 Task: Play online wordle game with 11 letters.
Action: Mouse moved to (651, 546)
Screenshot: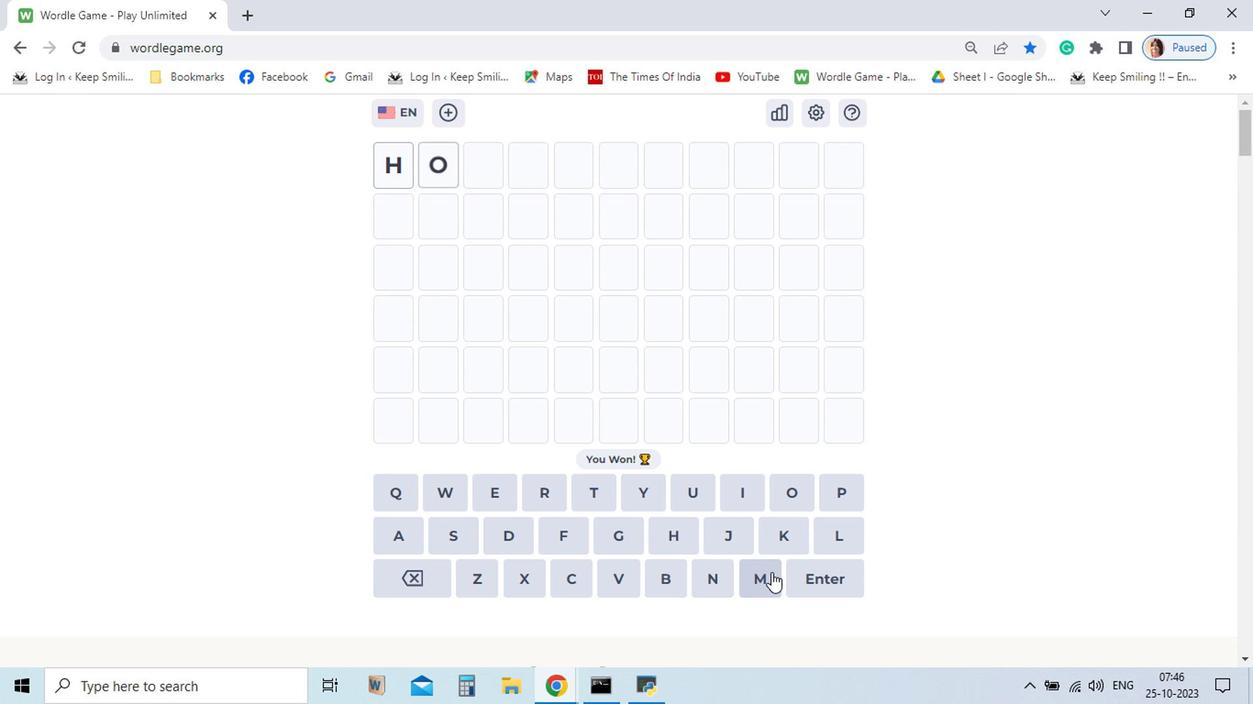
Action: Mouse pressed left at (651, 546)
Screenshot: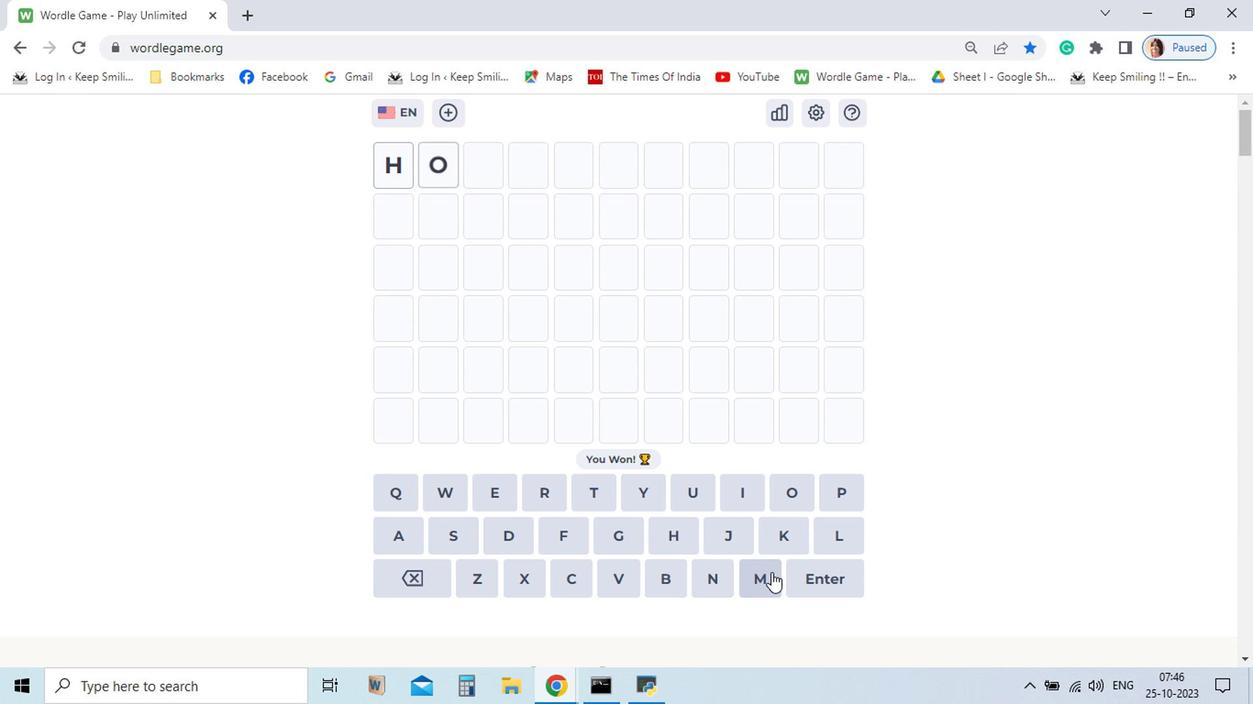 
Action: Mouse moved to (731, 526)
Screenshot: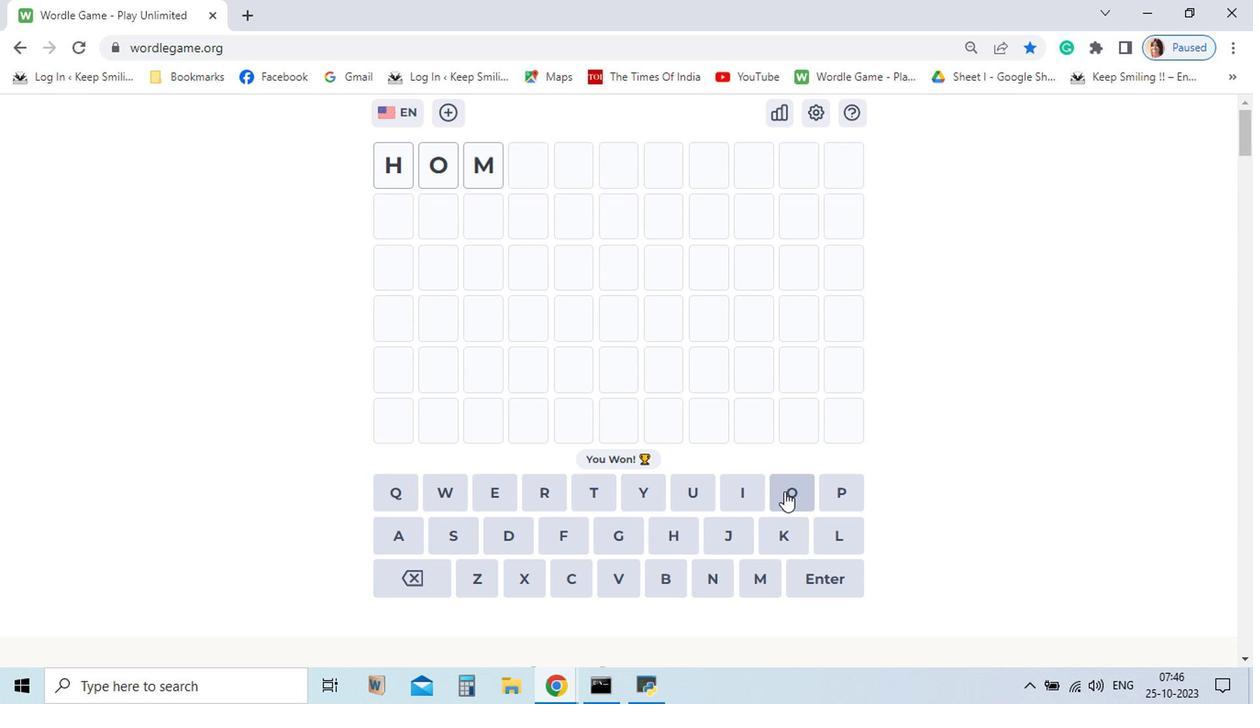 
Action: Mouse pressed left at (731, 526)
Screenshot: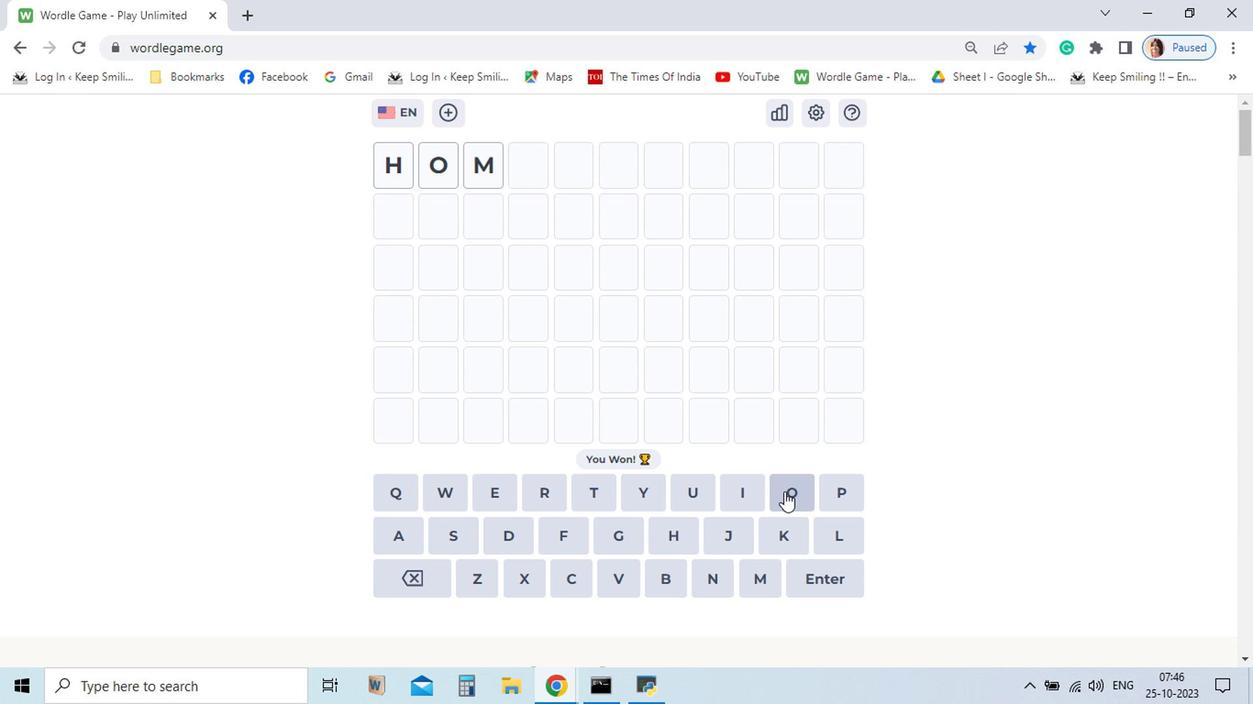 
Action: Mouse moved to (712, 574)
Screenshot: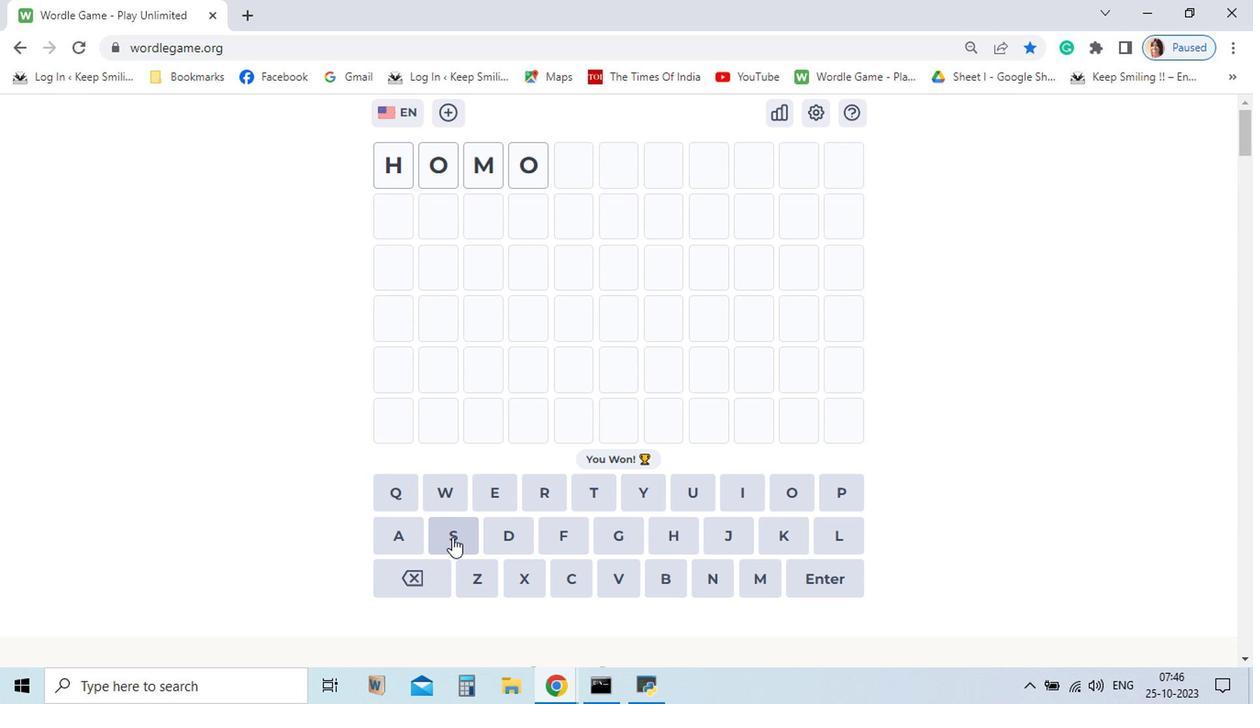 
Action: Mouse pressed left at (712, 574)
Screenshot: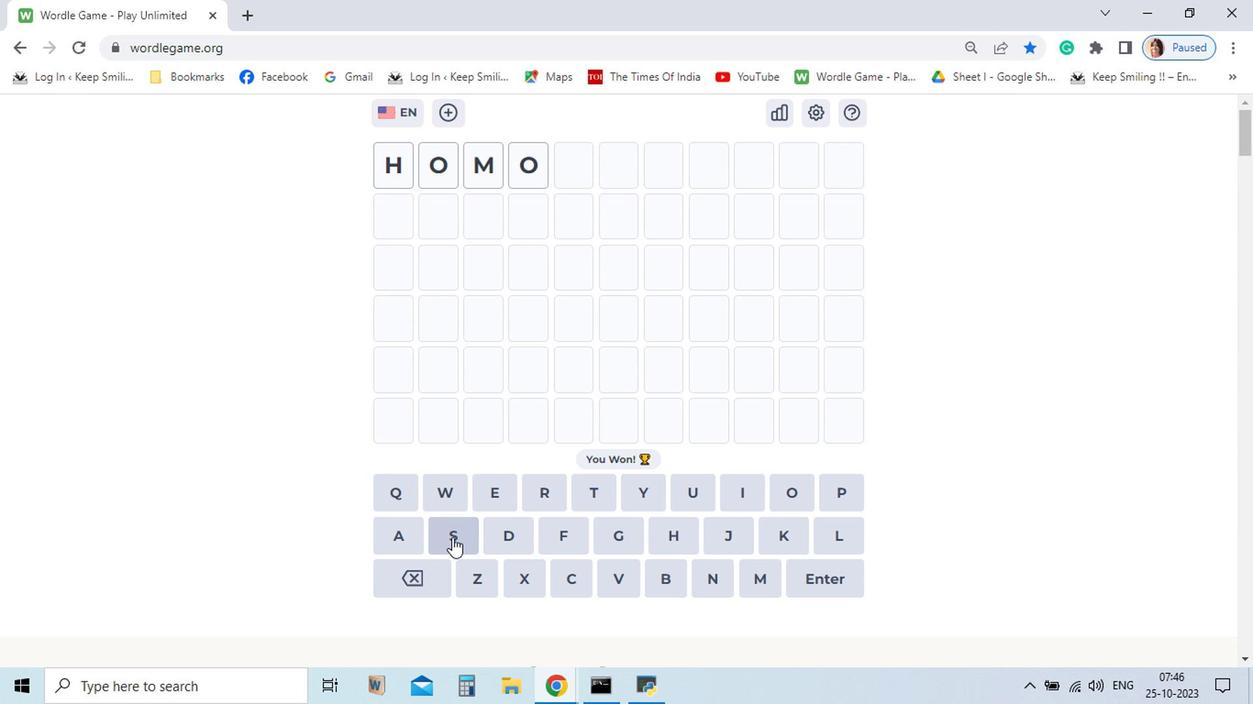 
Action: Mouse moved to (726, 518)
Screenshot: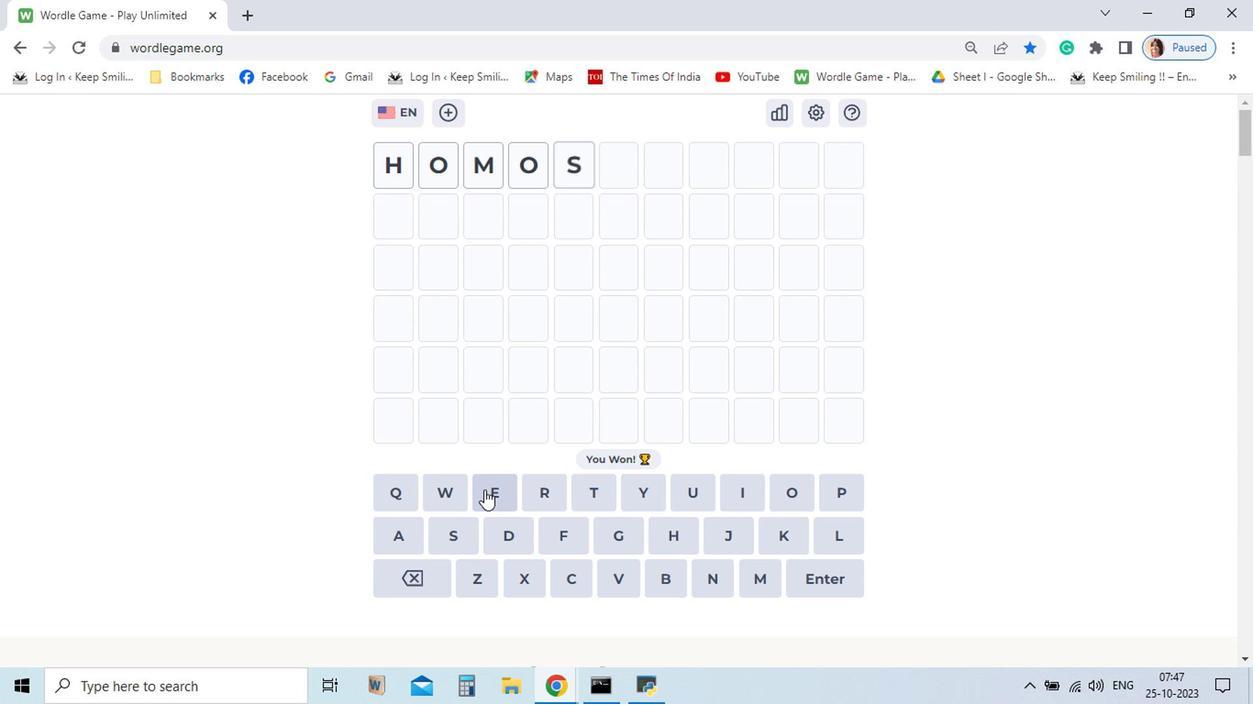 
Action: Mouse pressed left at (726, 518)
Screenshot: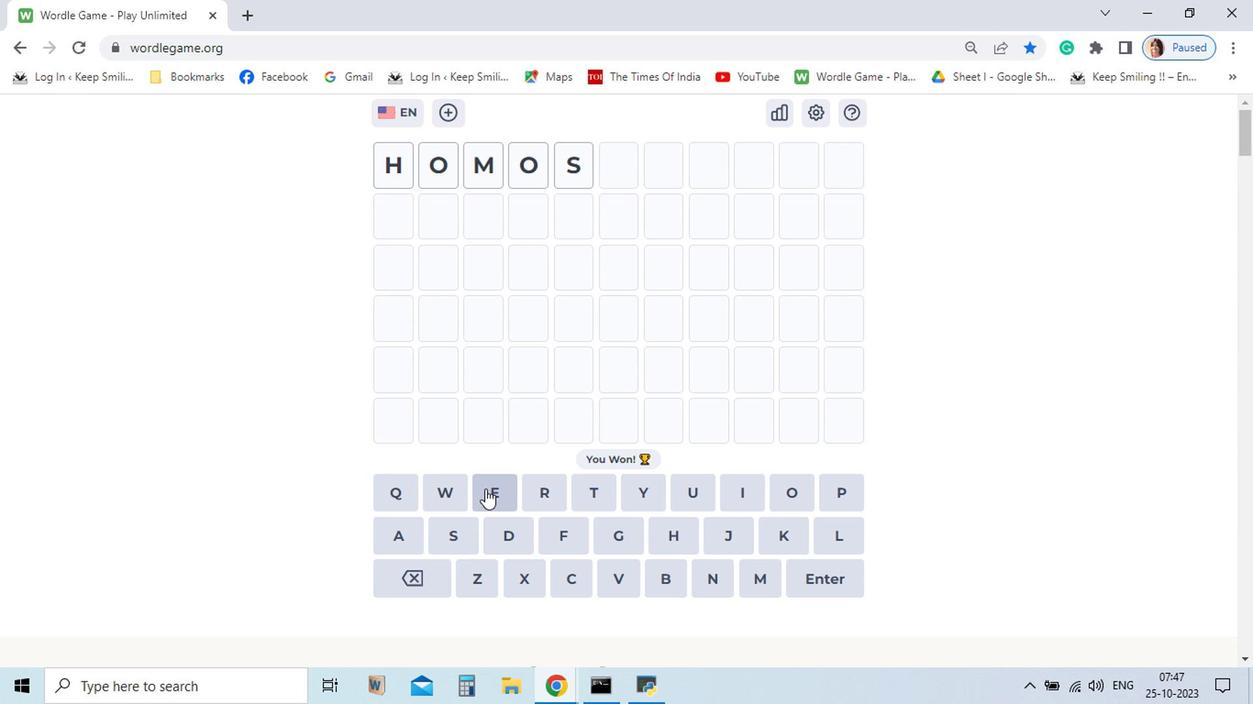 
Action: Mouse moved to (490, 550)
Screenshot: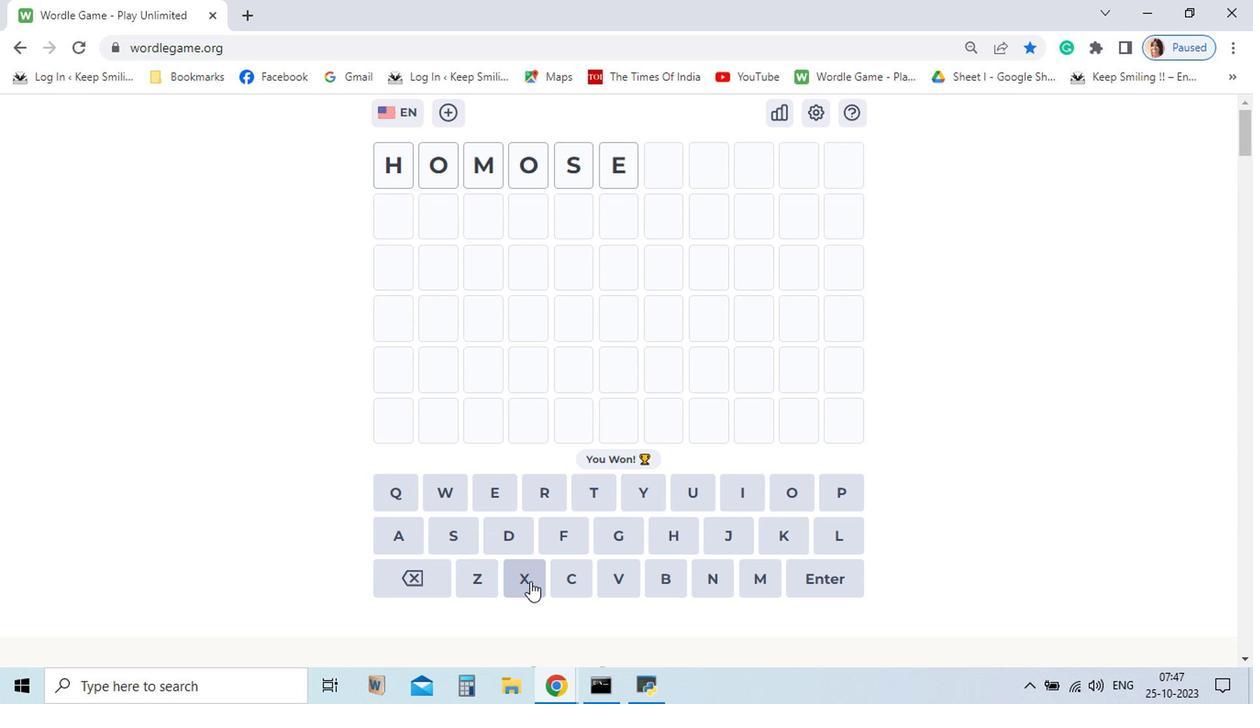 
Action: Mouse pressed left at (490, 550)
Screenshot: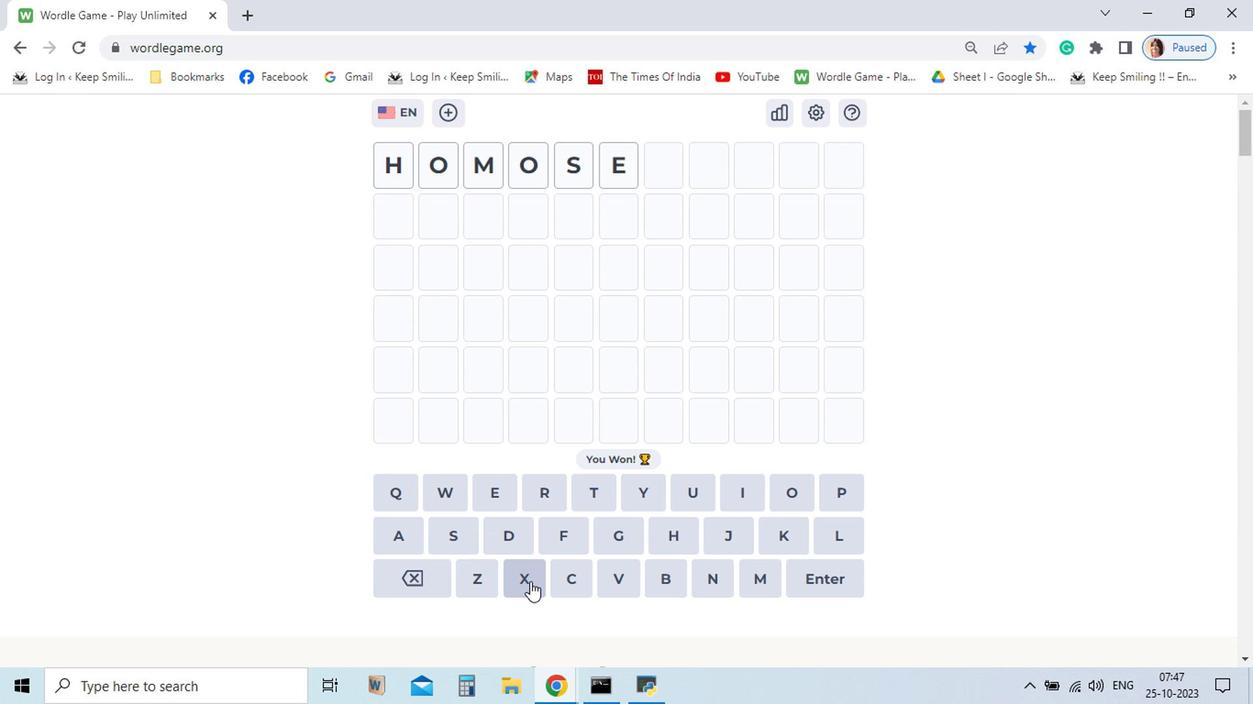 
Action: Mouse moved to (513, 516)
Screenshot: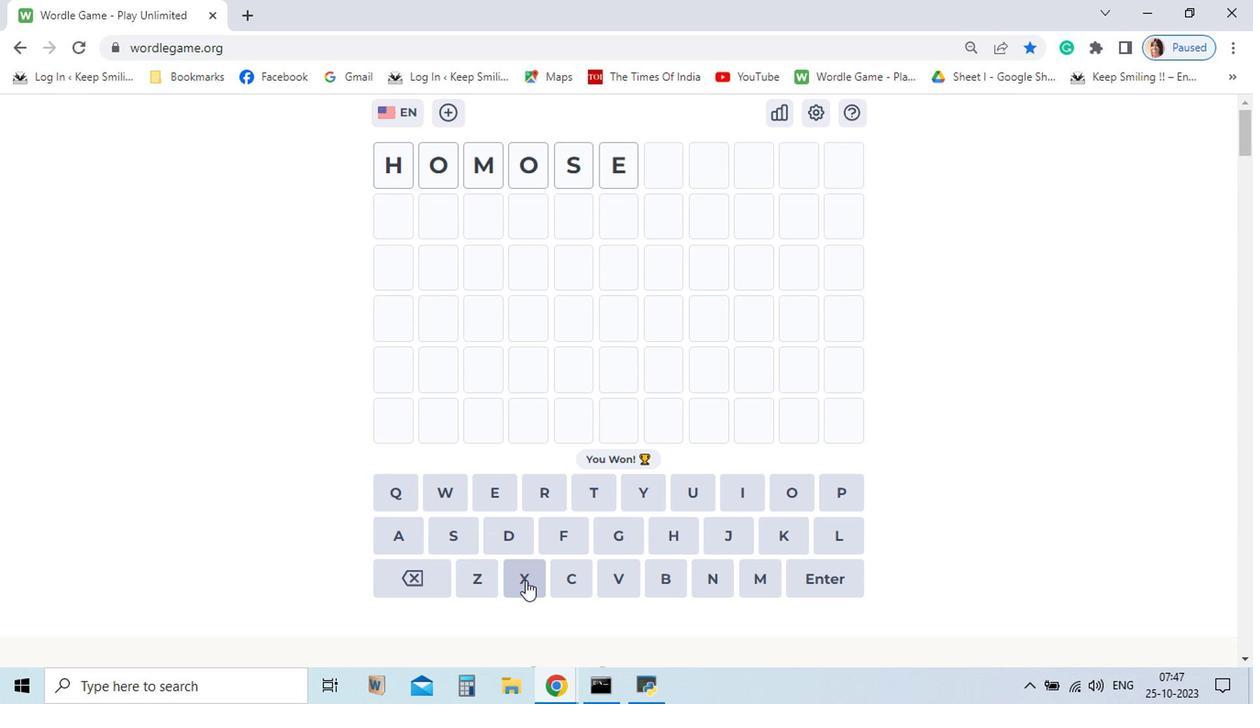 
Action: Mouse pressed left at (513, 516)
Screenshot: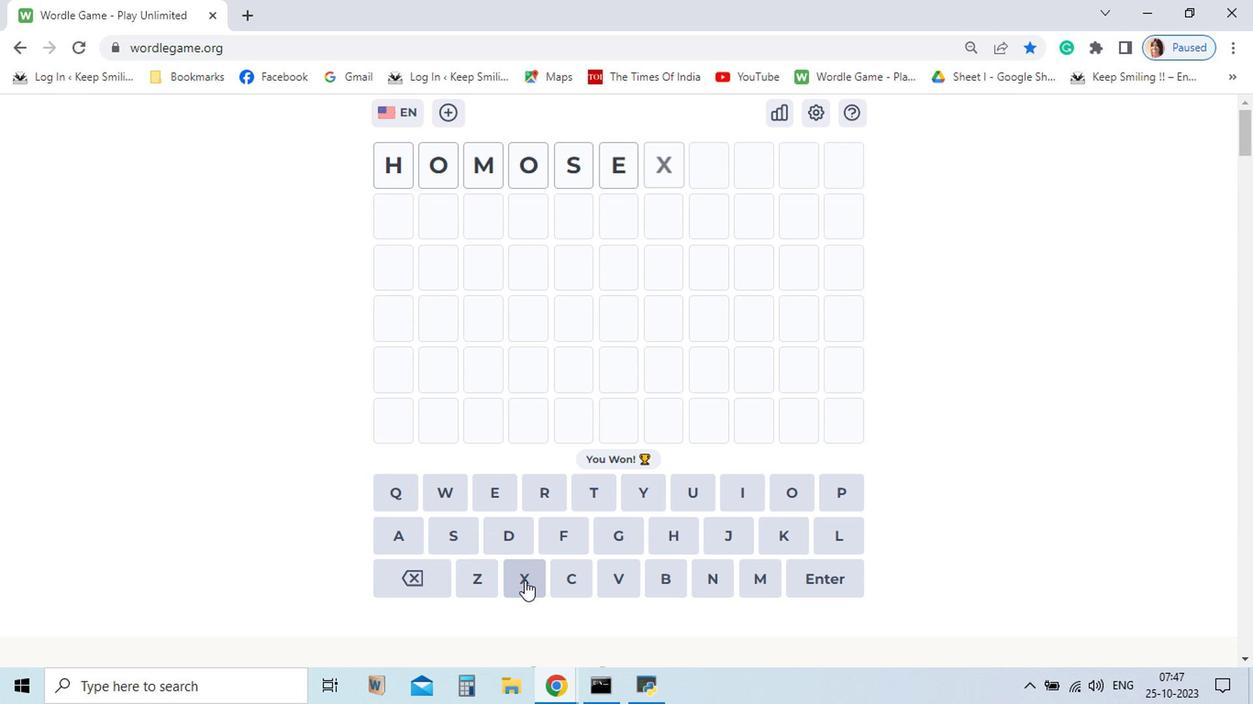 
Action: Mouse moved to (542, 581)
Screenshot: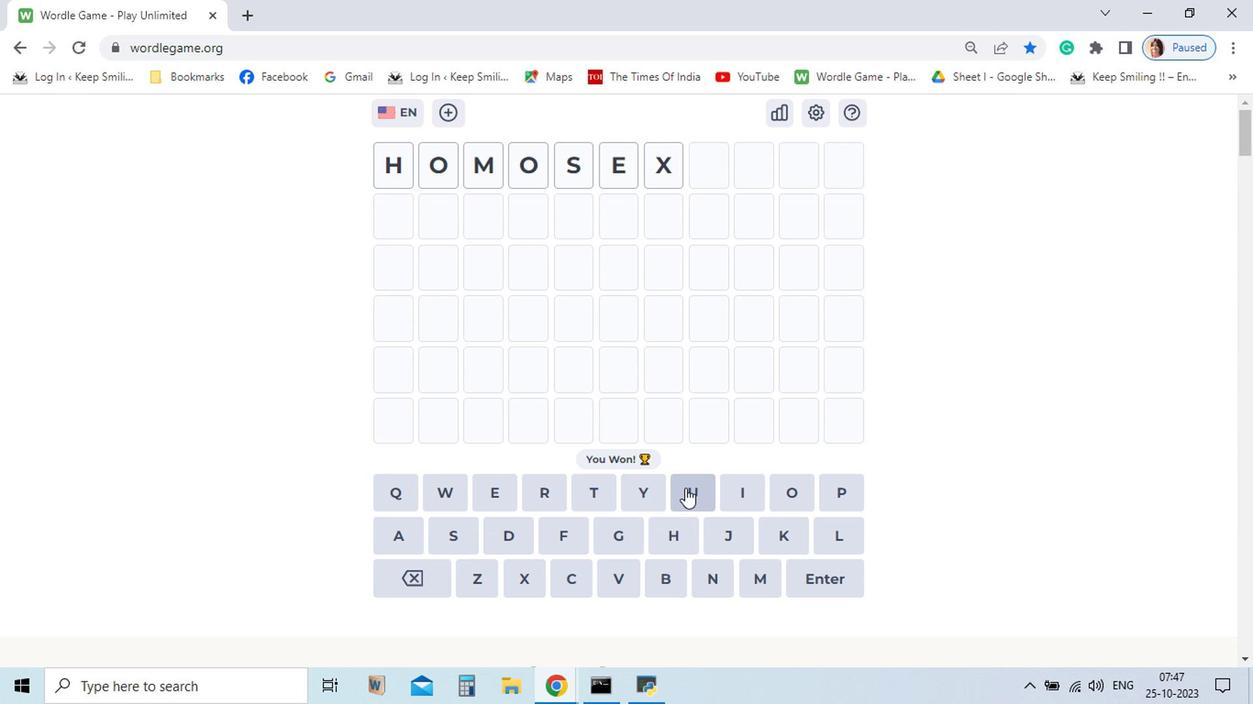 
Action: Mouse pressed left at (542, 581)
Screenshot: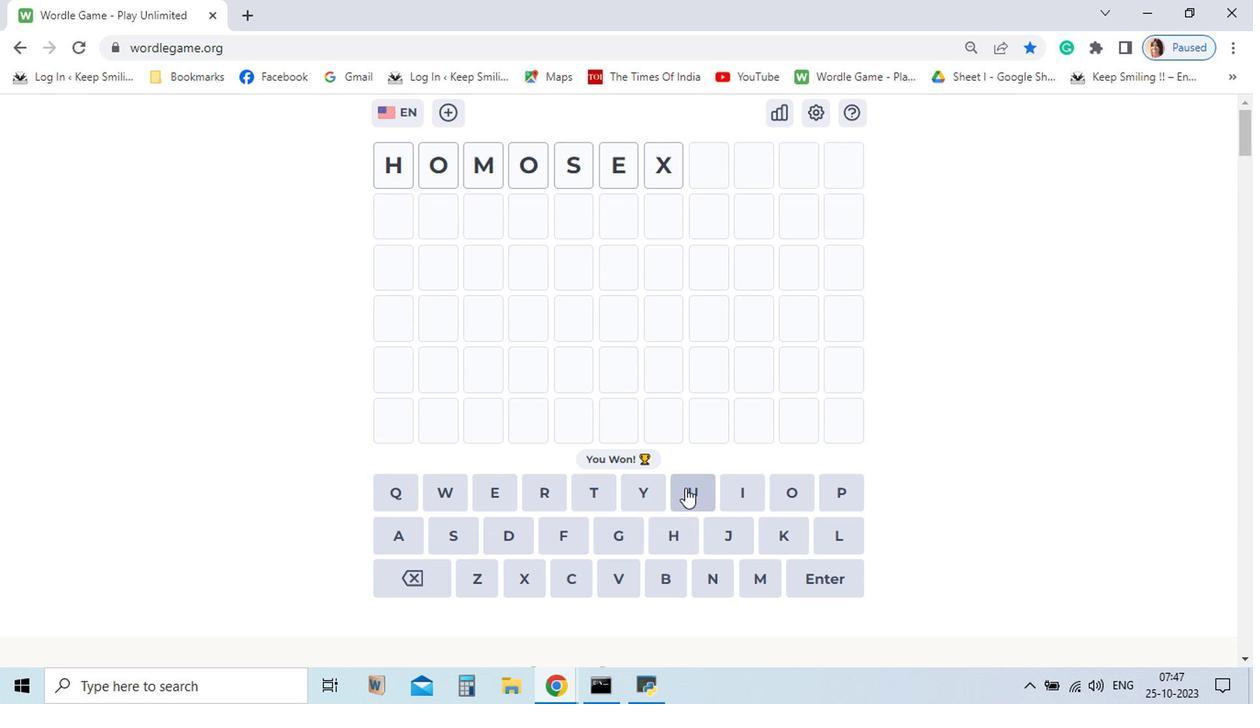 
Action: Mouse moved to (655, 515)
Screenshot: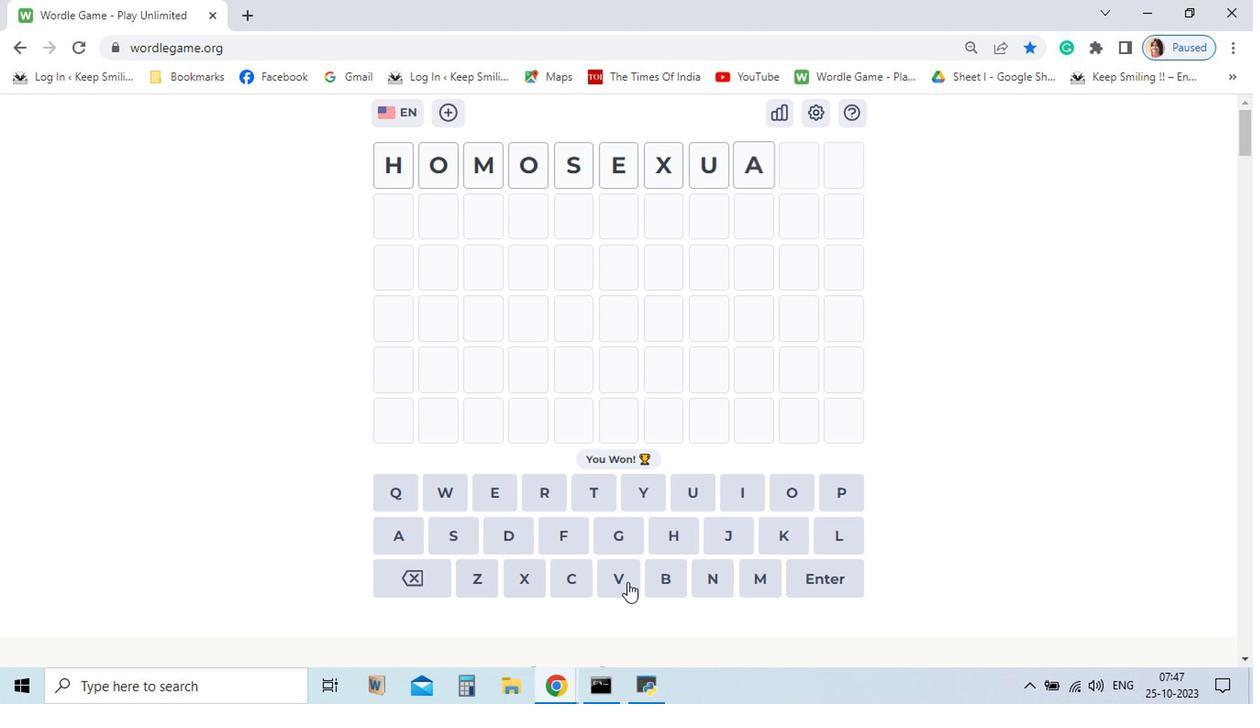 
Action: Mouse pressed left at (655, 515)
Screenshot: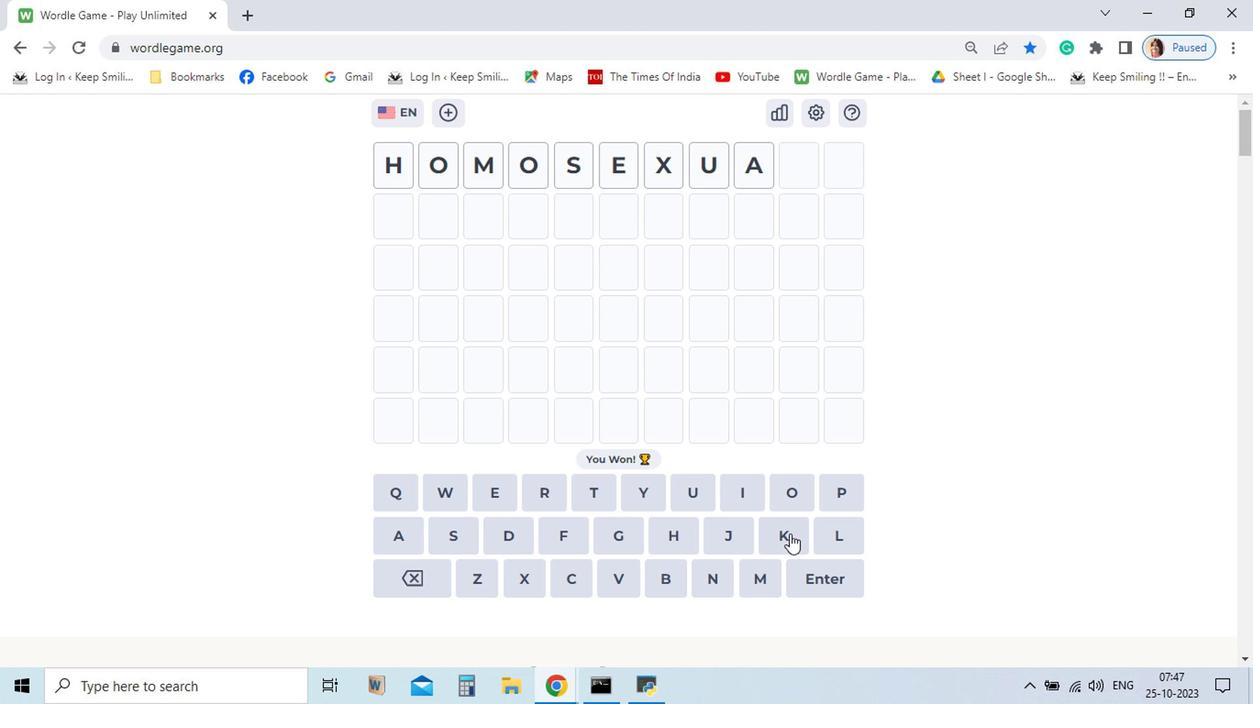 
Action: Mouse moved to (454, 550)
Screenshot: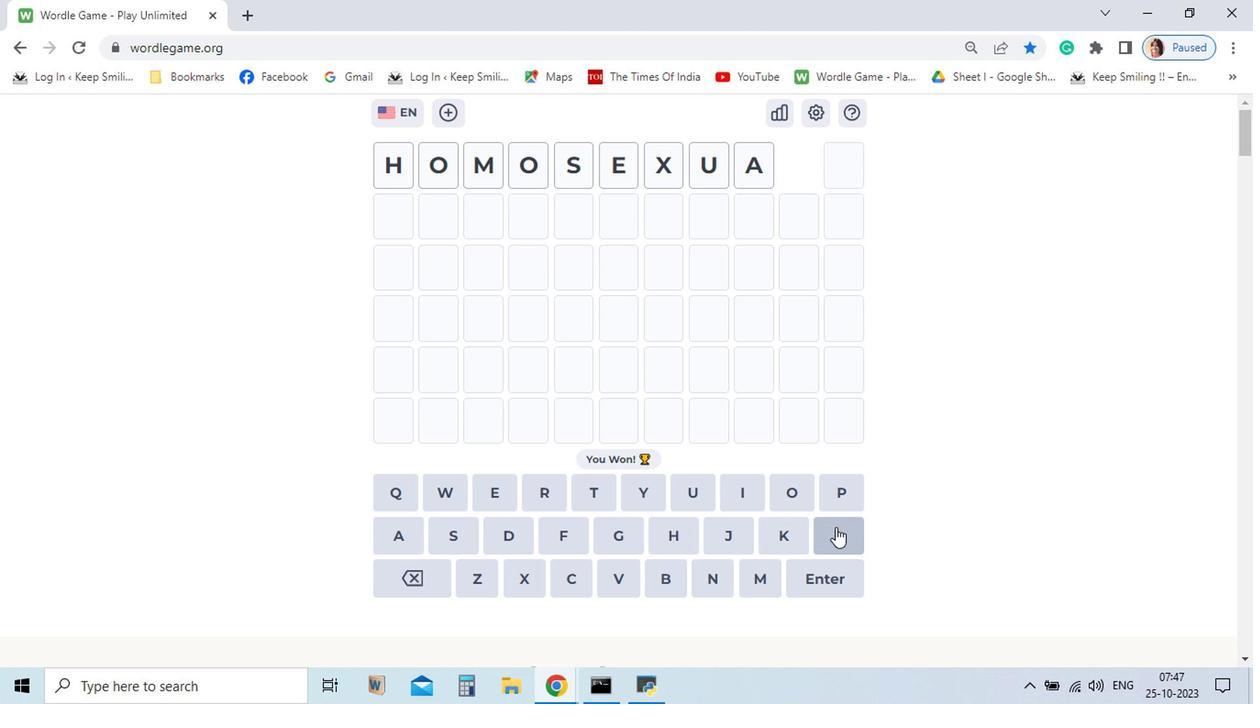 
Action: Mouse pressed left at (454, 550)
Screenshot: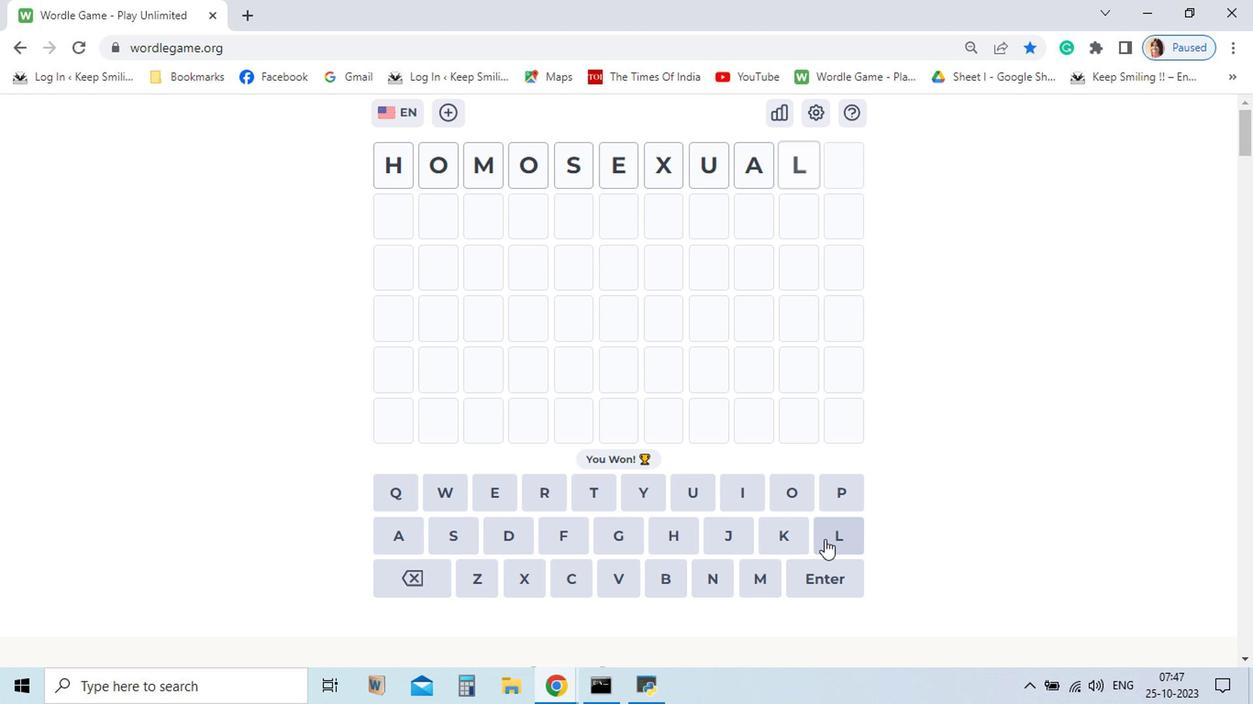 
Action: Mouse moved to (761, 539)
Screenshot: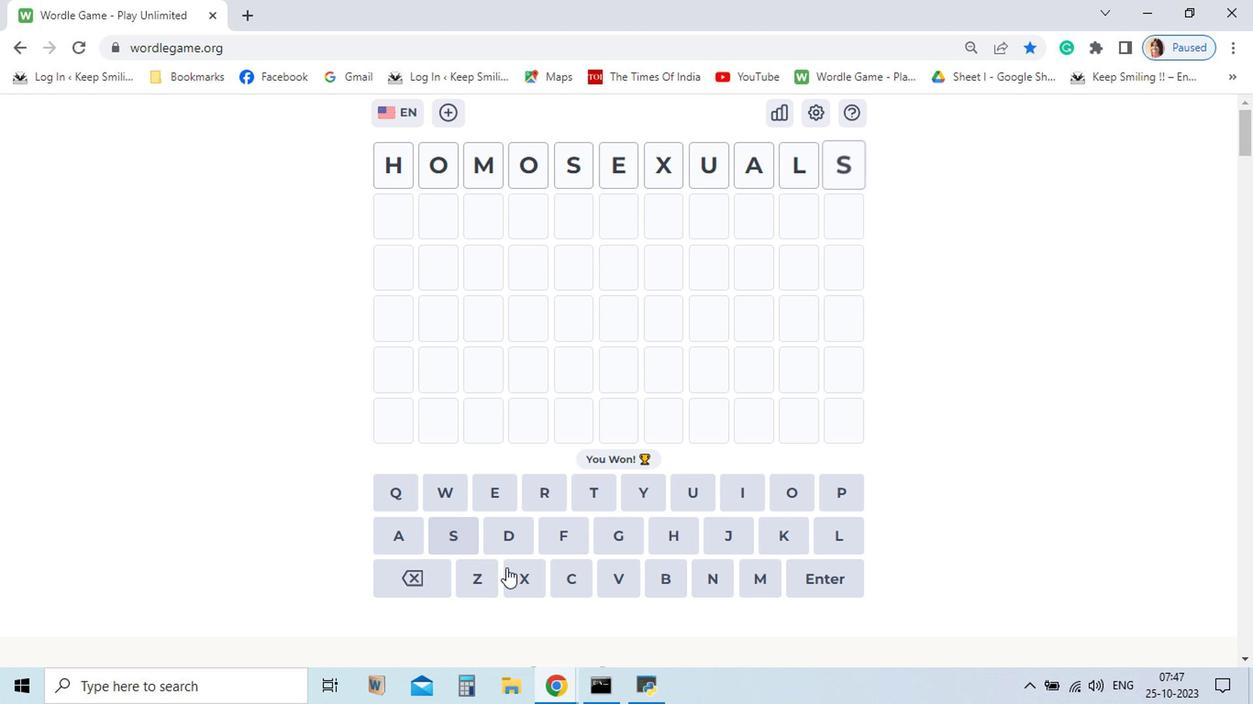 
Action: Mouse pressed left at (761, 539)
Screenshot: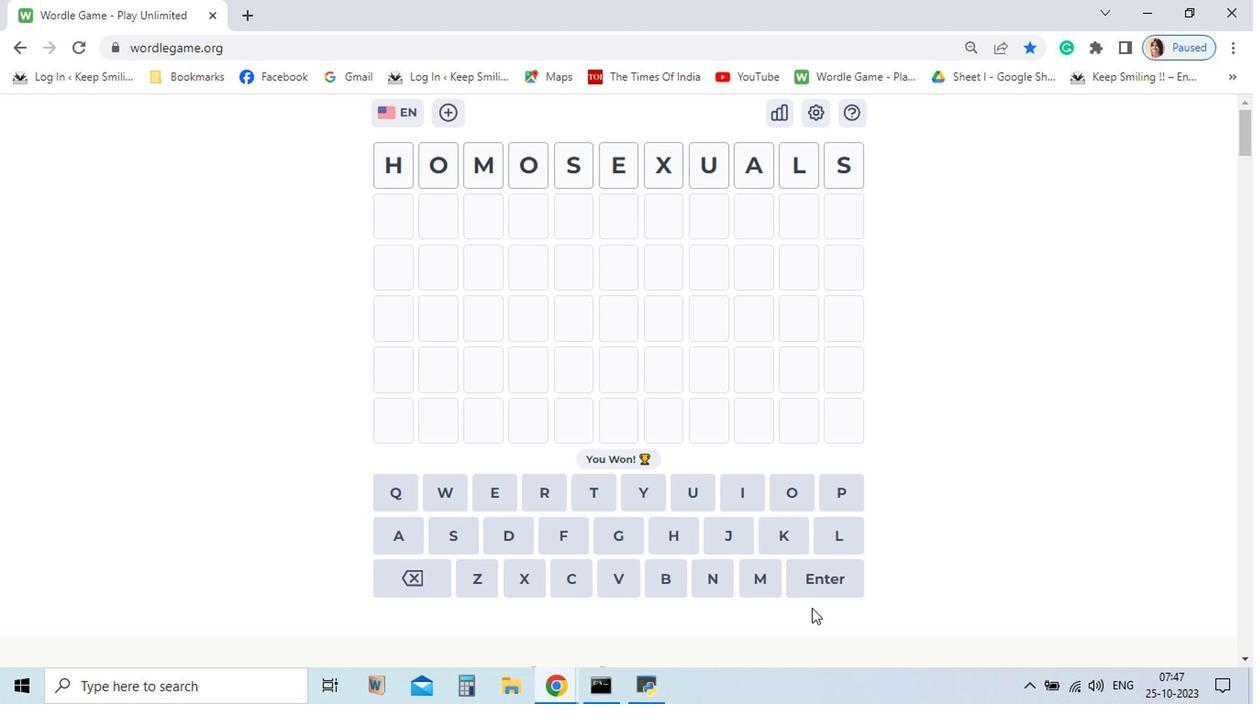 
Action: Mouse moved to (495, 549)
Screenshot: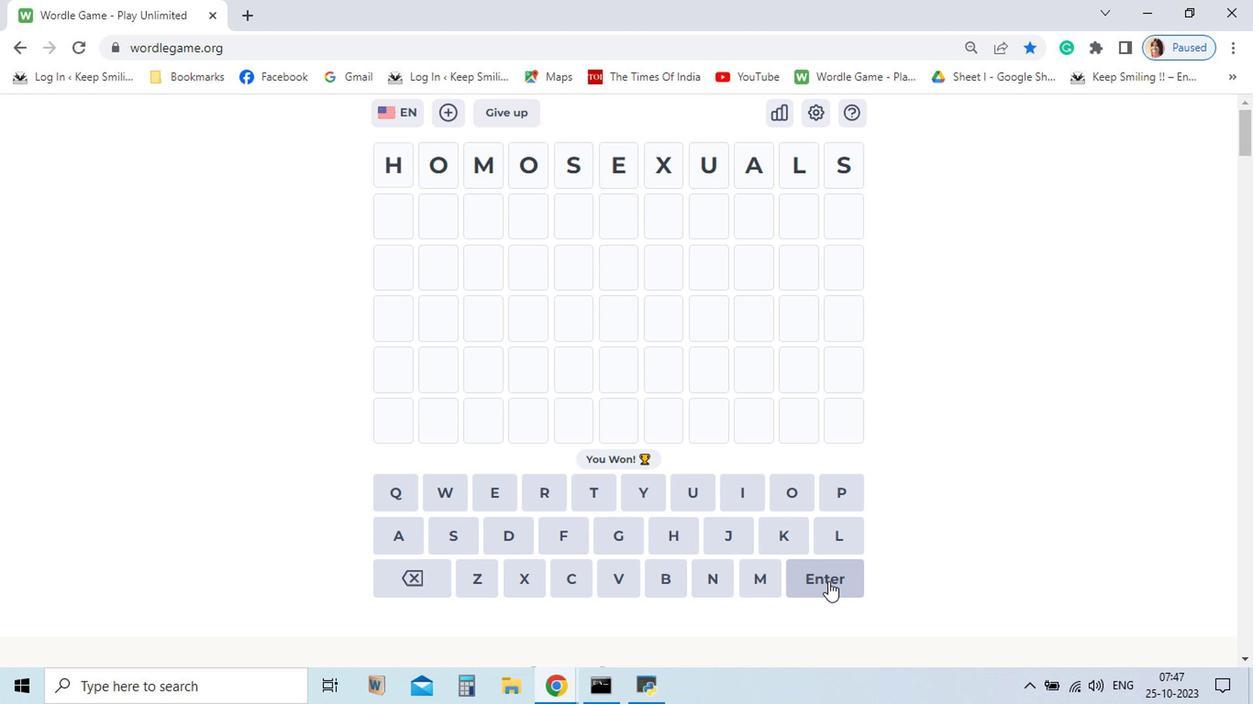 
Action: Mouse pressed left at (495, 549)
Screenshot: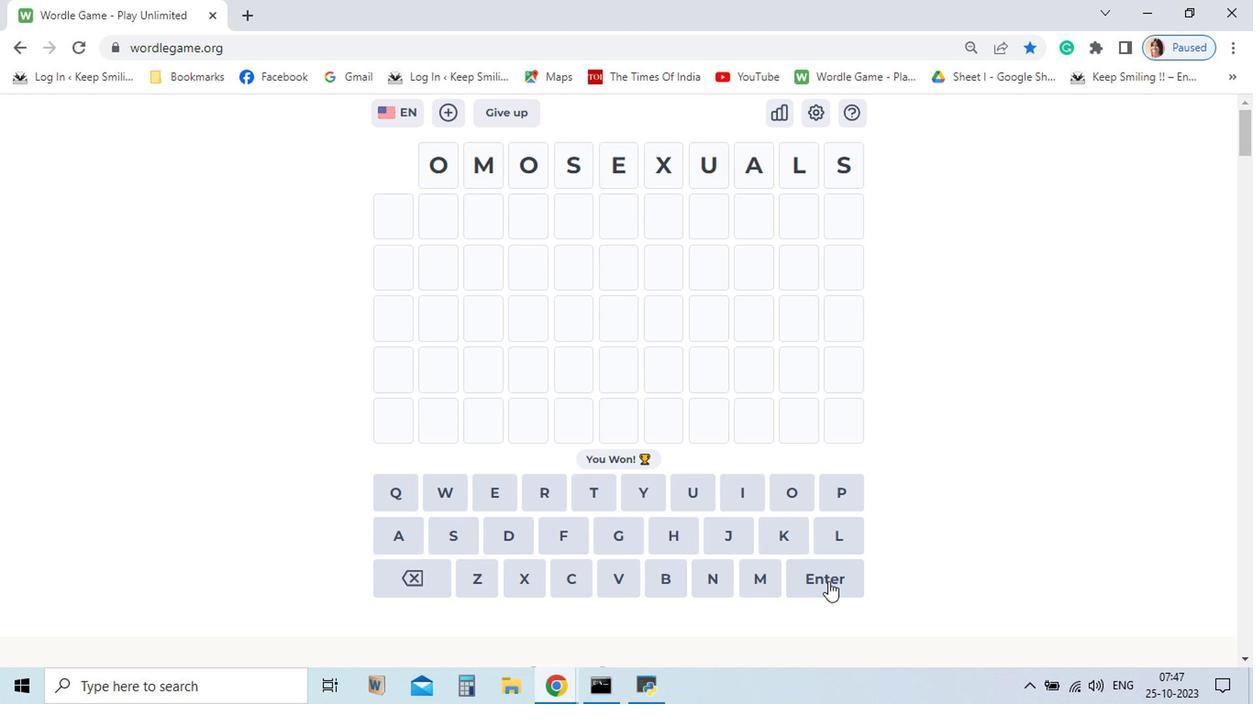
Action: Mouse moved to (757, 582)
Screenshot: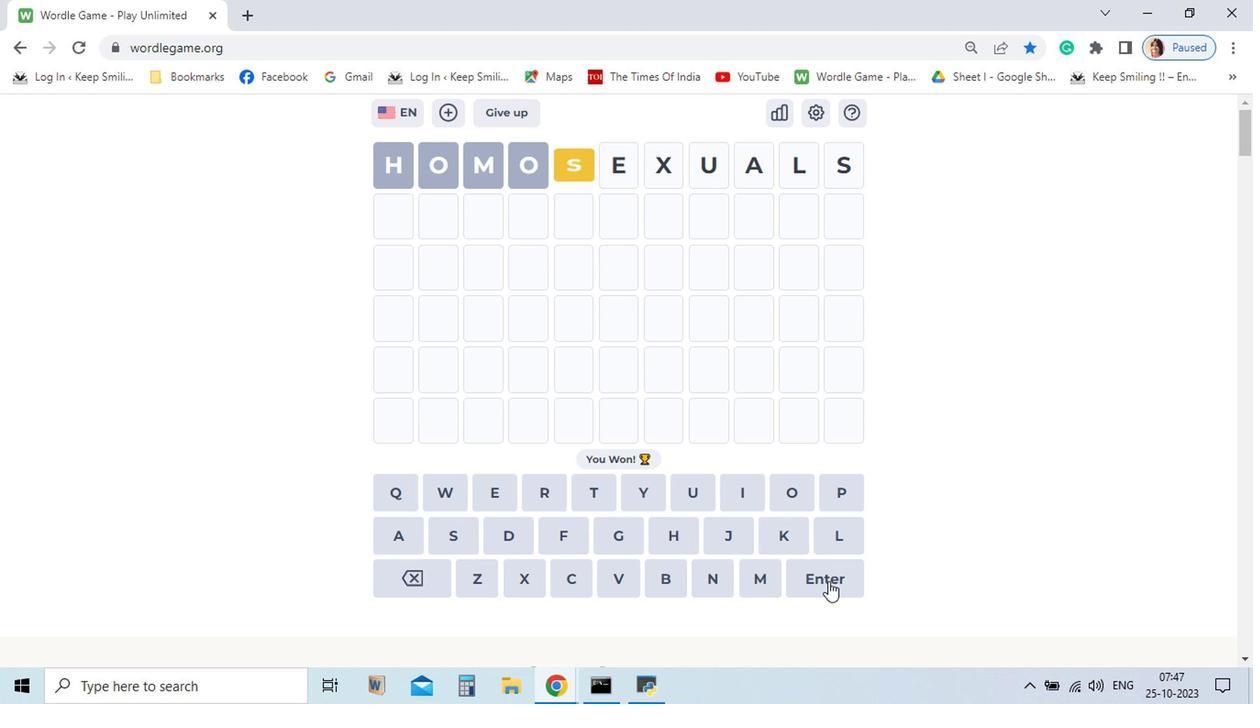 
Action: Mouse pressed left at (757, 582)
Screenshot: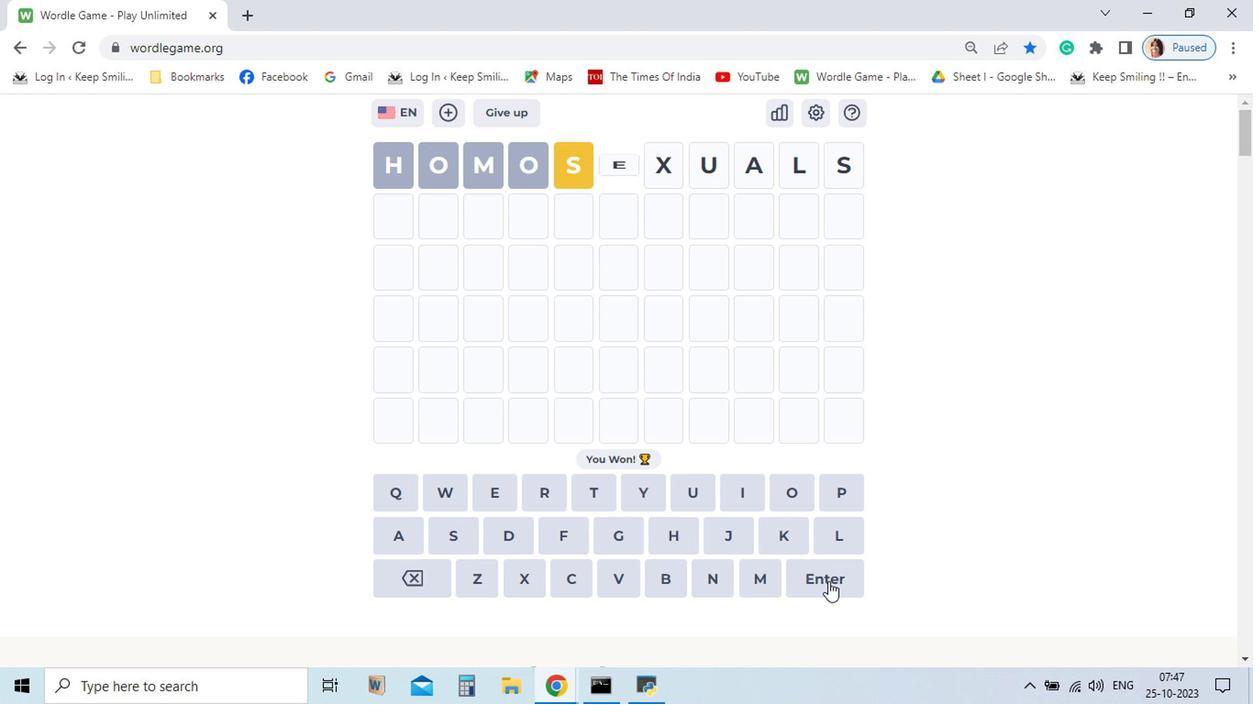 
Action: Mouse moved to (760, 549)
Screenshot: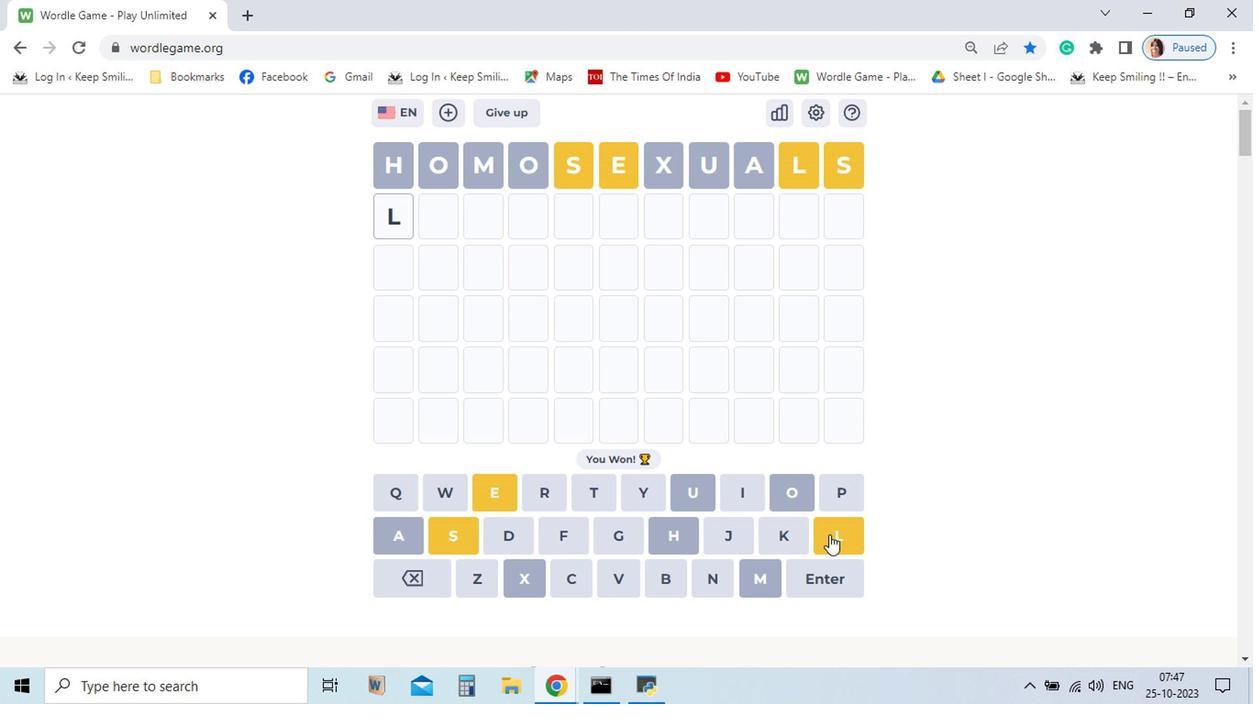 
Action: Mouse pressed left at (760, 549)
Screenshot: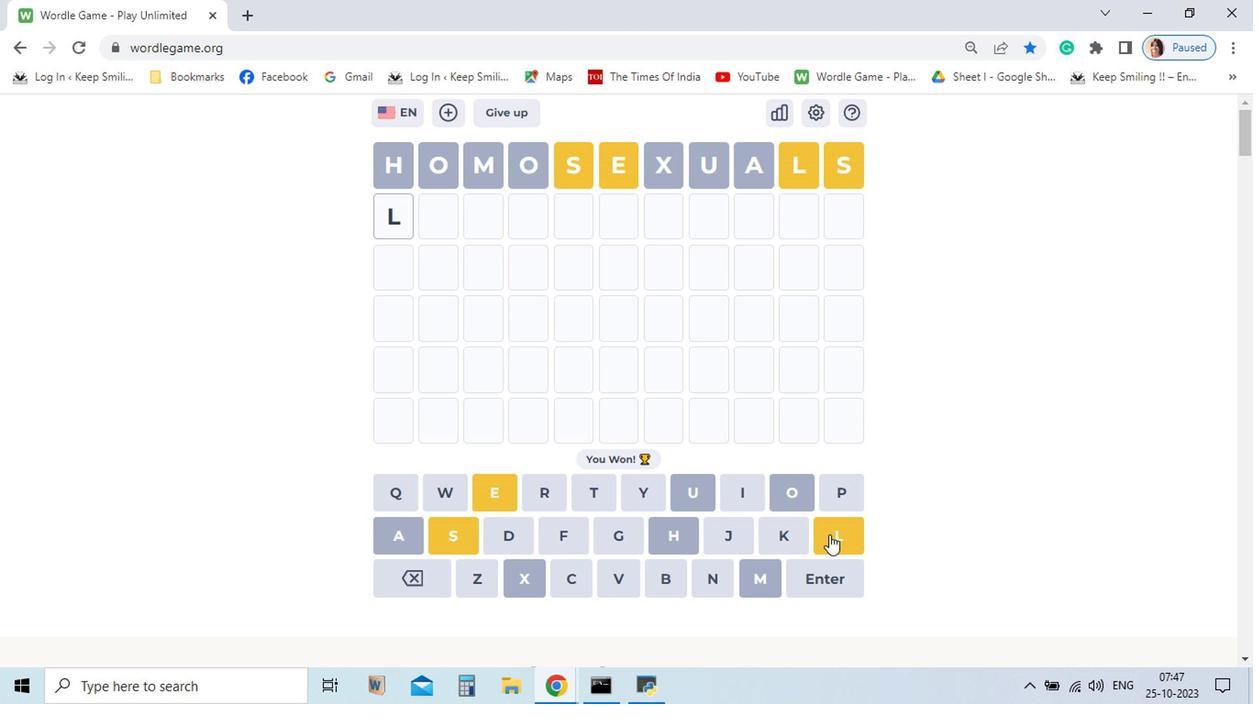 
Action: Mouse moved to (518, 515)
Screenshot: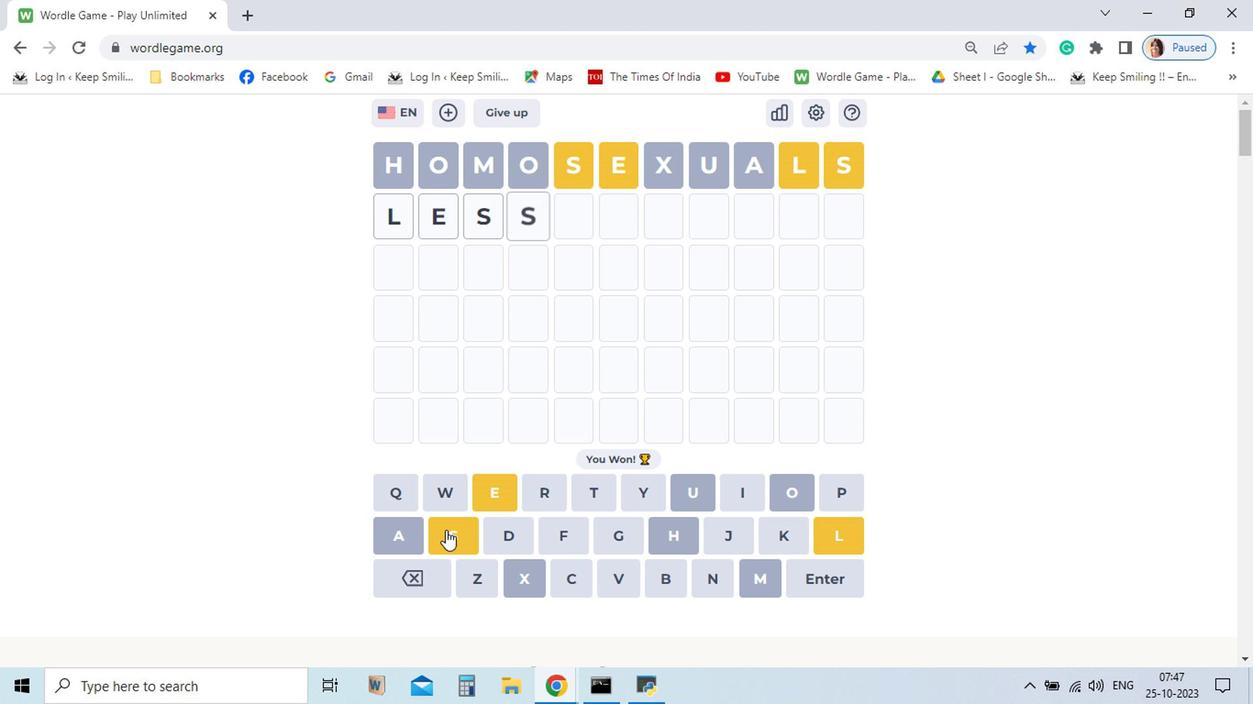 
Action: Mouse pressed left at (518, 515)
Screenshot: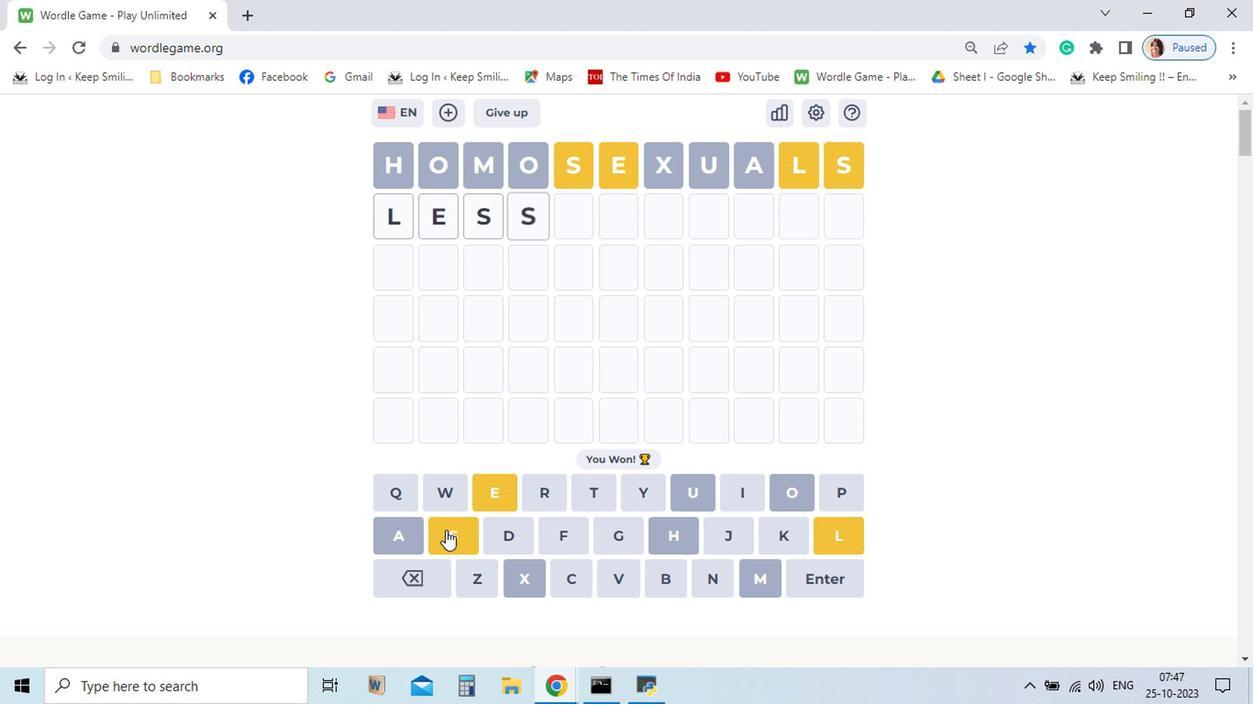 
Action: Mouse moved to (485, 545)
Screenshot: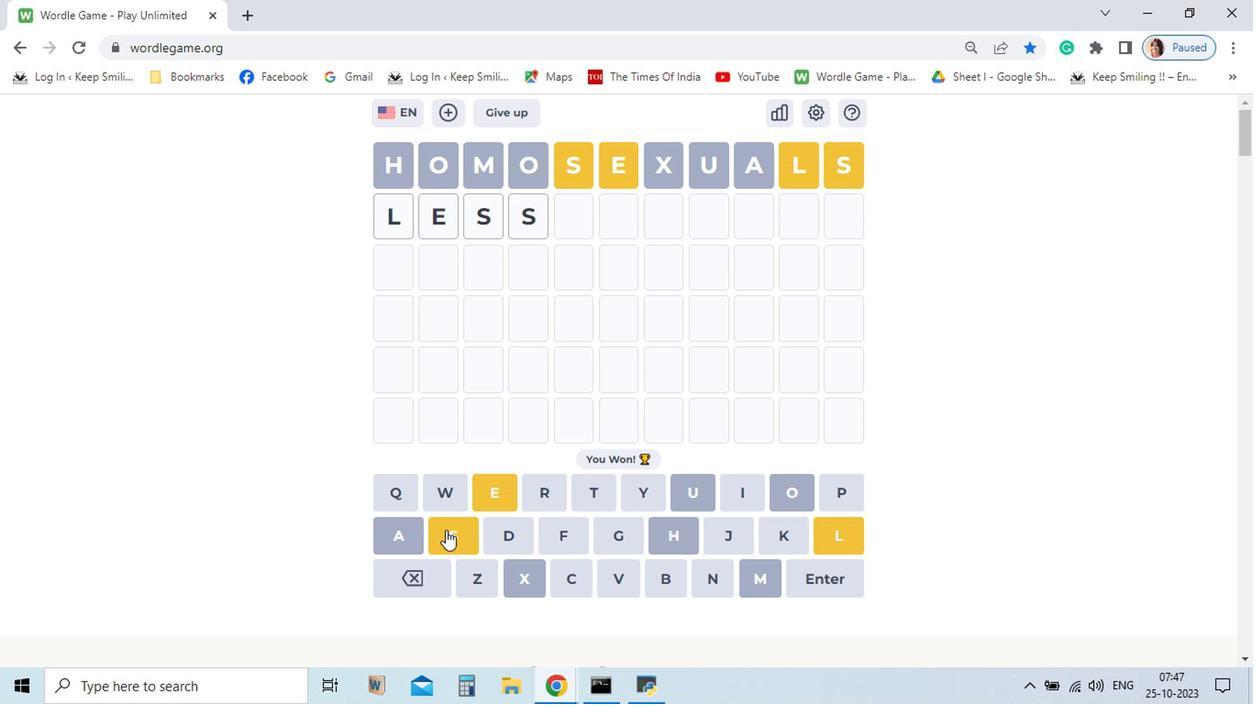 
Action: Mouse pressed left at (485, 545)
Screenshot: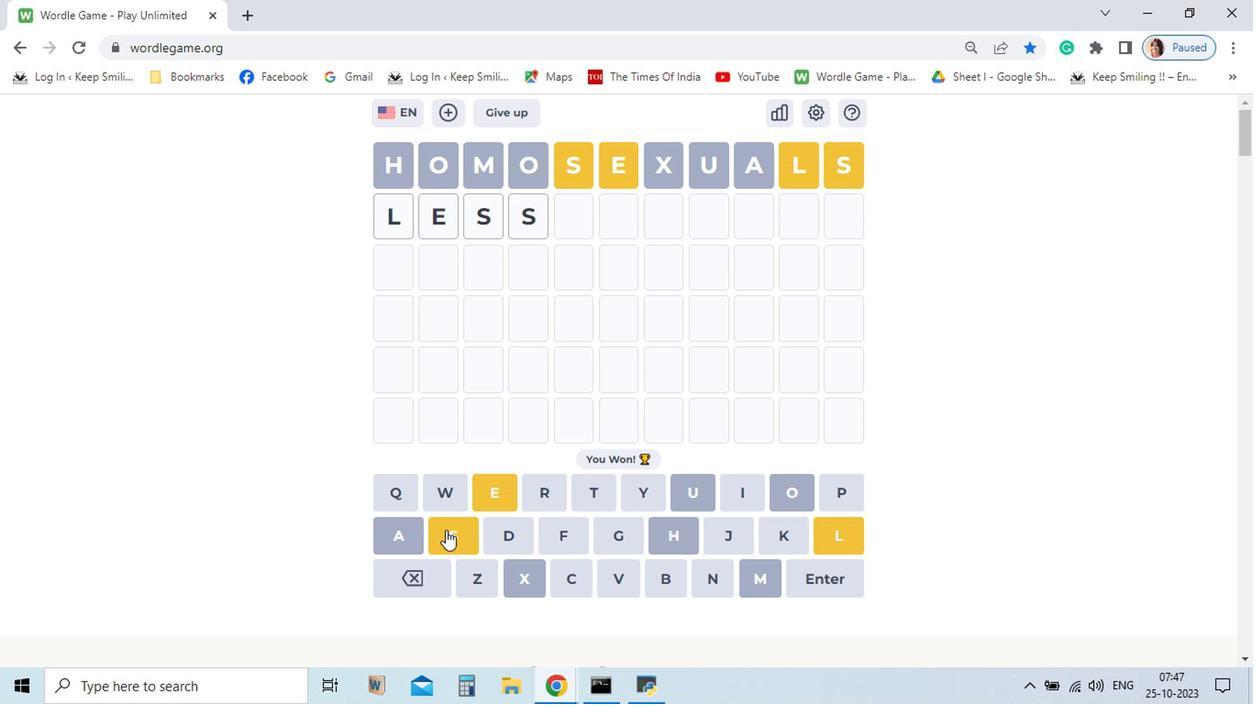 
Action: Mouse pressed left at (485, 545)
Screenshot: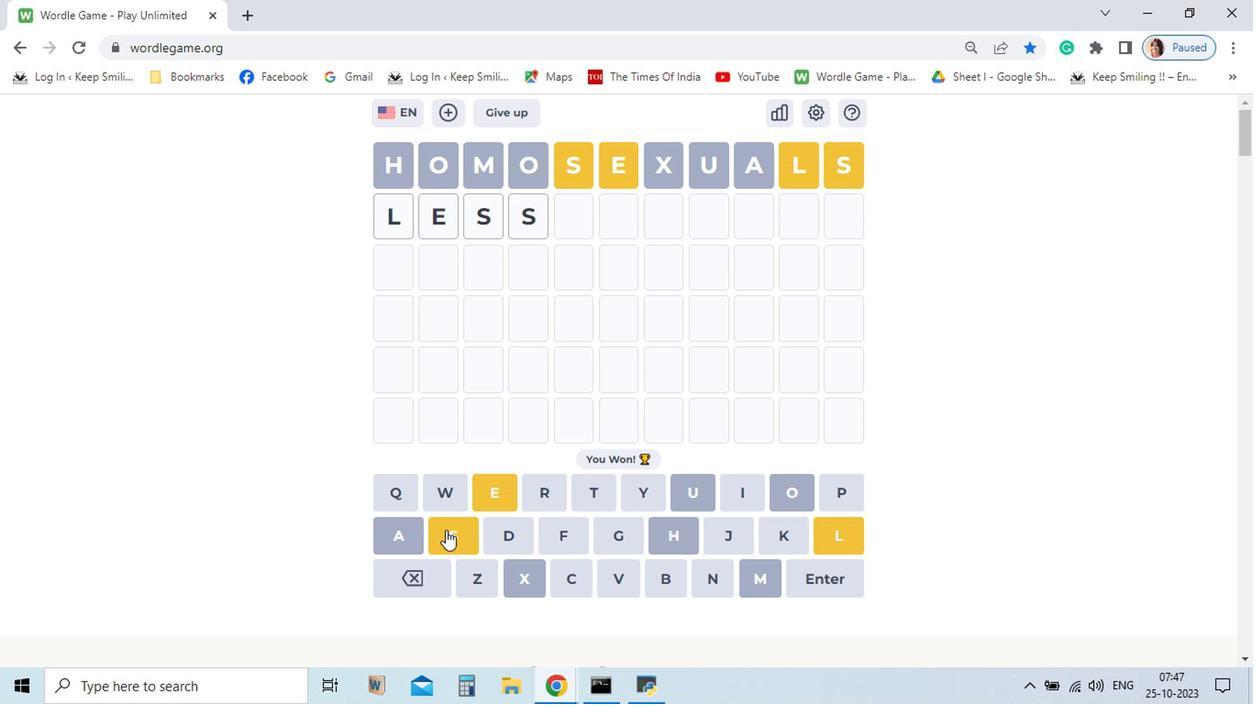 
Action: Mouse moved to (516, 516)
Screenshot: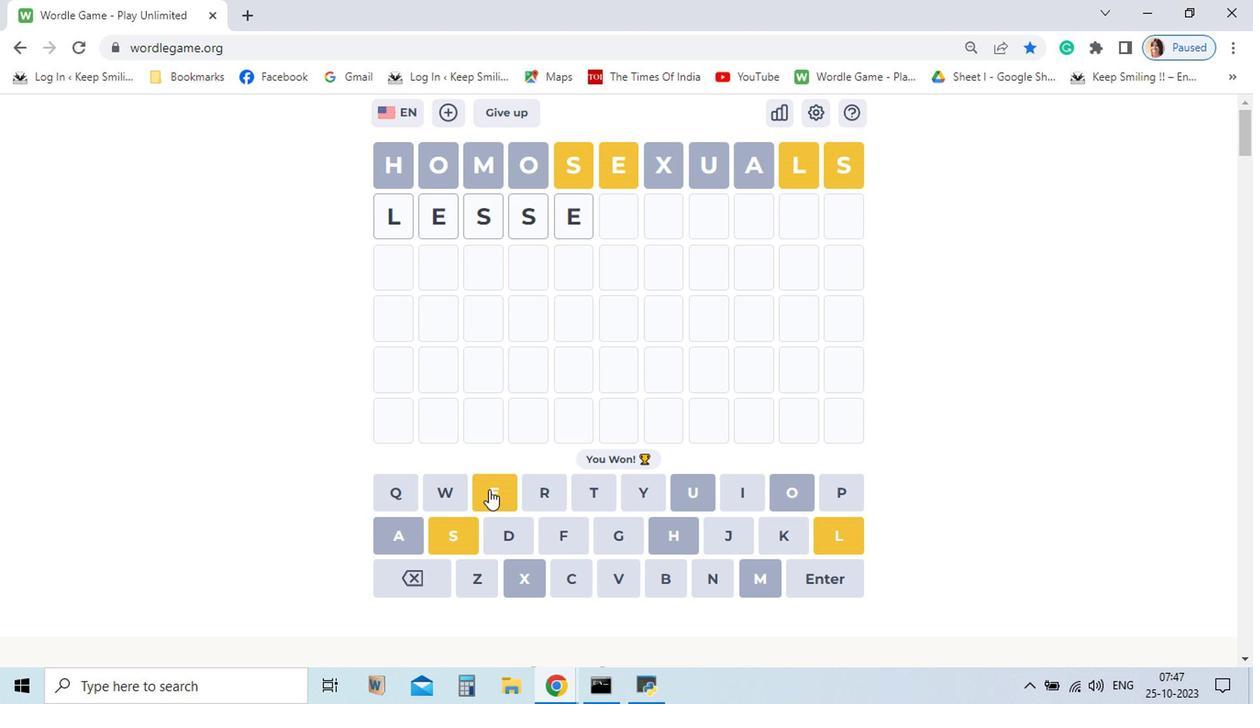 
Action: Mouse pressed left at (516, 516)
Screenshot: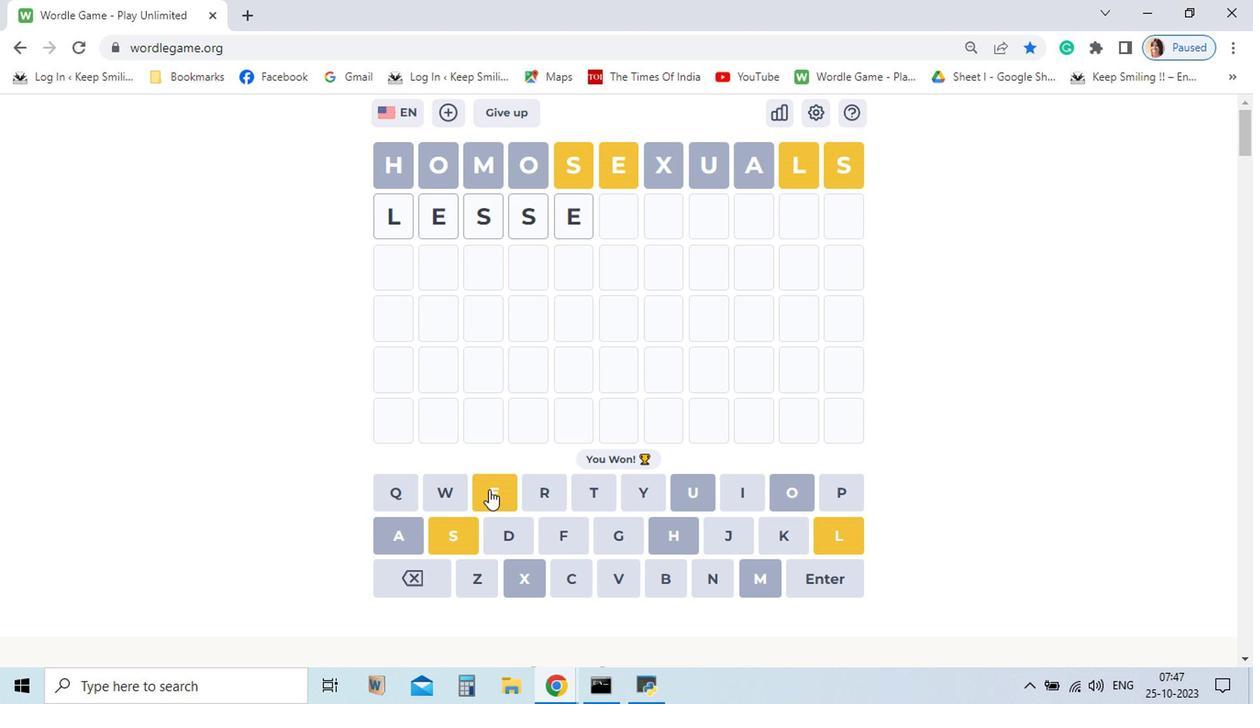 
Action: Mouse moved to (672, 581)
Screenshot: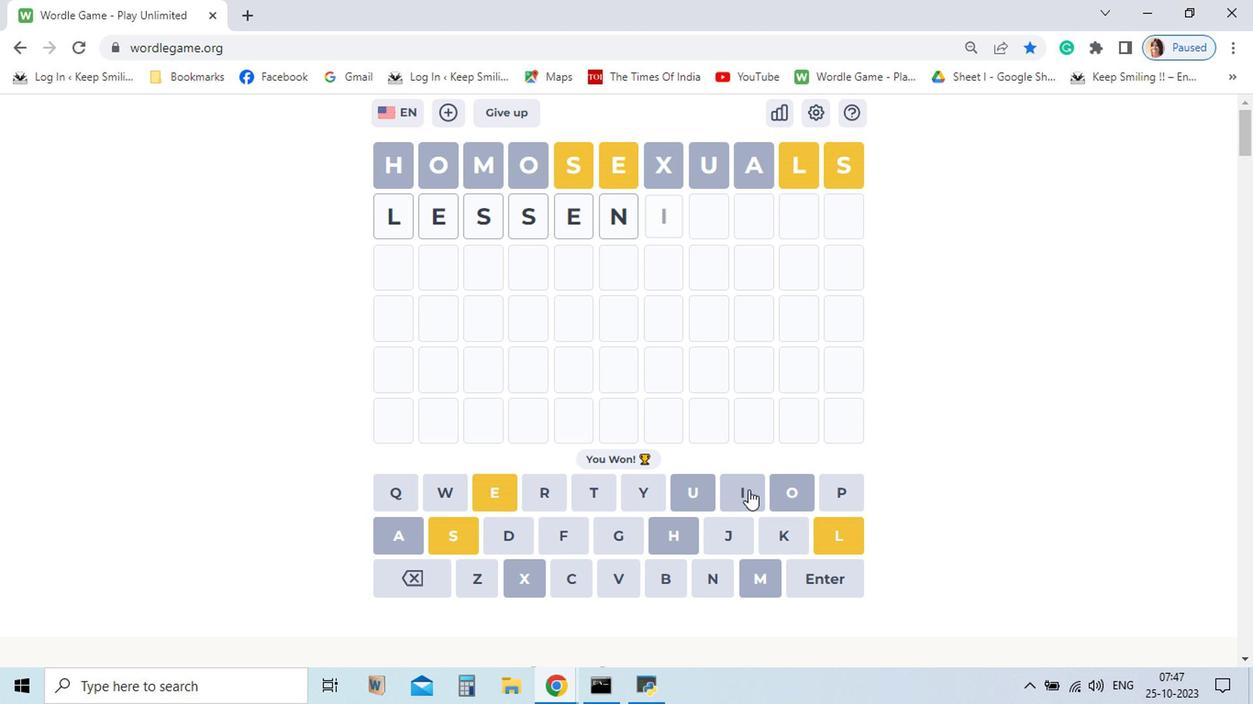 
Action: Mouse pressed left at (672, 581)
Screenshot: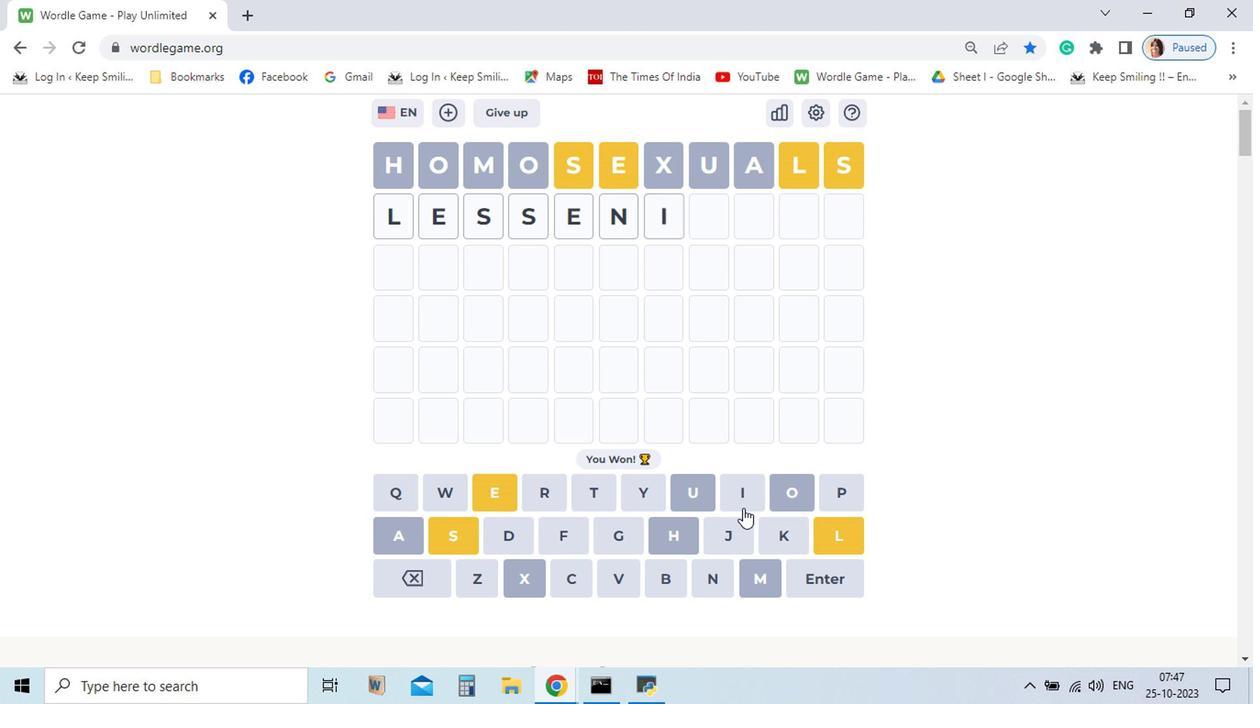 
Action: Mouse moved to (700, 516)
Screenshot: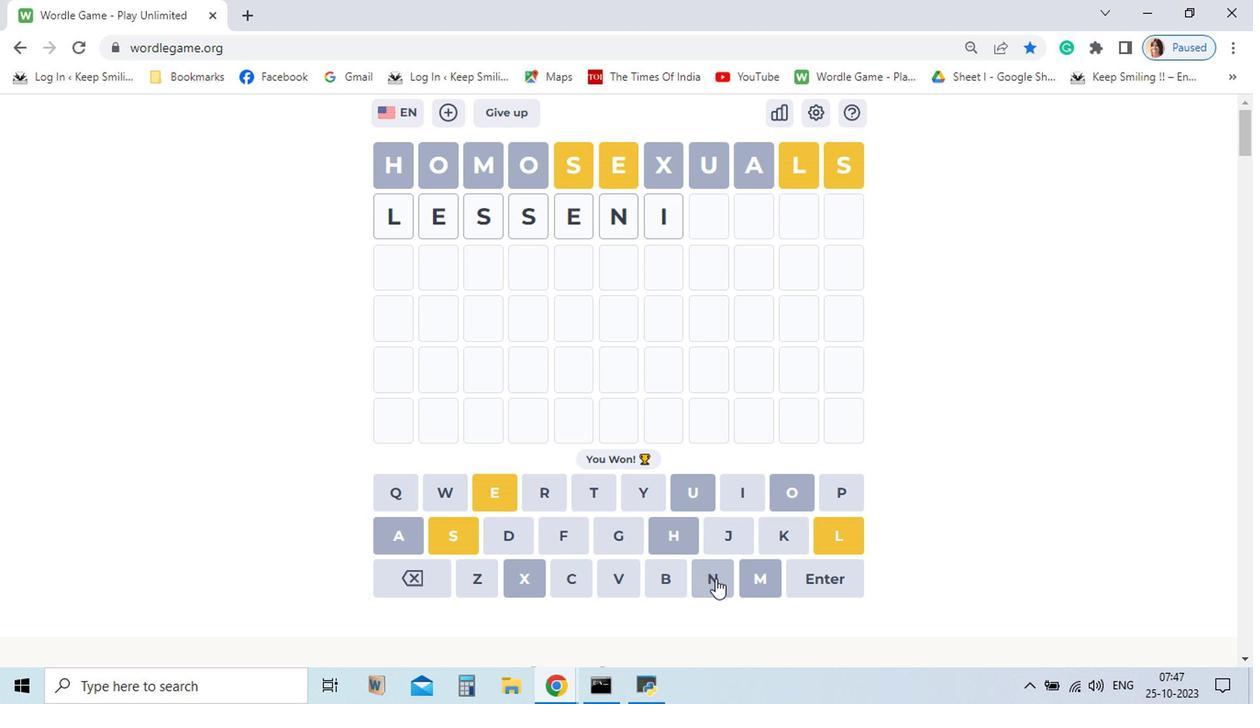 
Action: Mouse pressed left at (700, 516)
Screenshot: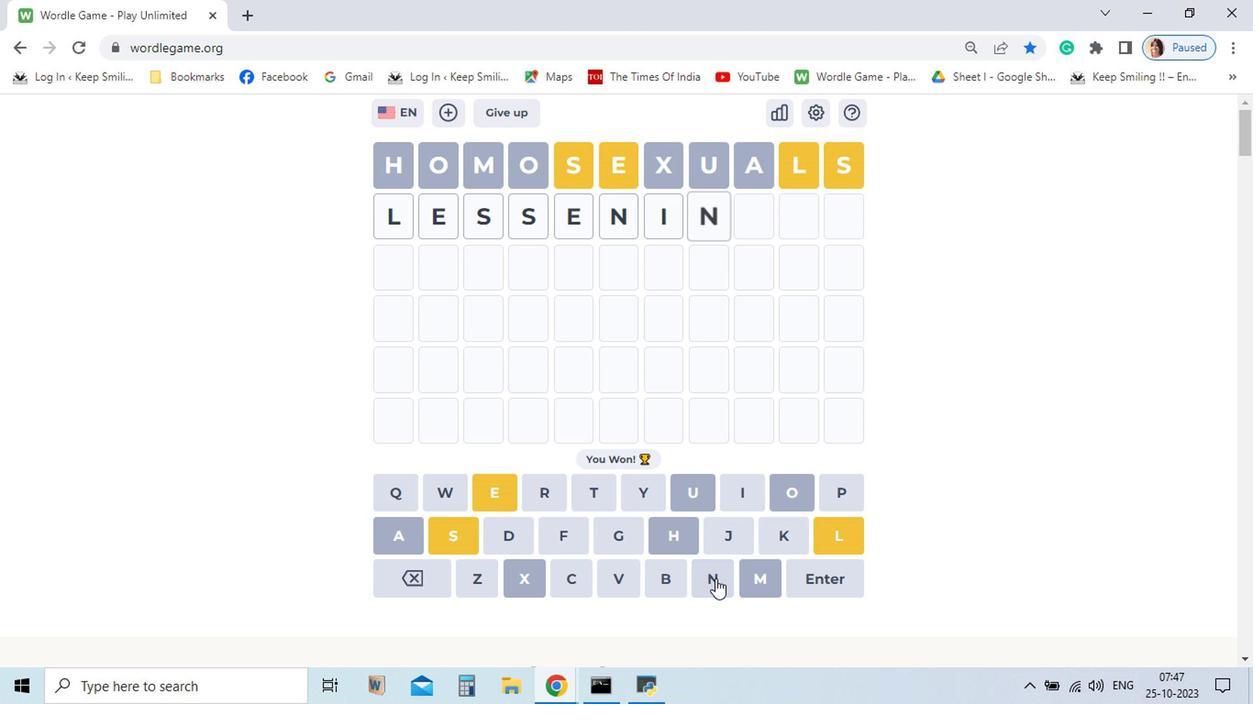 
Action: Mouse moved to (677, 580)
Screenshot: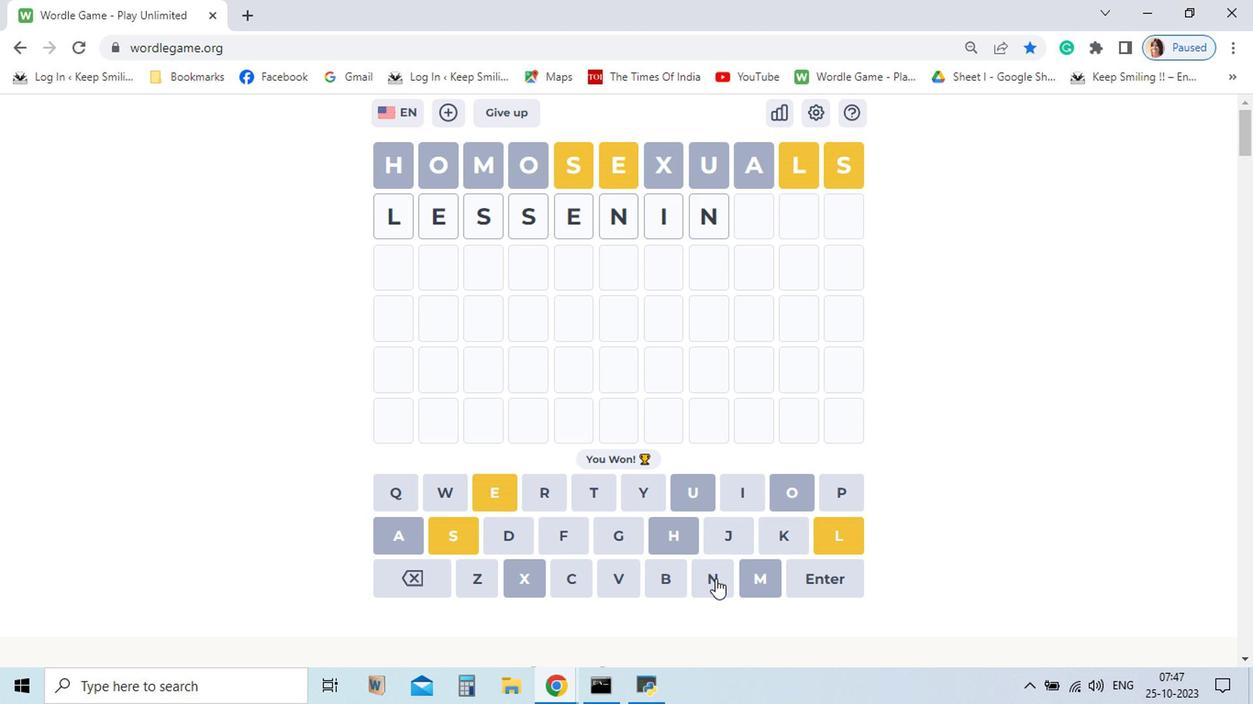 
Action: Mouse pressed left at (677, 580)
Screenshot: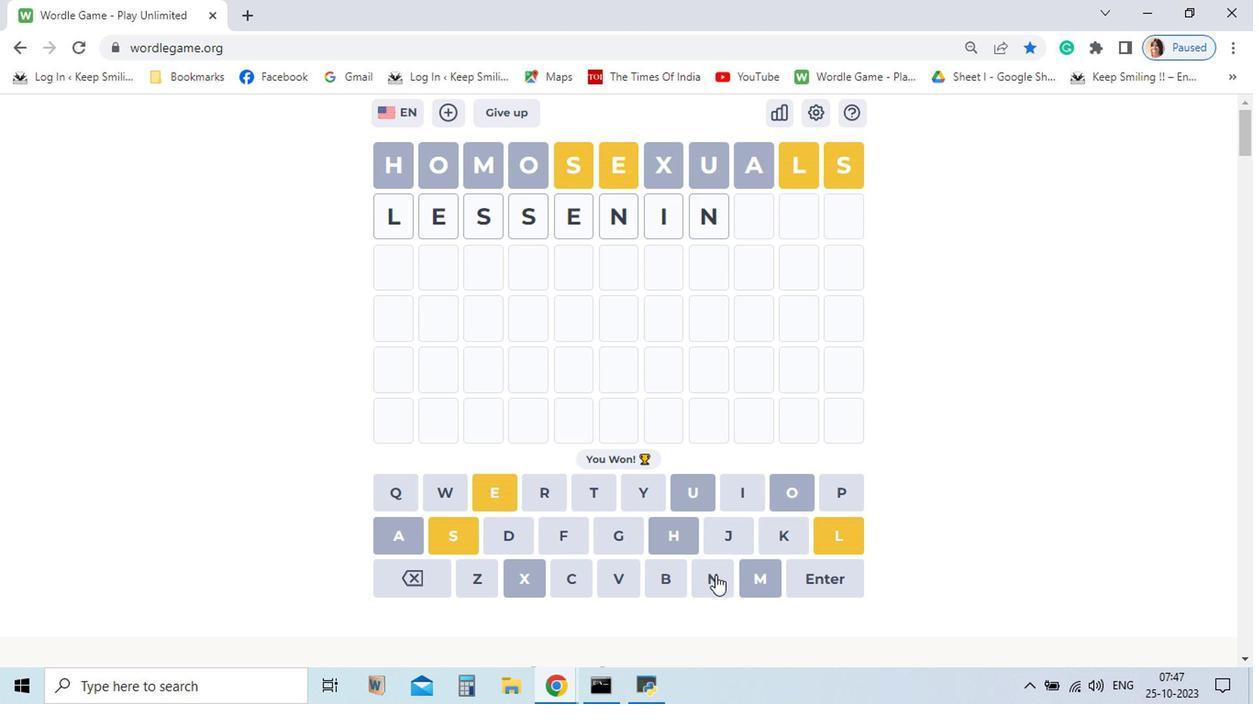 
Action: Mouse moved to (588, 548)
Screenshot: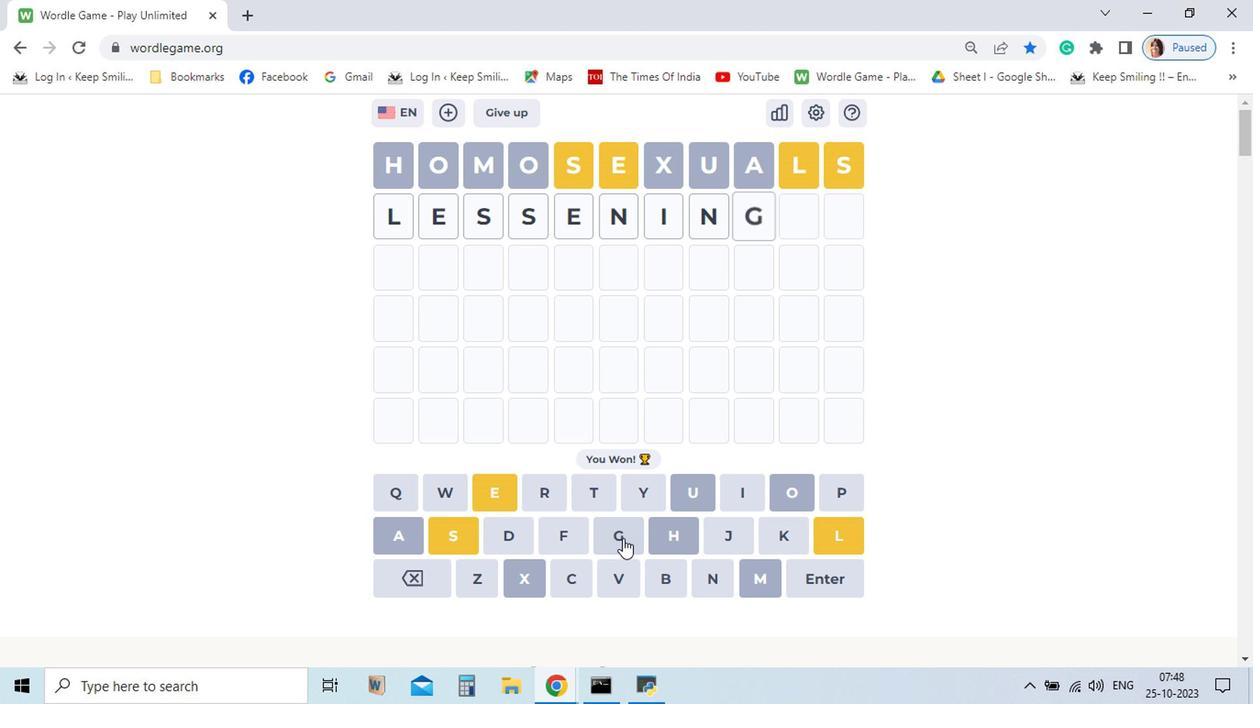
Action: Mouse pressed left at (588, 548)
Screenshot: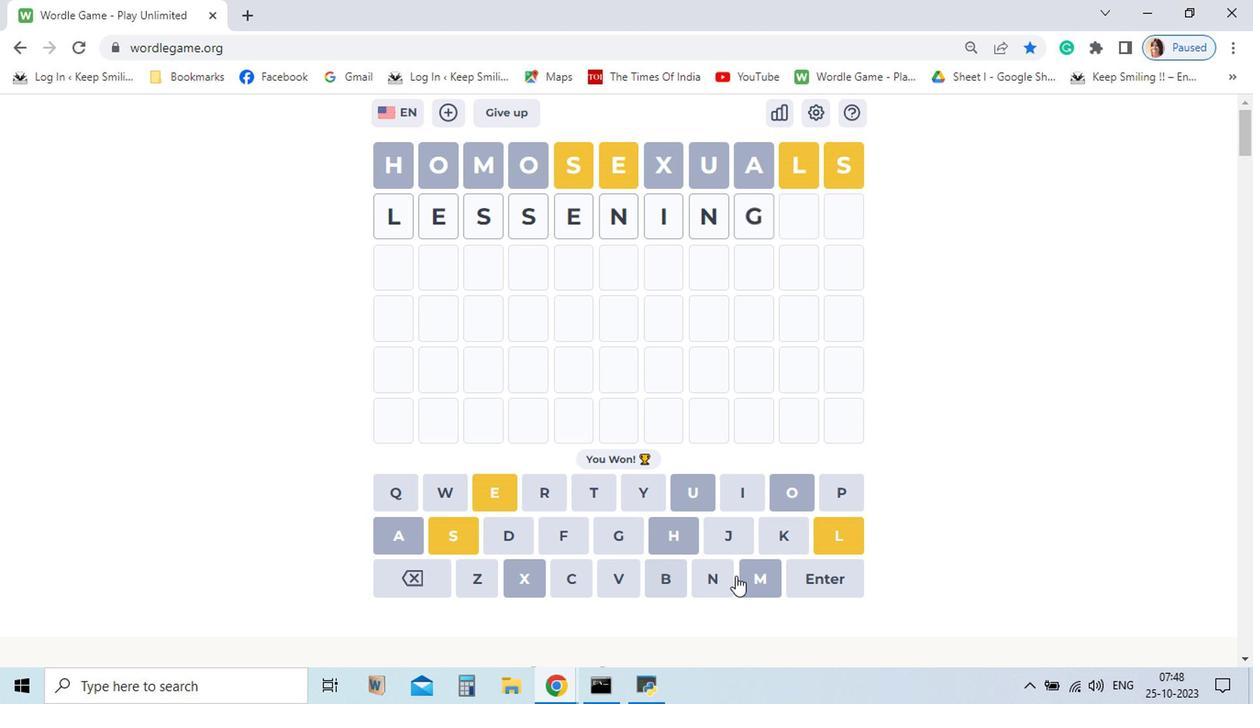 
Action: Mouse moved to (611, 551)
Screenshot: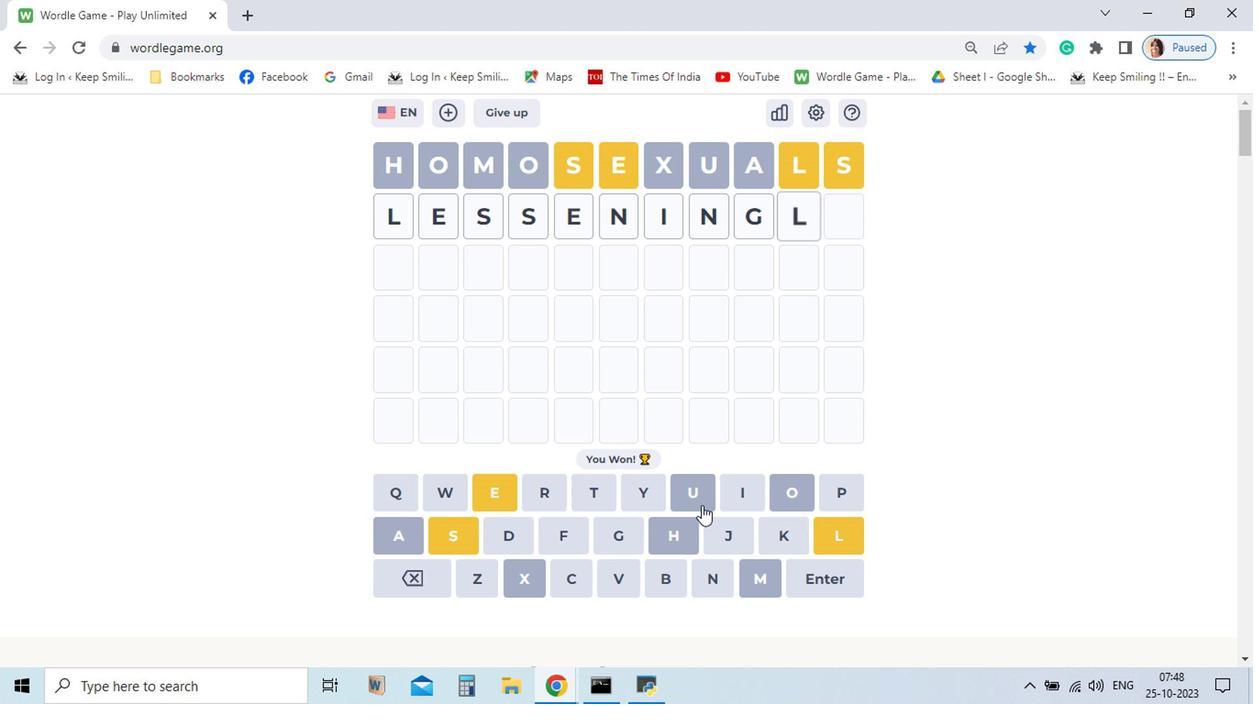 
Action: Mouse pressed left at (611, 551)
Screenshot: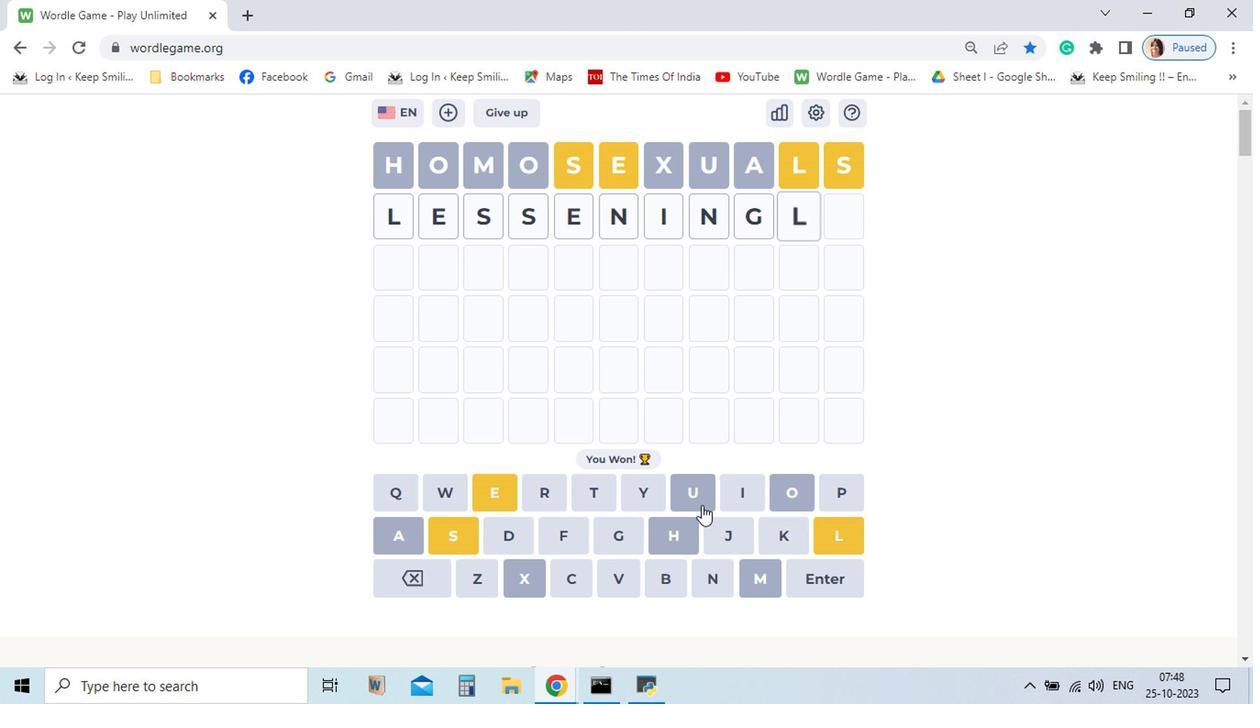 
Action: Mouse moved to (767, 550)
Screenshot: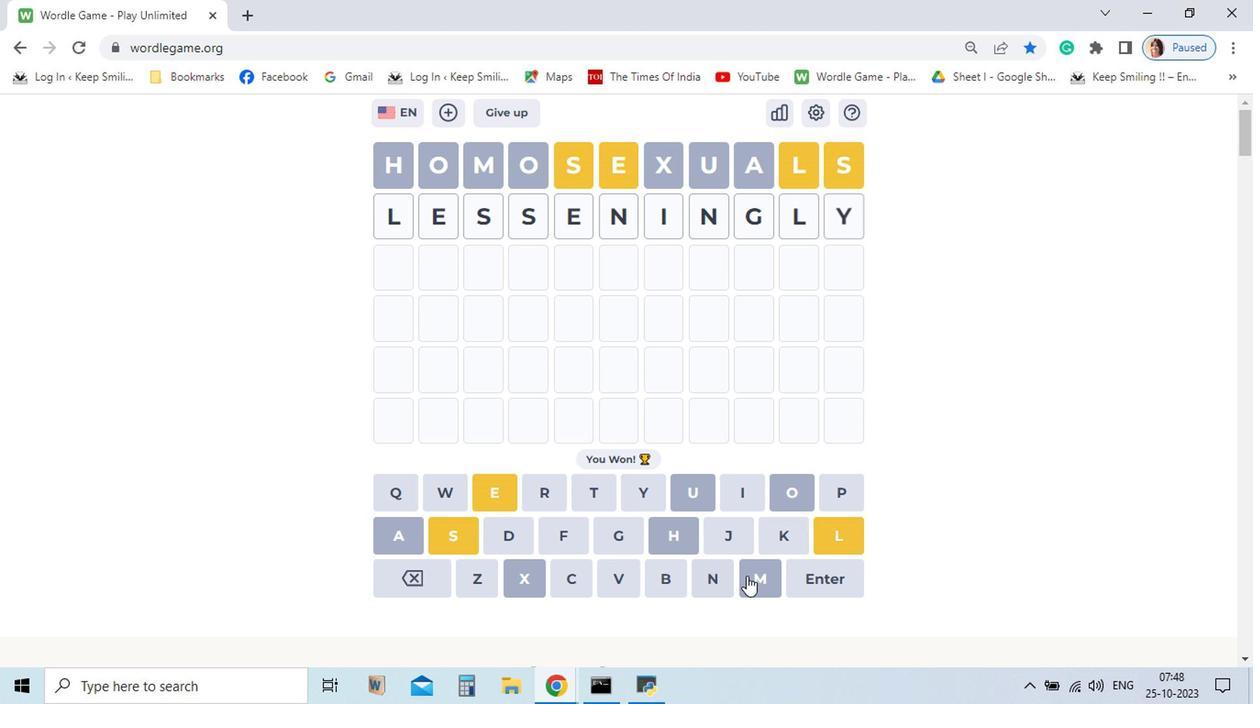 
Action: Mouse pressed left at (767, 550)
Screenshot: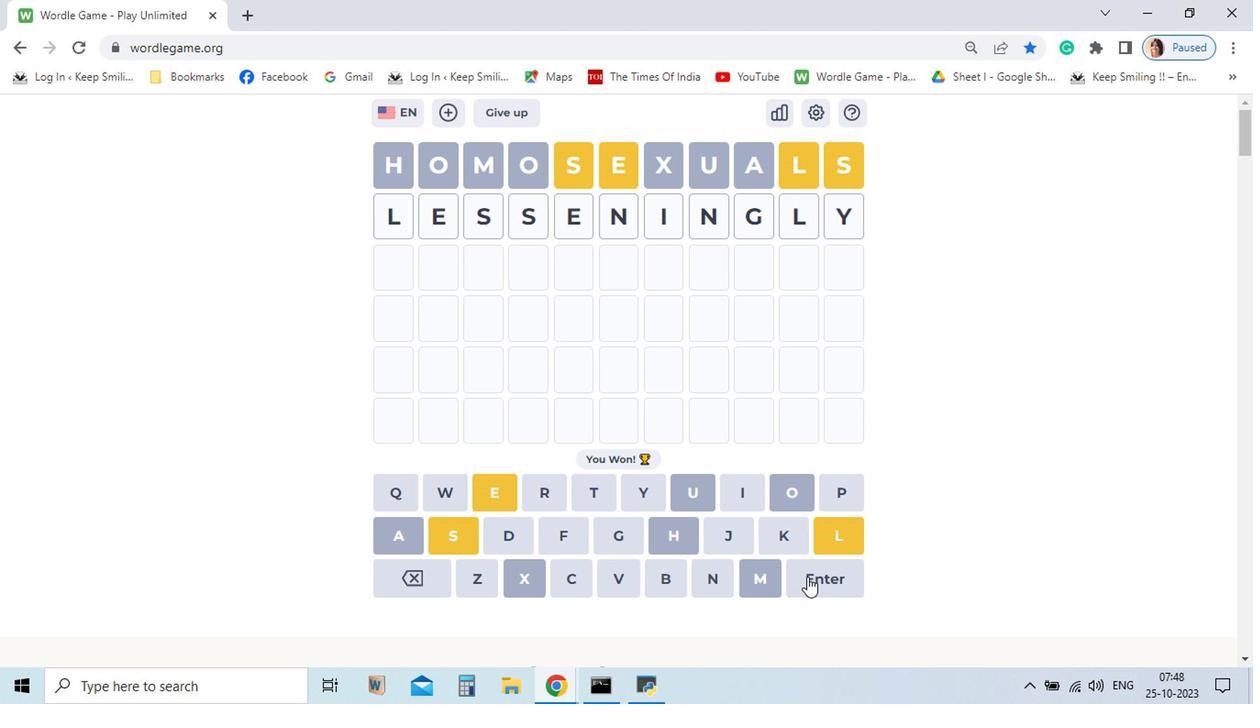 
Action: Mouse moved to (629, 514)
Screenshot: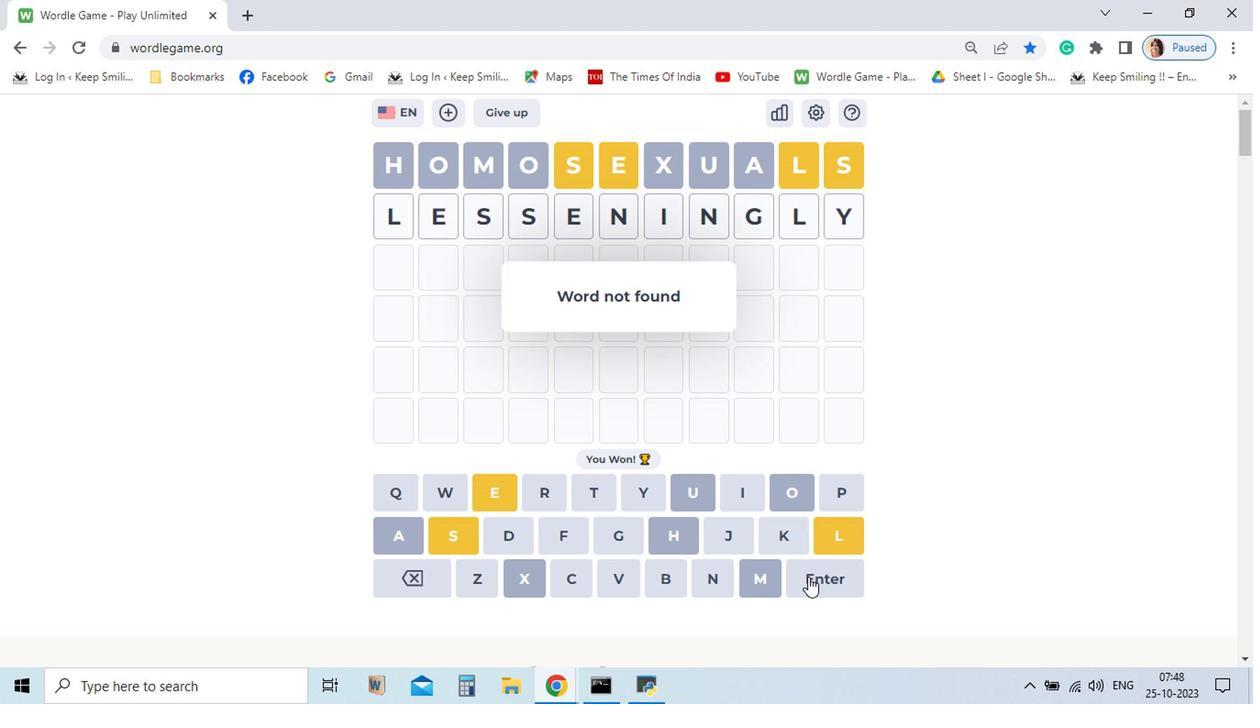 
Action: Mouse pressed left at (629, 514)
Screenshot: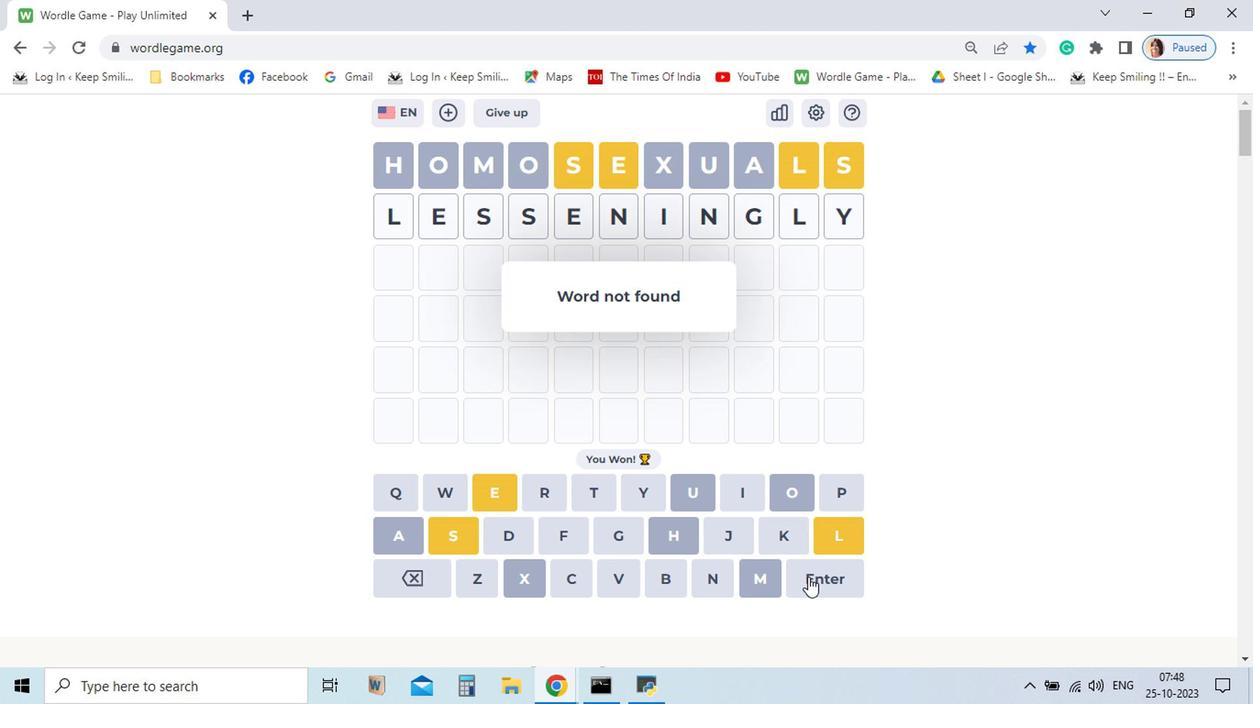 
Action: Mouse moved to (743, 578)
Screenshot: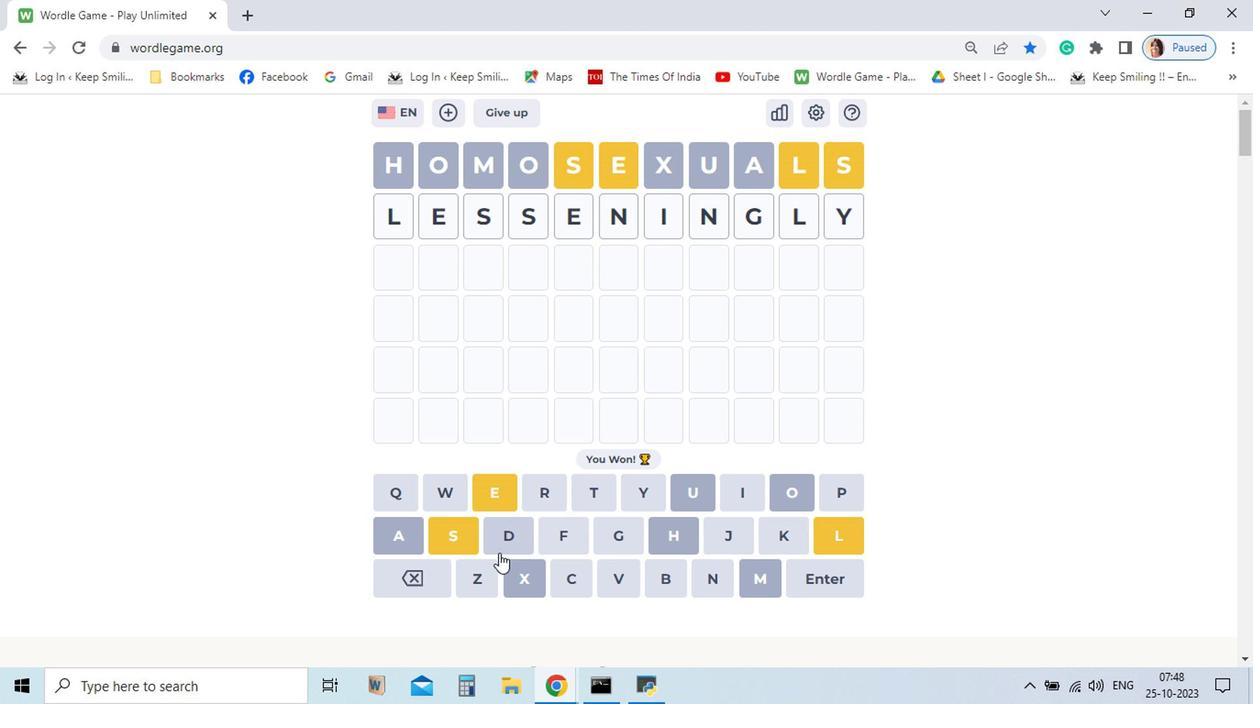 
Action: Mouse pressed left at (743, 578)
Screenshot: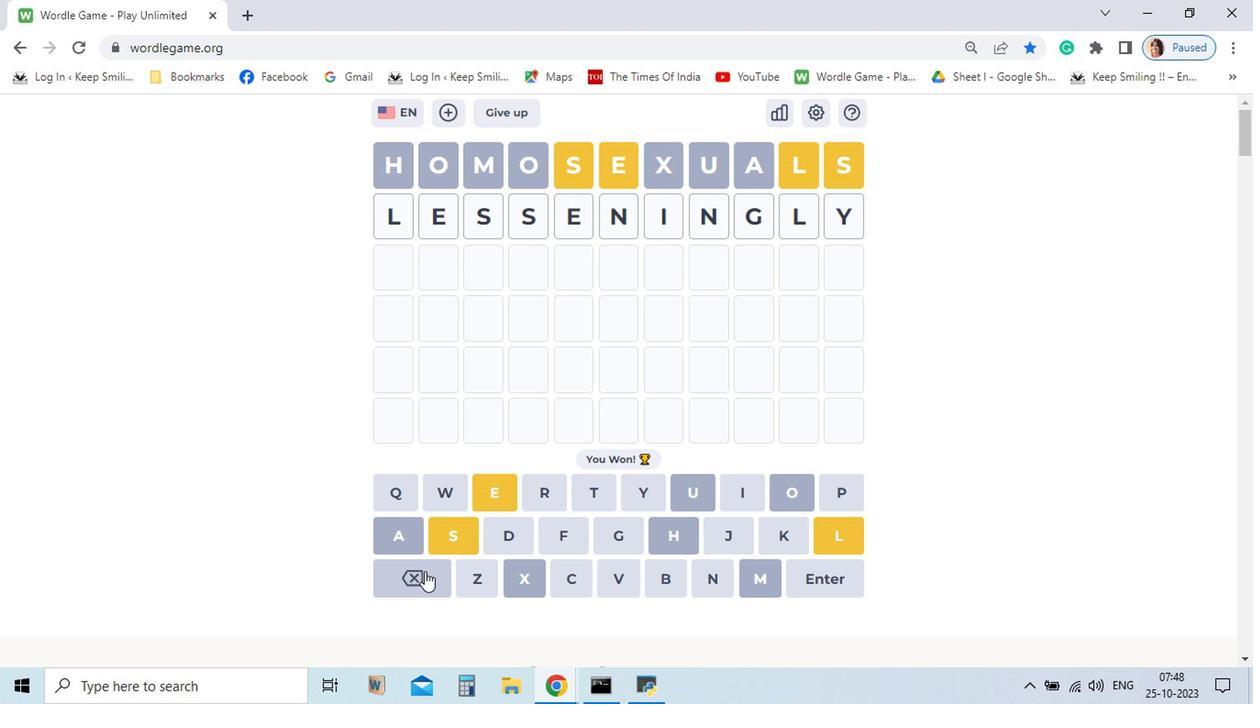 
Action: Mouse moved to (468, 578)
Screenshot: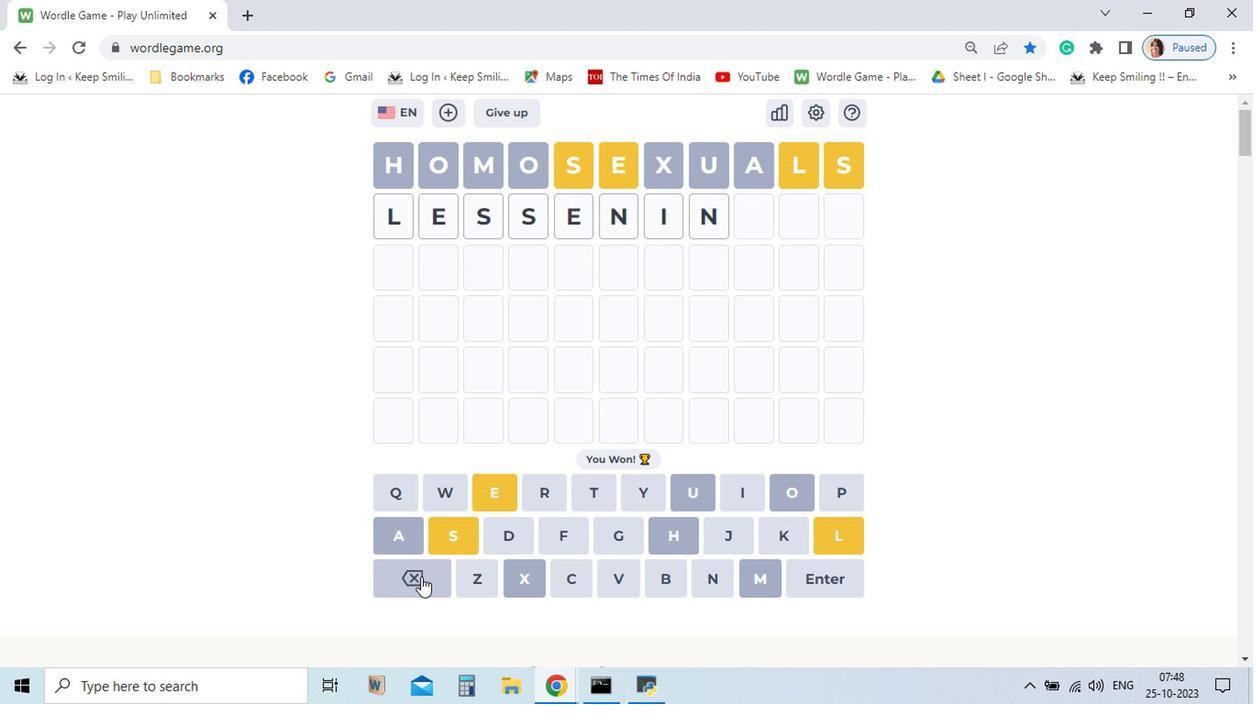 
Action: Mouse pressed left at (468, 578)
Screenshot: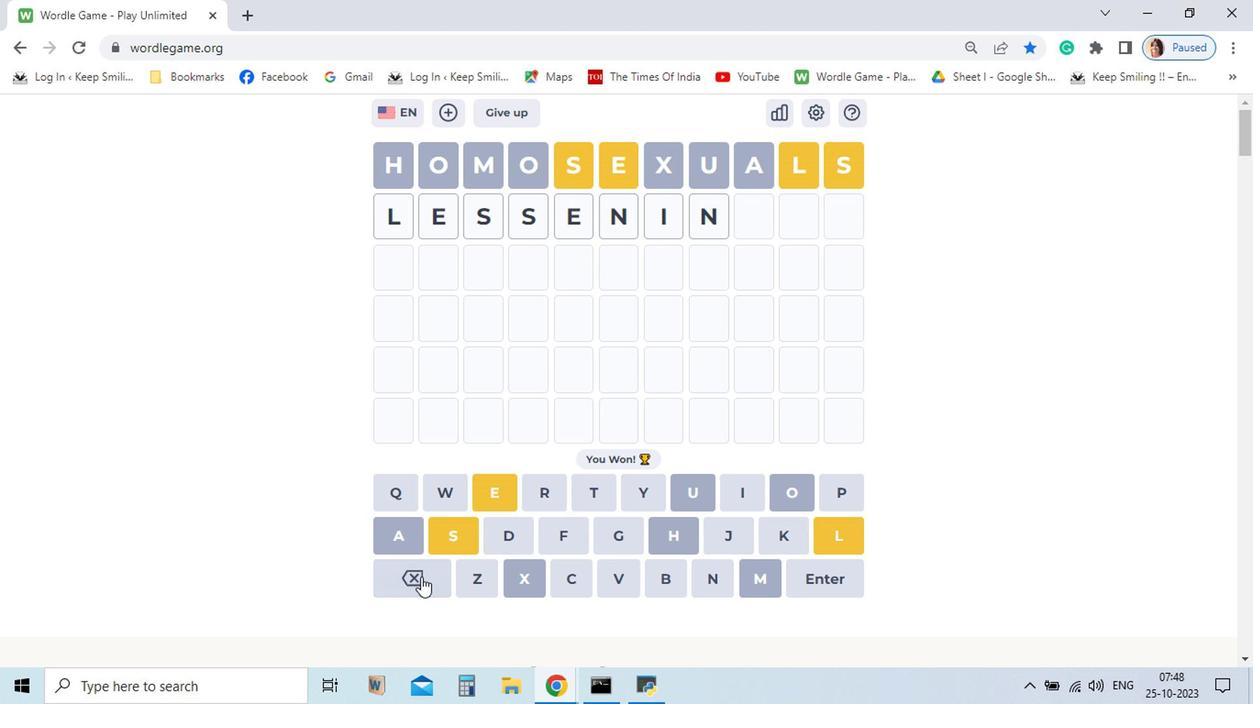 
Action: Mouse moved to (467, 578)
Screenshot: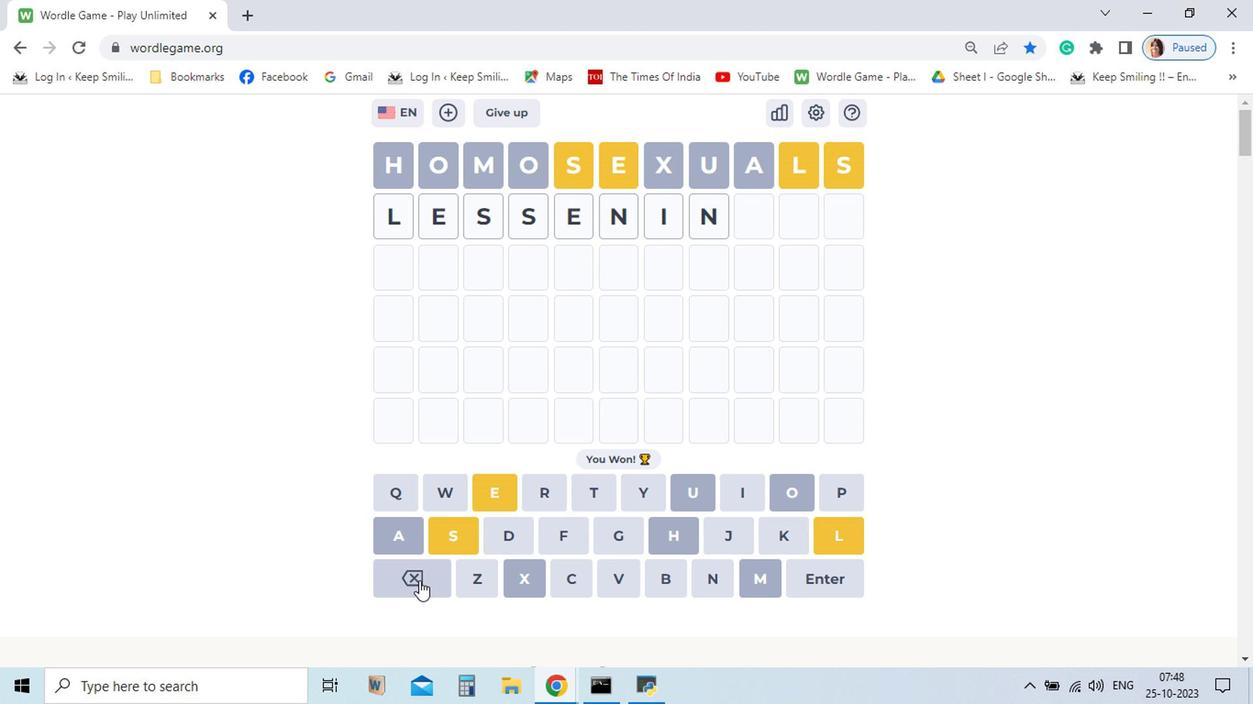 
Action: Mouse pressed left at (467, 578)
Screenshot: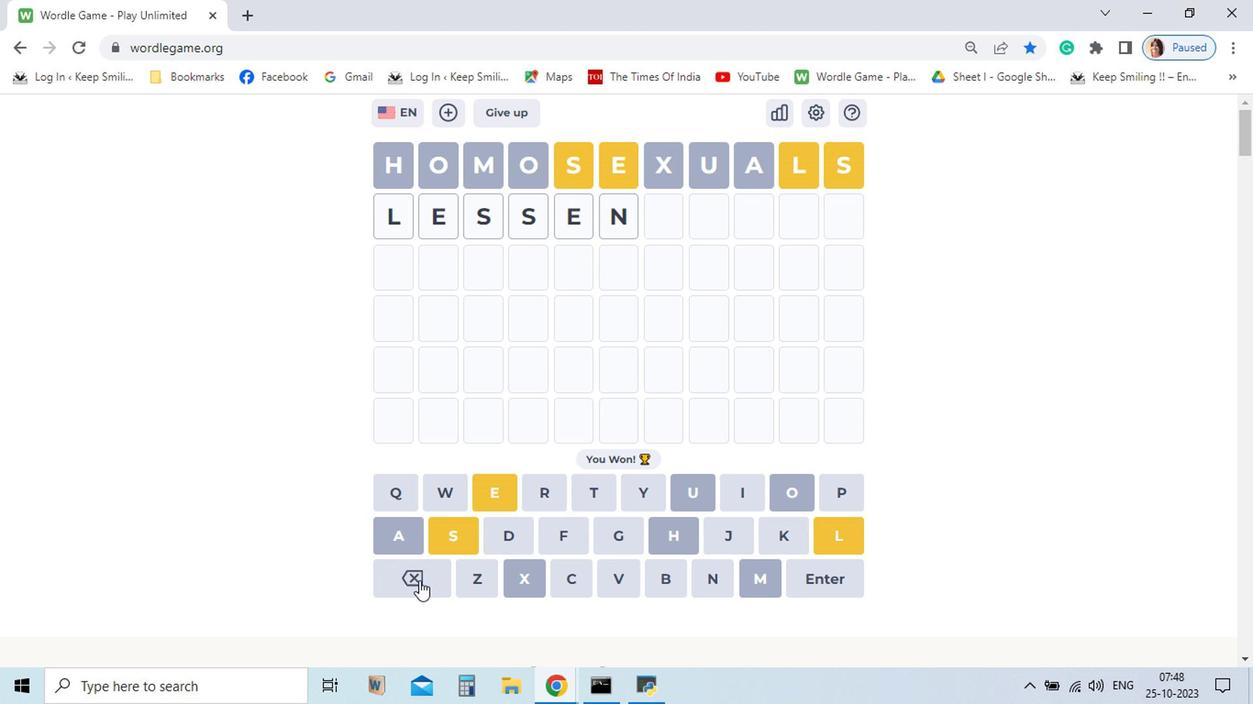 
Action: Mouse pressed left at (467, 578)
Screenshot: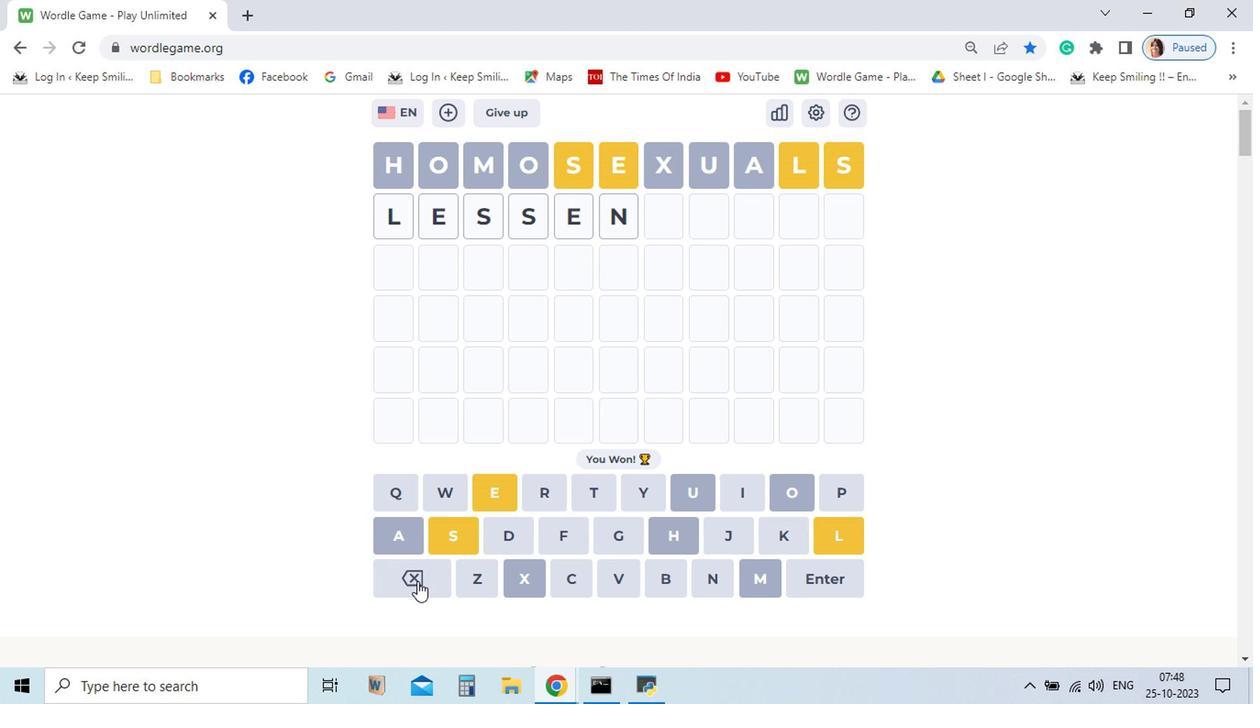 
Action: Mouse moved to (466, 581)
Screenshot: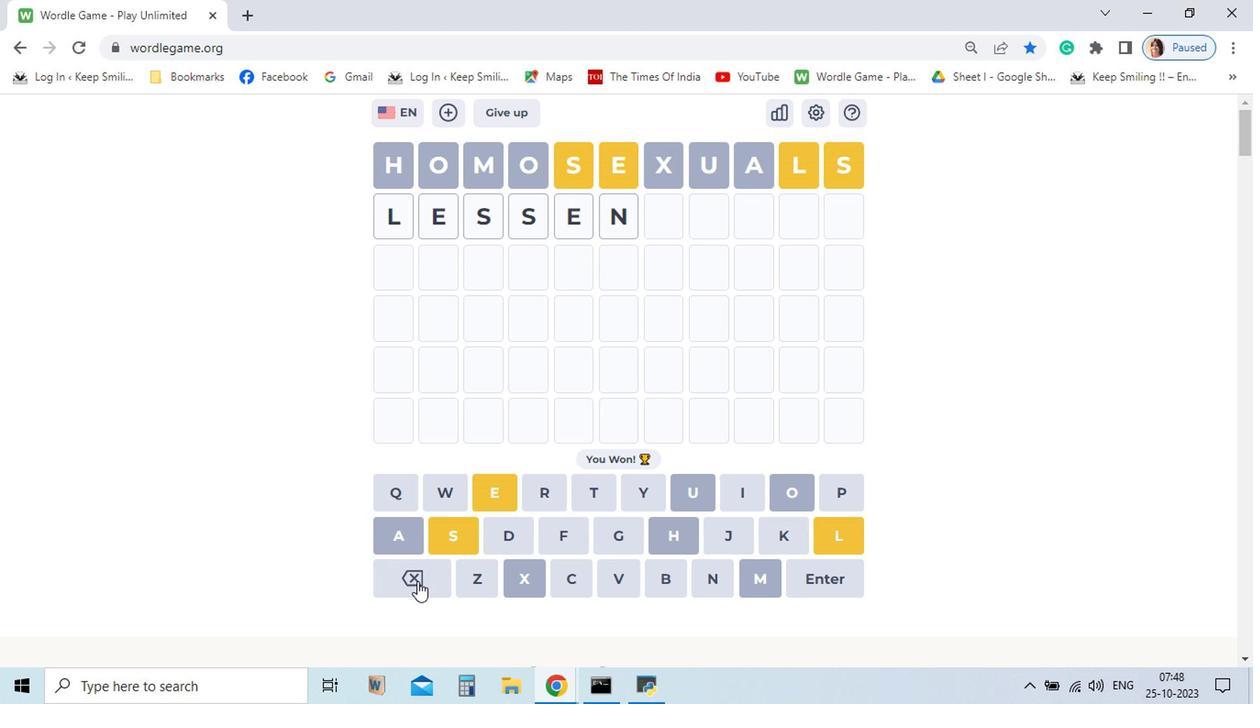 
Action: Mouse pressed left at (466, 581)
Screenshot: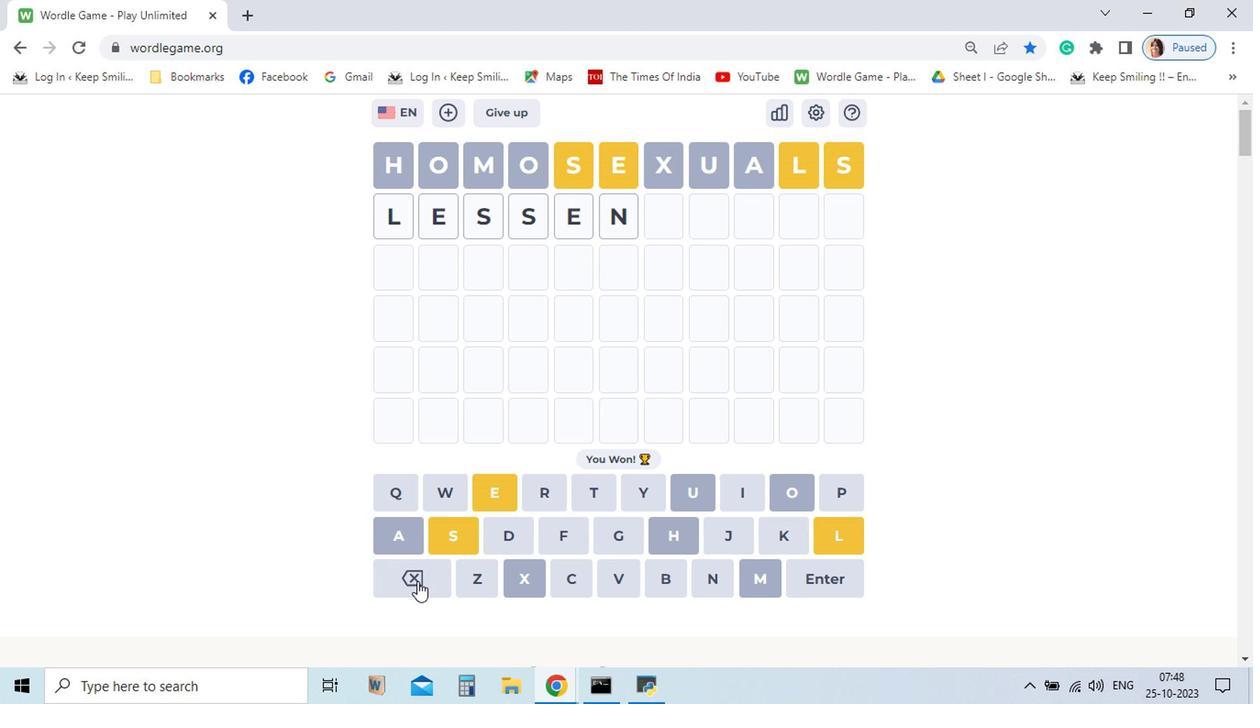 
Action: Mouse pressed left at (466, 581)
Screenshot: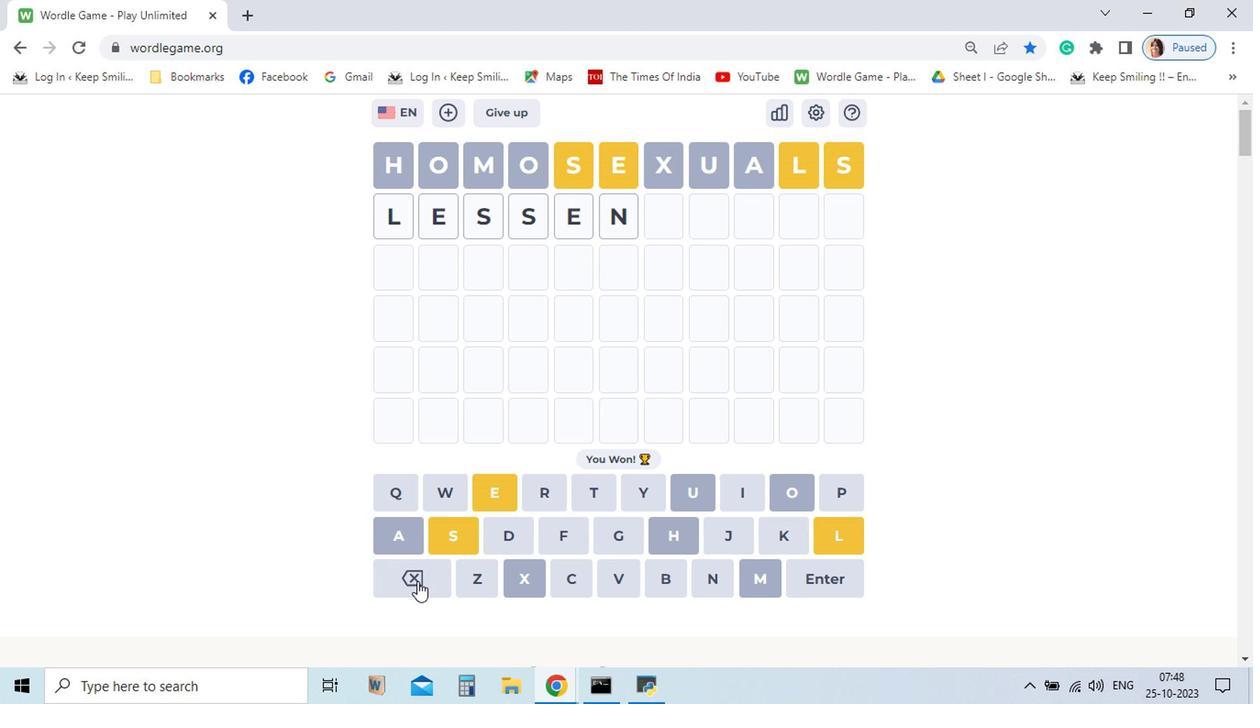 
Action: Mouse moved to (462, 578)
Screenshot: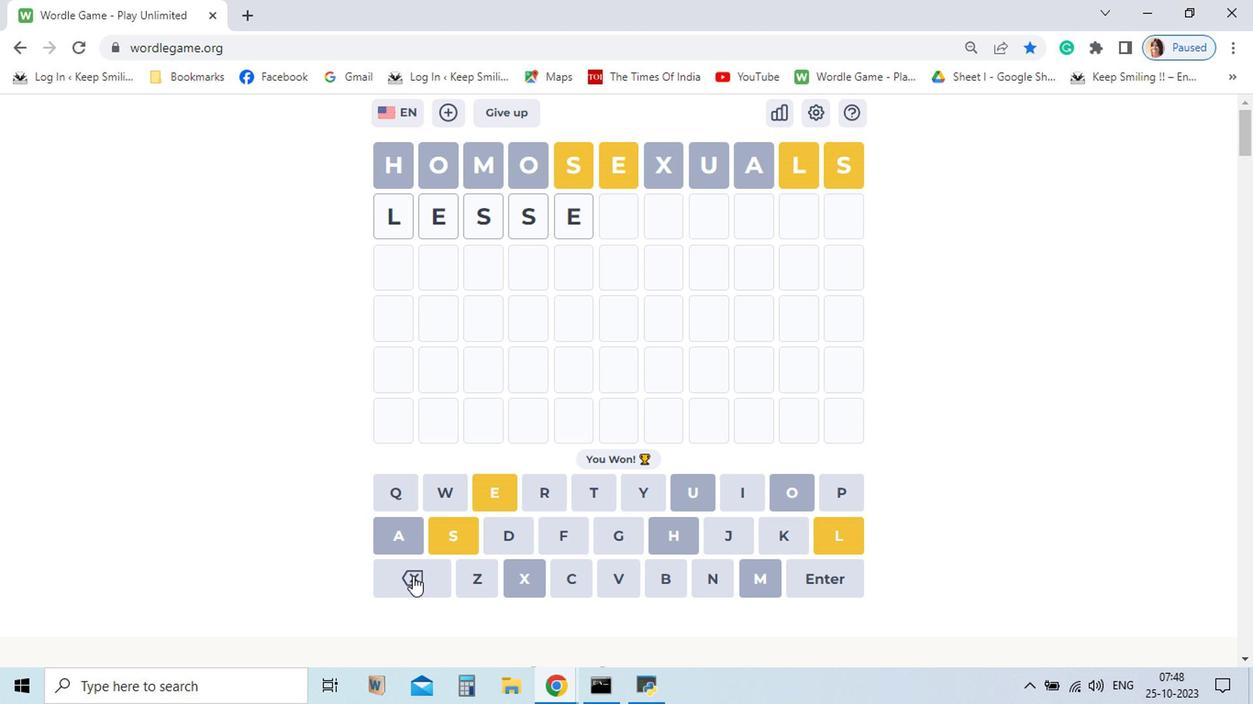 
Action: Mouse pressed left at (462, 578)
Screenshot: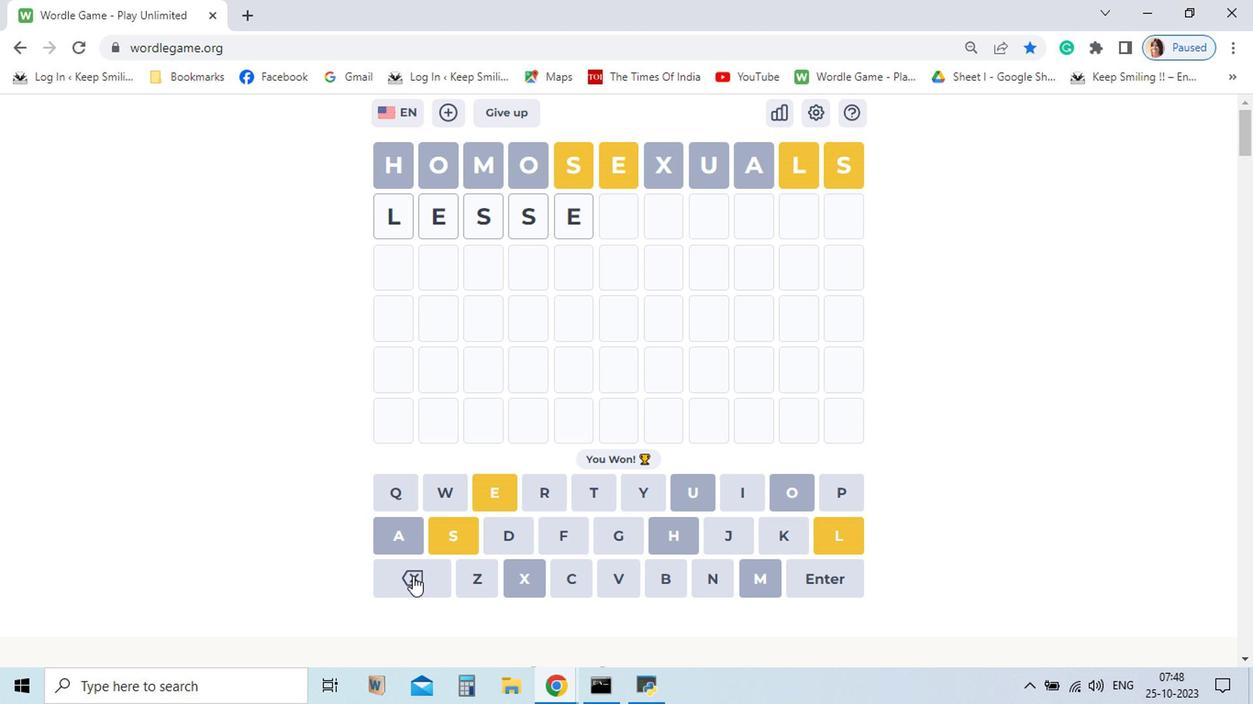 
Action: Mouse moved to (462, 578)
Screenshot: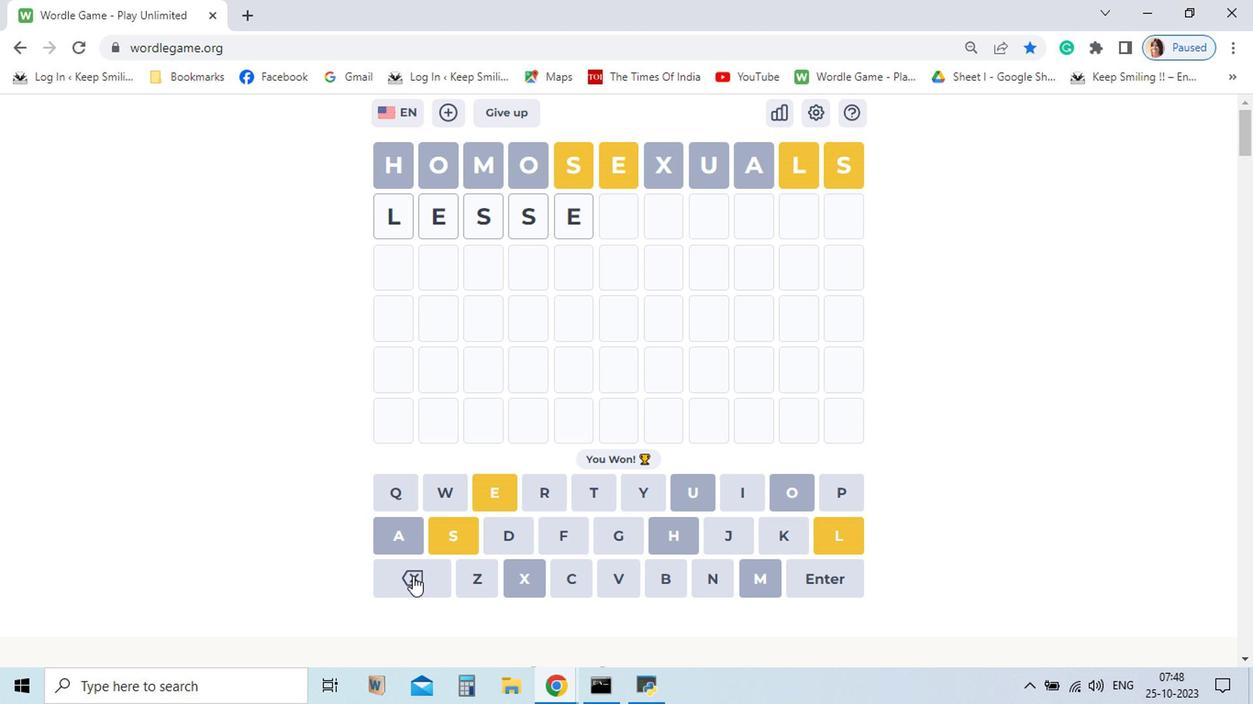 
Action: Mouse pressed left at (462, 578)
Screenshot: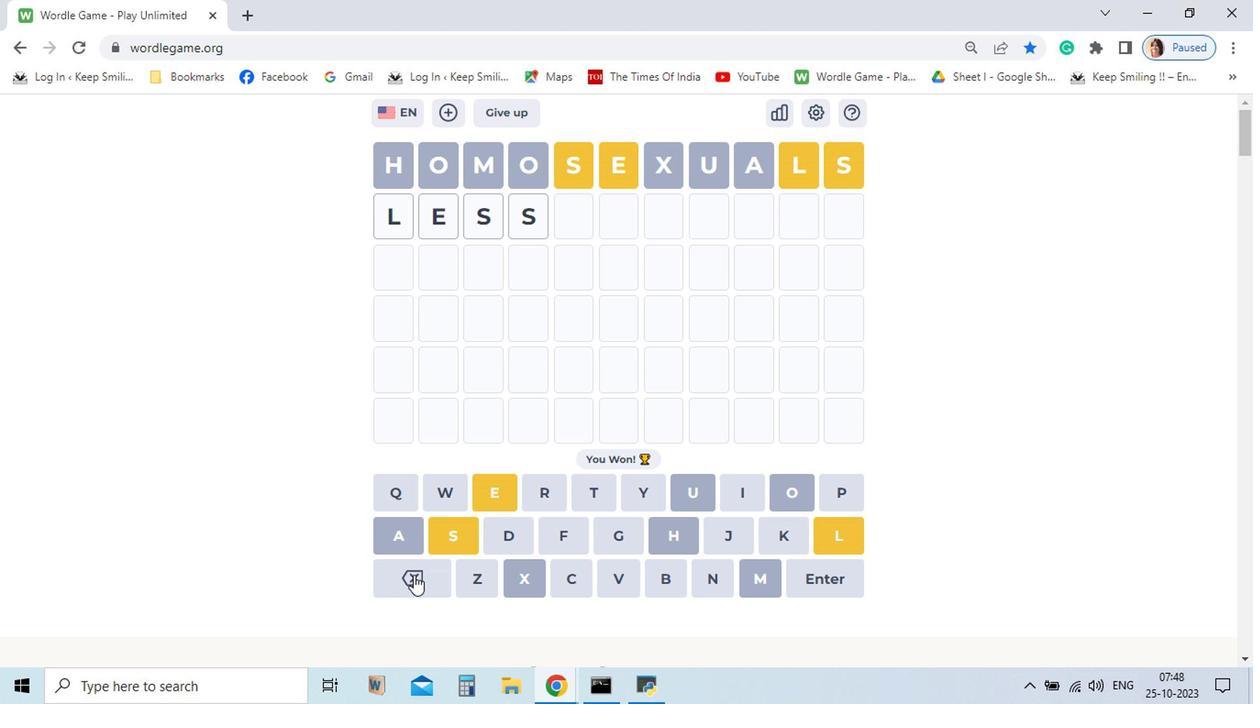 
Action: Mouse moved to (524, 520)
Screenshot: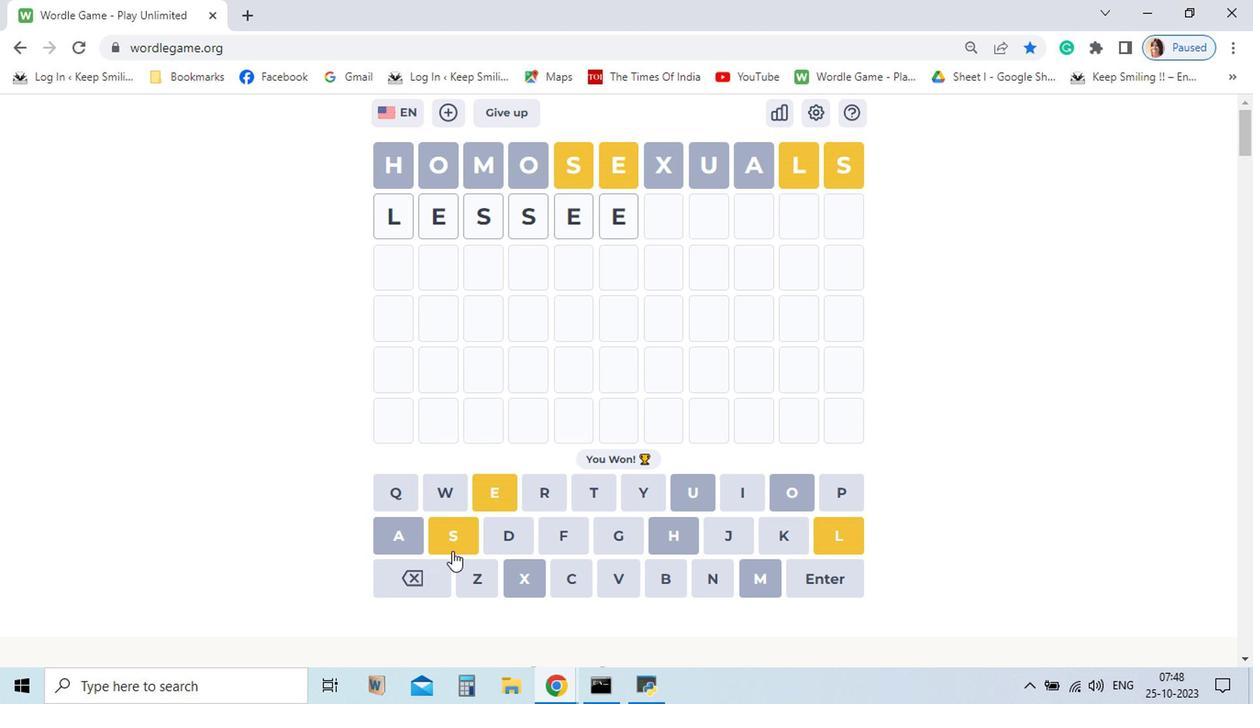 
Action: Mouse pressed left at (524, 520)
Screenshot: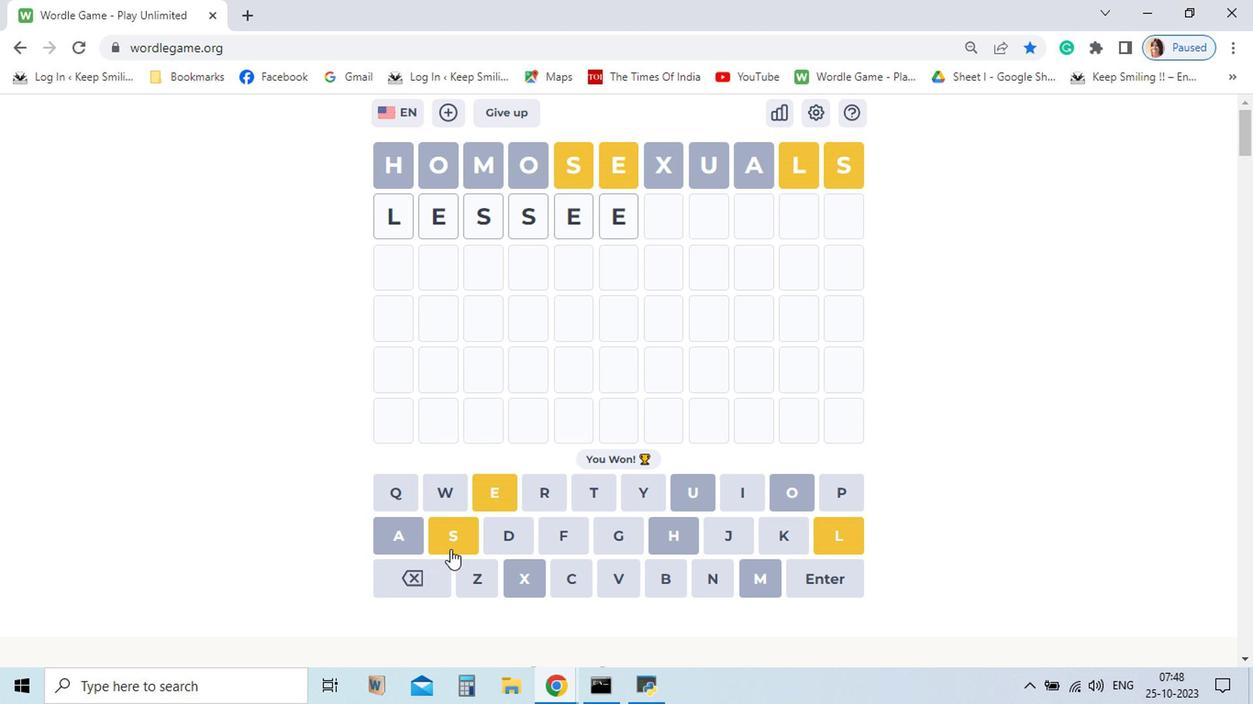 
Action: Mouse moved to (524, 520)
Screenshot: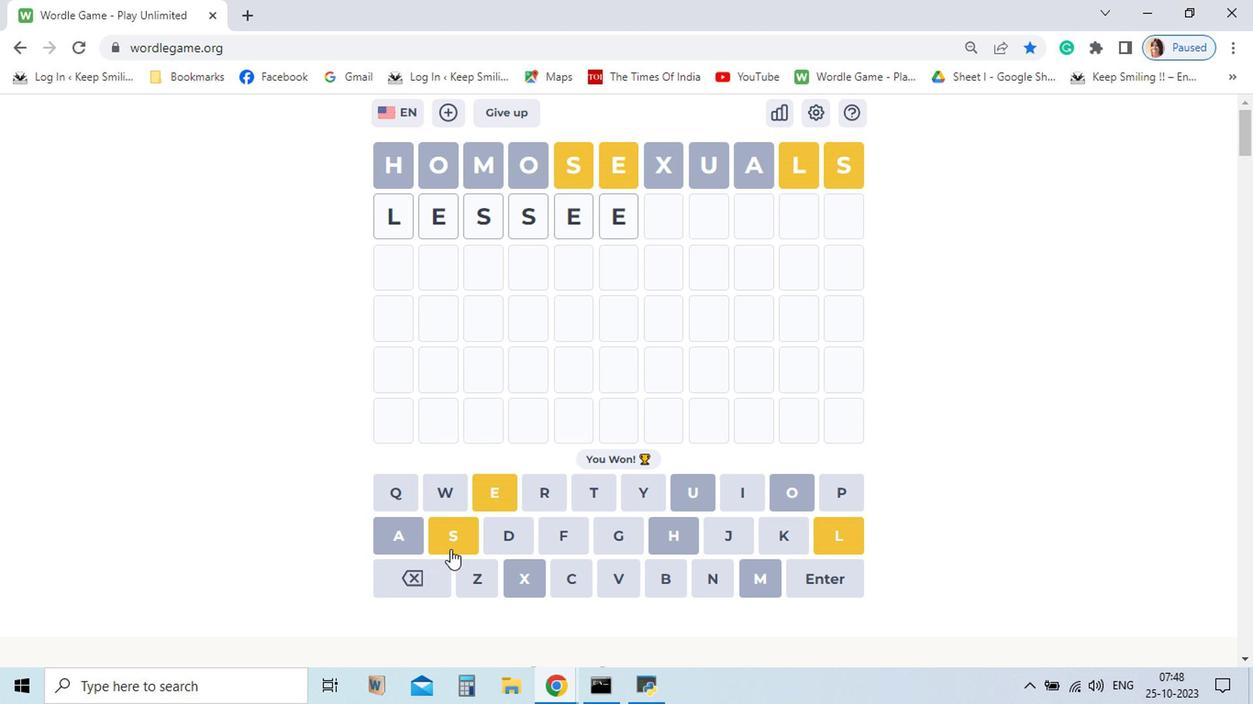 
Action: Mouse pressed left at (524, 520)
Screenshot: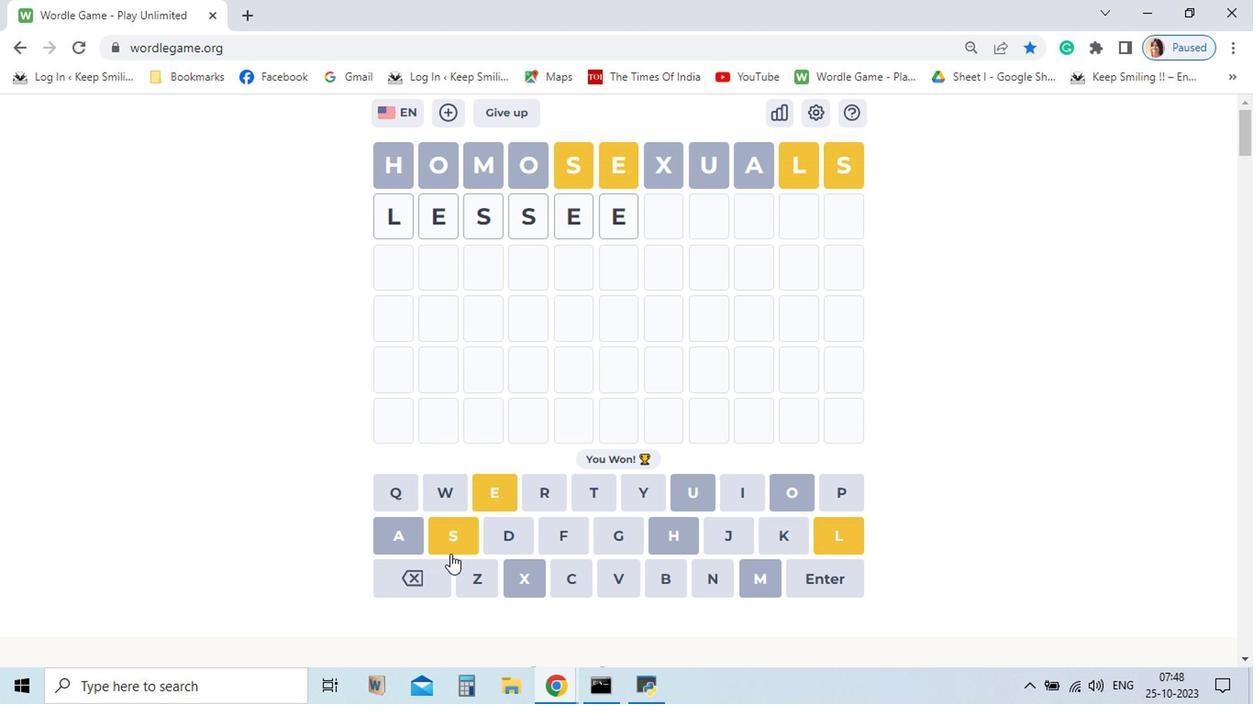 
Action: Mouse moved to (769, 520)
Screenshot: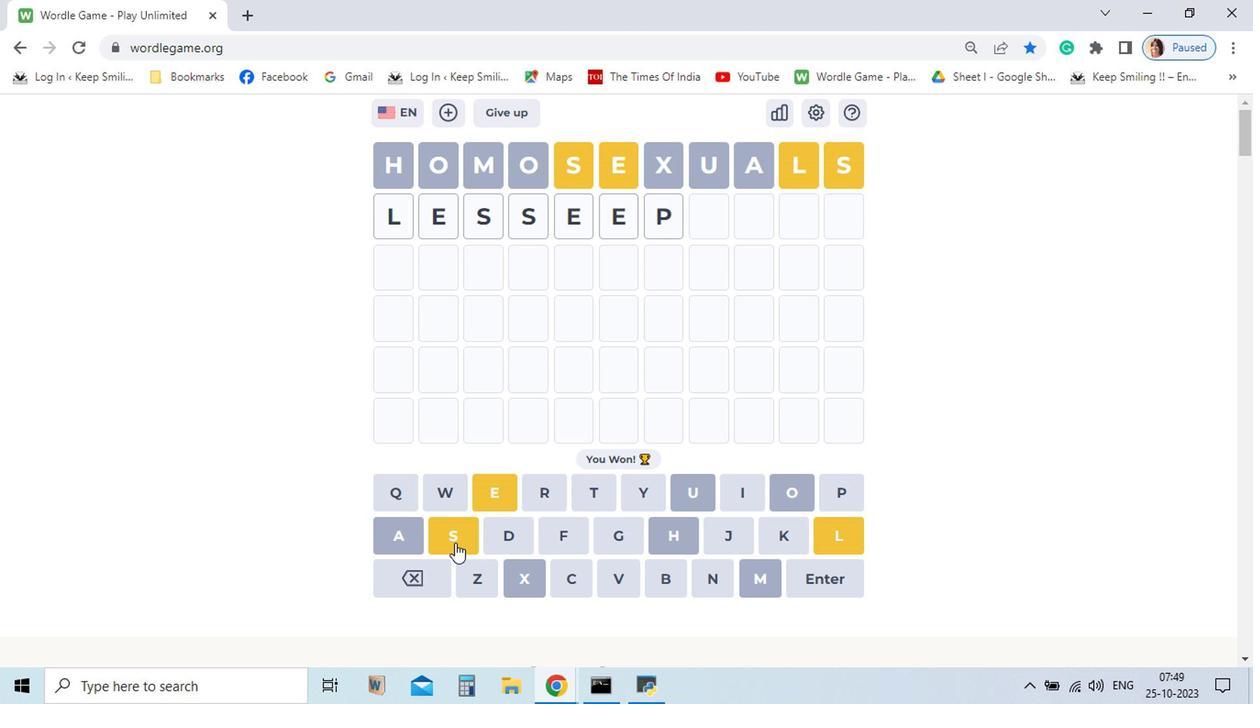 
Action: Mouse pressed left at (769, 520)
Screenshot: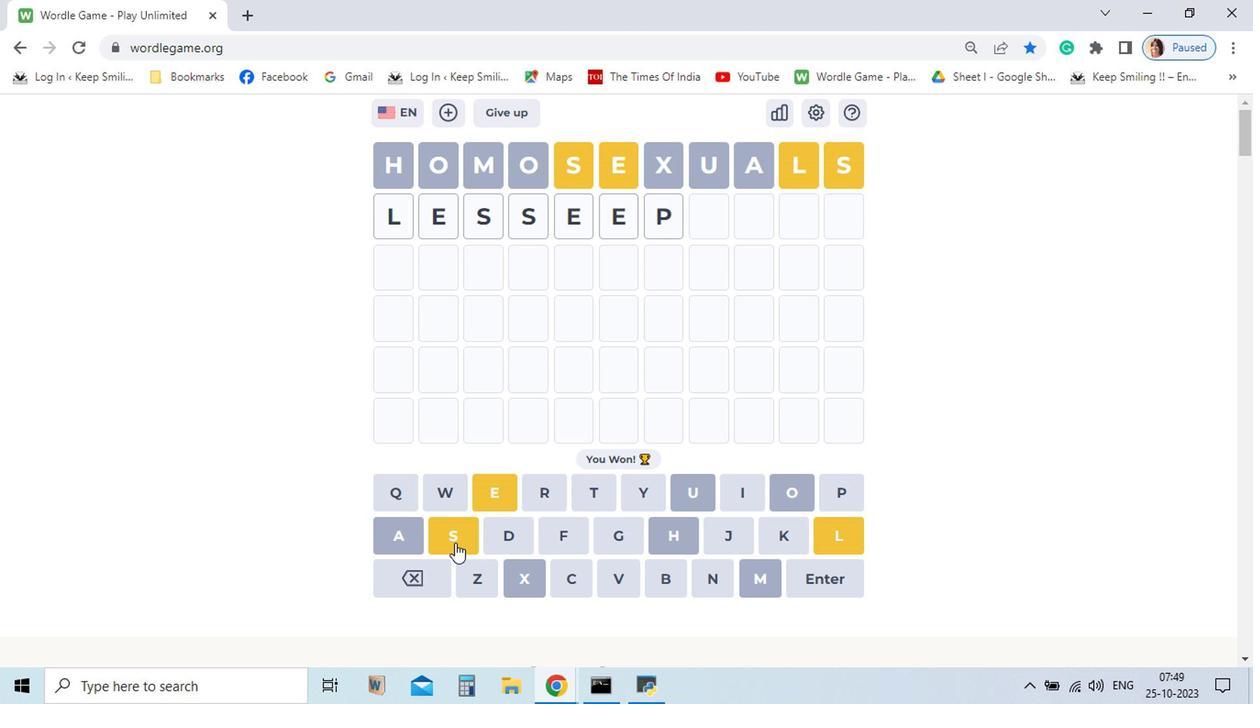 
Action: Mouse moved to (492, 554)
Screenshot: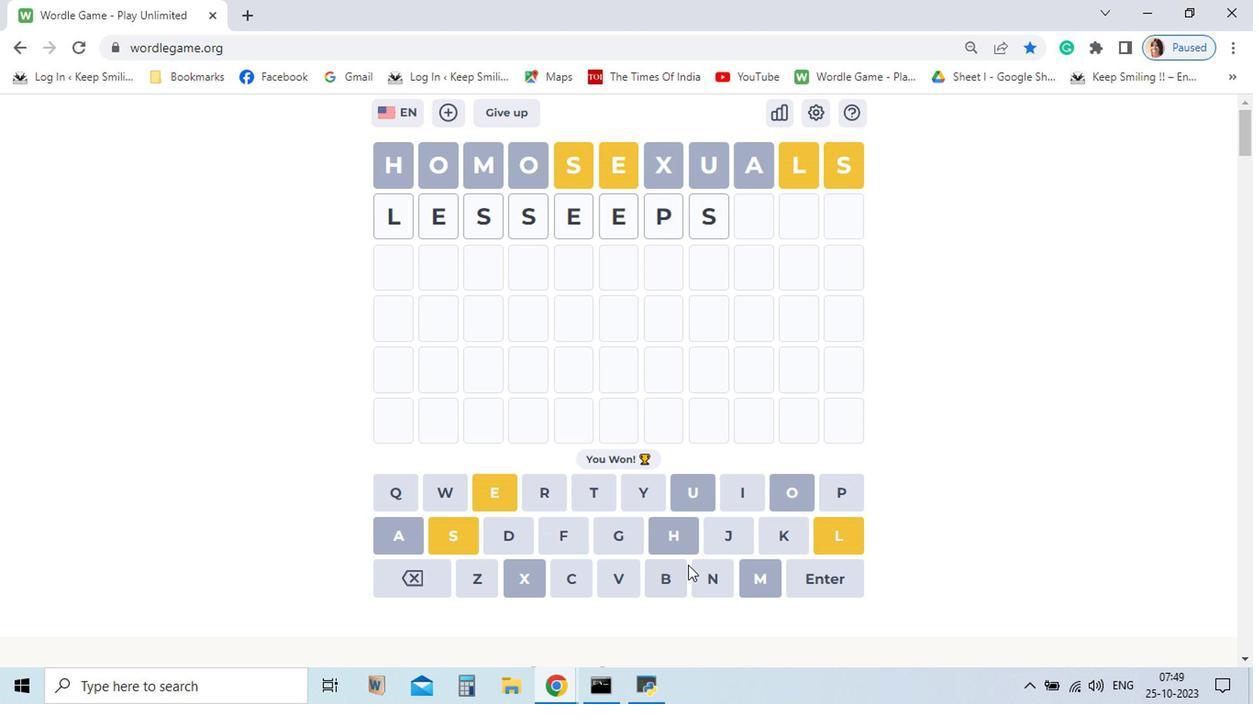 
Action: Mouse pressed left at (492, 554)
Screenshot: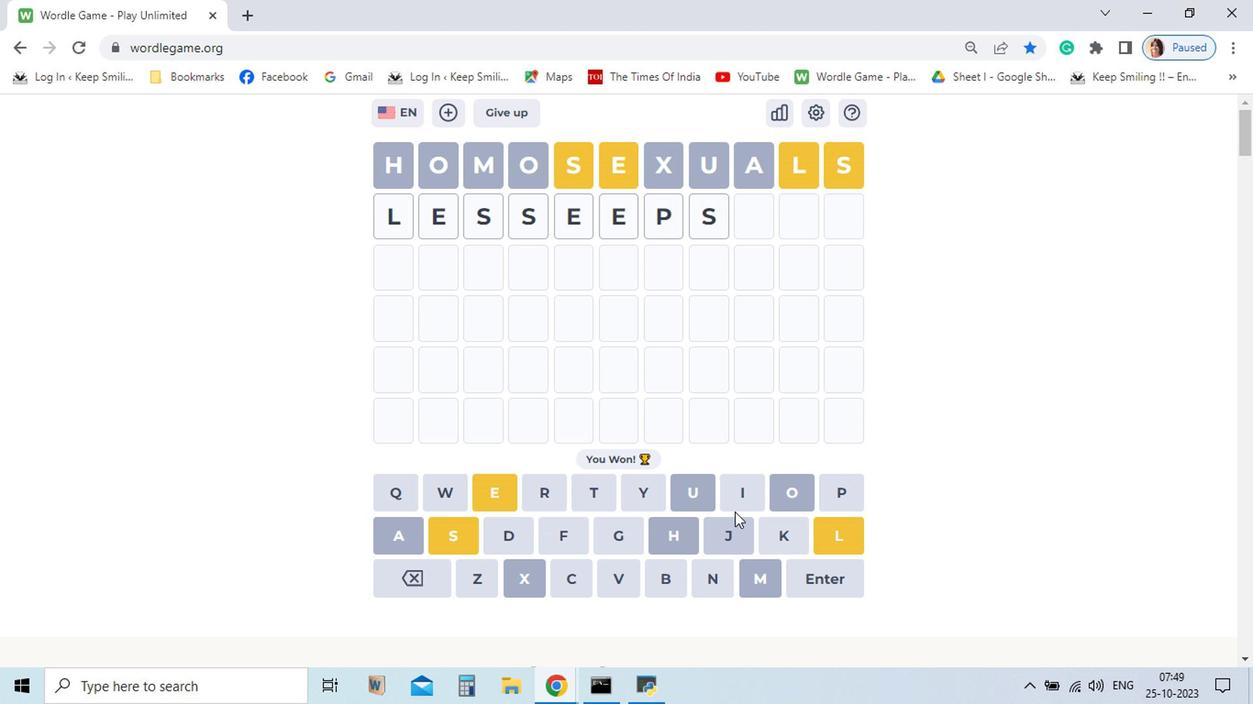 
Action: Mouse moved to (695, 516)
Screenshot: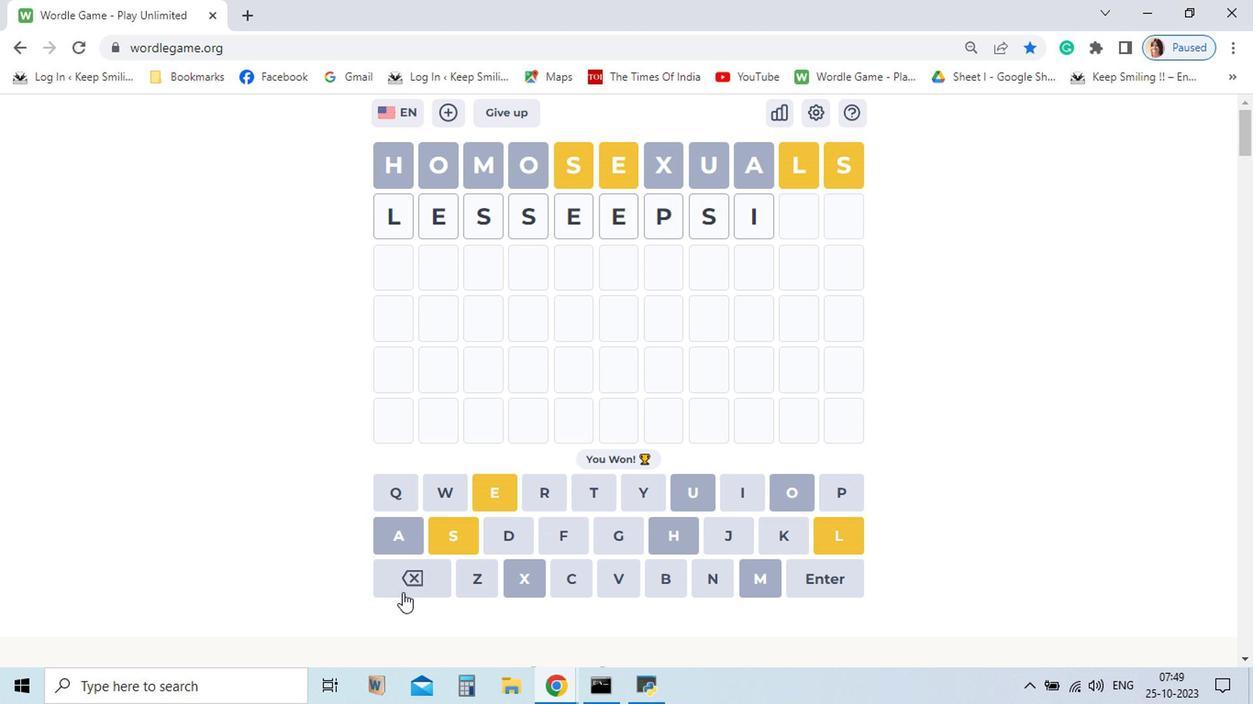 
Action: Mouse pressed left at (695, 516)
Screenshot: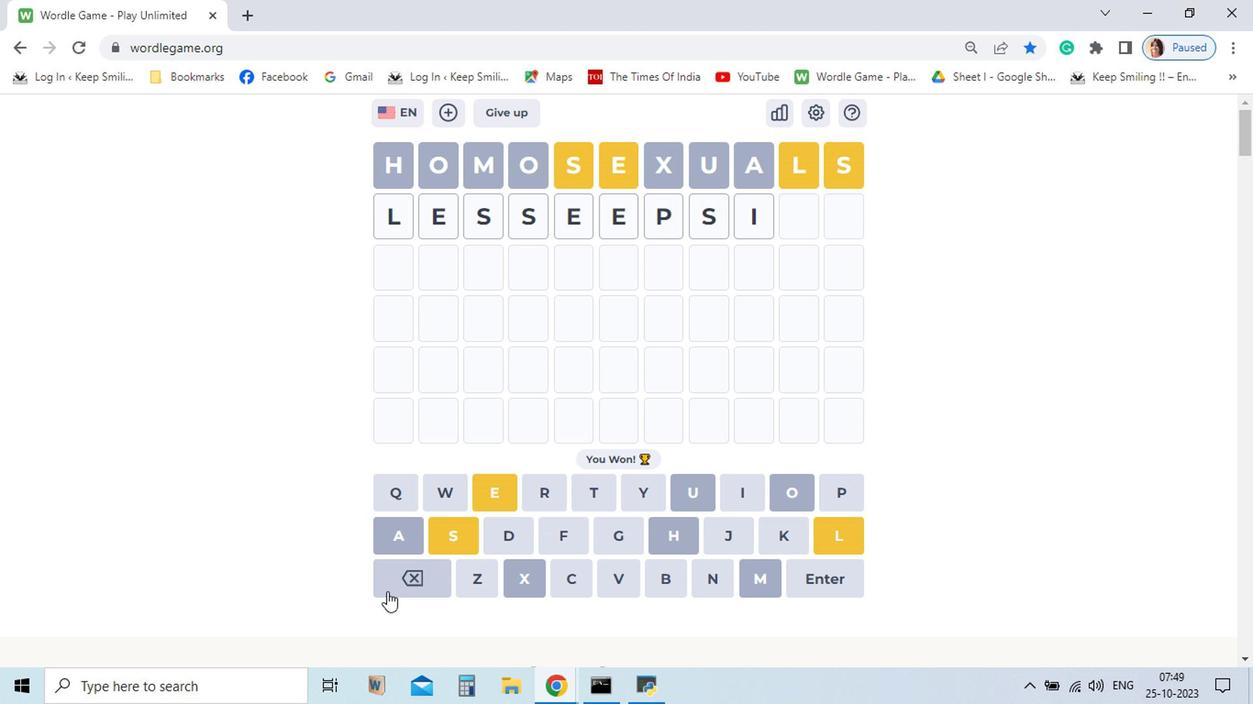 
Action: Mouse moved to (456, 552)
Screenshot: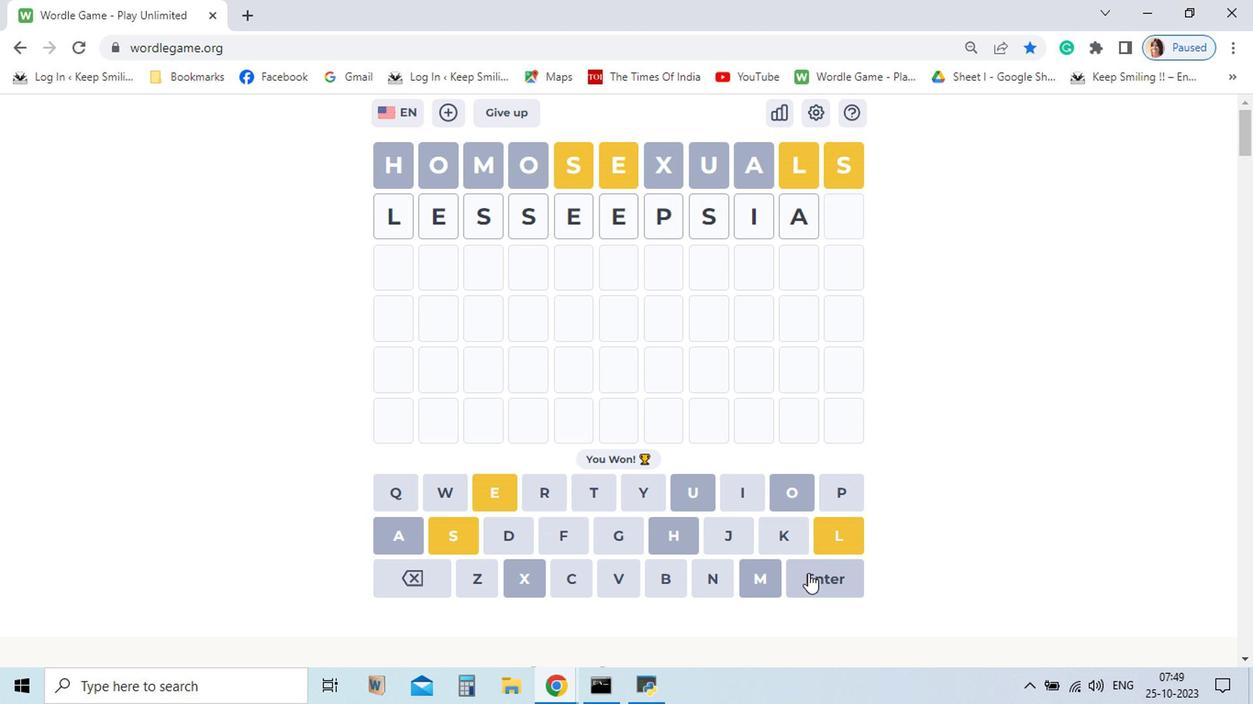 
Action: Mouse pressed left at (456, 552)
Screenshot: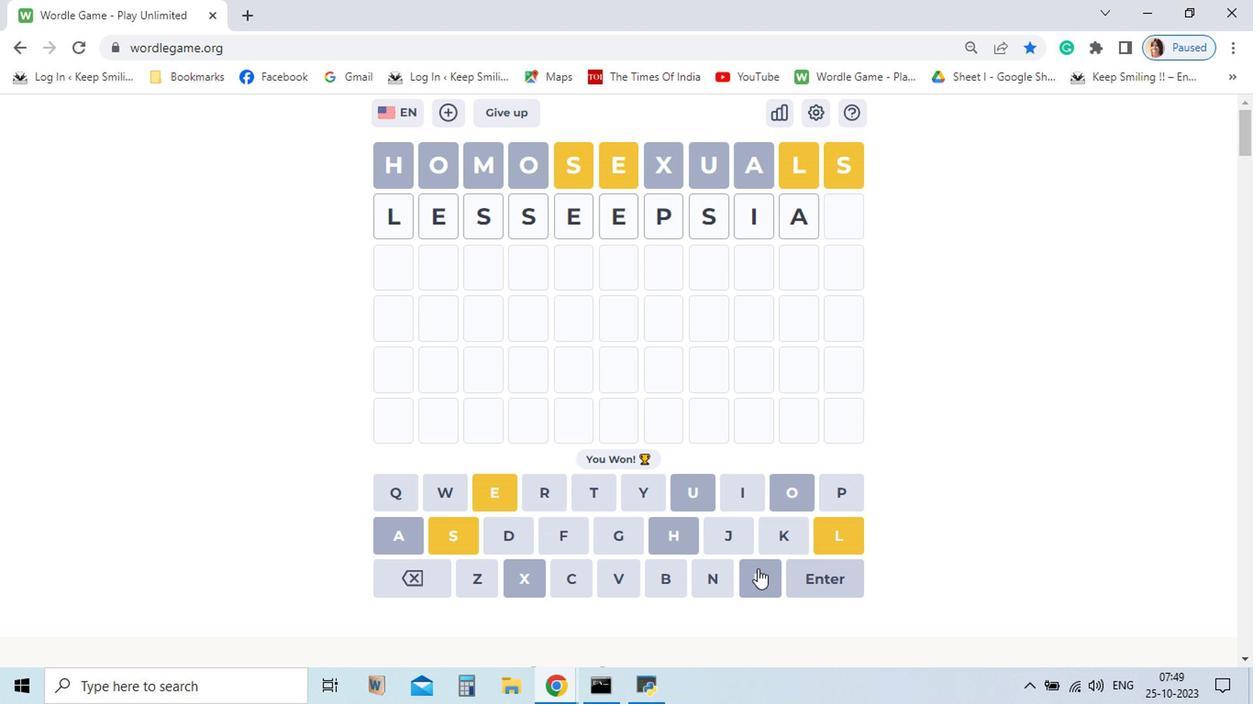 
Action: Mouse moved to (678, 579)
Screenshot: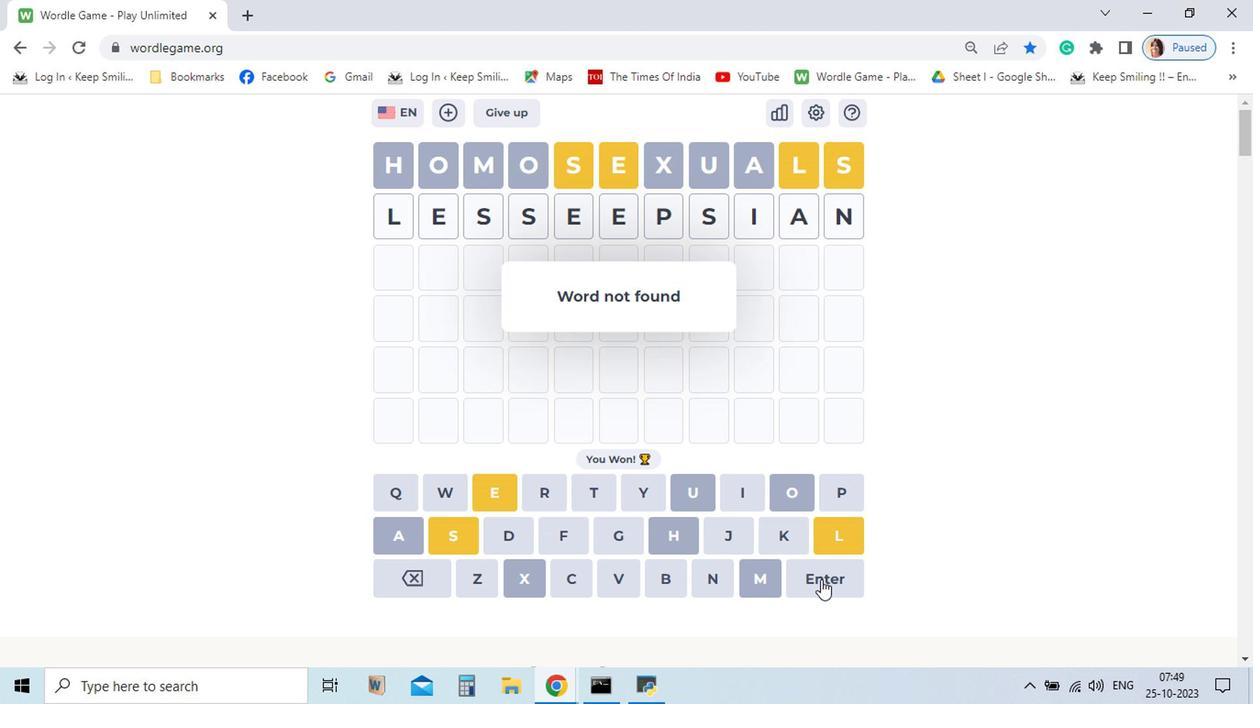 
Action: Mouse pressed left at (678, 579)
Screenshot: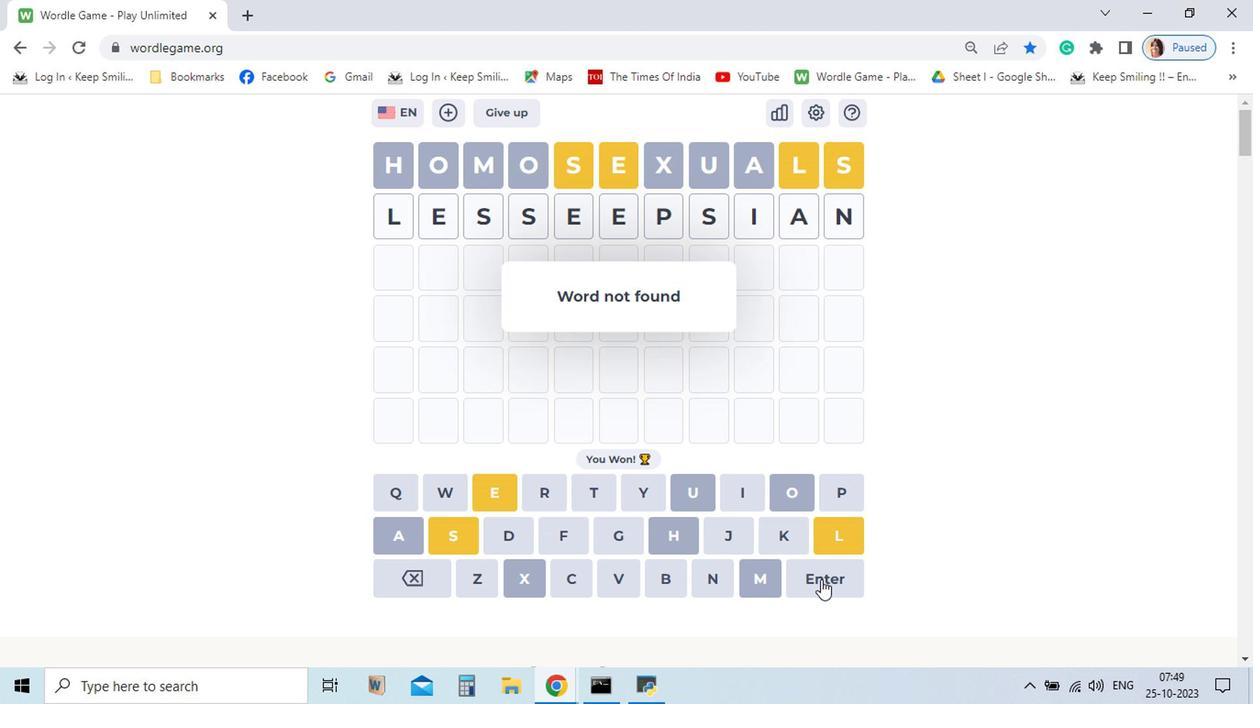 
Action: Mouse moved to (752, 580)
Screenshot: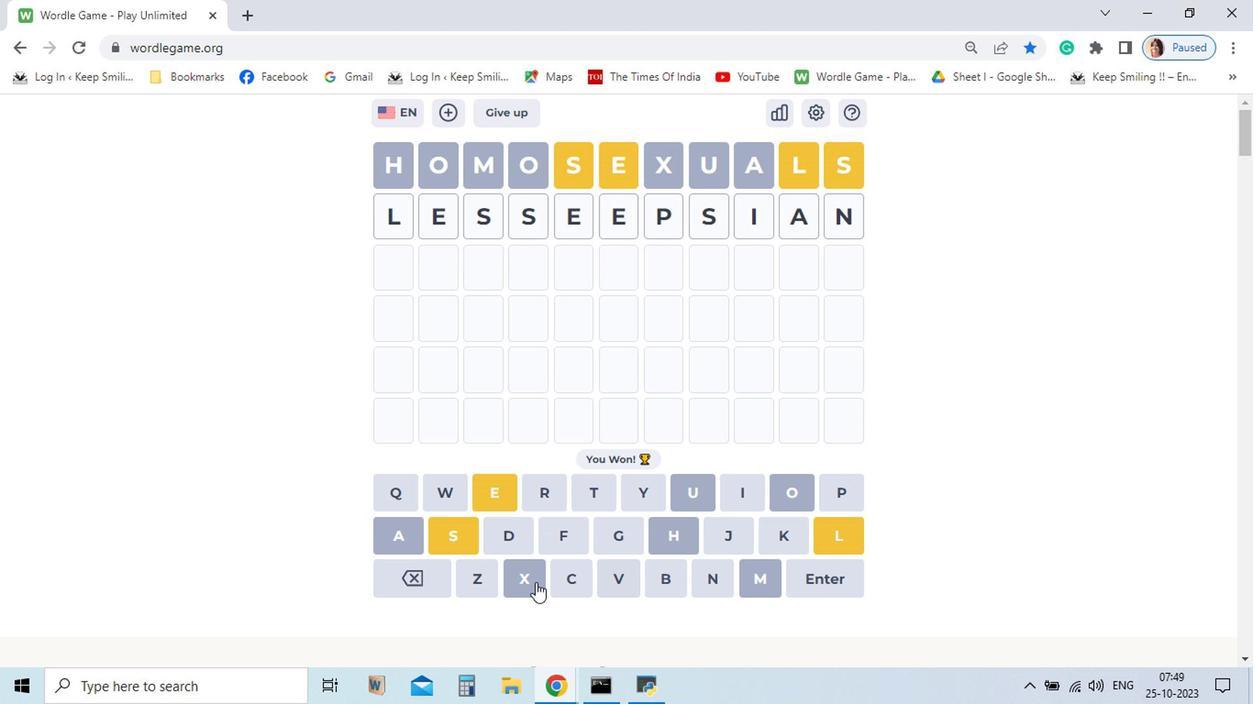 
Action: Mouse pressed left at (752, 580)
Screenshot: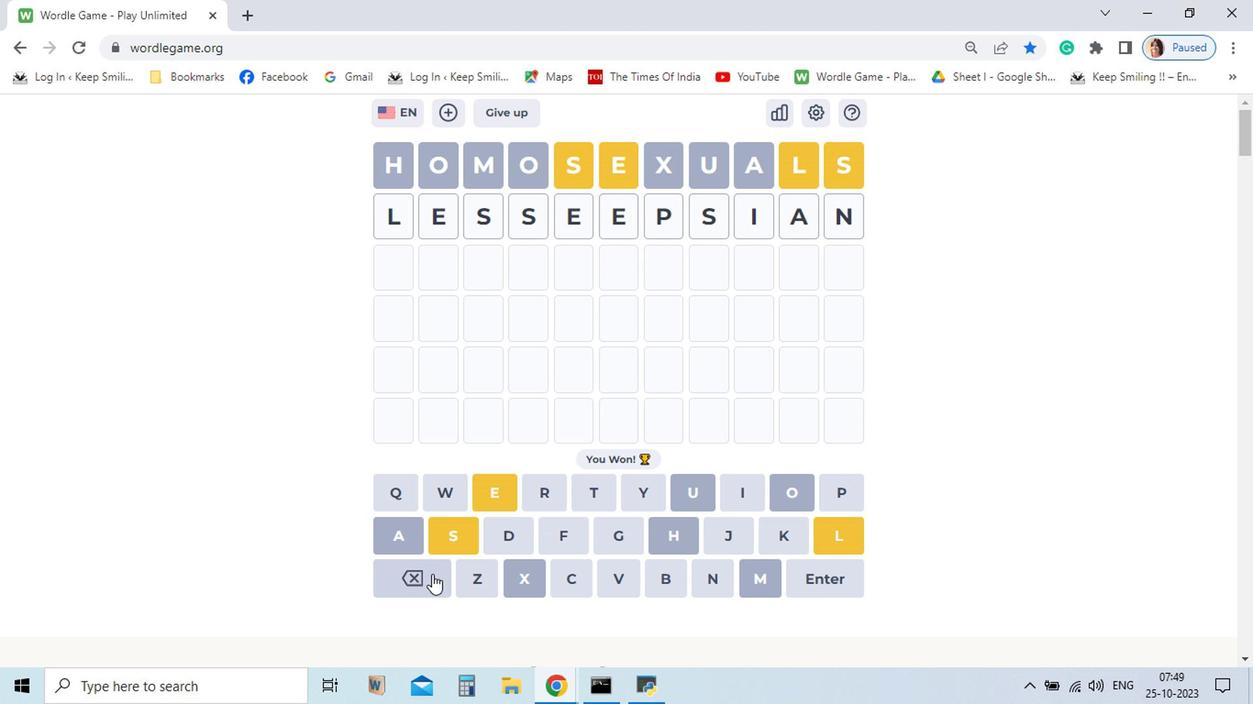 
Action: Mouse moved to (470, 576)
Screenshot: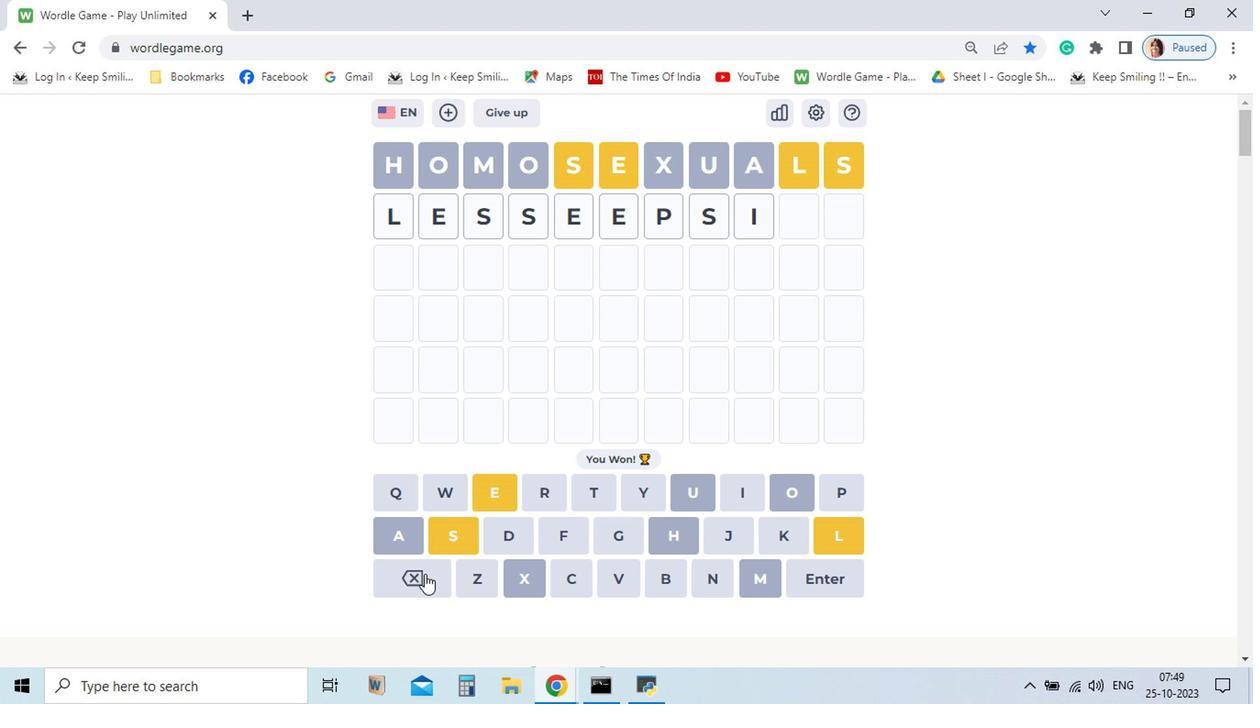 
Action: Mouse pressed left at (470, 576)
Screenshot: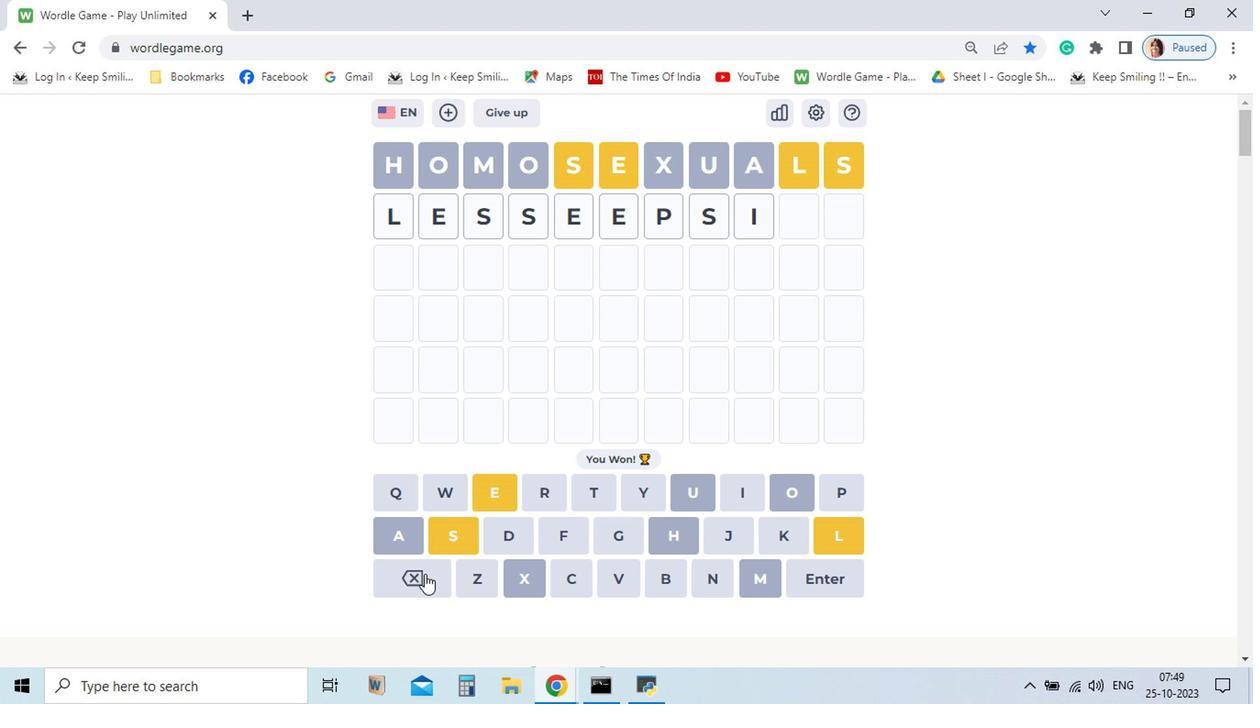 
Action: Mouse pressed left at (470, 576)
Screenshot: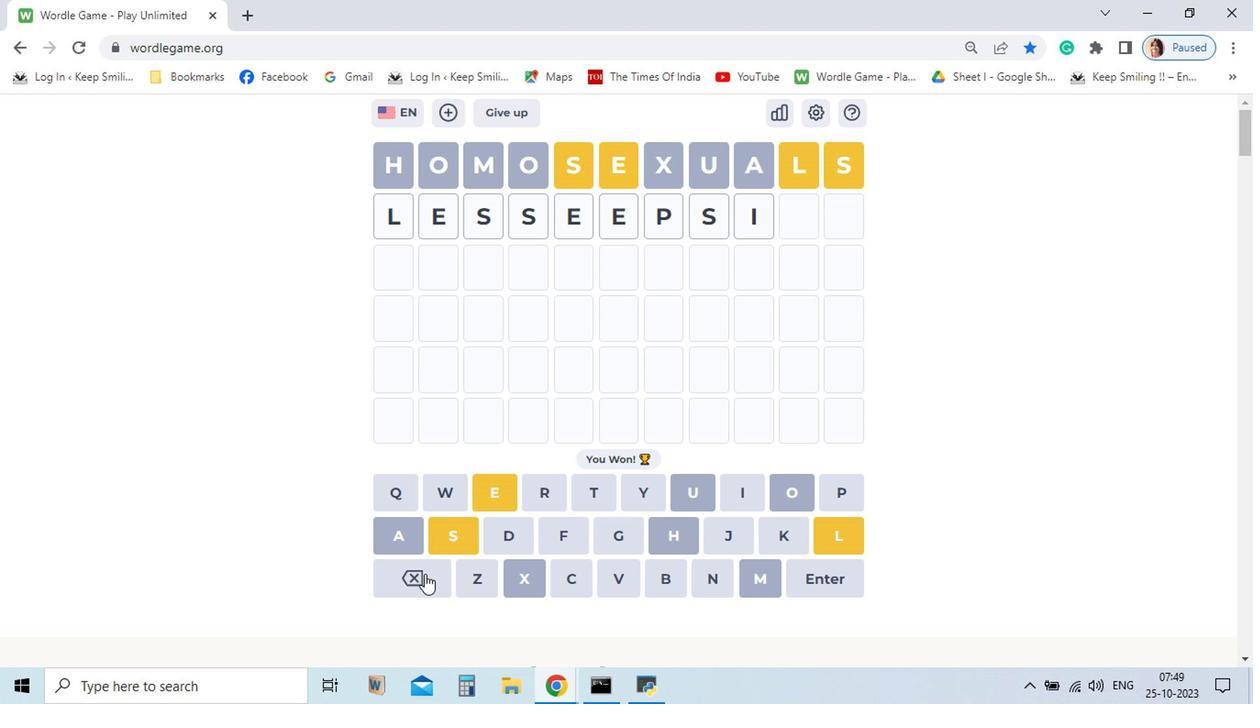 
Action: Mouse pressed left at (470, 576)
Screenshot: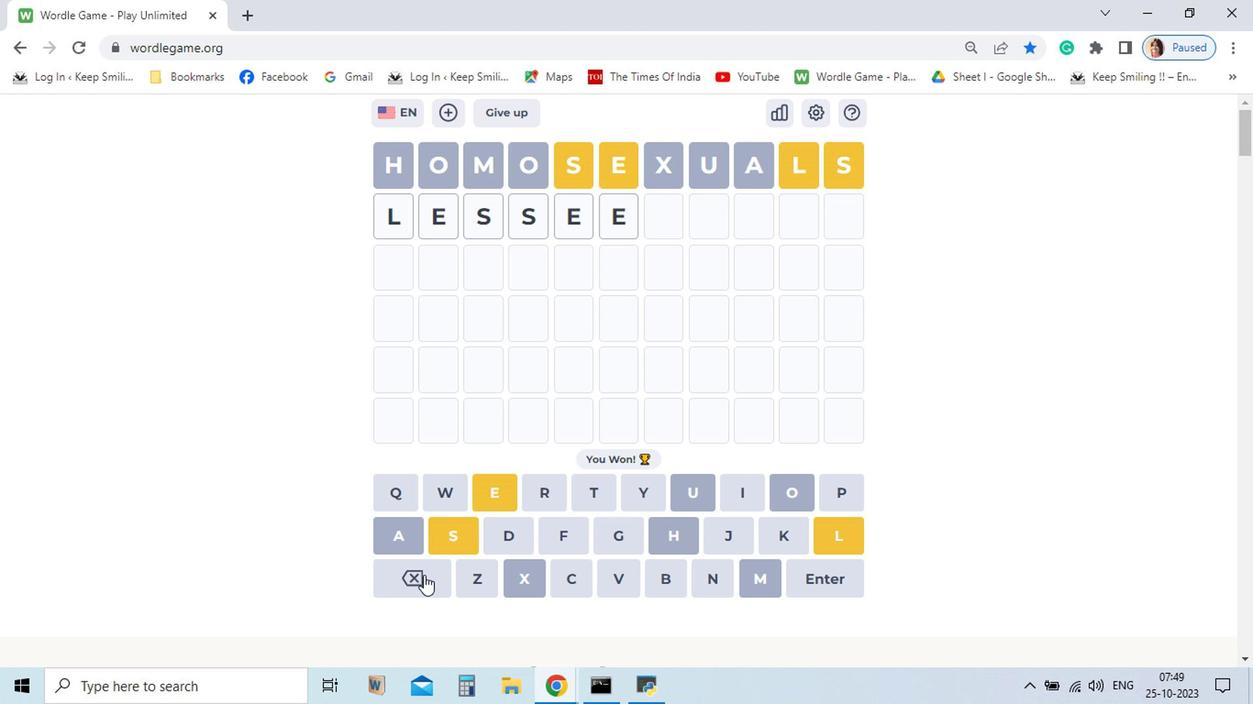 
Action: Mouse moved to (469, 577)
Screenshot: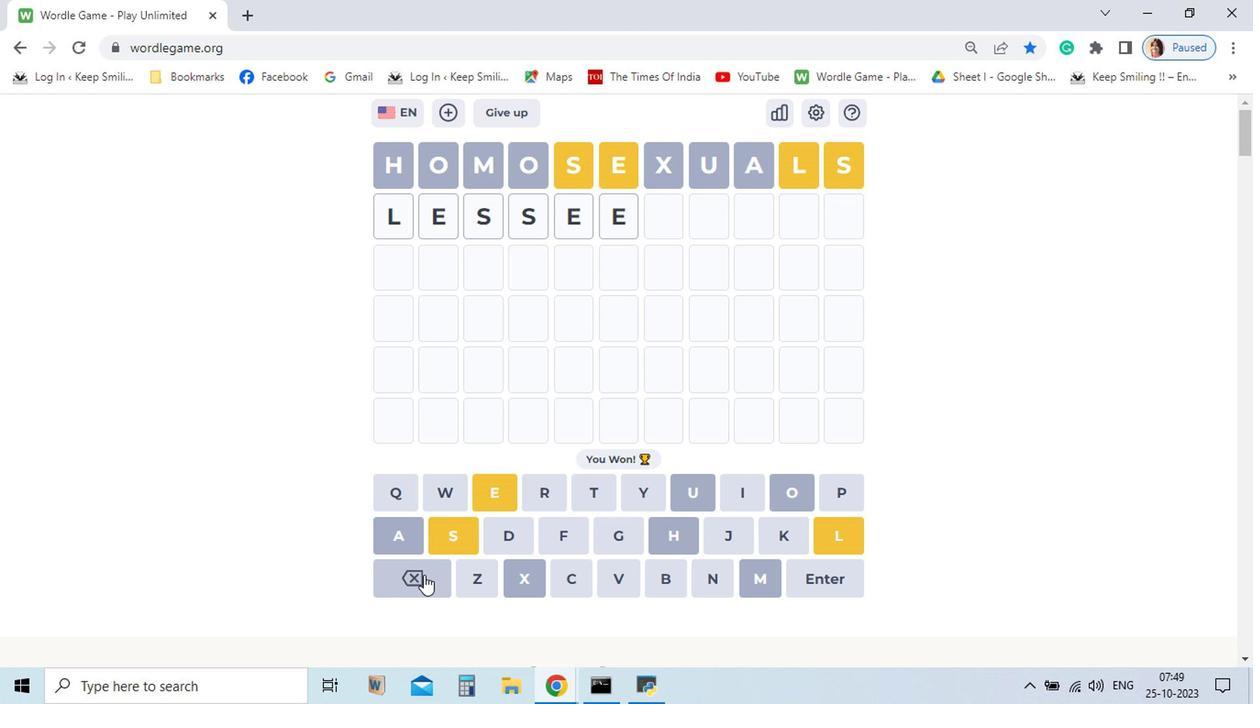 
Action: Mouse pressed left at (469, 577)
Screenshot: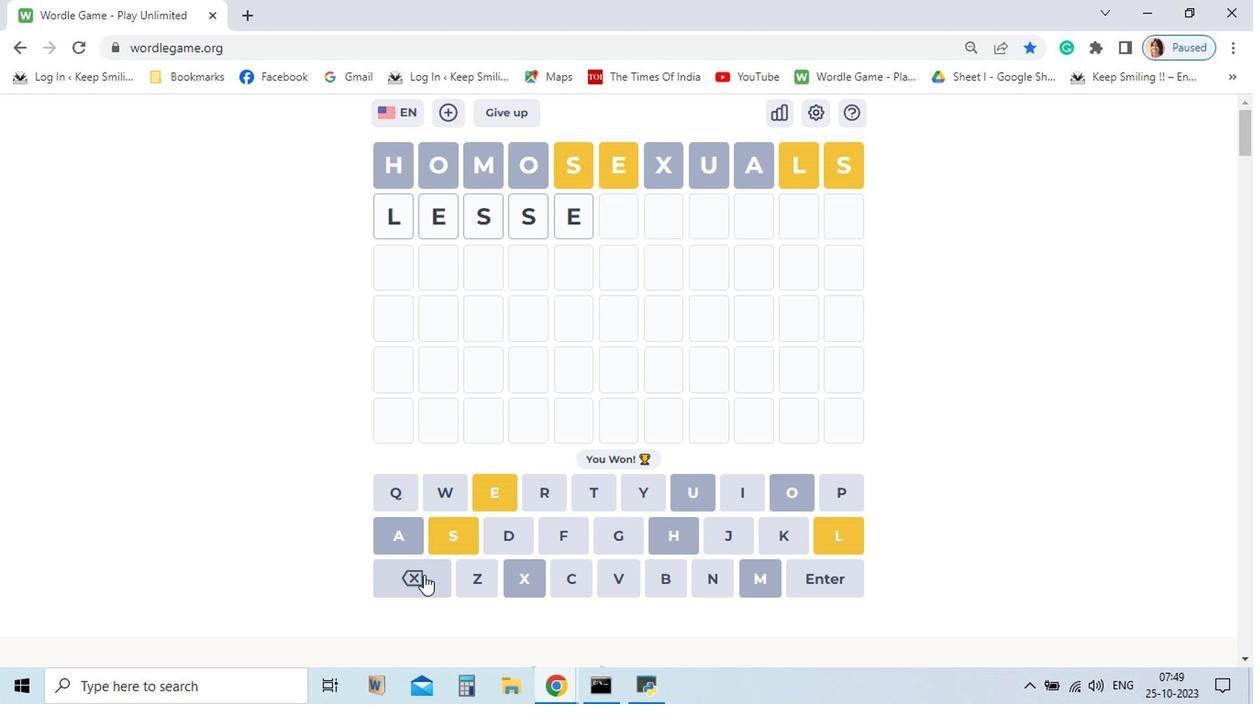 
Action: Mouse pressed left at (469, 577)
Screenshot: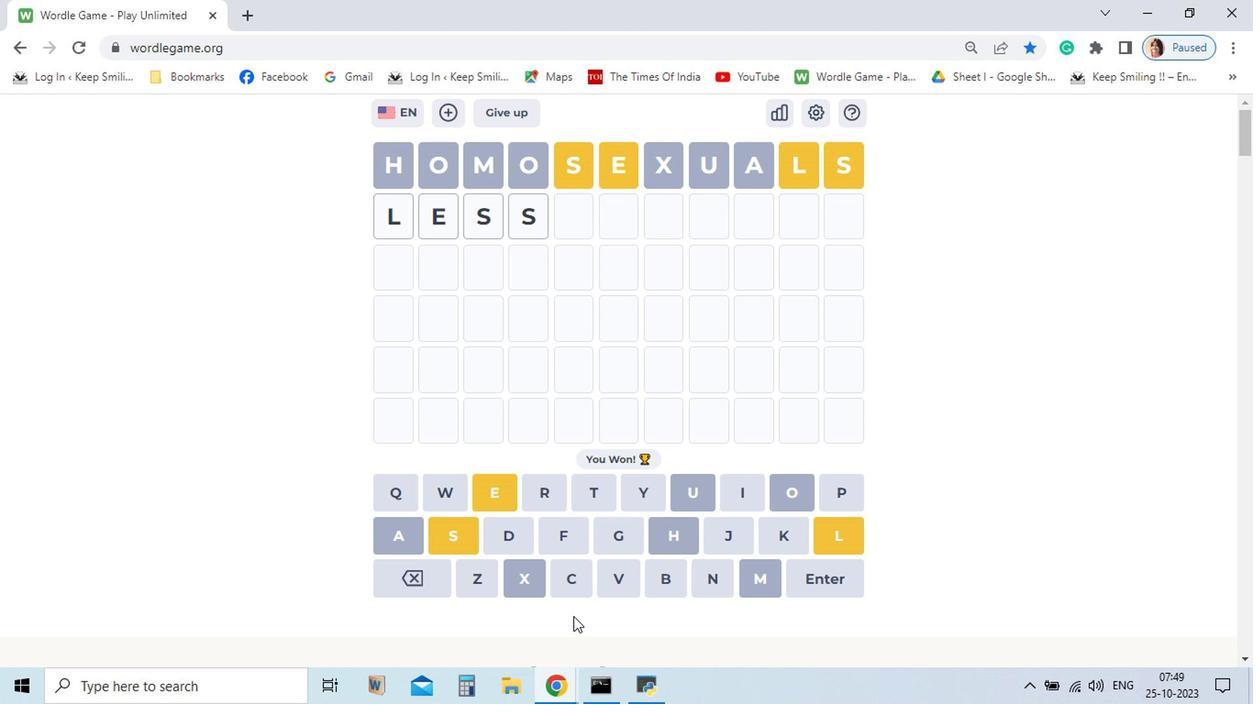 
Action: Mouse pressed left at (469, 577)
Screenshot: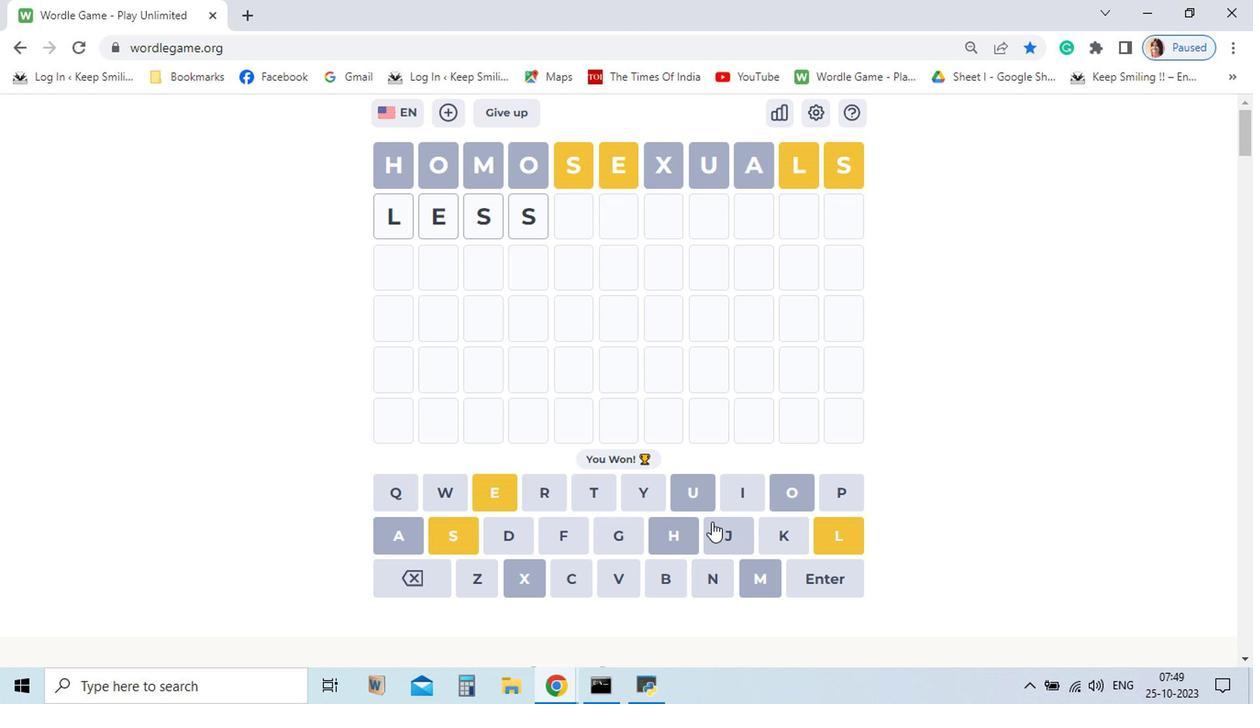 
Action: Mouse pressed left at (469, 577)
Screenshot: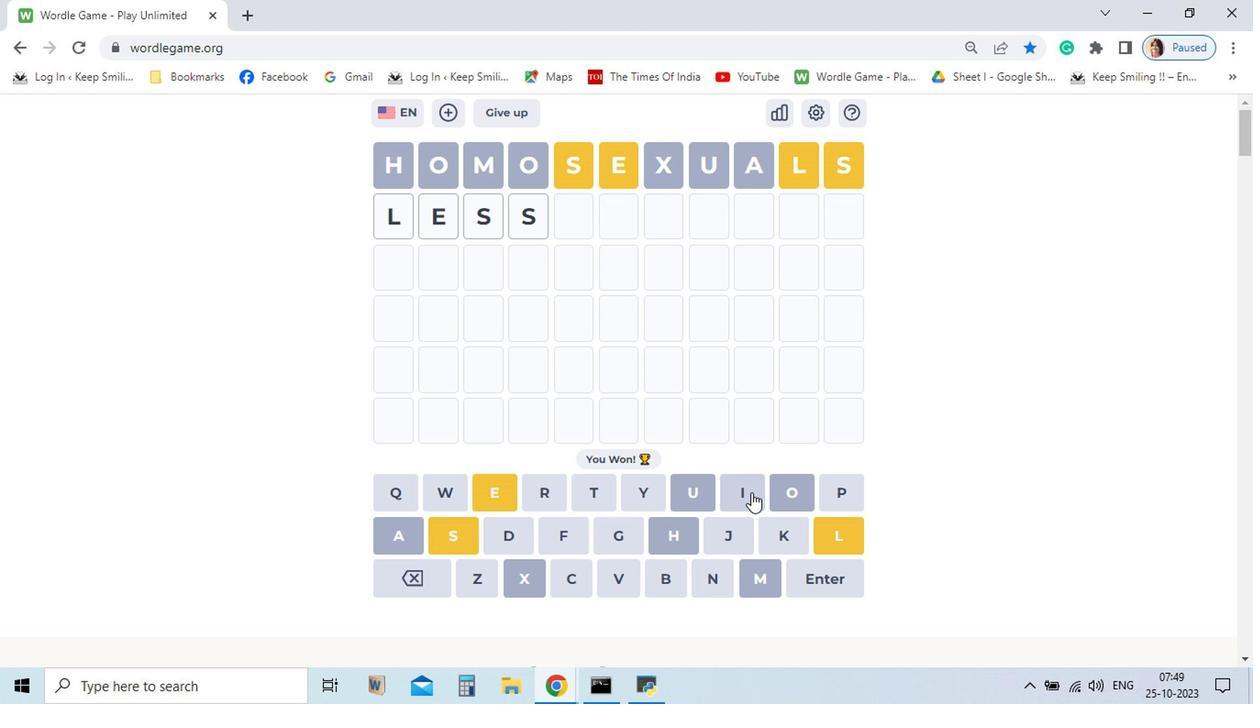 
Action: Mouse moved to (702, 514)
Screenshot: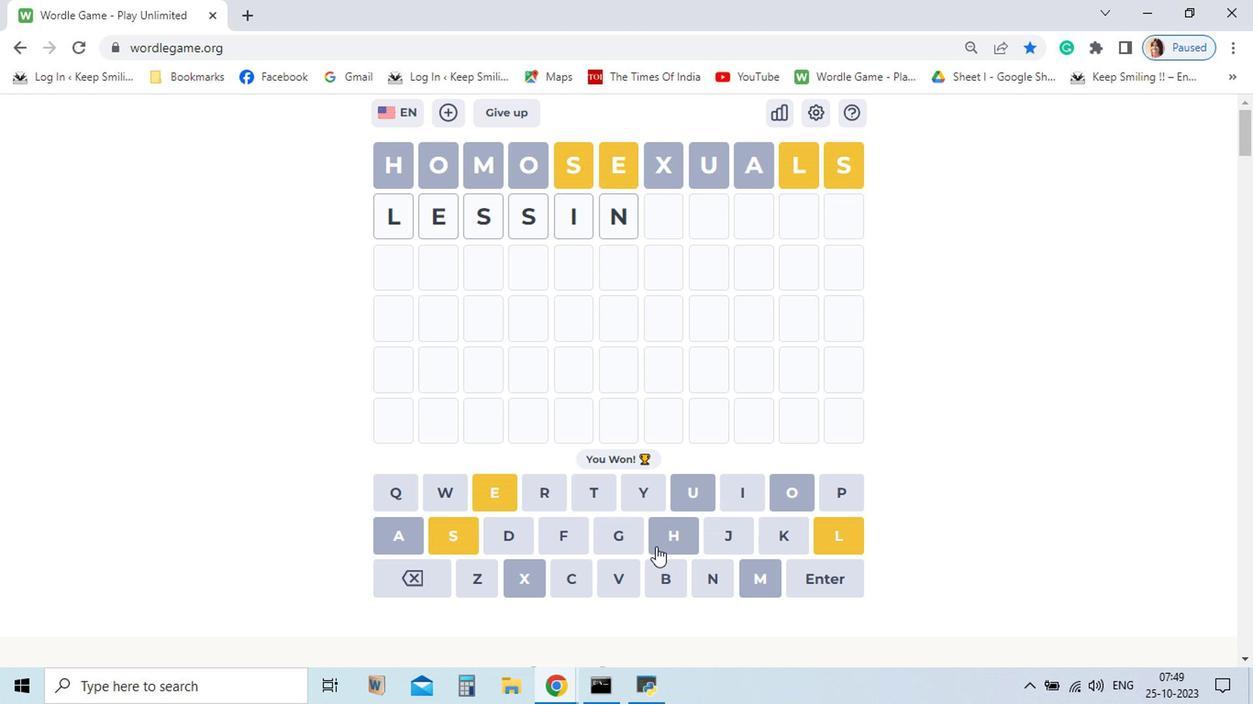
Action: Mouse pressed left at (702, 514)
Screenshot: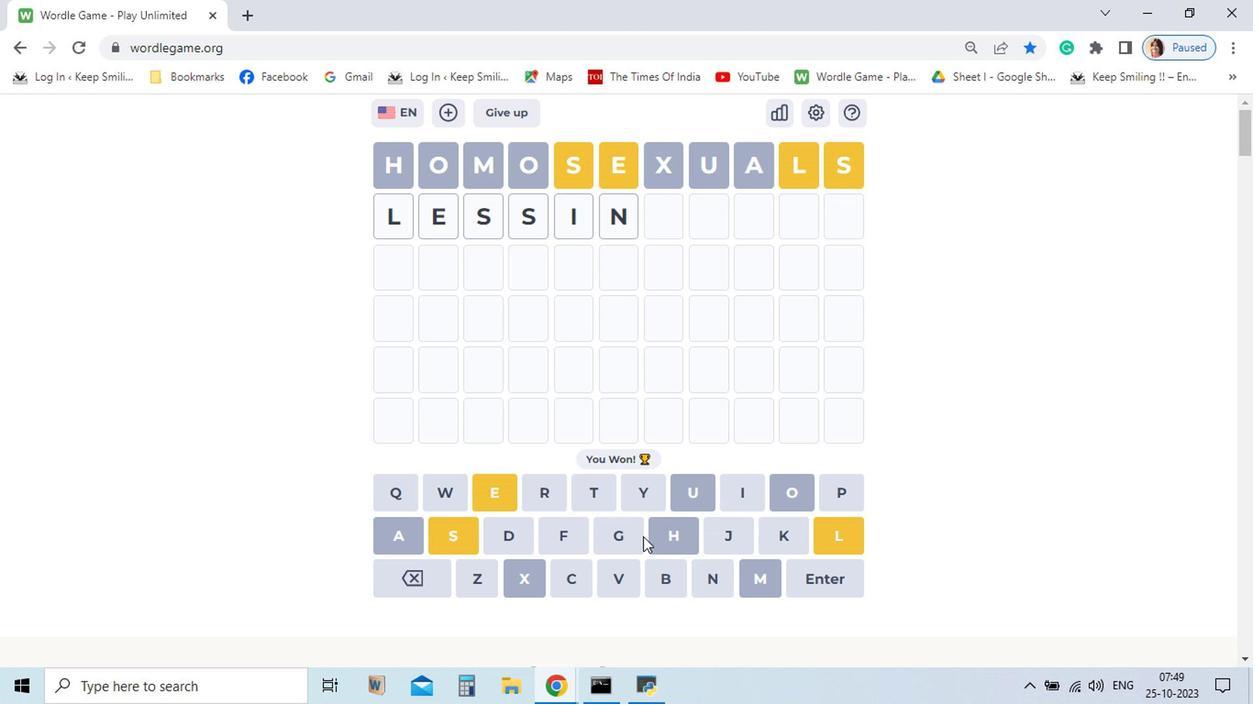 
Action: Mouse moved to (674, 578)
Screenshot: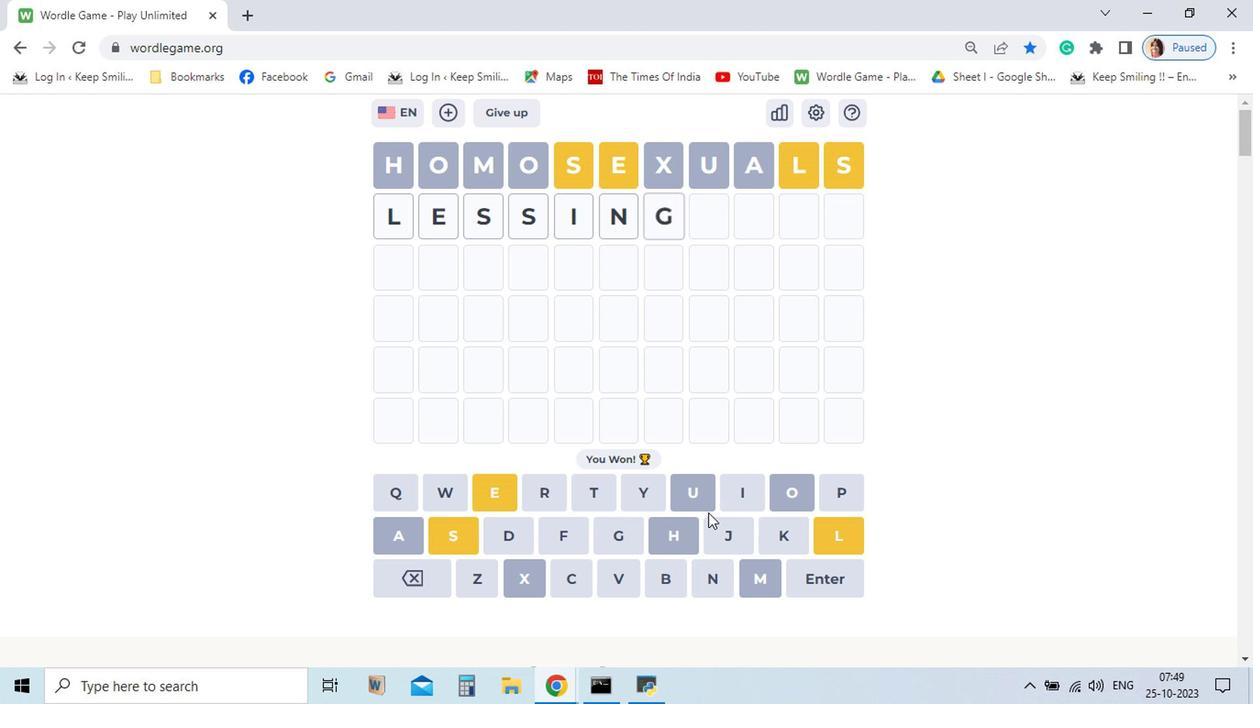 
Action: Mouse pressed left at (674, 578)
Screenshot: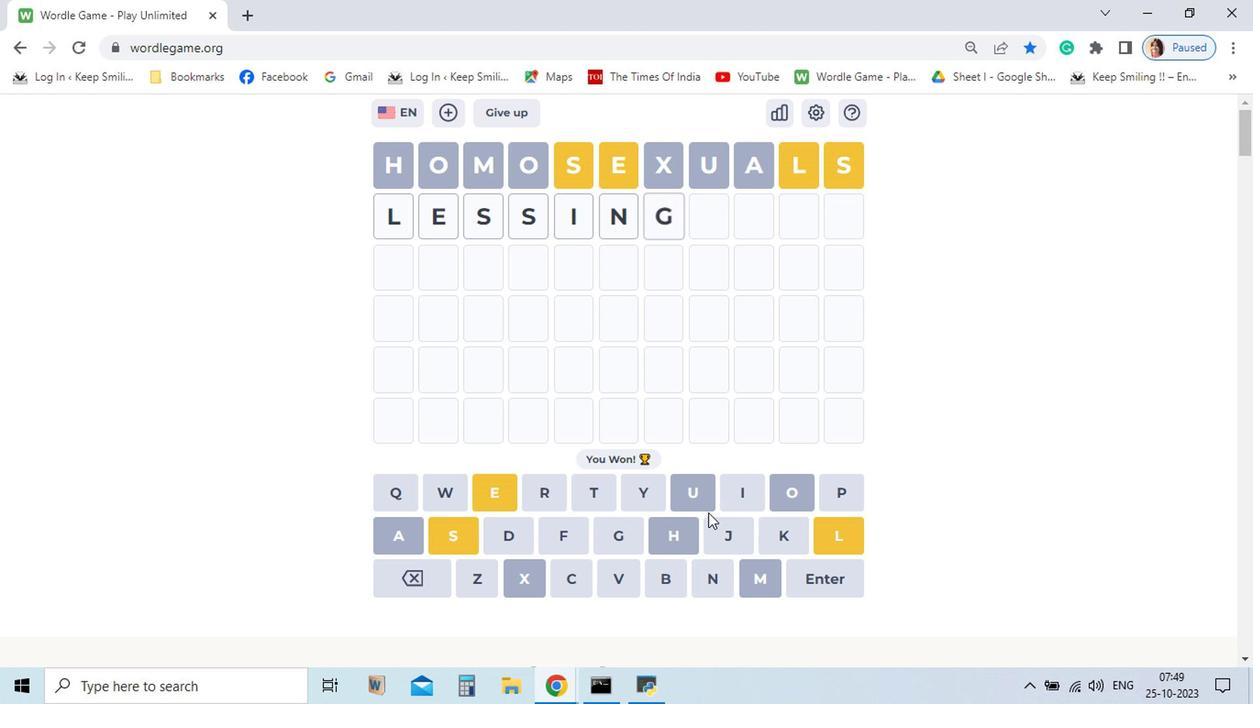 
Action: Mouse moved to (614, 549)
Screenshot: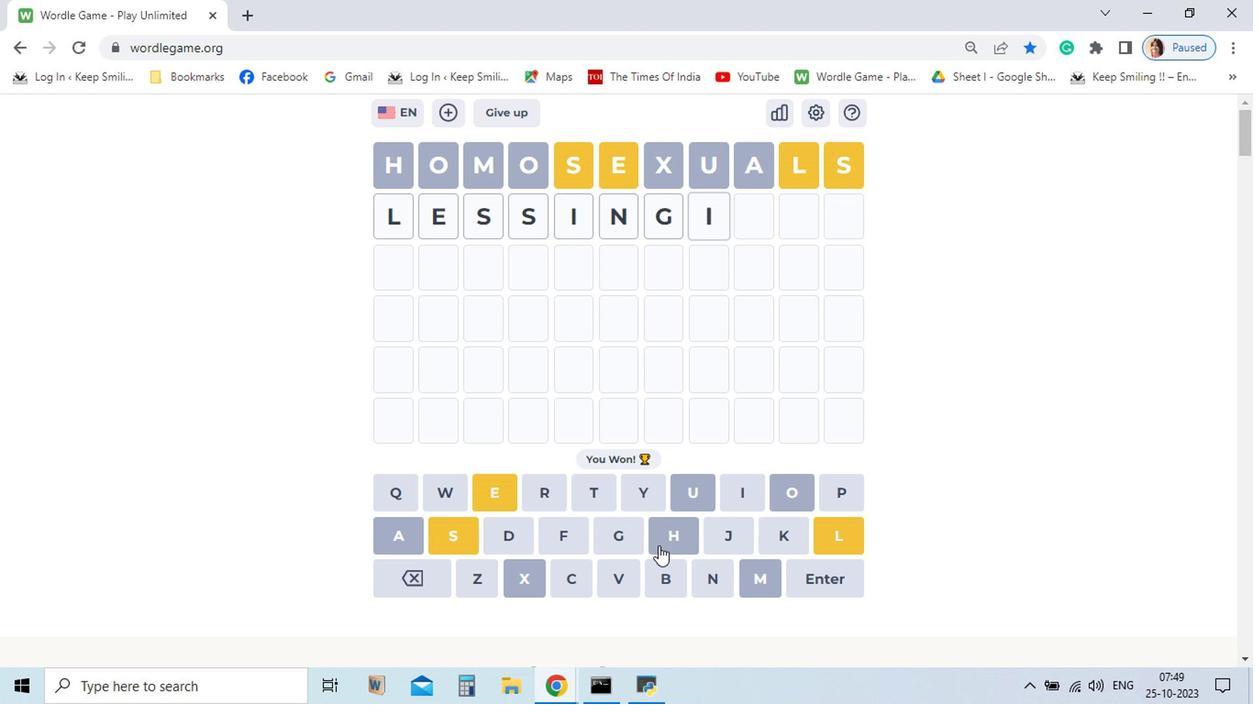 
Action: Mouse pressed left at (614, 549)
Screenshot: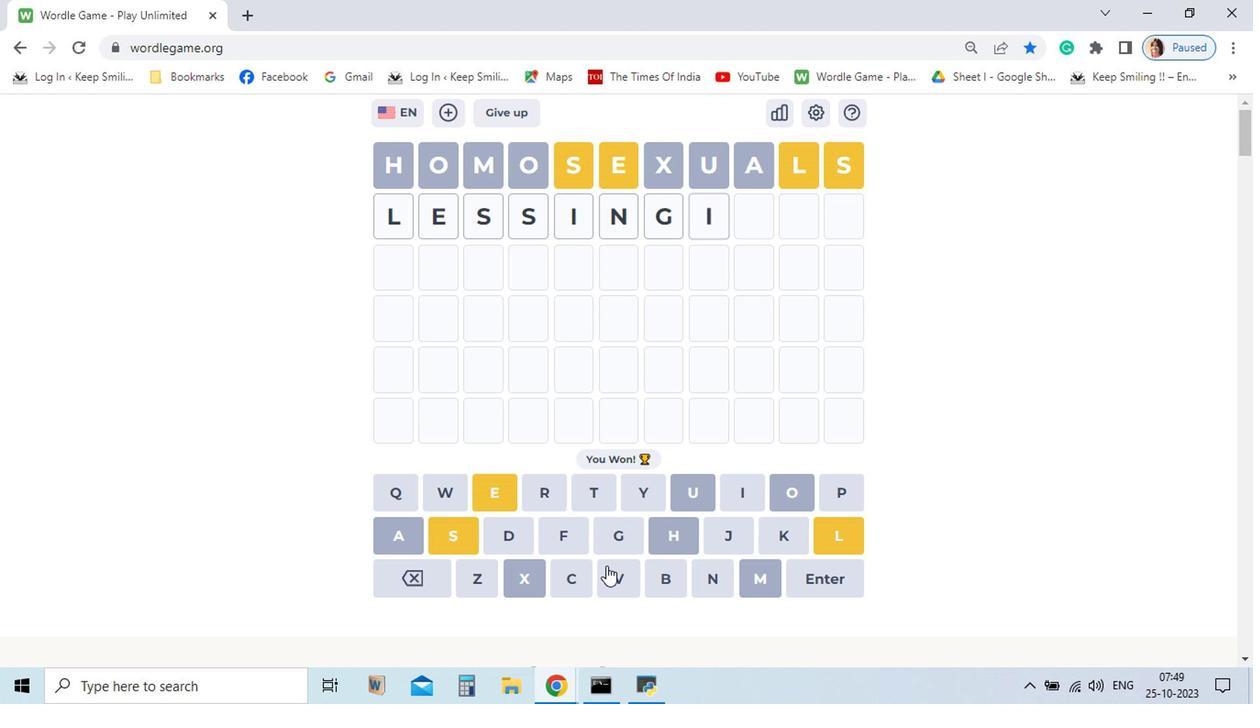 
Action: Mouse moved to (693, 520)
Screenshot: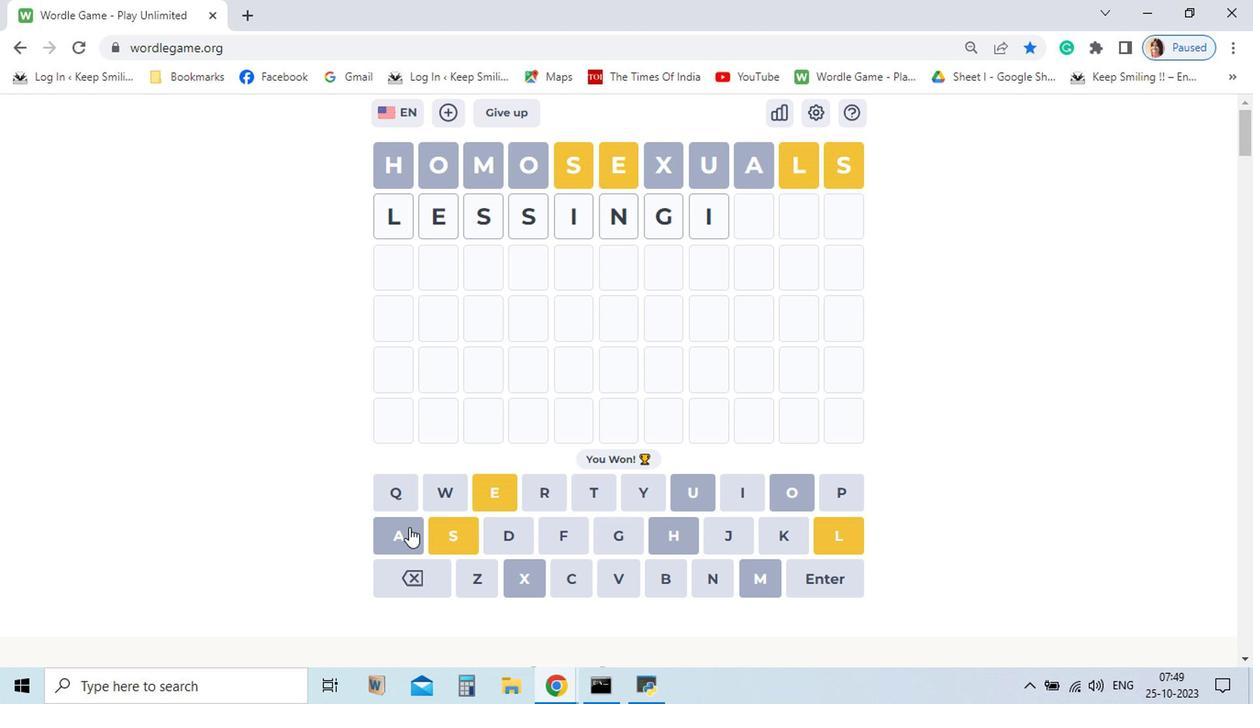 
Action: Mouse pressed left at (693, 520)
Screenshot: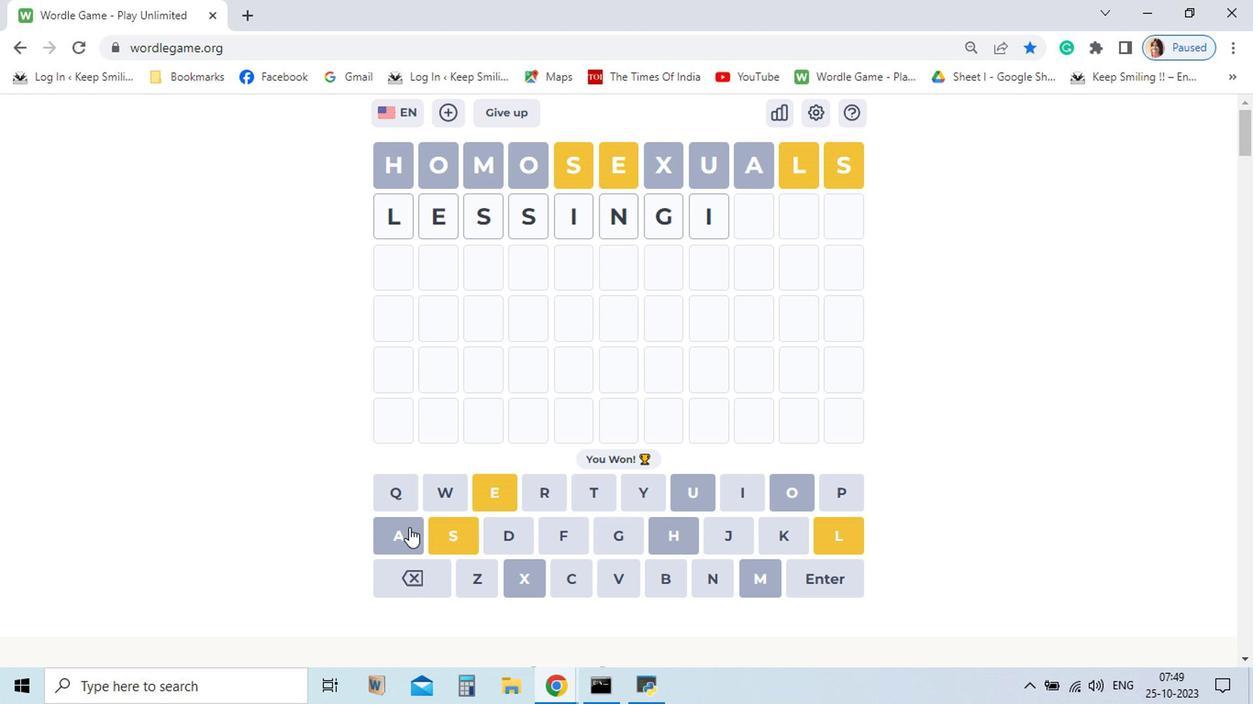 
Action: Mouse moved to (459, 543)
Screenshot: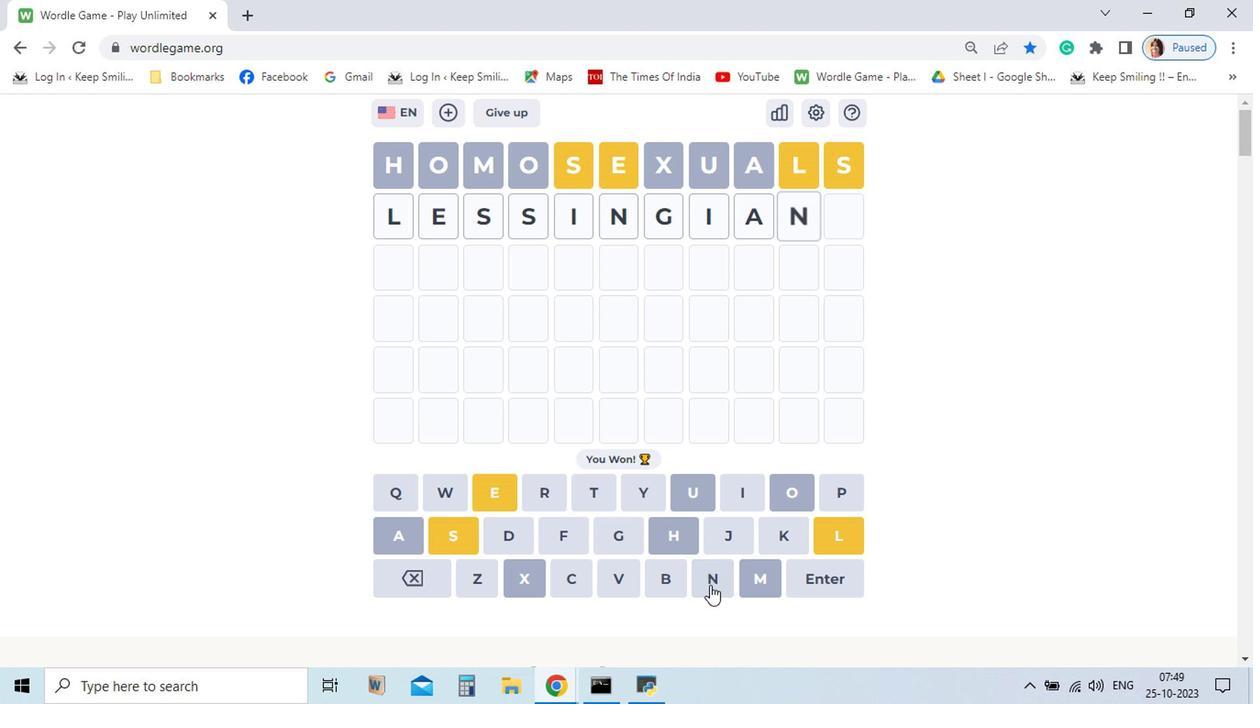
Action: Mouse pressed left at (459, 543)
Screenshot: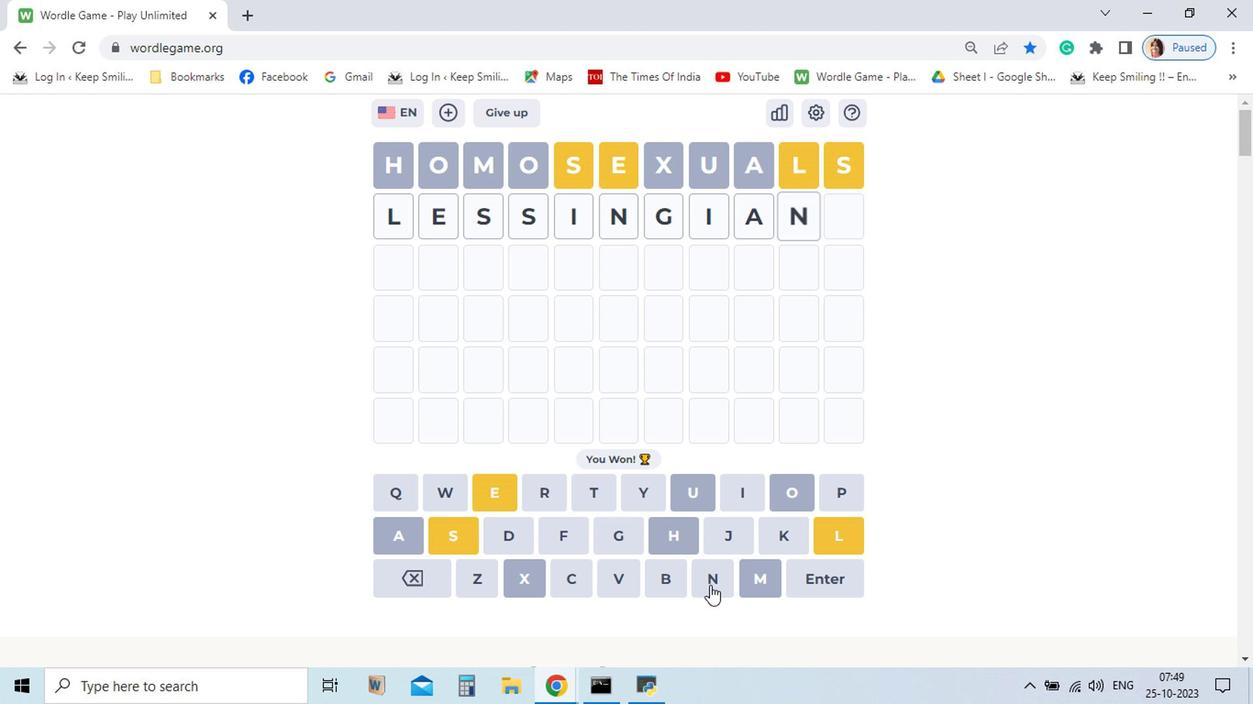
Action: Mouse moved to (673, 584)
Screenshot: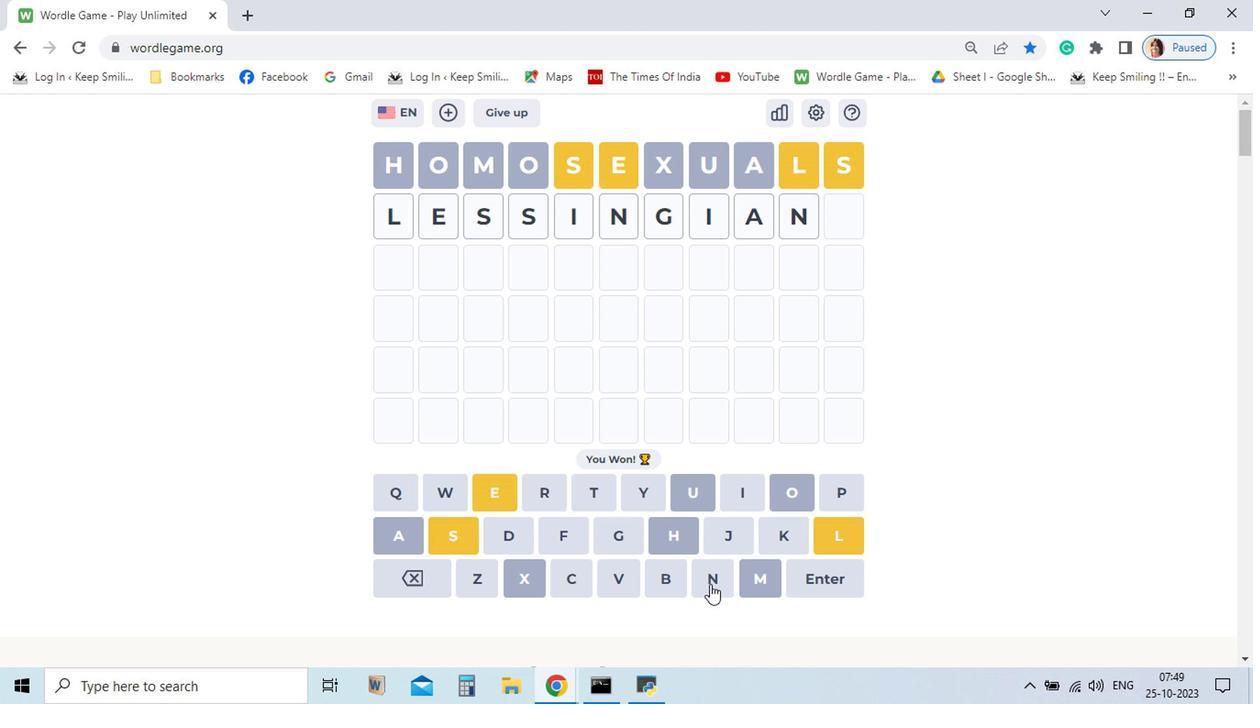 
Action: Mouse pressed left at (673, 584)
Screenshot: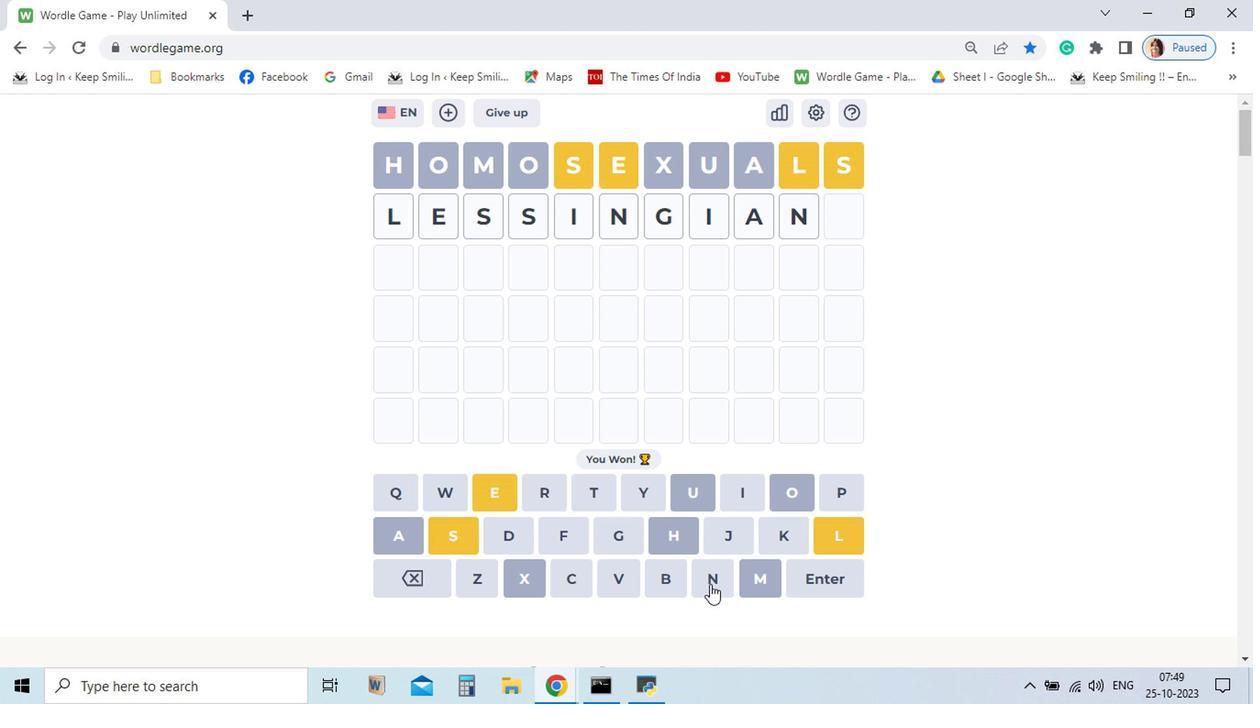 
Action: Mouse moved to (462, 582)
Screenshot: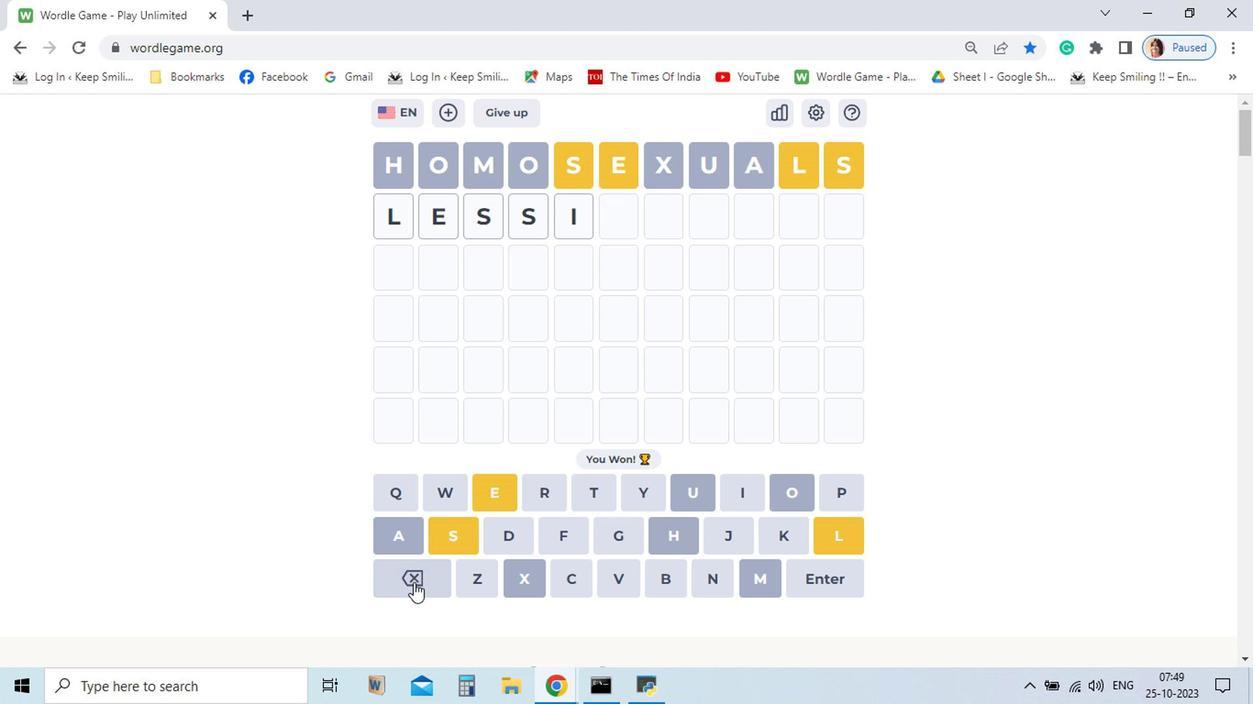 
Action: Mouse pressed left at (462, 582)
Screenshot: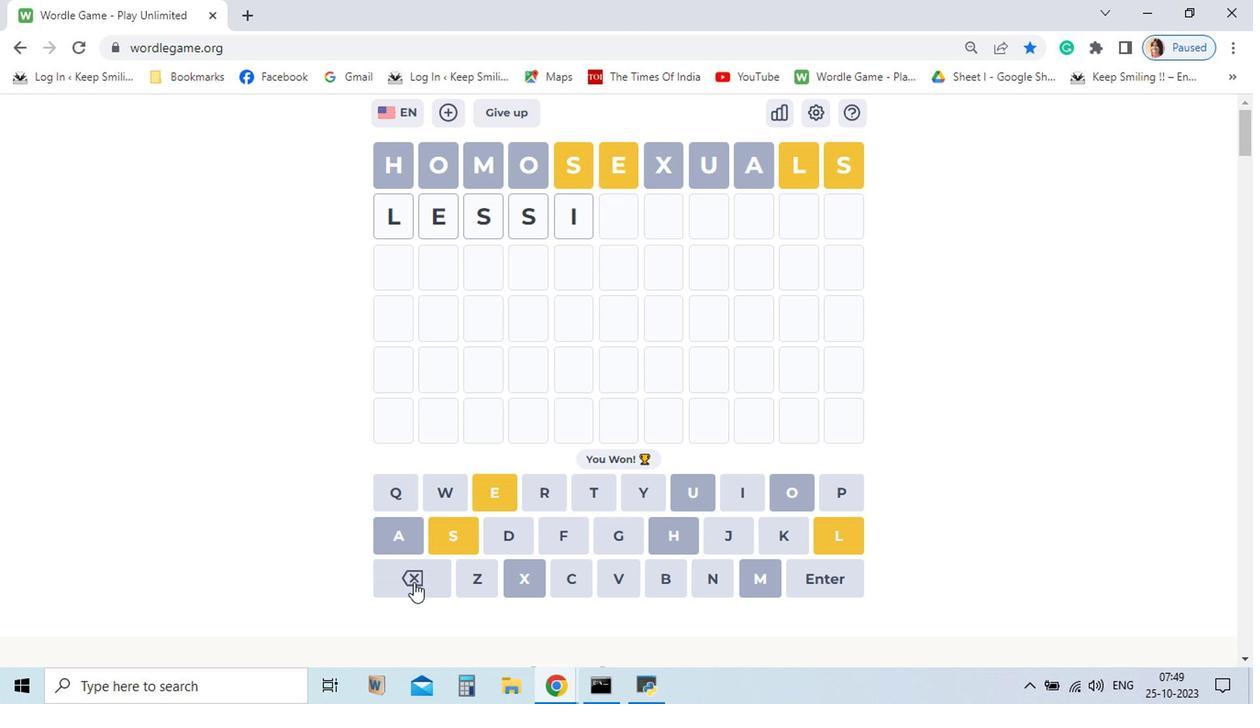 
Action: Mouse pressed left at (462, 582)
Screenshot: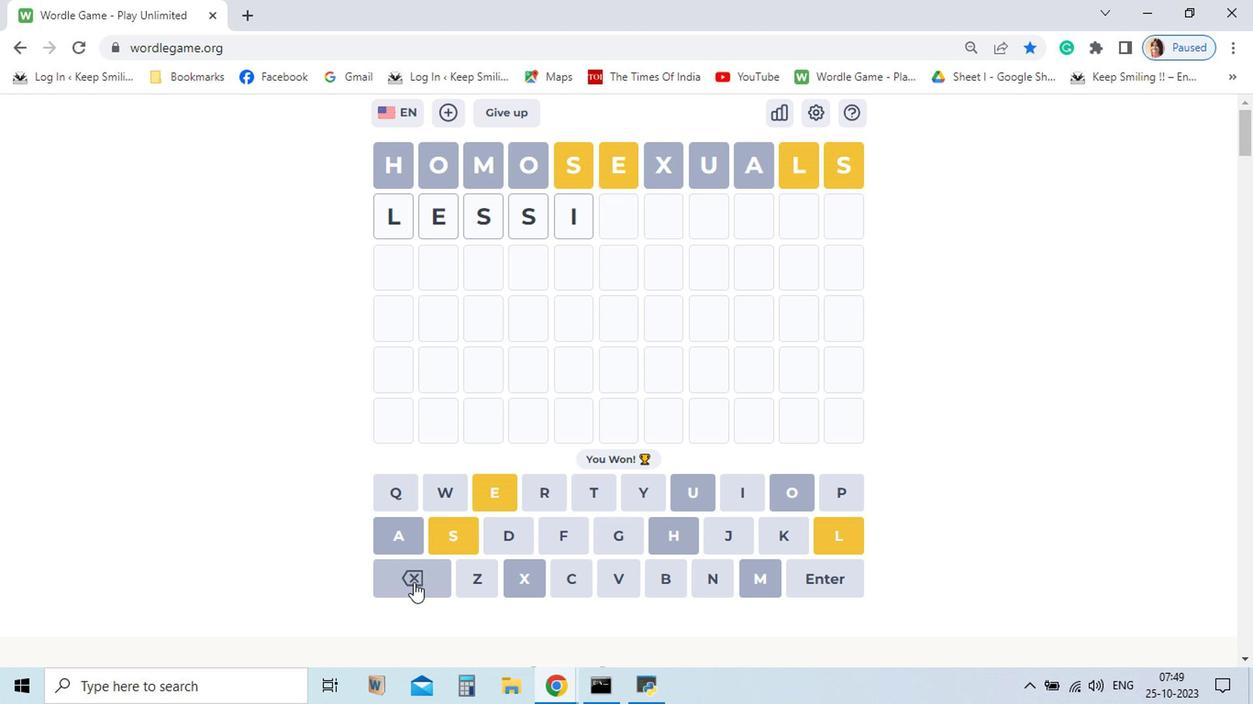 
Action: Mouse pressed left at (462, 582)
Screenshot: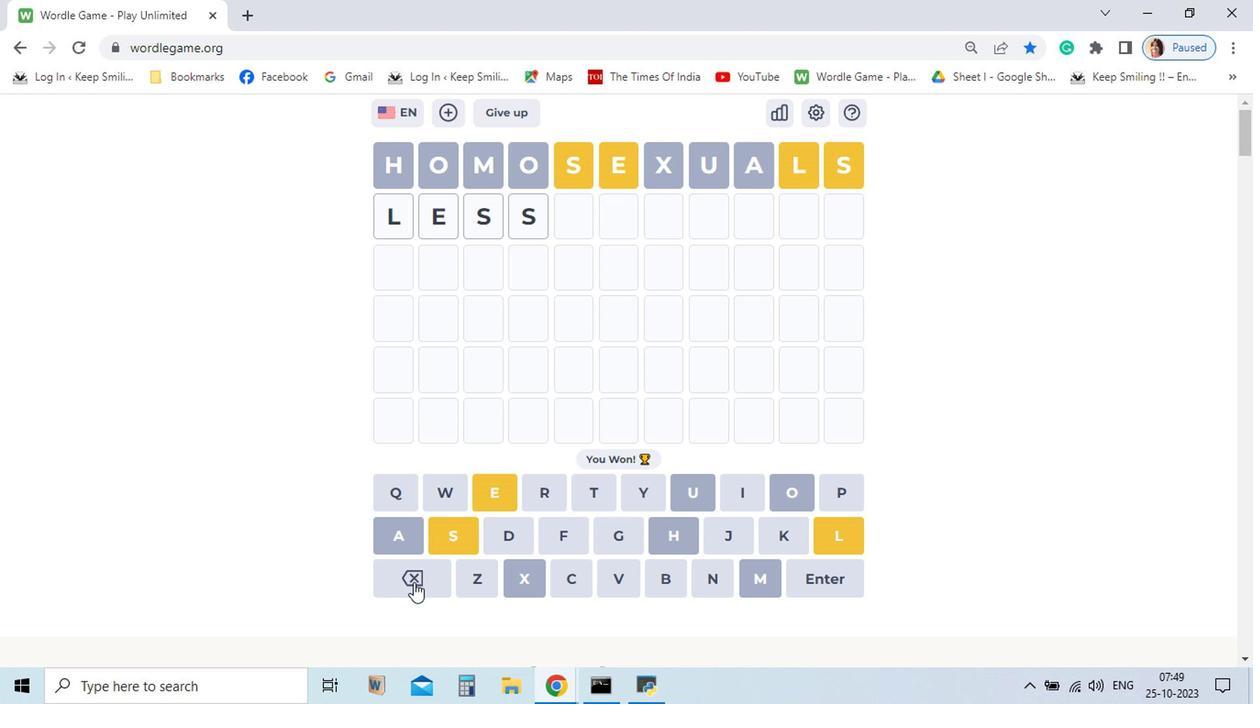 
Action: Mouse pressed left at (462, 582)
Screenshot: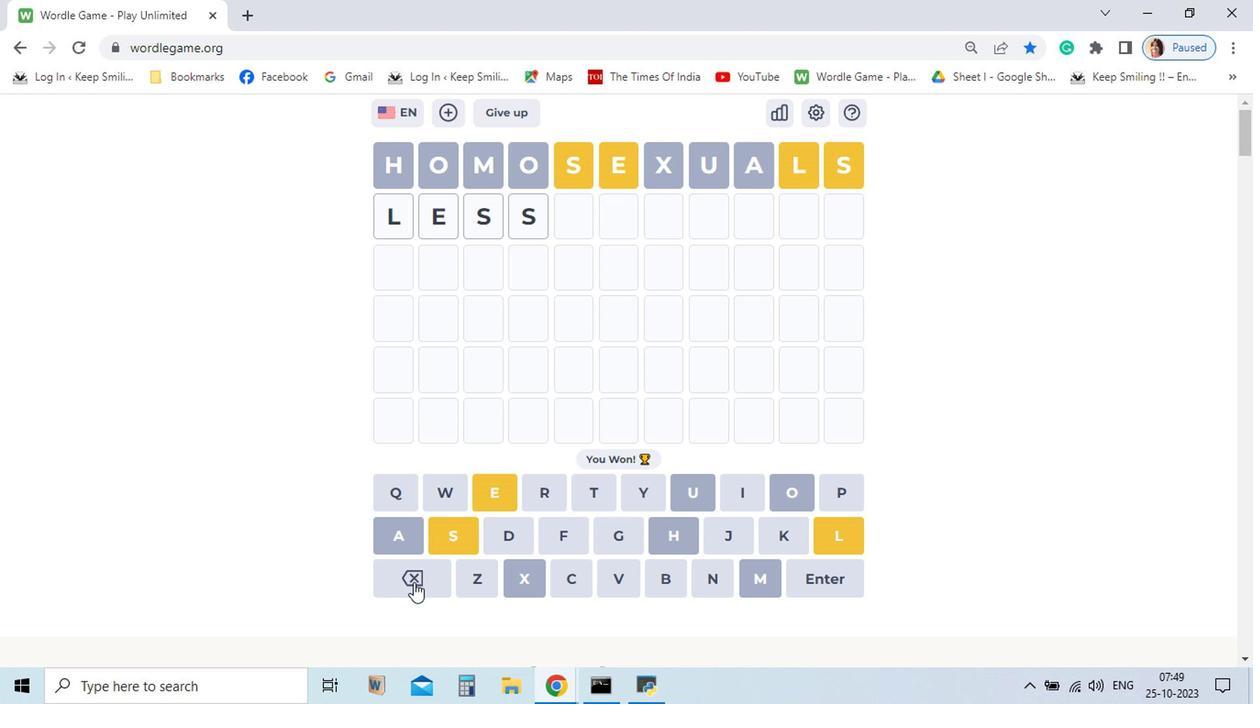 
Action: Mouse pressed left at (462, 582)
Screenshot: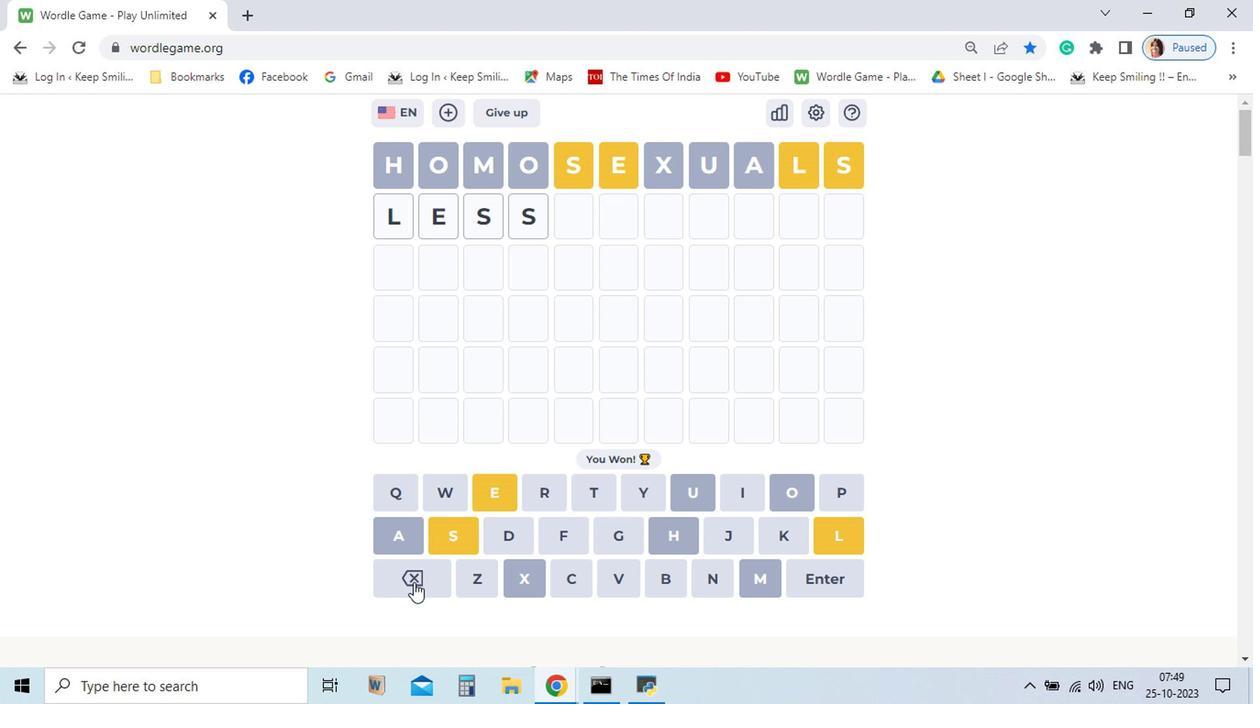 
Action: Mouse pressed left at (462, 582)
Screenshot: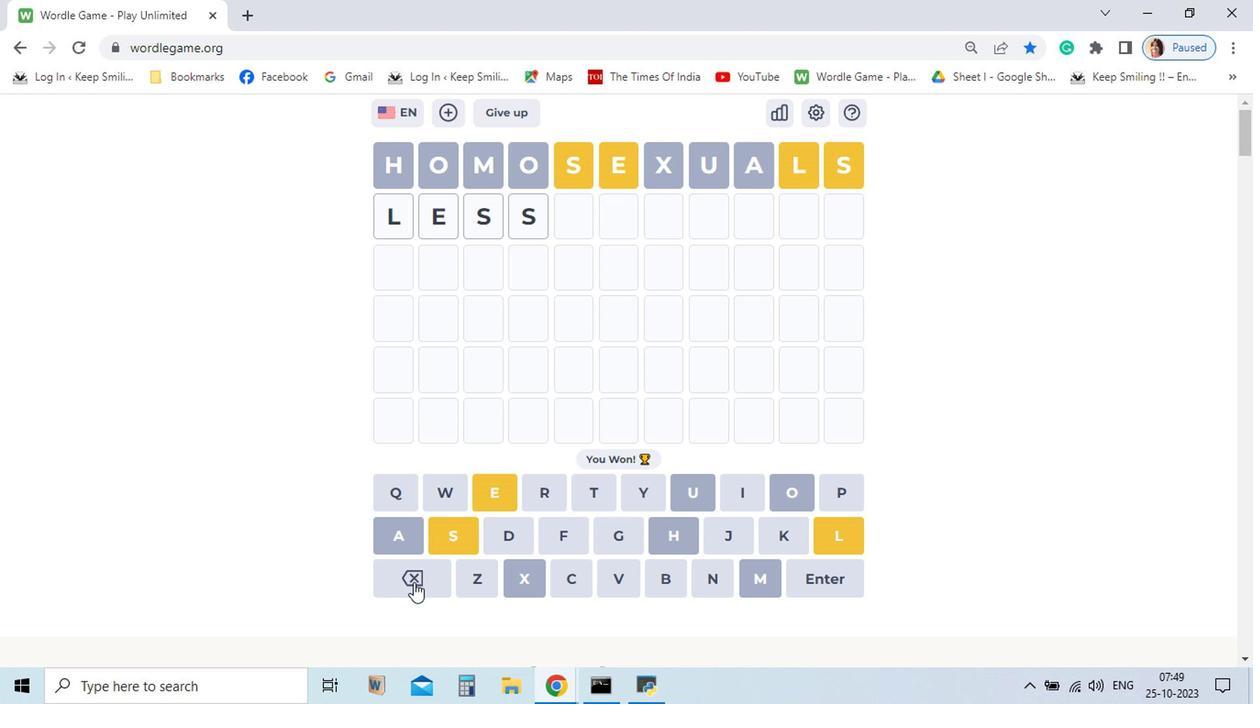 
Action: Mouse moved to (458, 576)
Screenshot: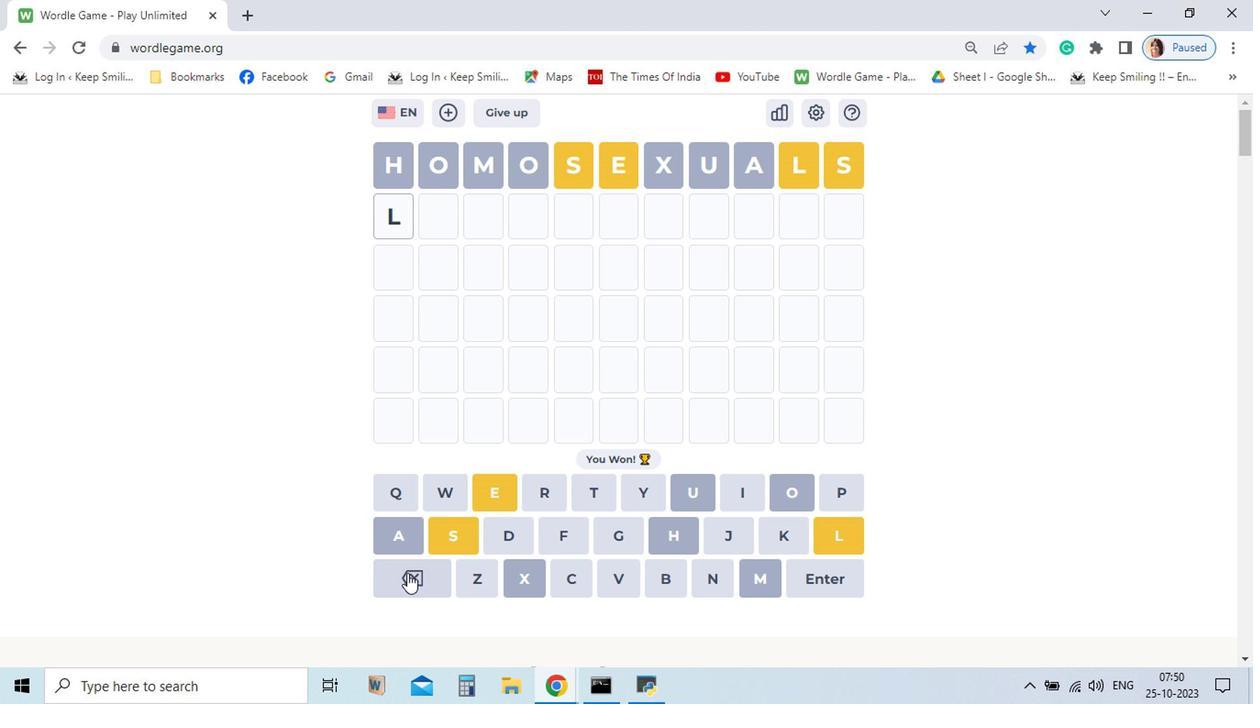 
Action: Mouse pressed left at (458, 576)
Screenshot: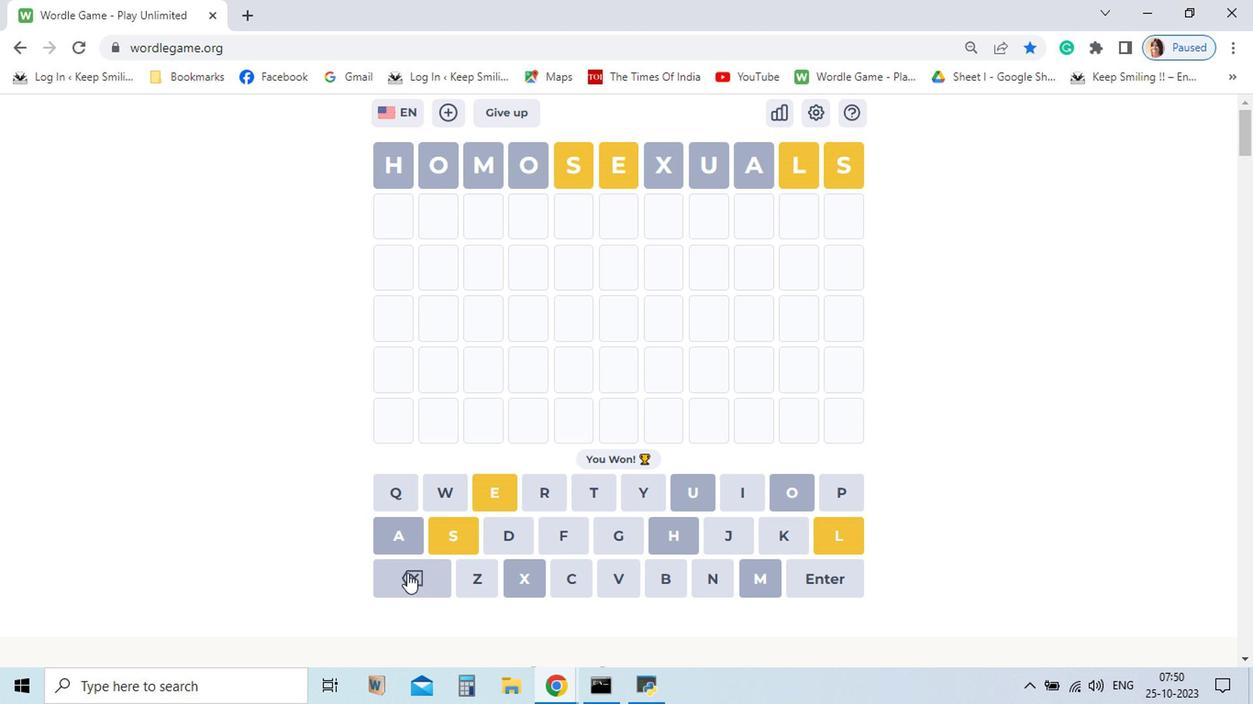 
Action: Mouse pressed left at (458, 576)
Screenshot: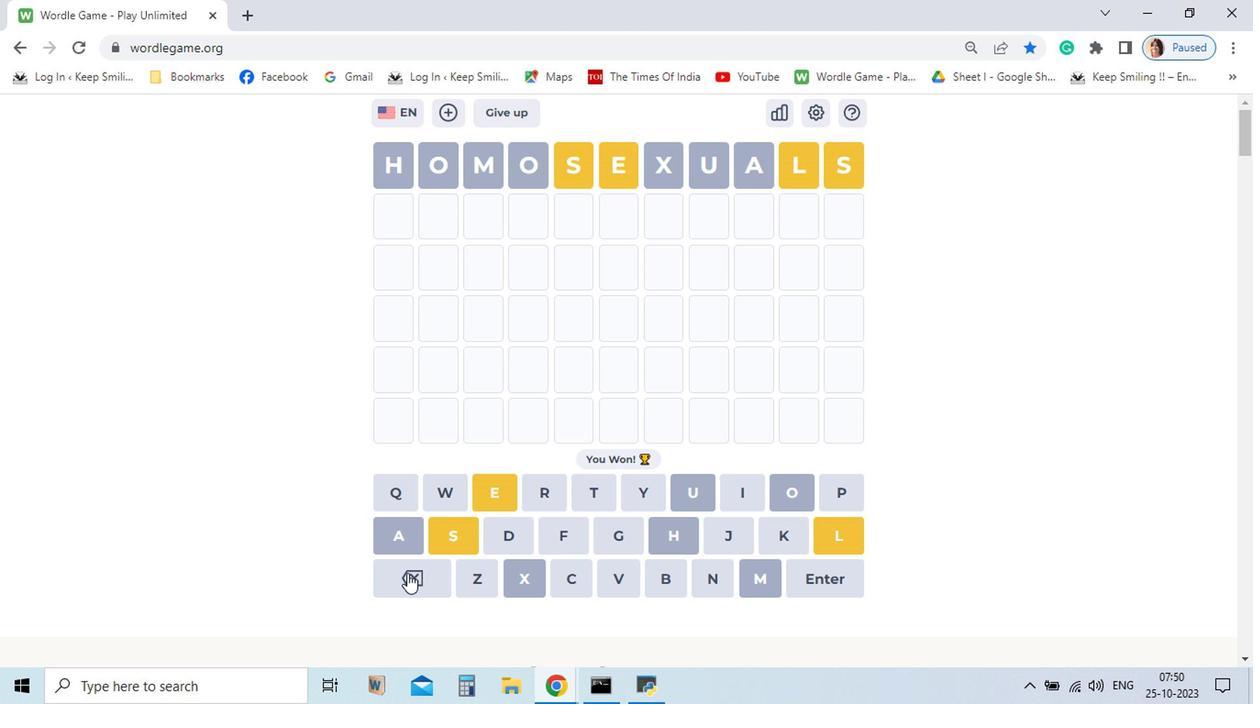 
Action: Mouse pressed left at (458, 576)
Screenshot: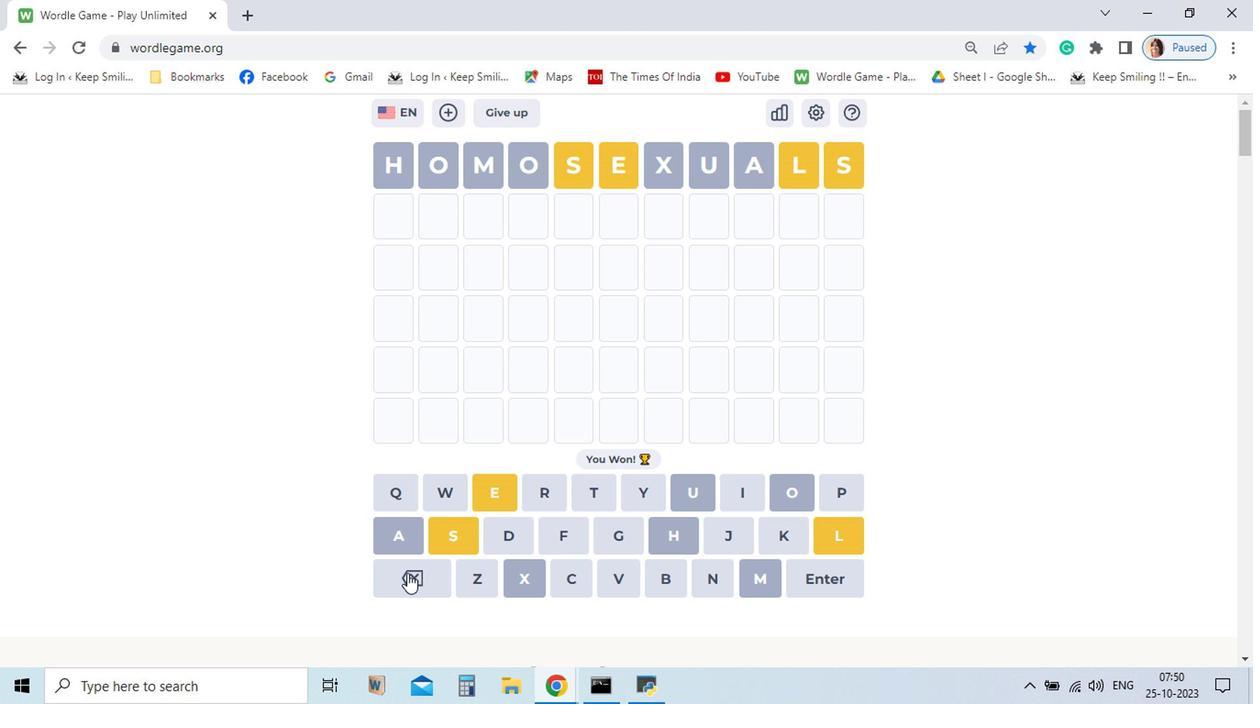 
Action: Mouse pressed left at (458, 576)
Screenshot: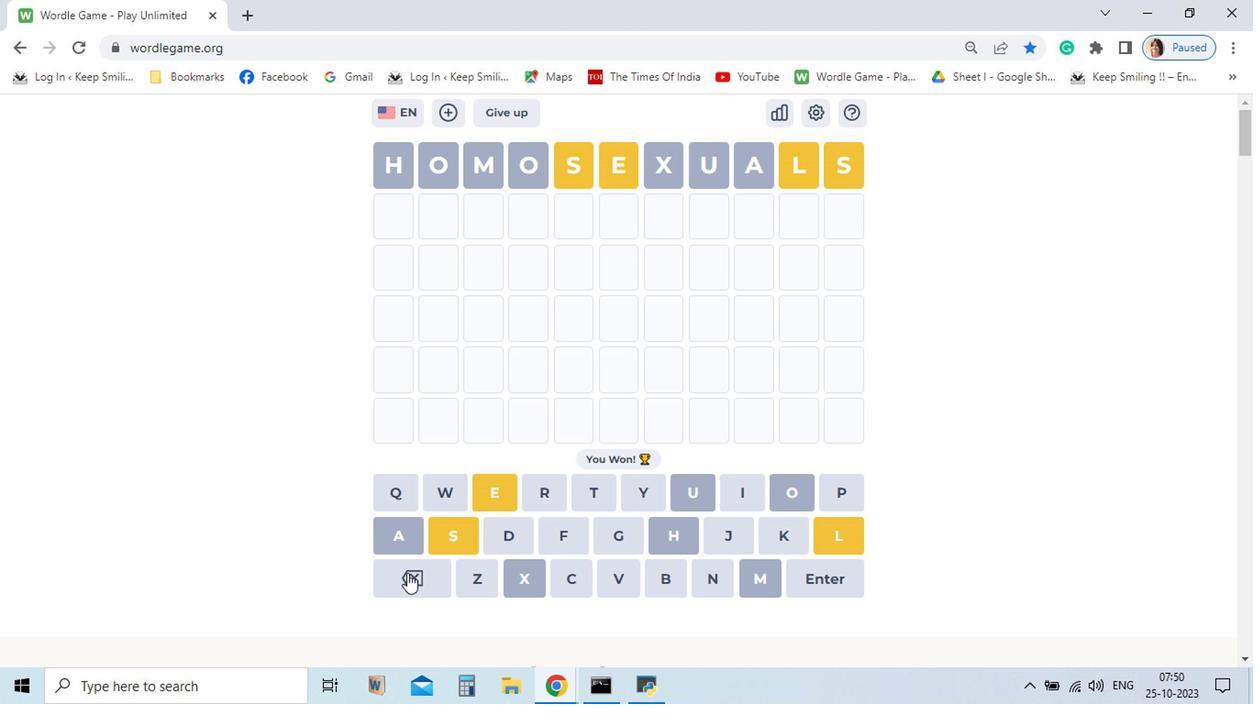 
Action: Mouse moved to (762, 549)
Screenshot: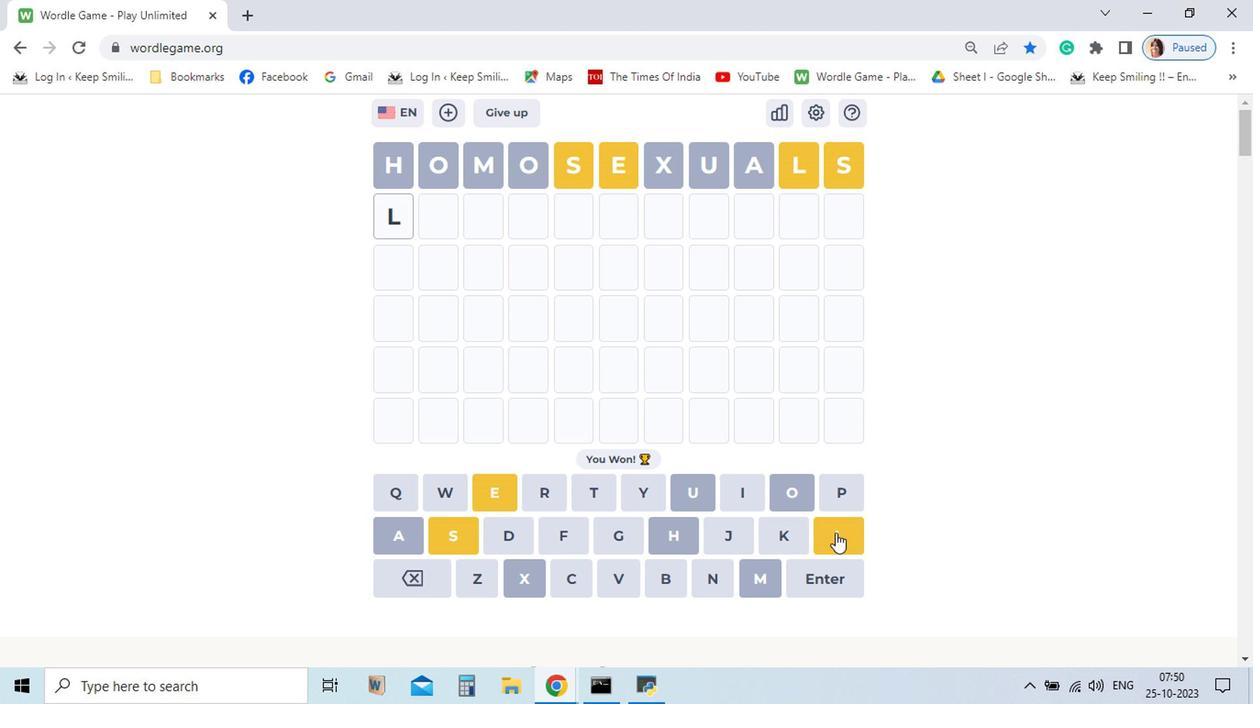 
Action: Mouse pressed left at (762, 549)
Screenshot: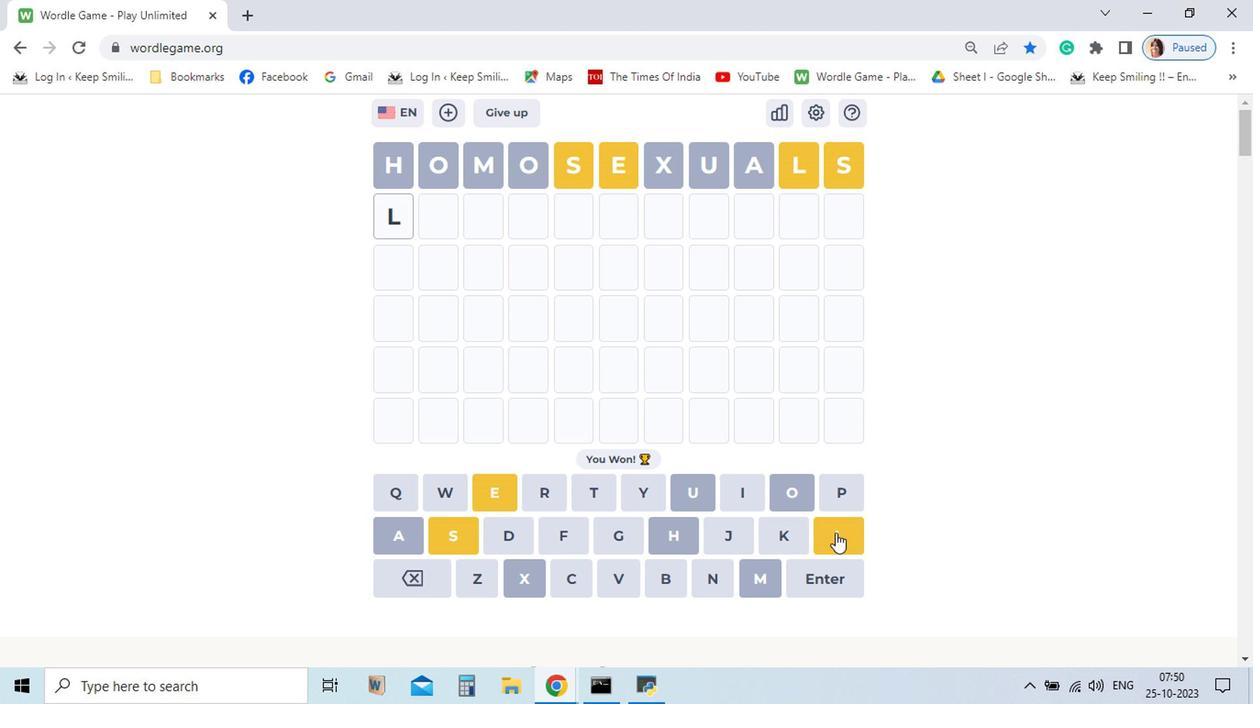 
Action: Mouse moved to (458, 577)
Screenshot: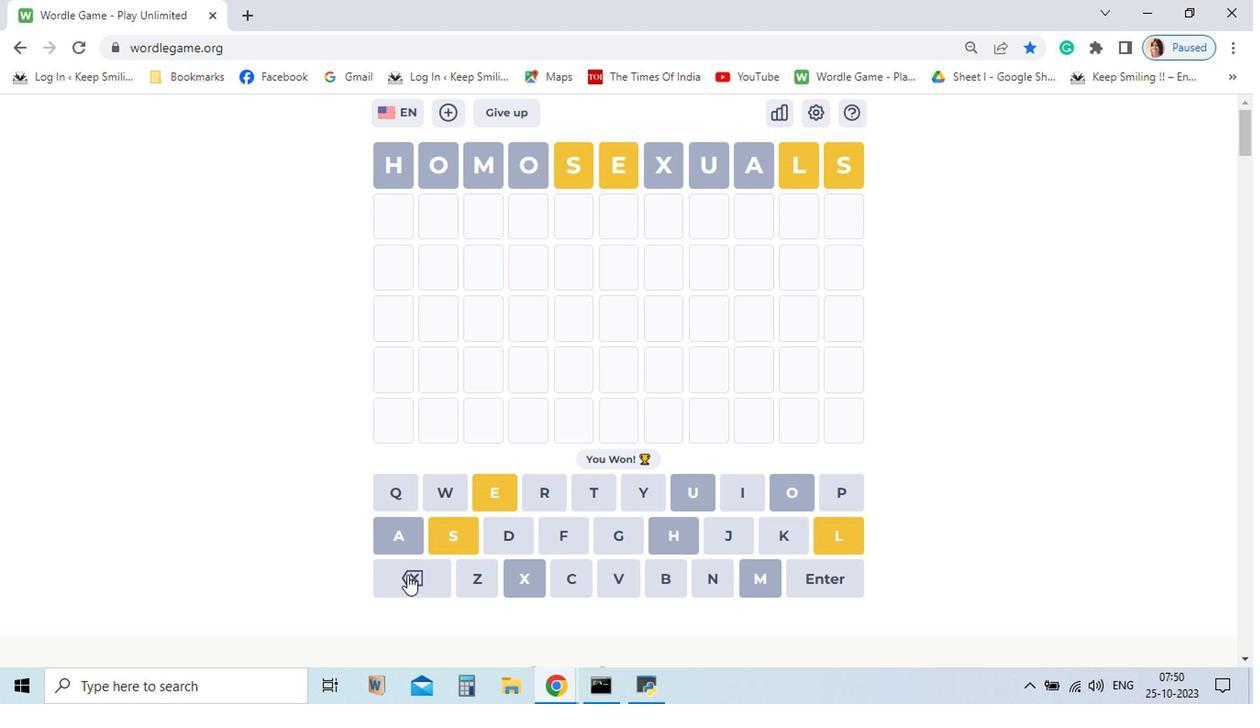 
Action: Mouse pressed left at (458, 577)
Screenshot: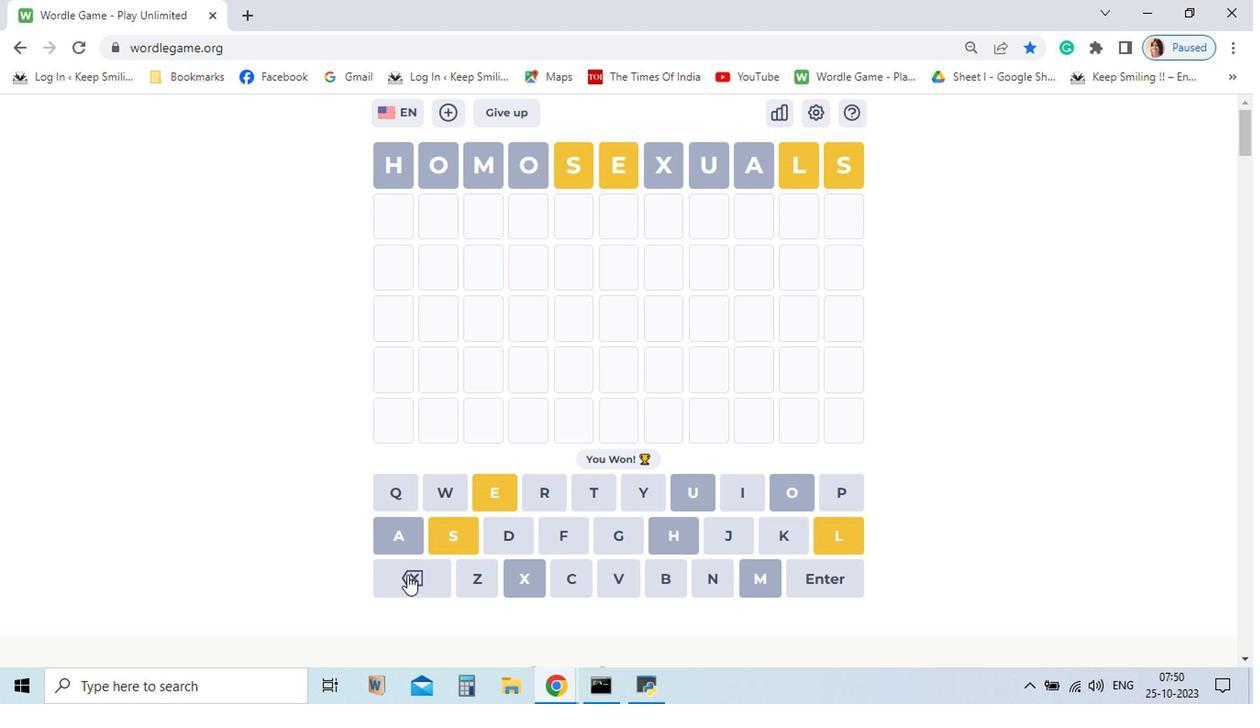 
Action: Mouse moved to (482, 554)
Screenshot: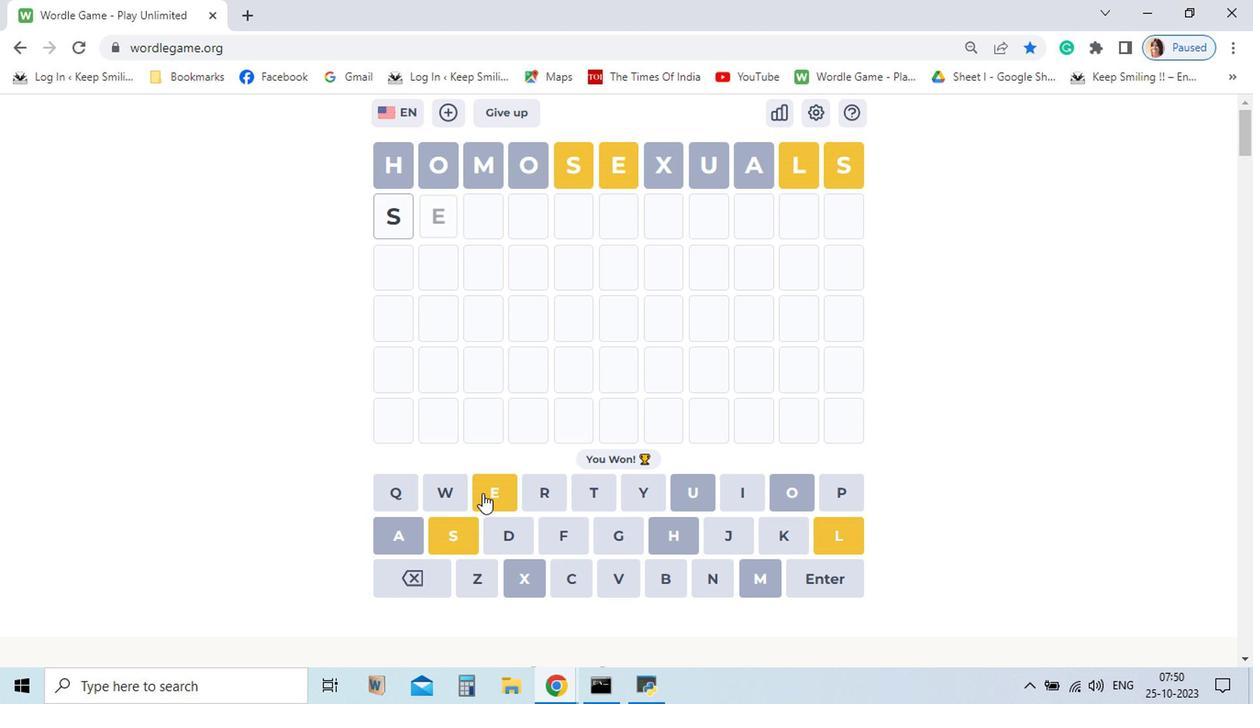 
Action: Mouse pressed left at (482, 554)
Screenshot: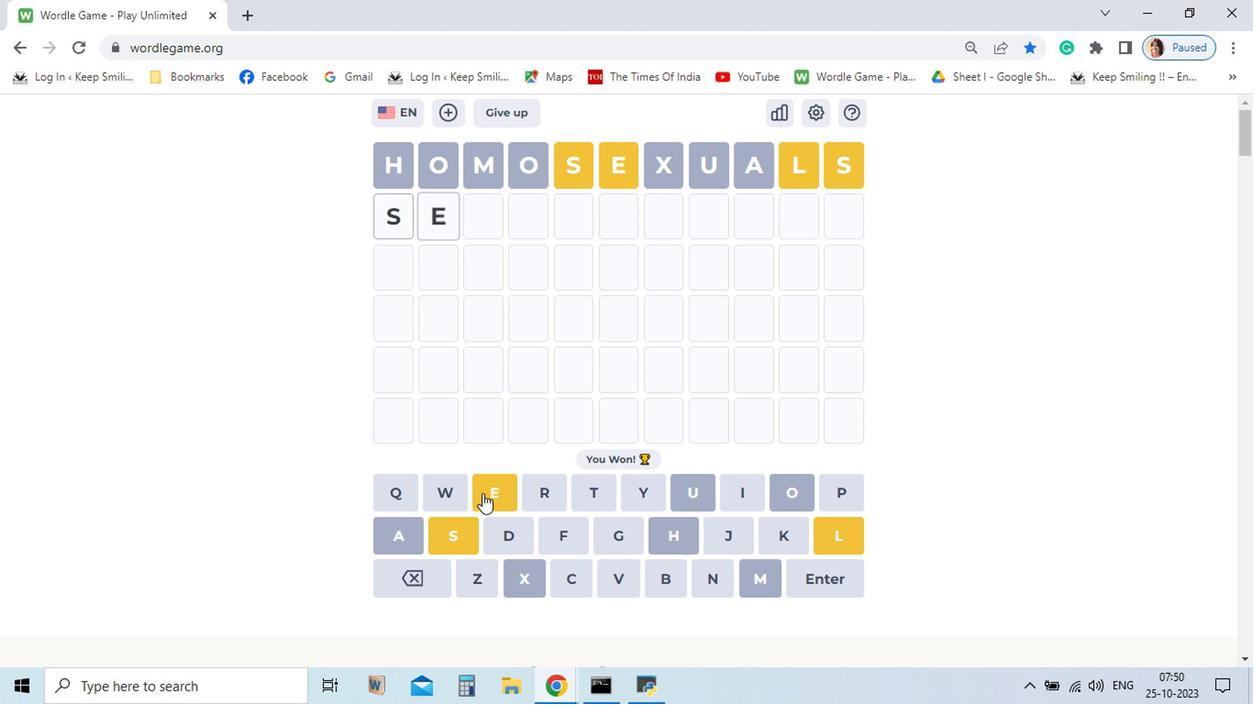 
Action: Mouse moved to (511, 519)
Screenshot: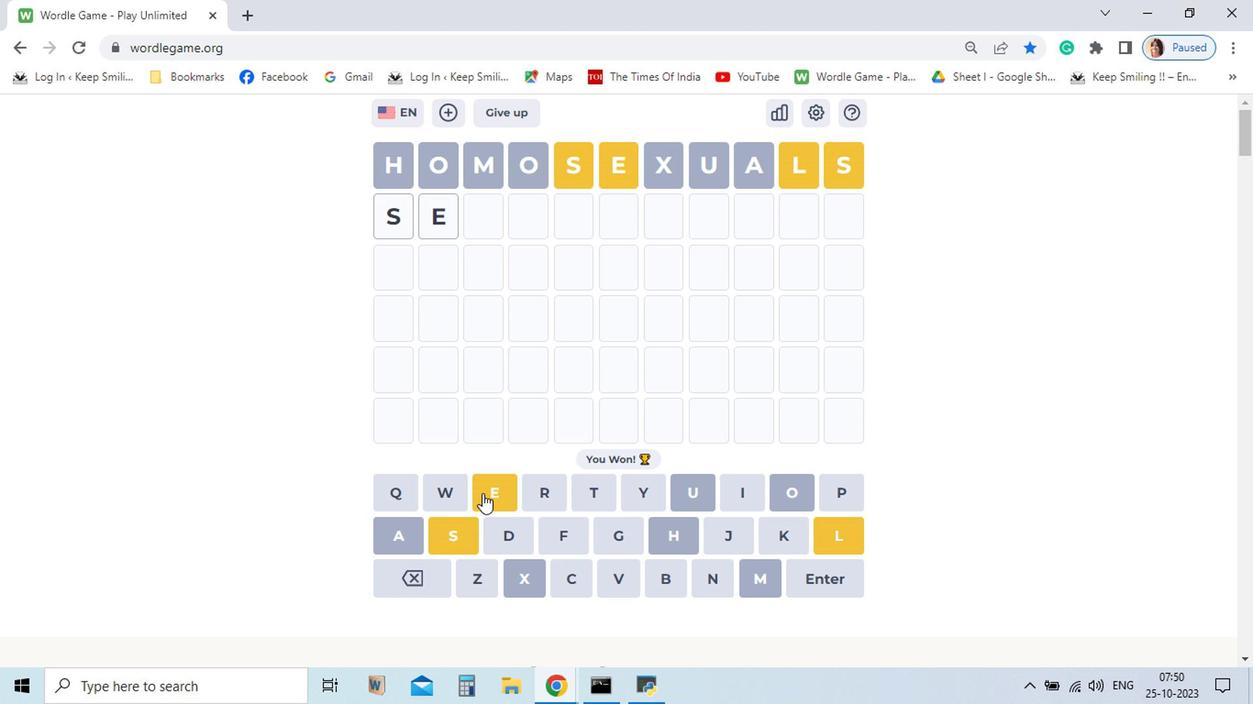 
Action: Mouse pressed left at (511, 519)
Screenshot: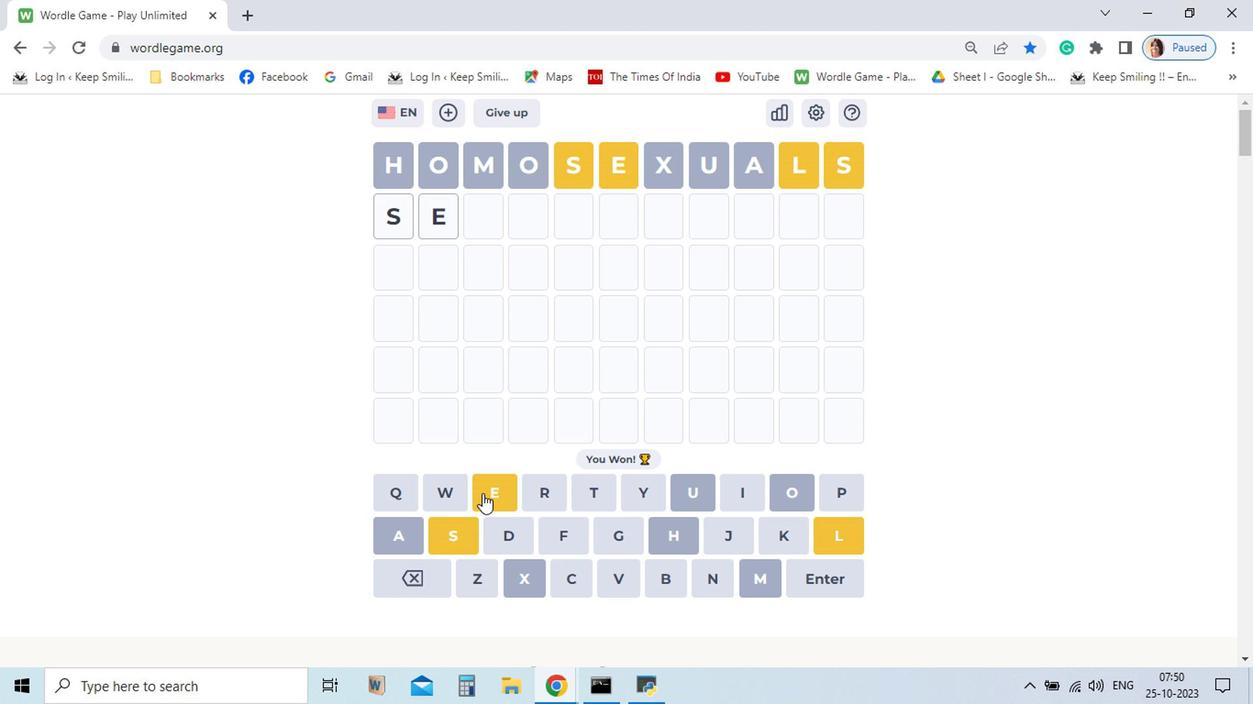 
Action: Mouse moved to (677, 580)
Screenshot: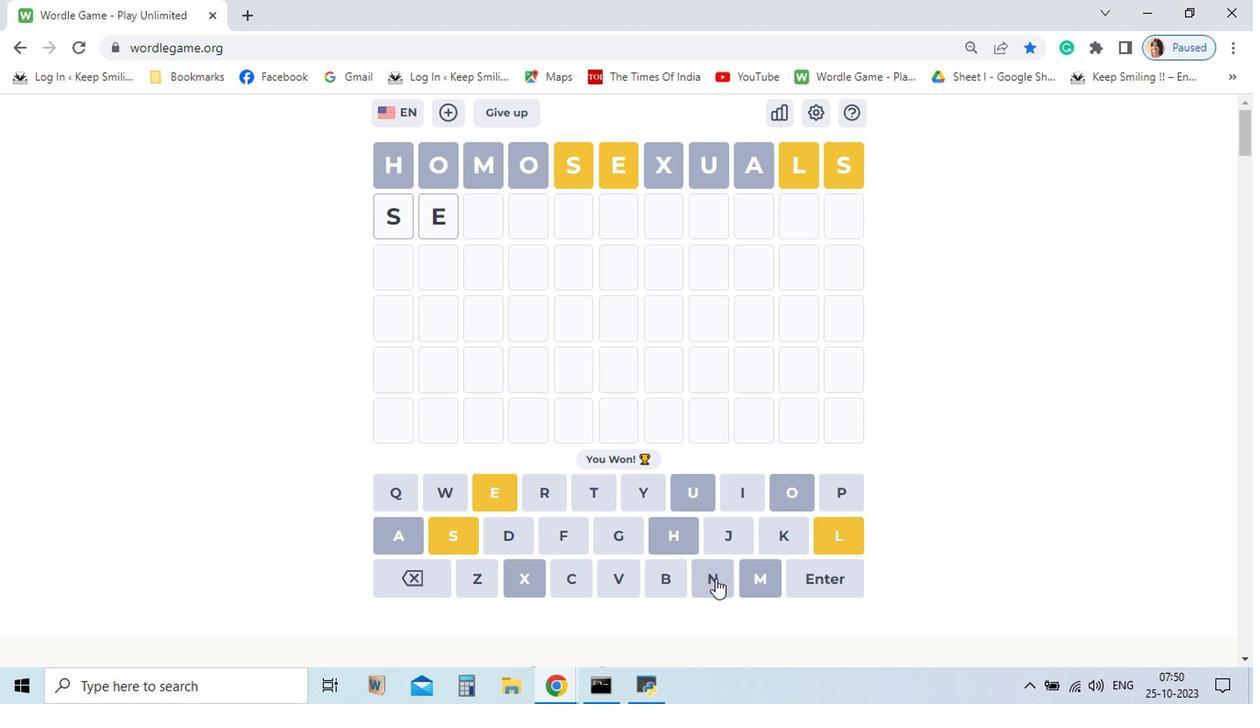 
Action: Mouse pressed left at (677, 580)
Screenshot: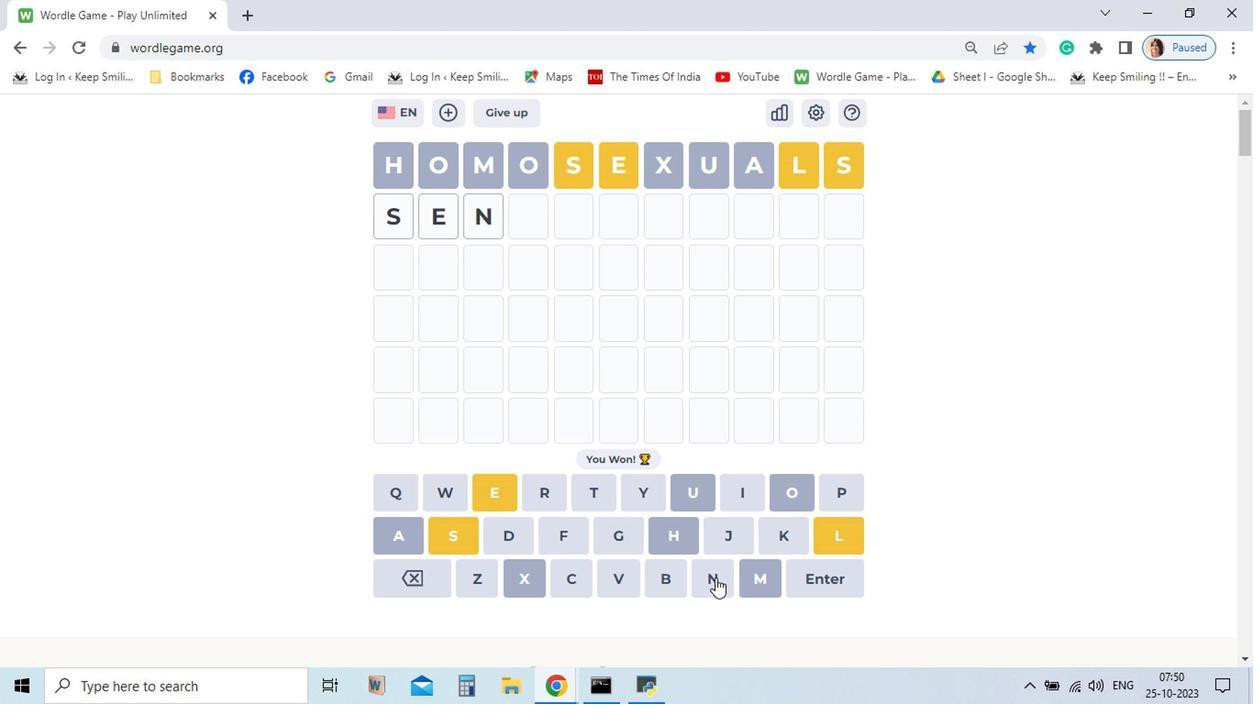 
Action: Mouse moved to (482, 554)
Screenshot: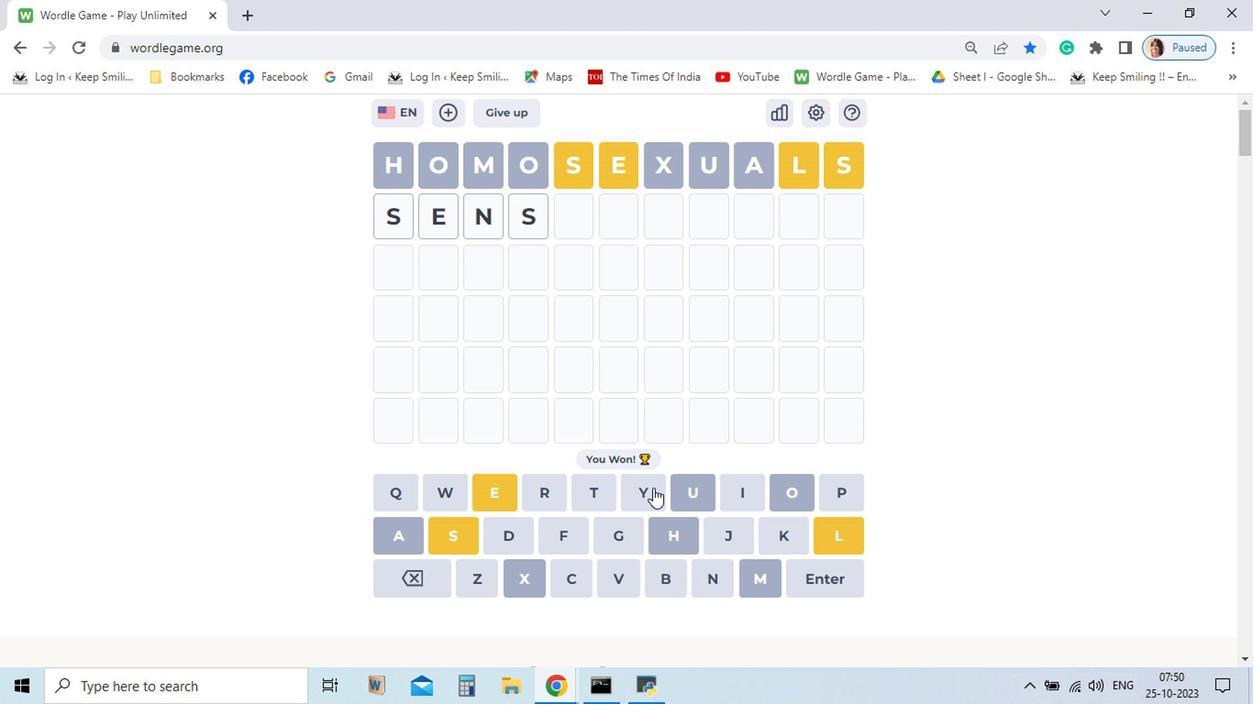 
Action: Mouse pressed left at (482, 554)
Screenshot: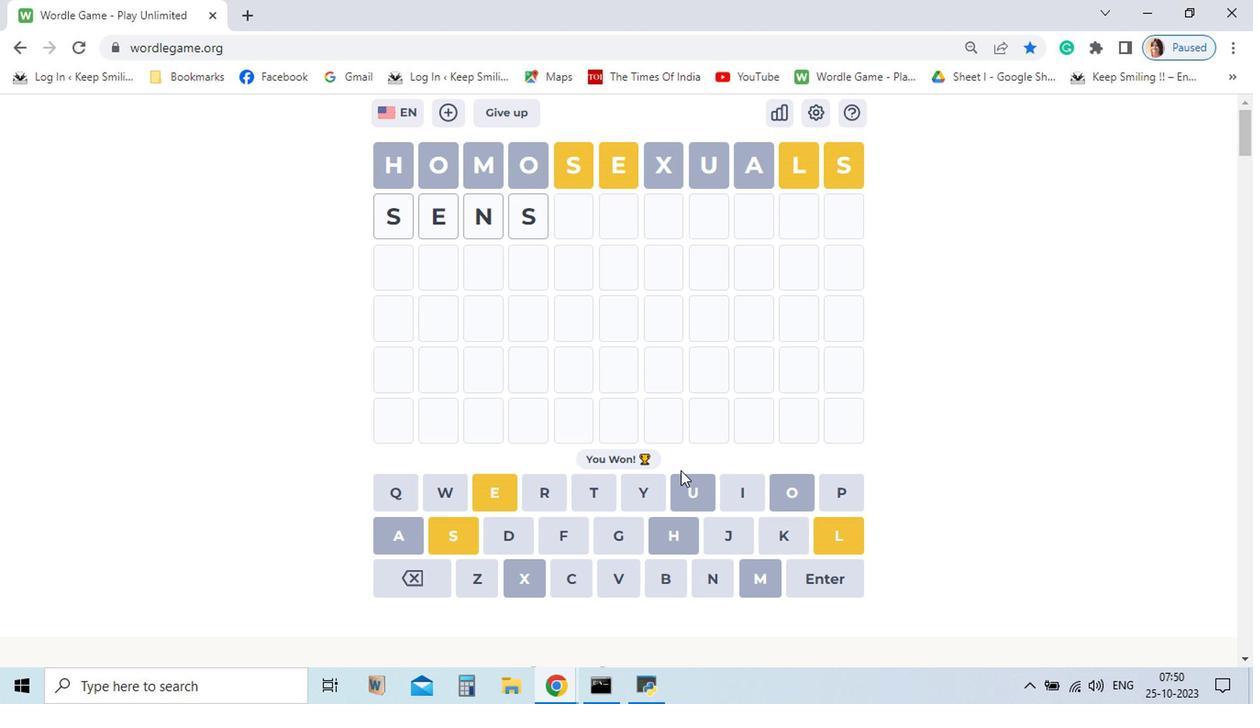 
Action: Mouse moved to (663, 517)
Screenshot: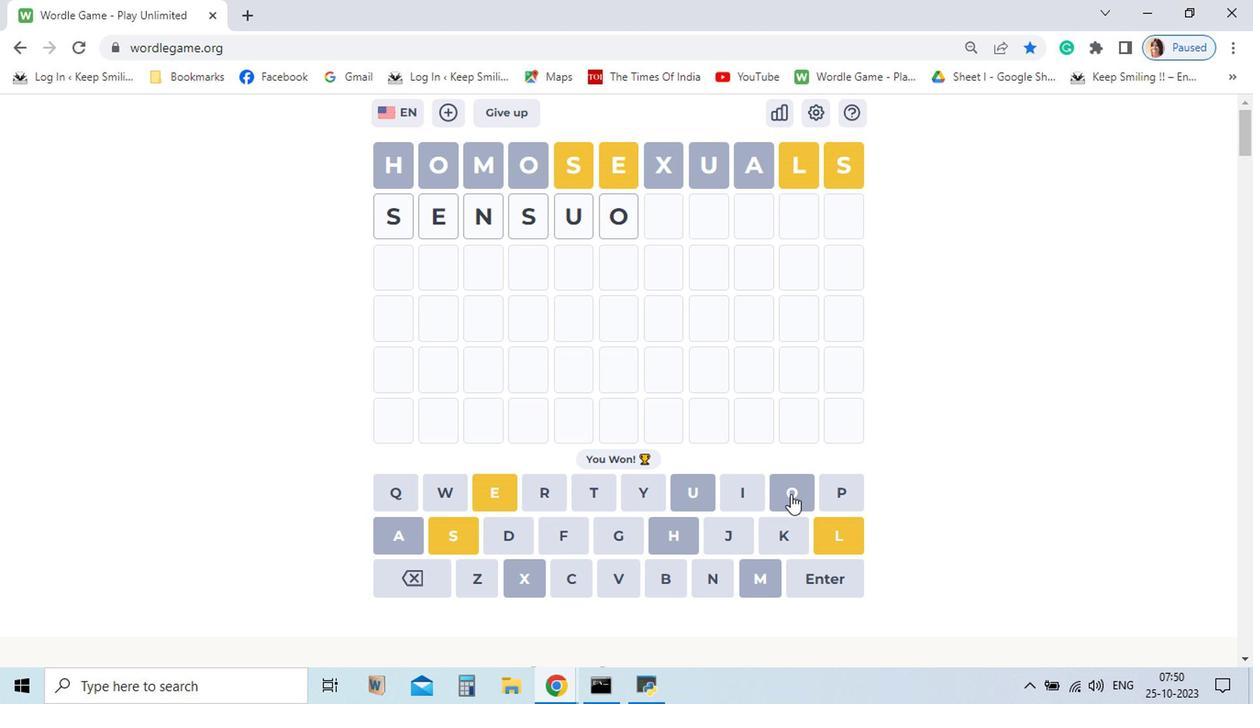 
Action: Mouse pressed left at (663, 517)
Screenshot: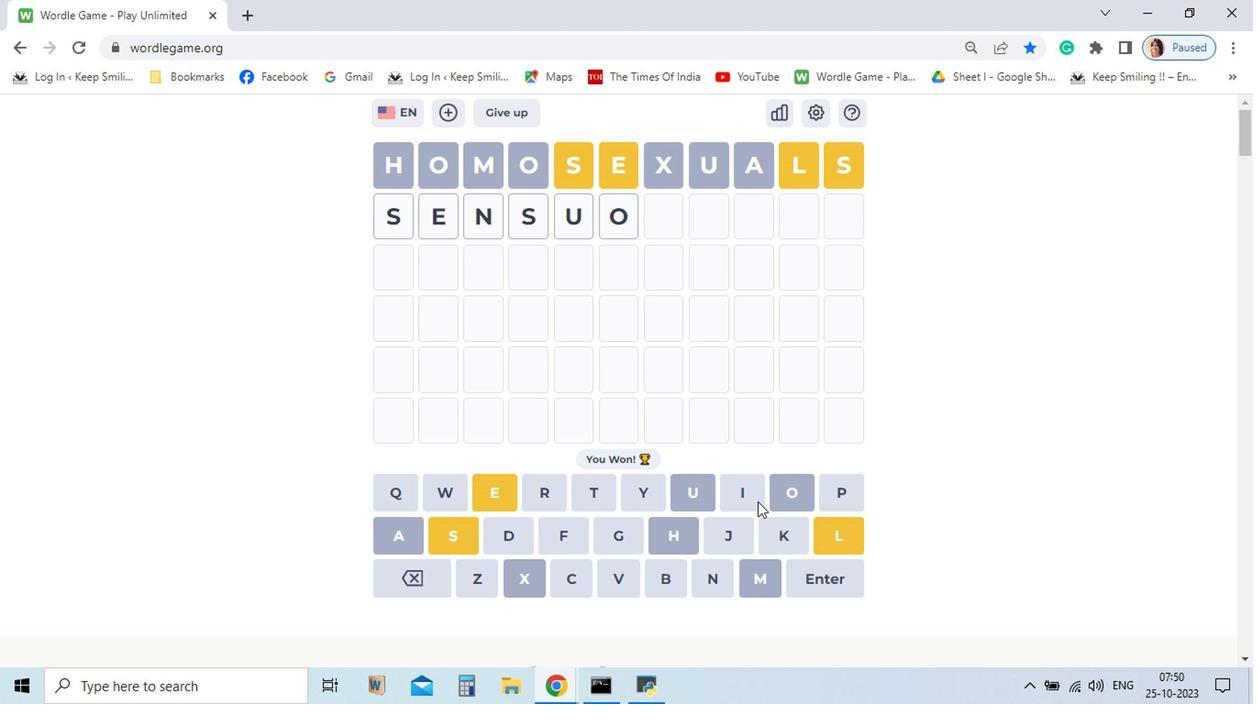 
Action: Mouse moved to (730, 519)
Screenshot: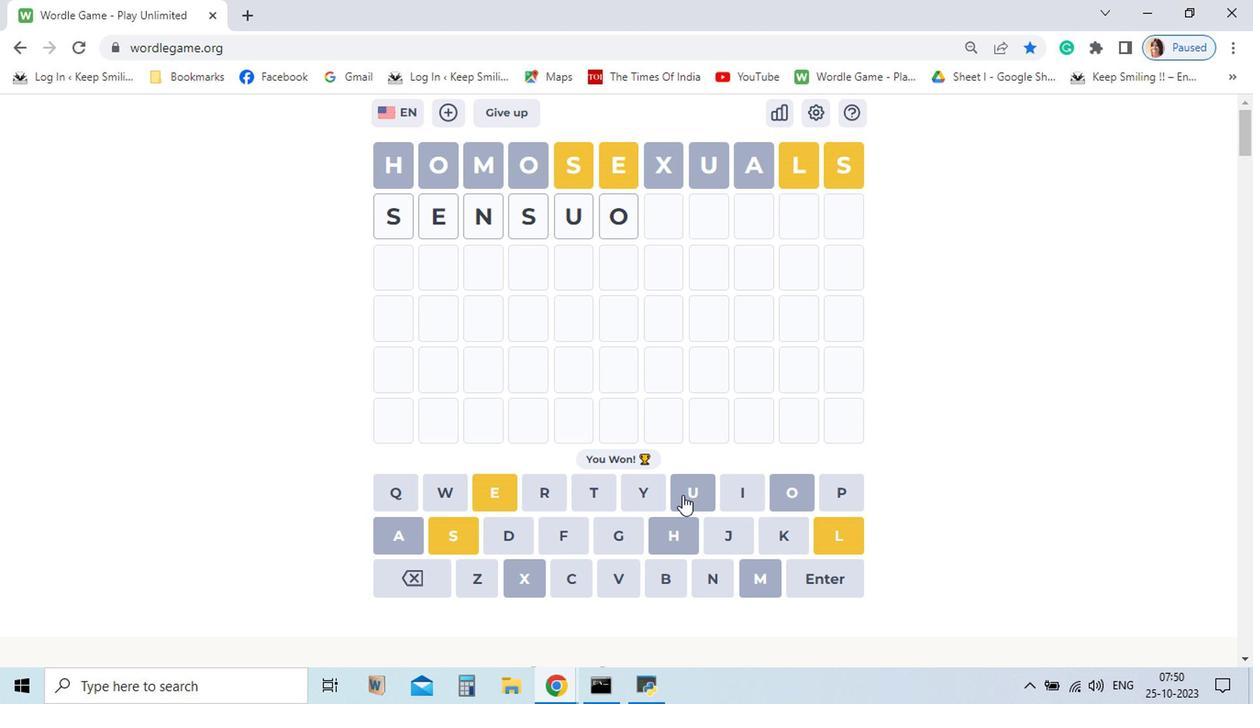 
Action: Mouse pressed left at (730, 519)
Screenshot: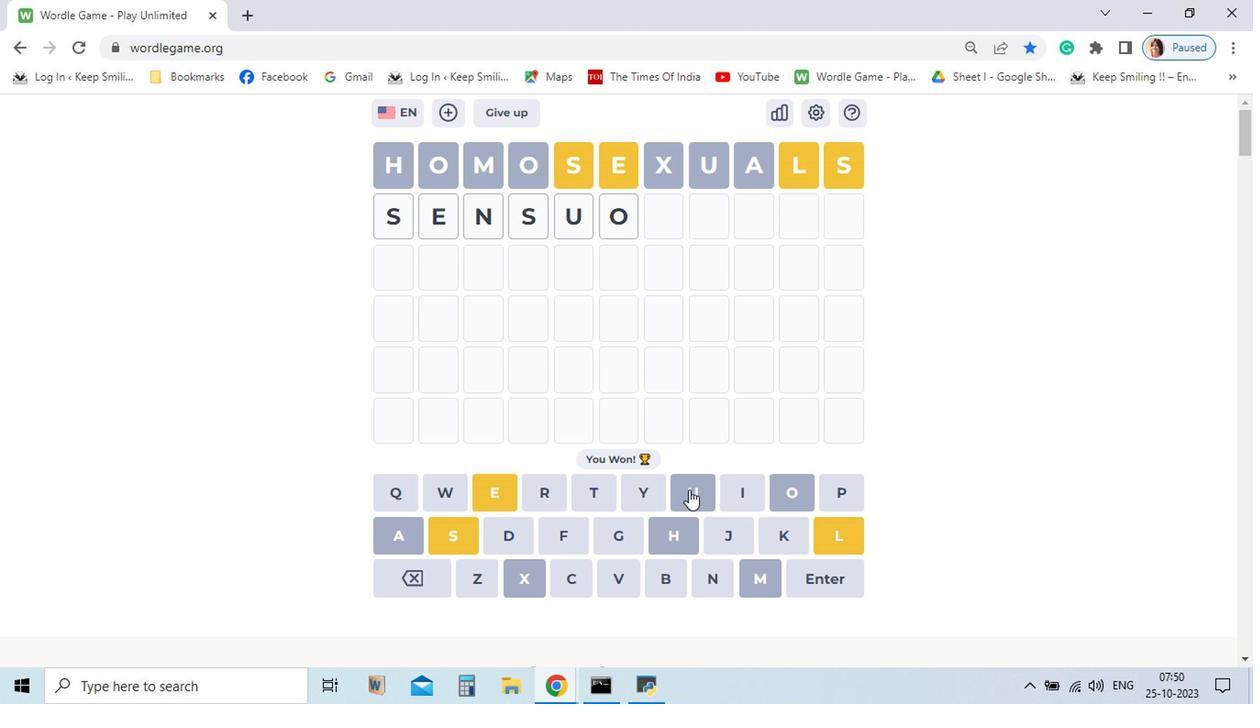 
Action: Mouse moved to (658, 516)
Screenshot: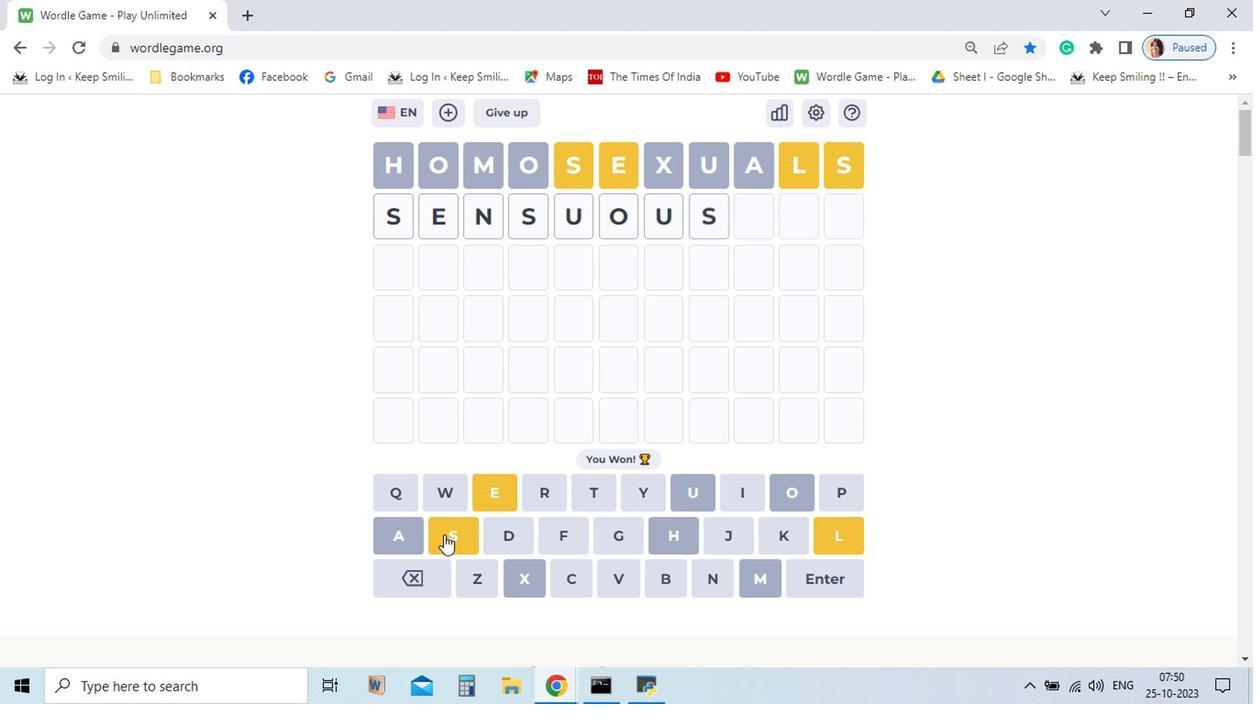 
Action: Mouse pressed left at (658, 516)
Screenshot: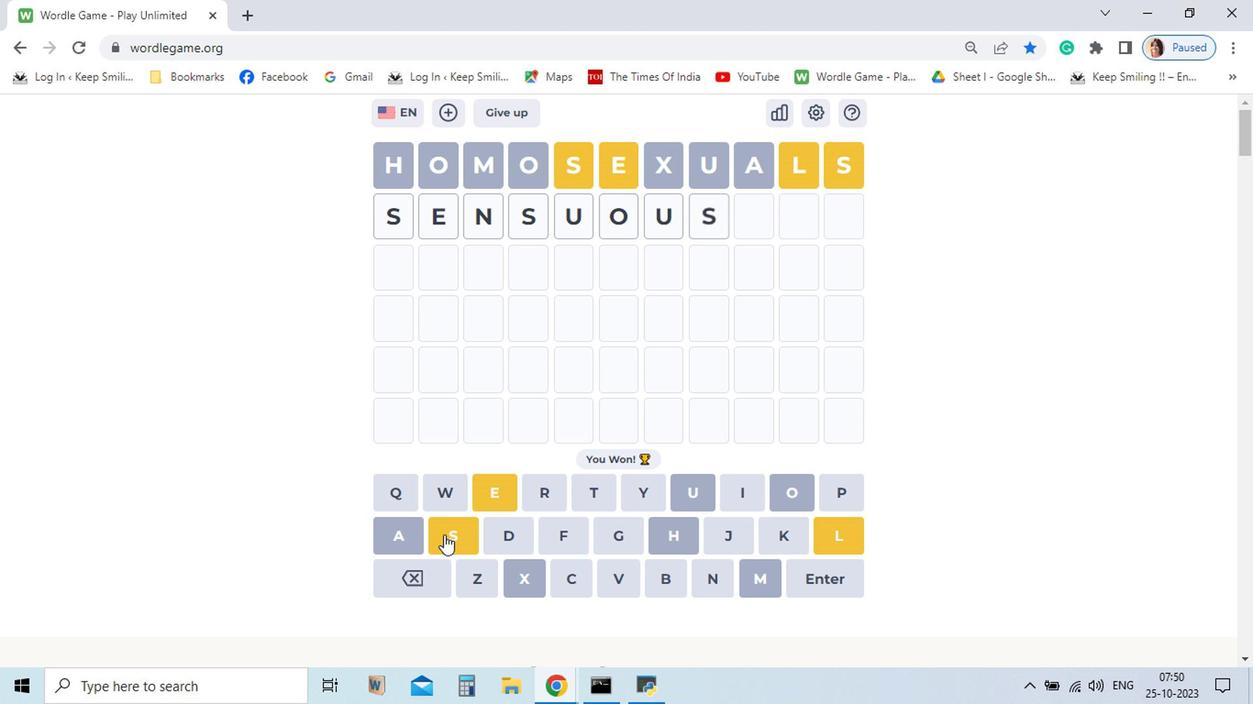 
Action: Mouse moved to (484, 548)
Screenshot: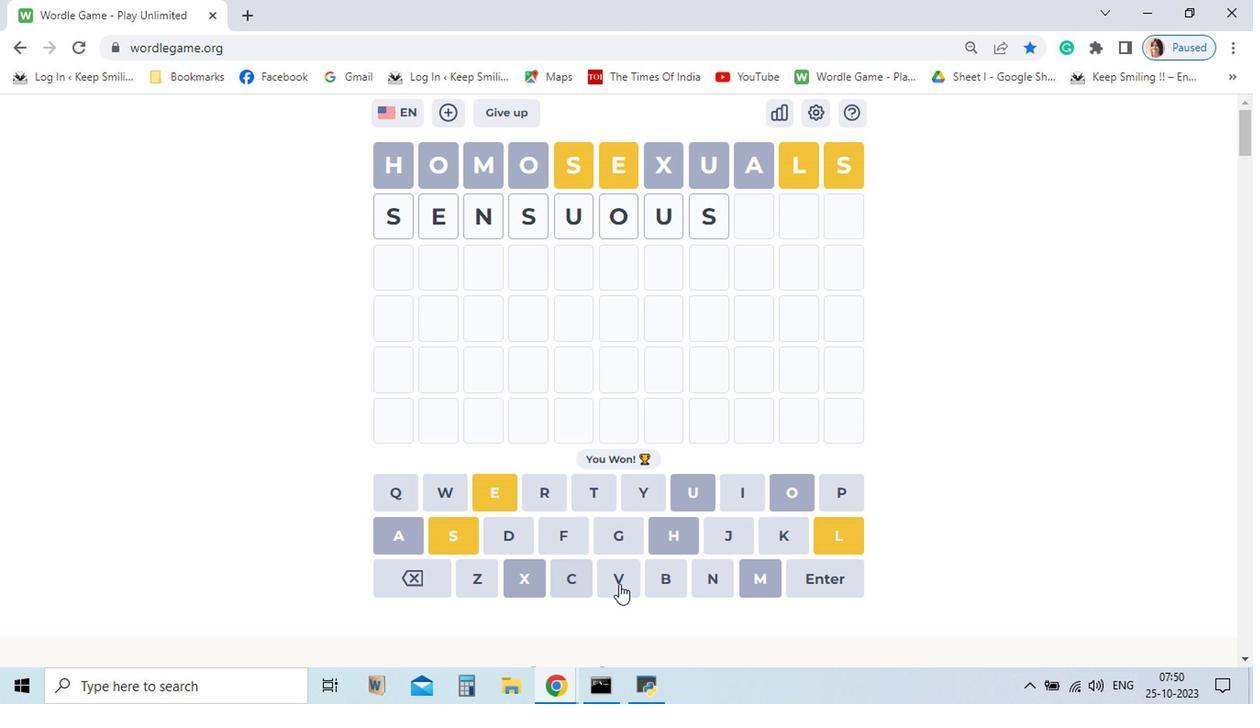 
Action: Mouse pressed left at (484, 548)
Screenshot: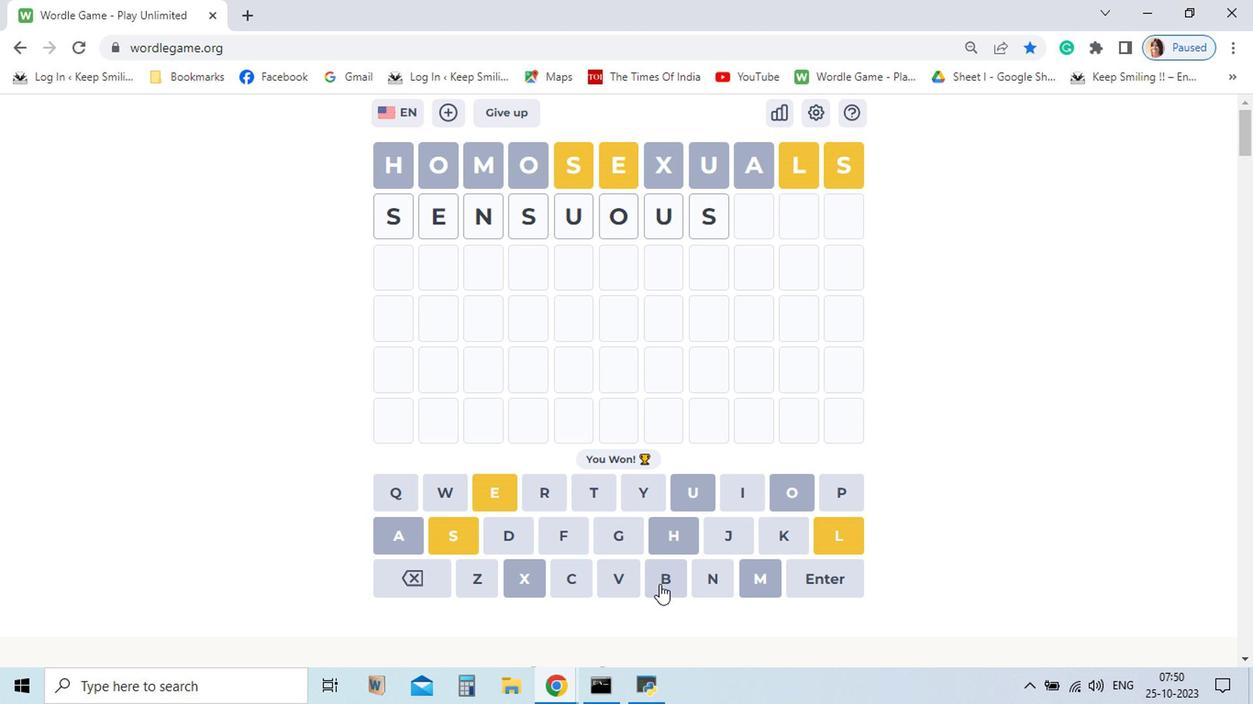 
Action: Mouse moved to (462, 578)
Screenshot: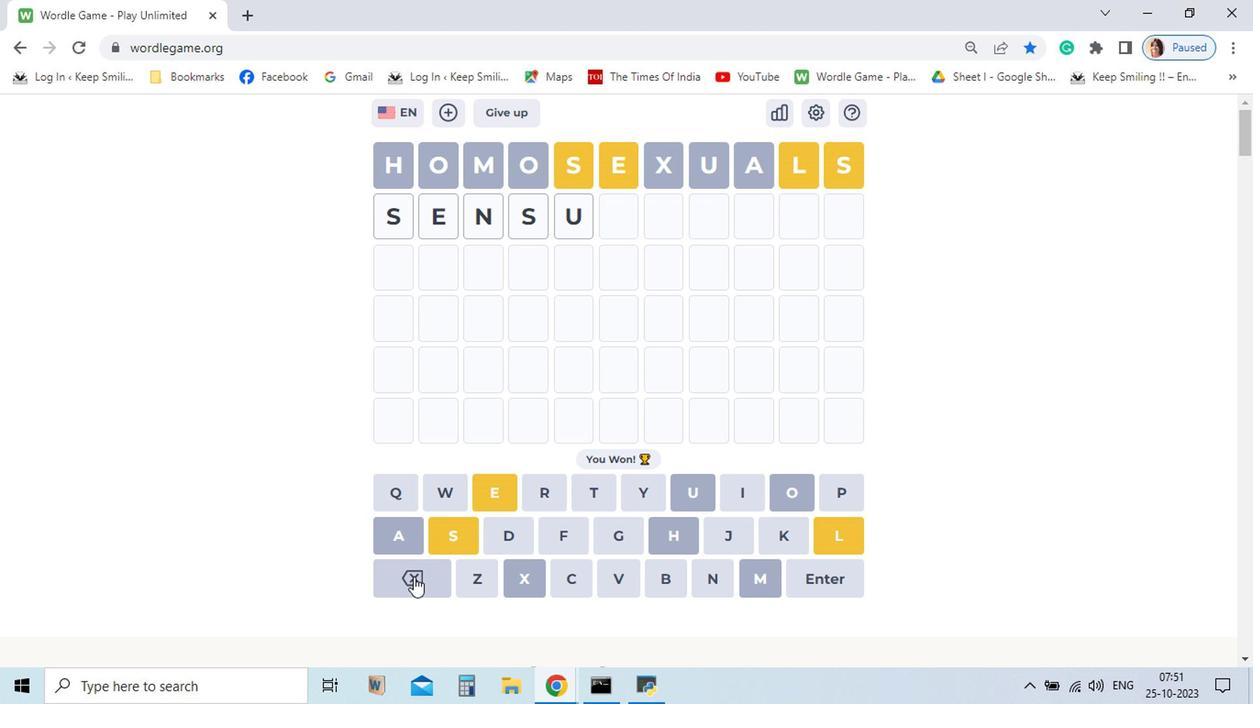 
Action: Mouse pressed left at (462, 578)
Screenshot: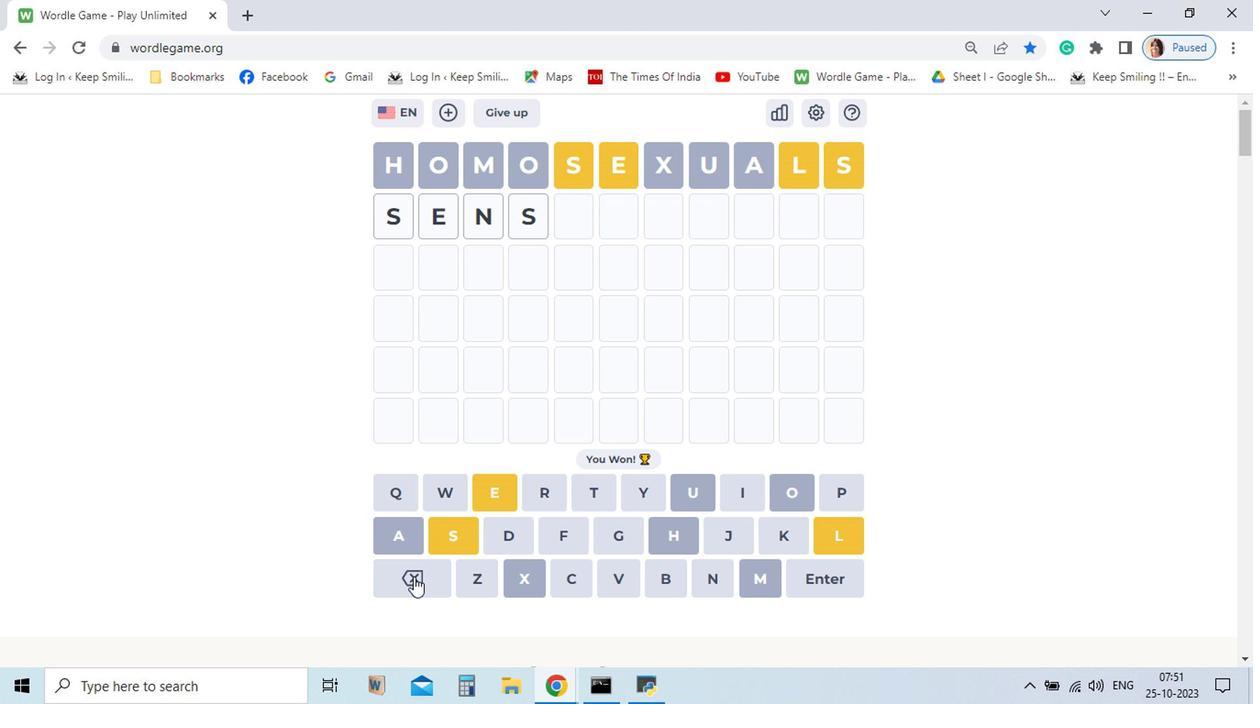 
Action: Mouse pressed left at (462, 578)
Screenshot: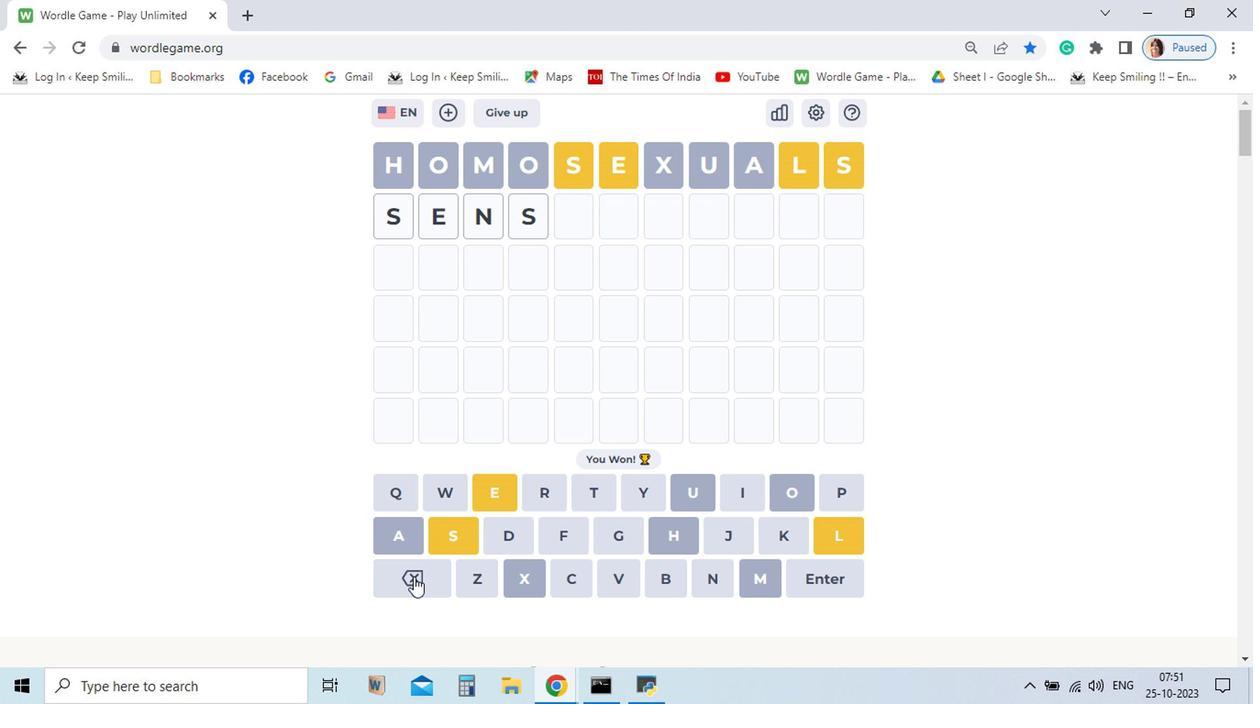 
Action: Mouse pressed left at (462, 578)
Screenshot: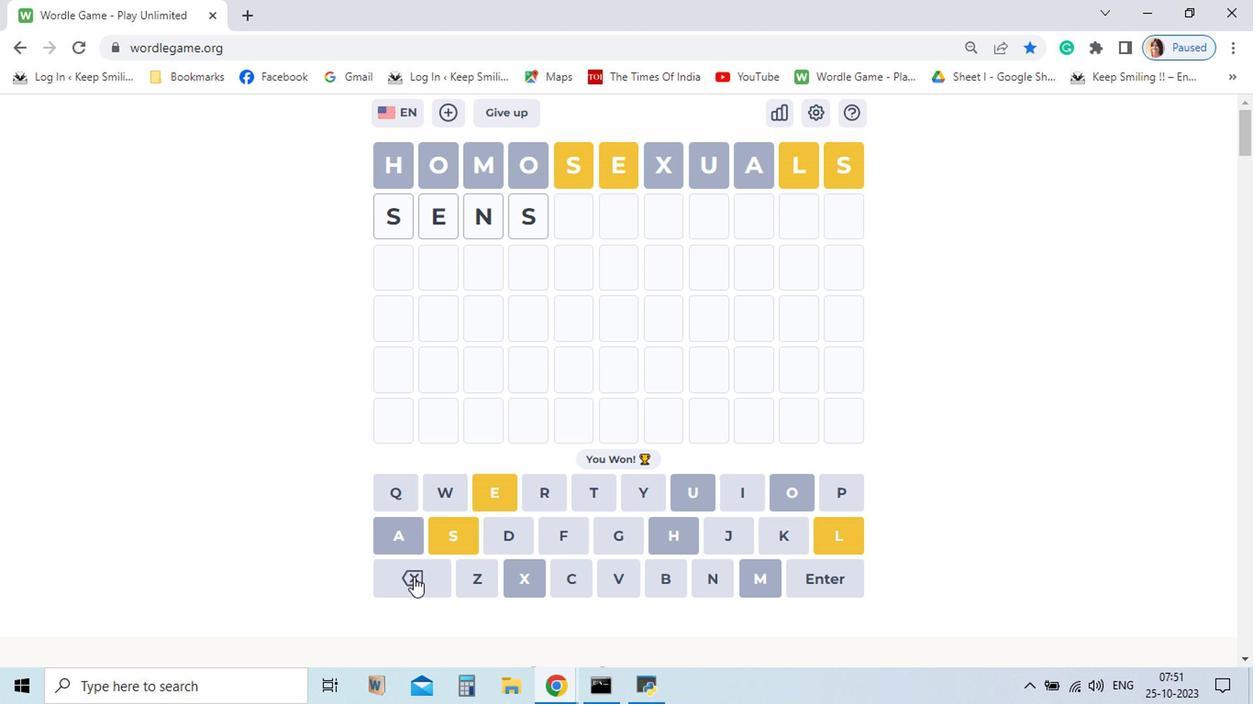 
Action: Mouse pressed left at (462, 578)
Screenshot: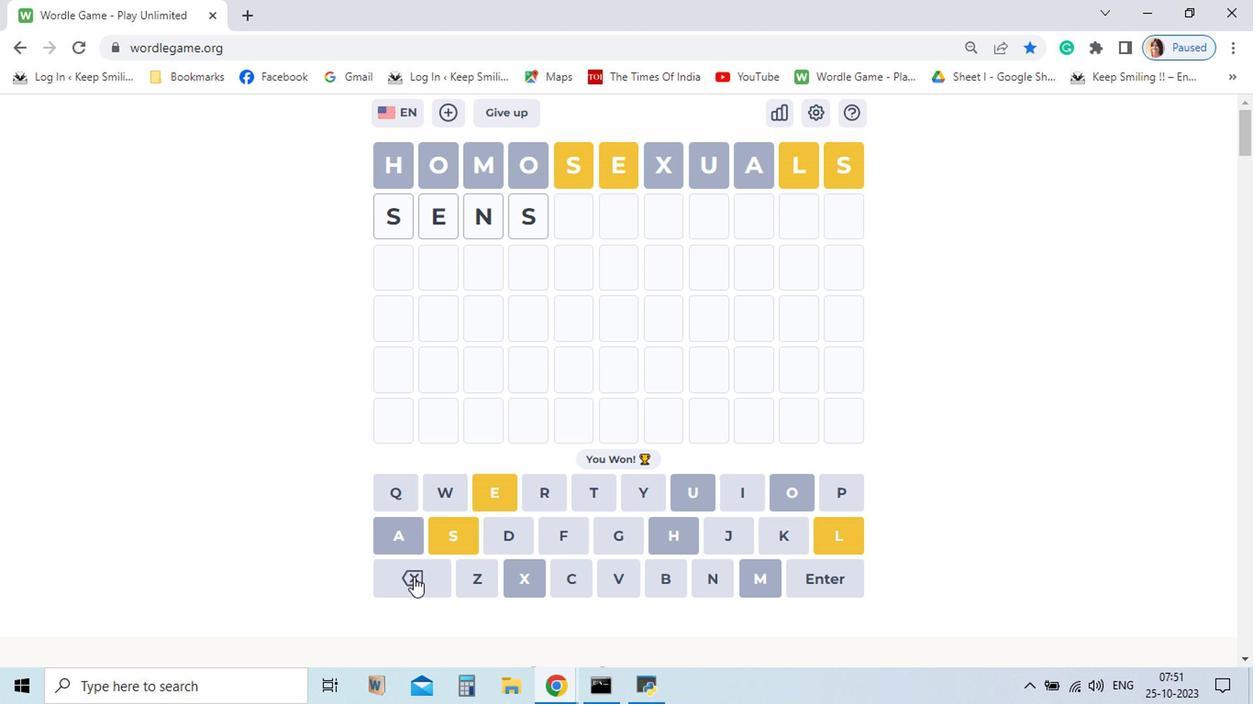 
Action: Mouse moved to (518, 518)
Screenshot: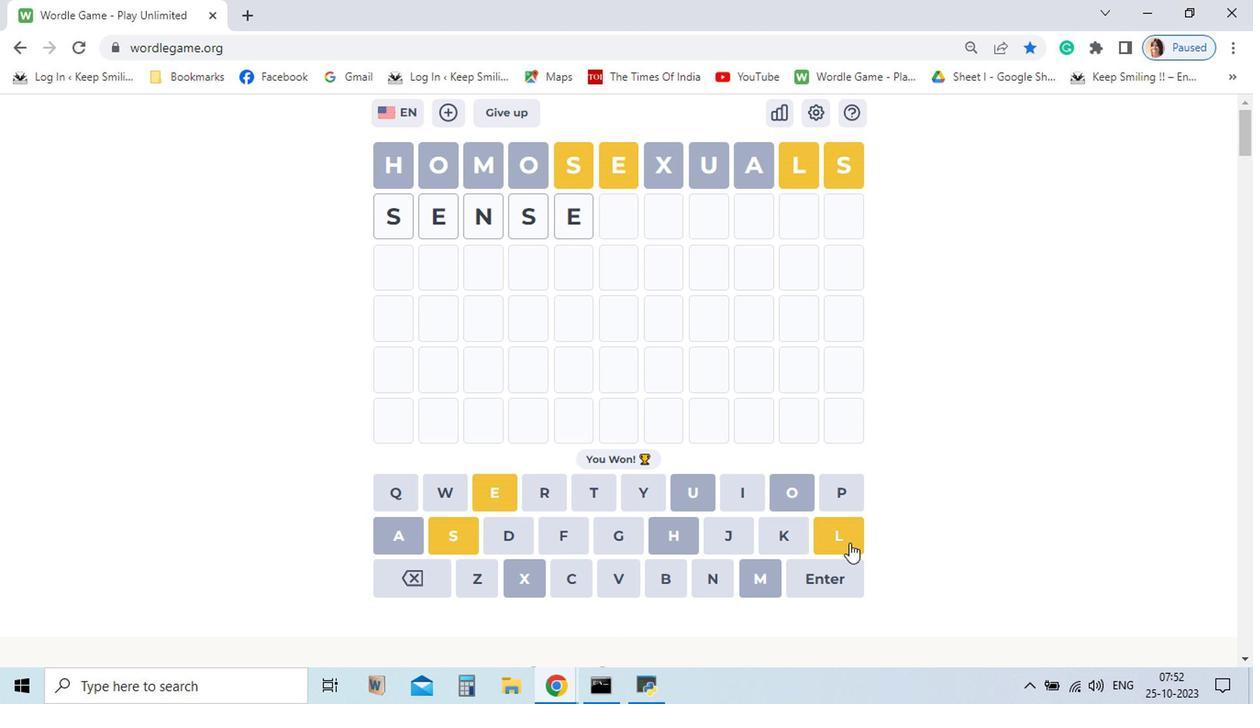 
Action: Mouse pressed left at (518, 518)
Screenshot: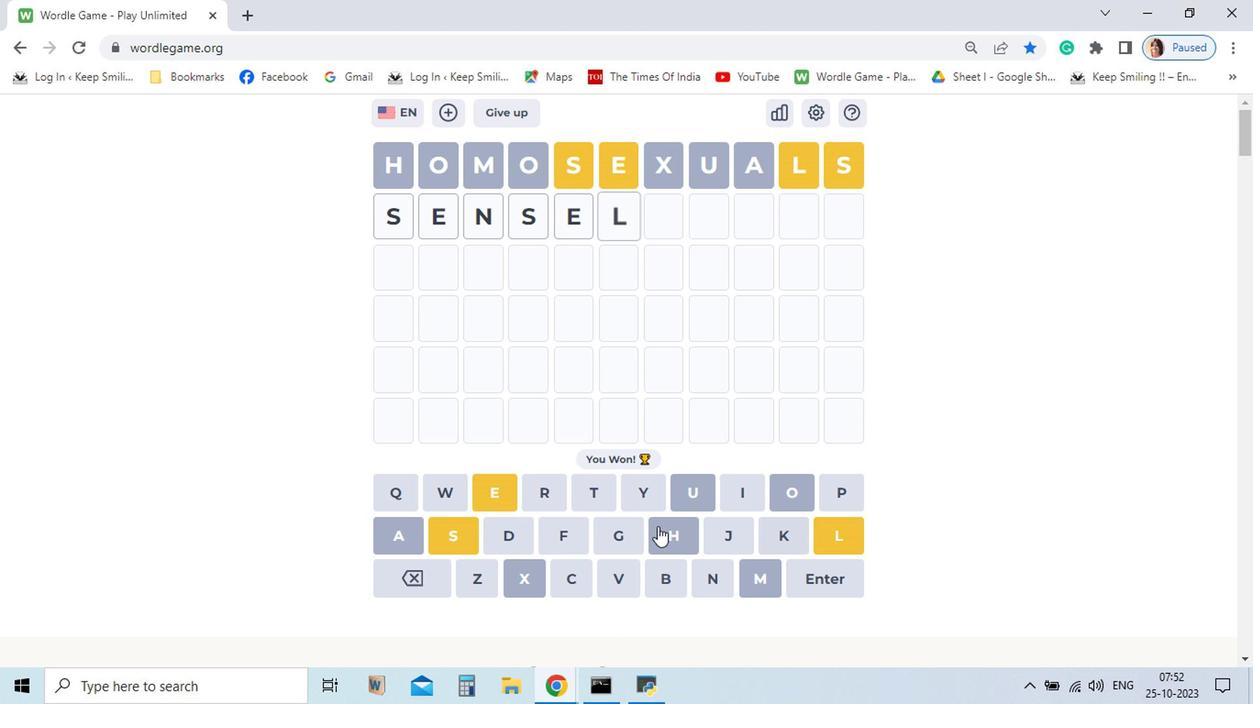 
Action: Mouse moved to (771, 554)
Screenshot: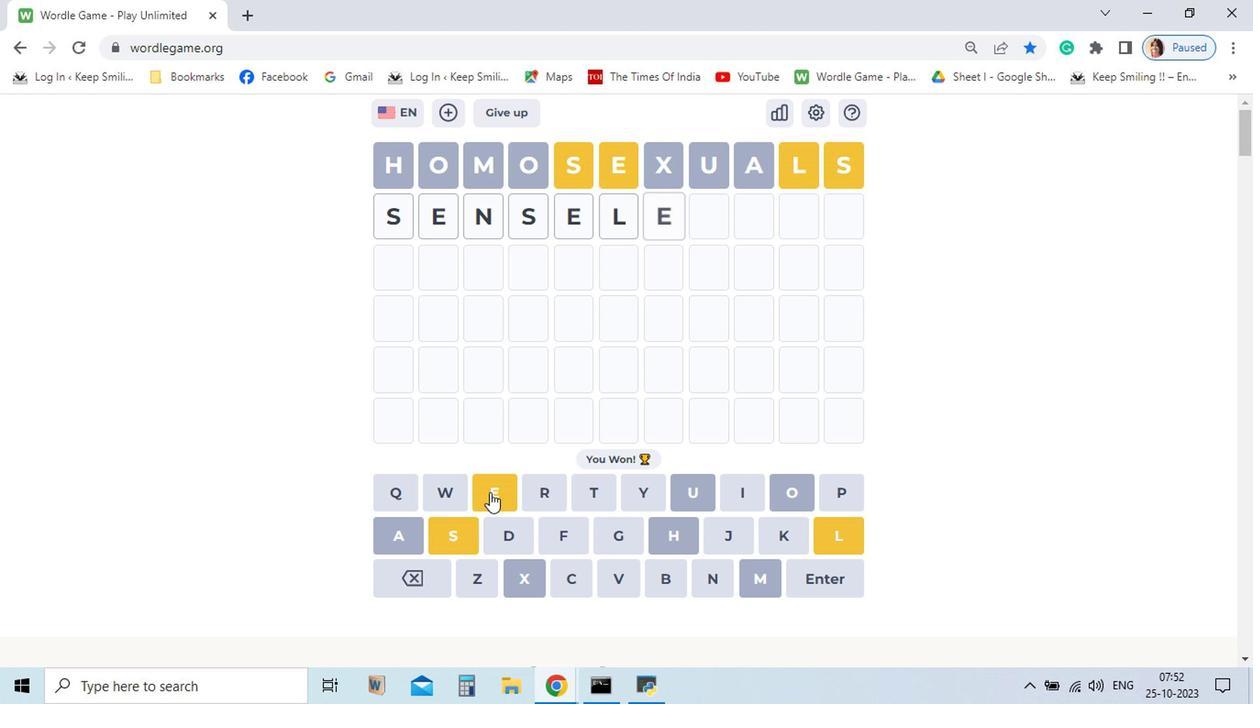 
Action: Mouse pressed left at (771, 554)
Screenshot: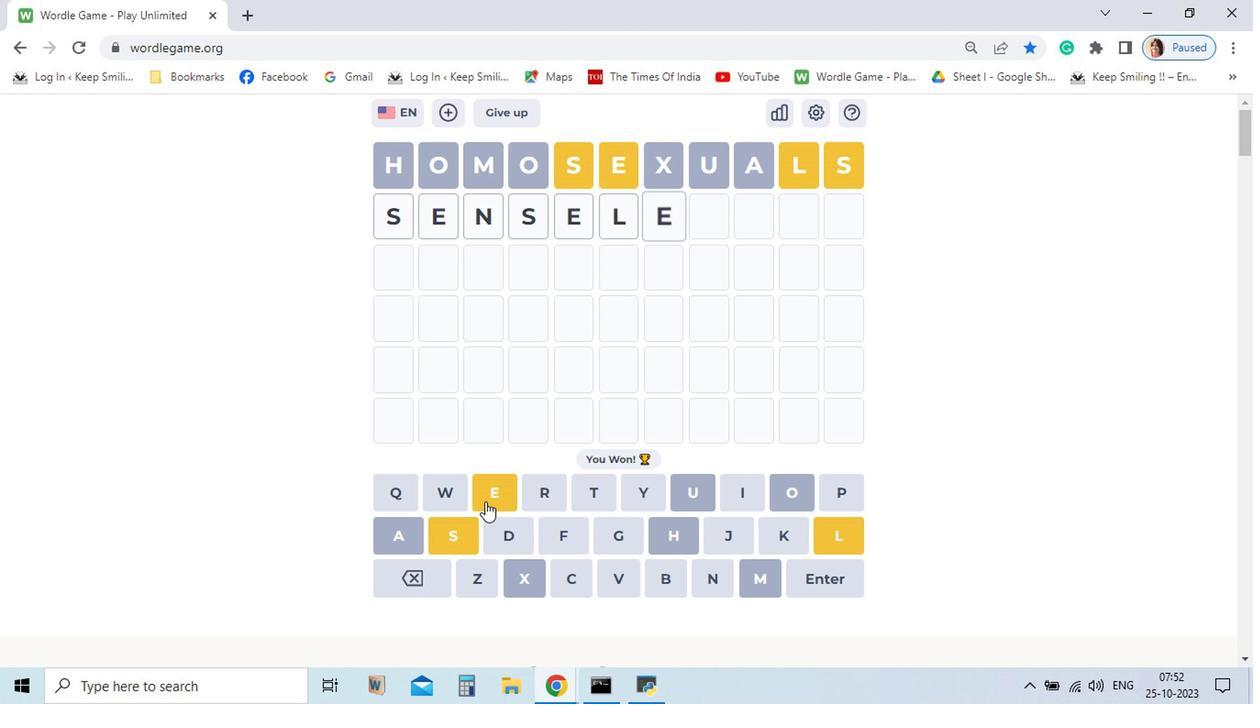 
Action: Mouse moved to (516, 518)
Screenshot: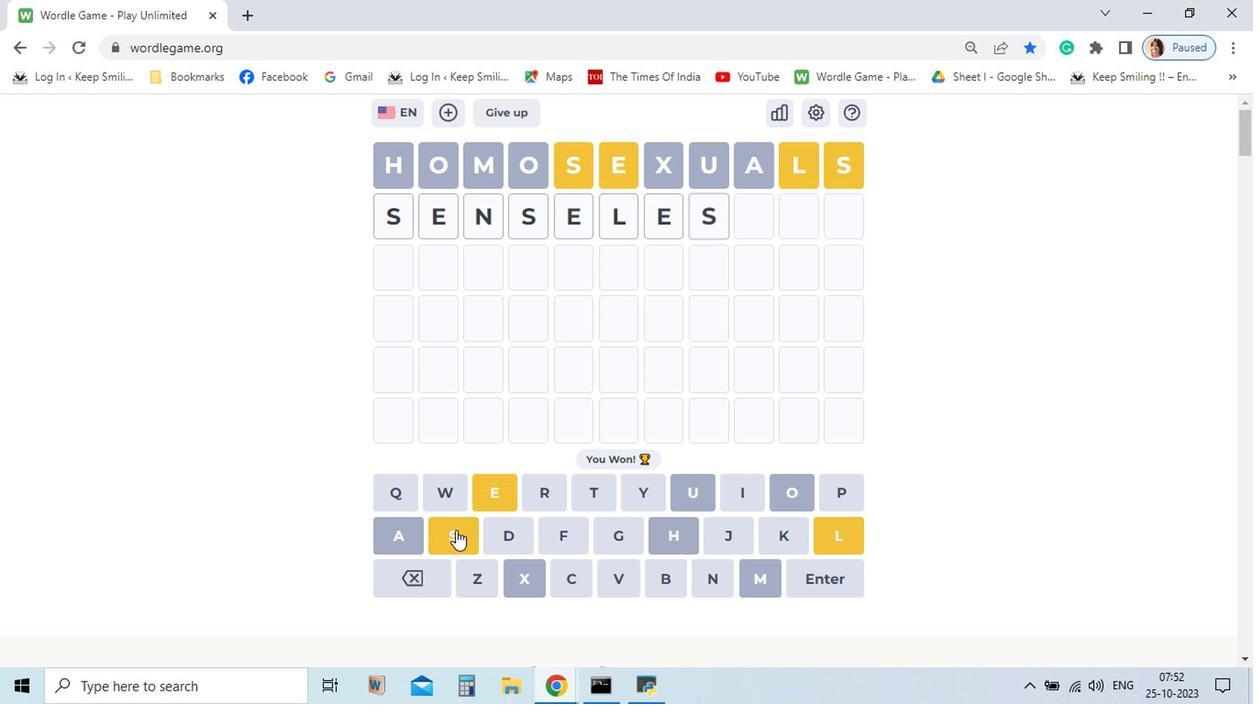 
Action: Mouse pressed left at (516, 518)
Screenshot: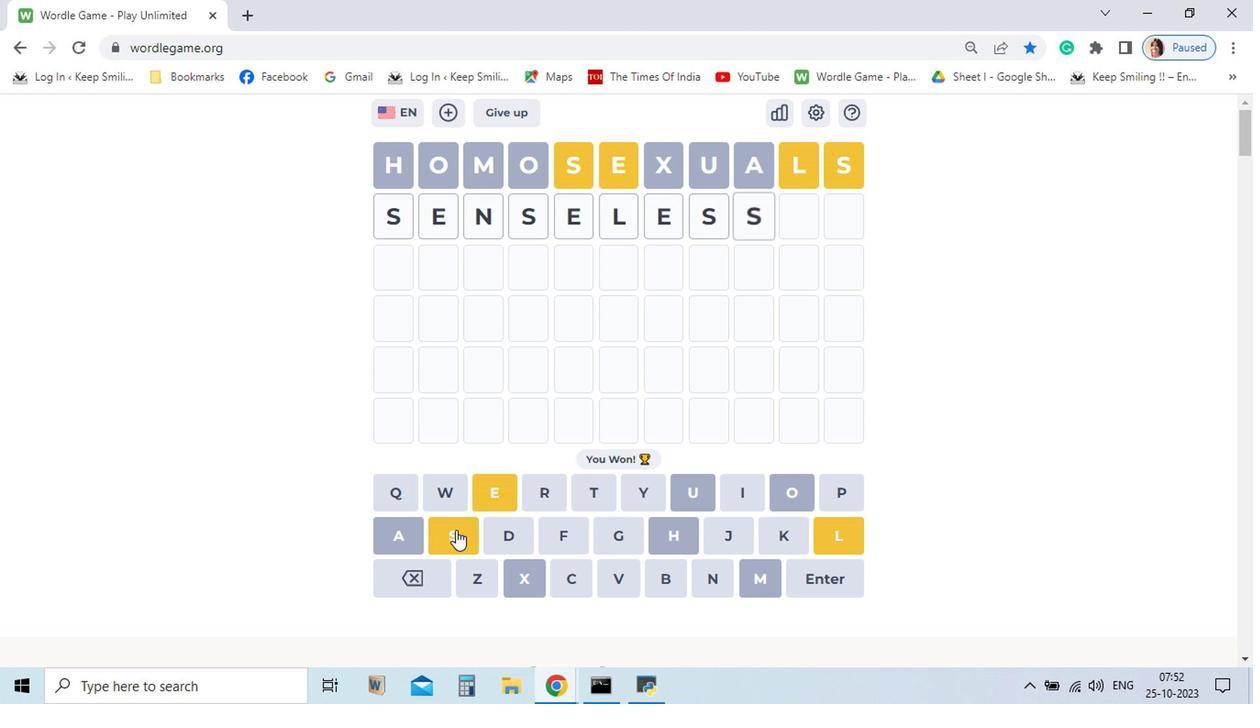 
Action: Mouse moved to (492, 545)
Screenshot: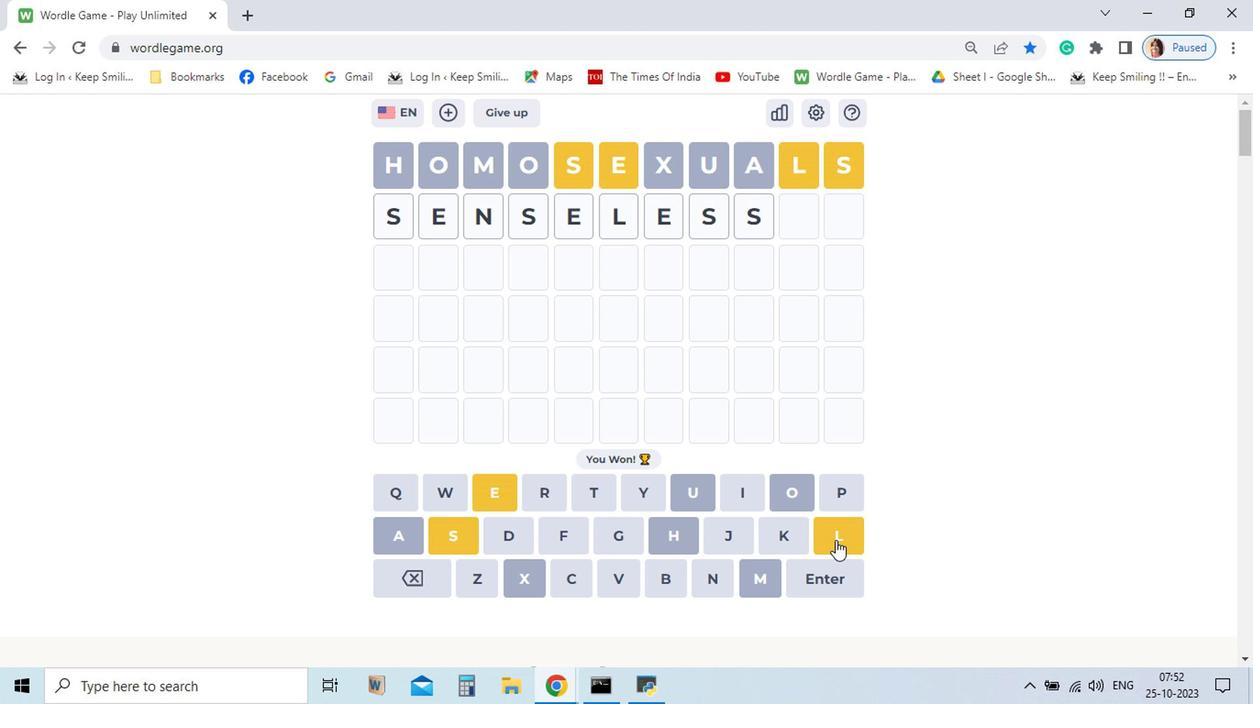
Action: Mouse pressed left at (492, 545)
Screenshot: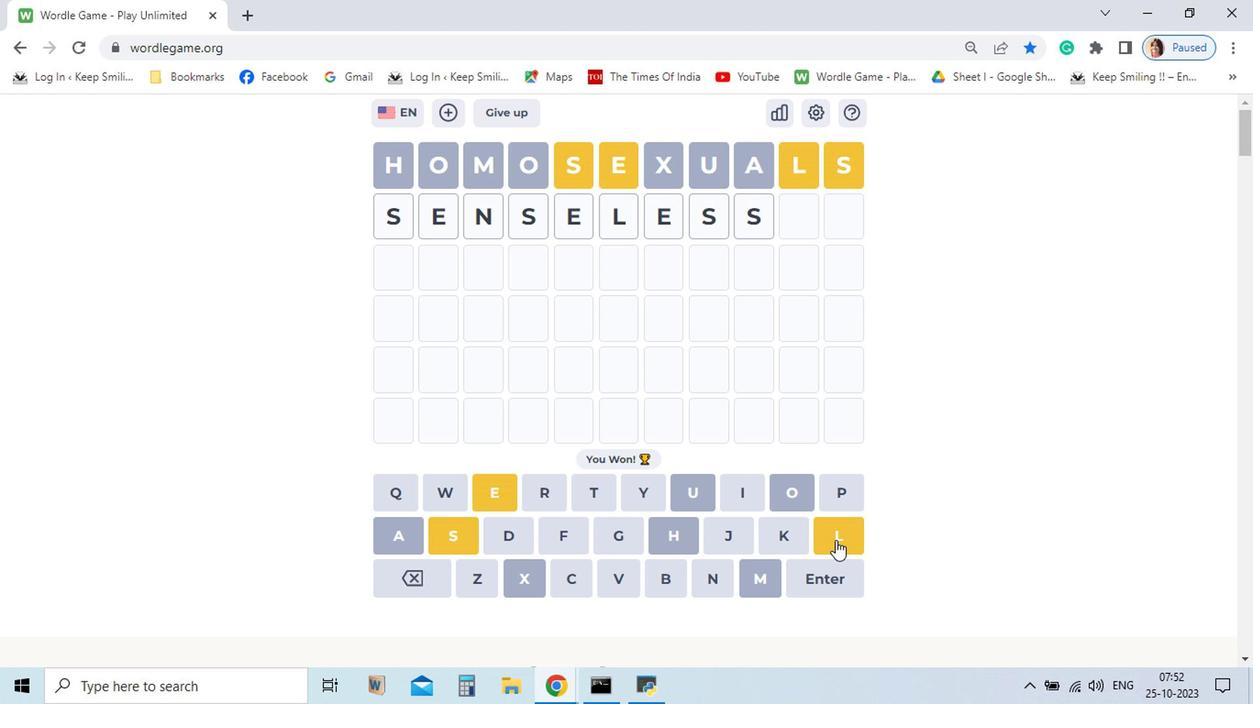
Action: Mouse pressed left at (492, 545)
Screenshot: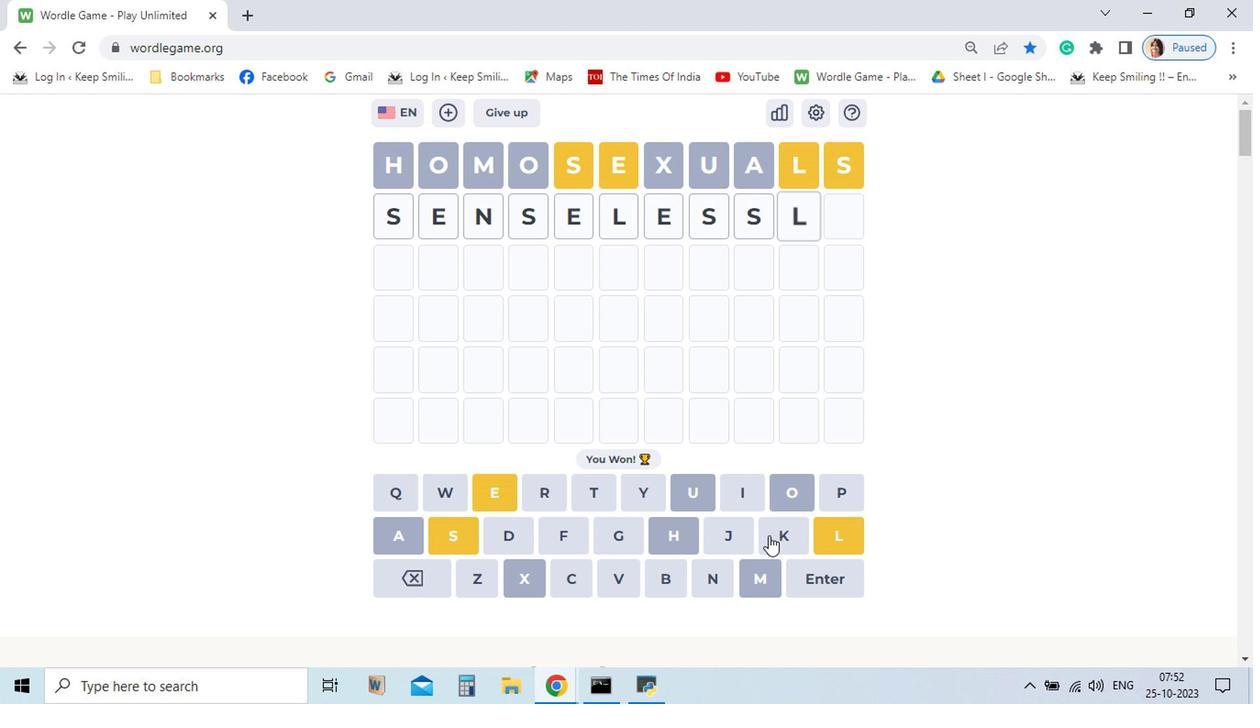 
Action: Mouse moved to (762, 552)
Screenshot: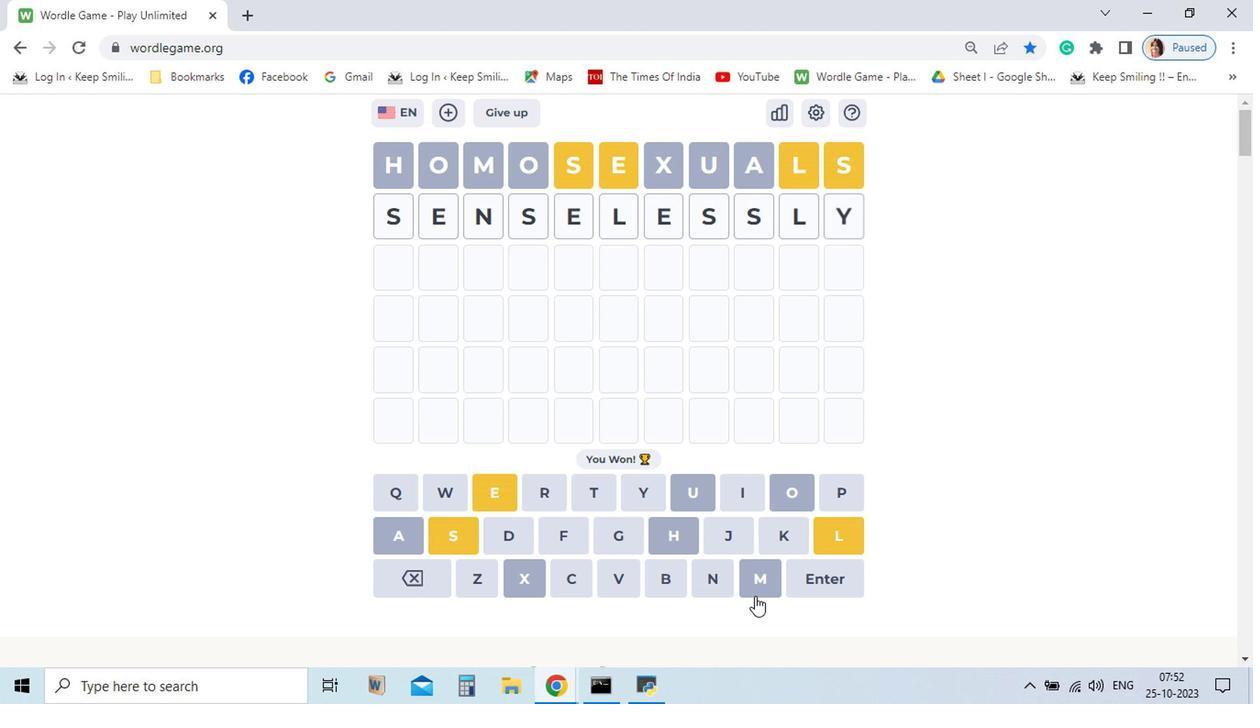 
Action: Mouse pressed left at (762, 552)
Screenshot: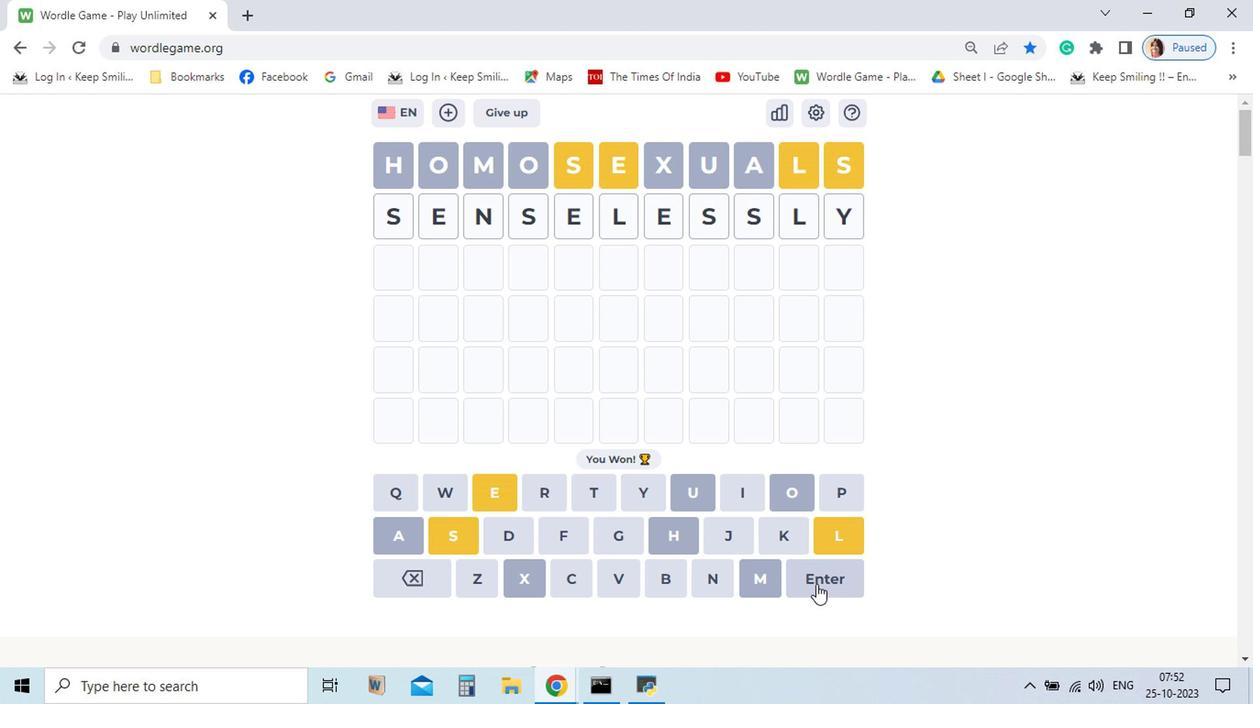 
Action: Mouse moved to (621, 518)
Screenshot: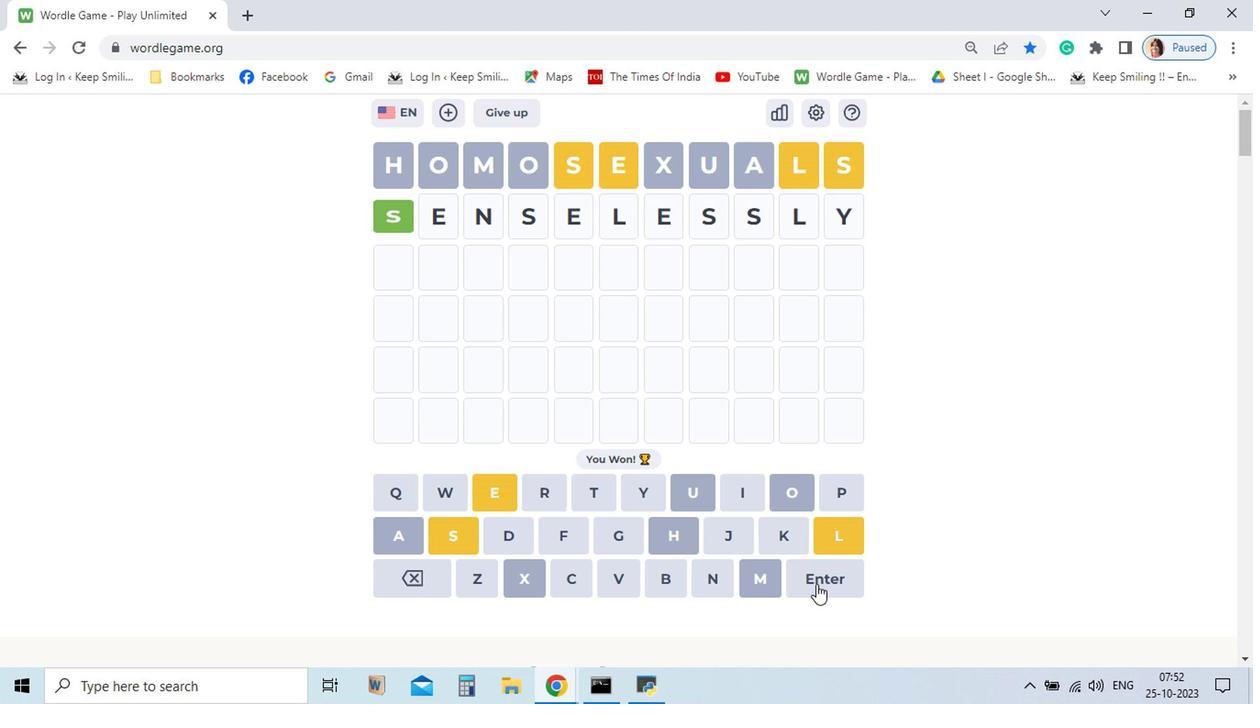 
Action: Mouse pressed left at (621, 518)
Screenshot: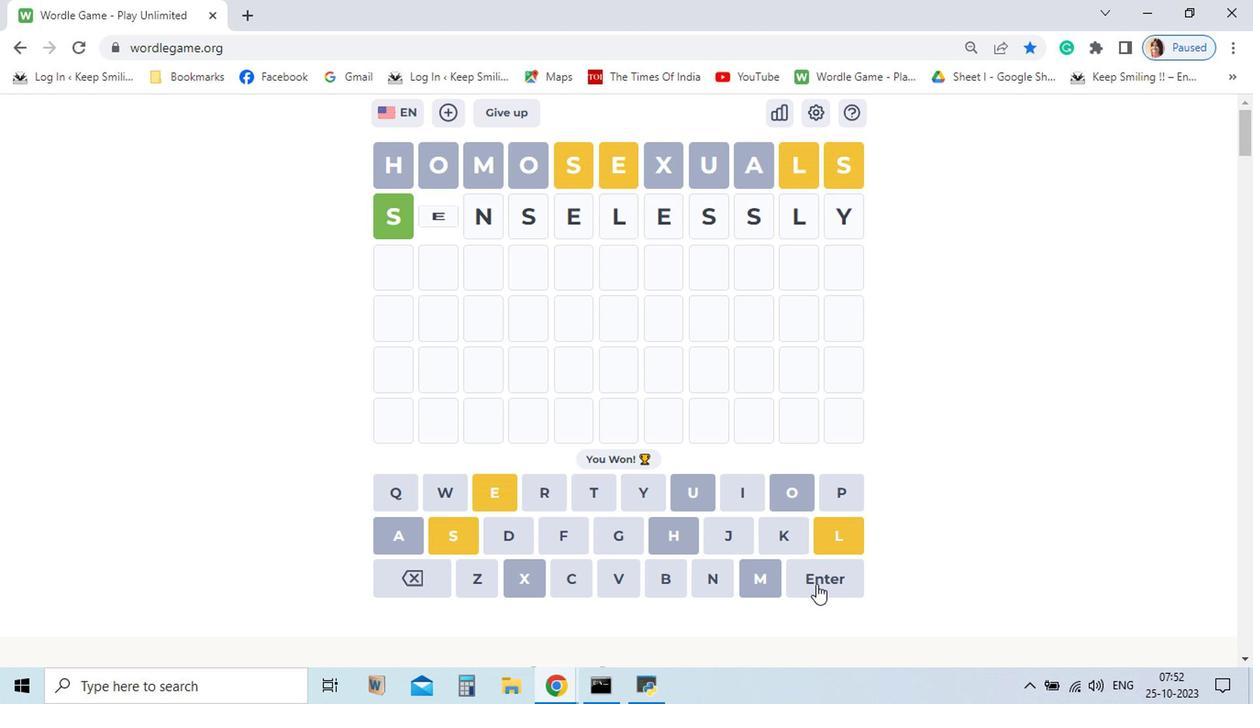 
Action: Mouse moved to (749, 584)
Screenshot: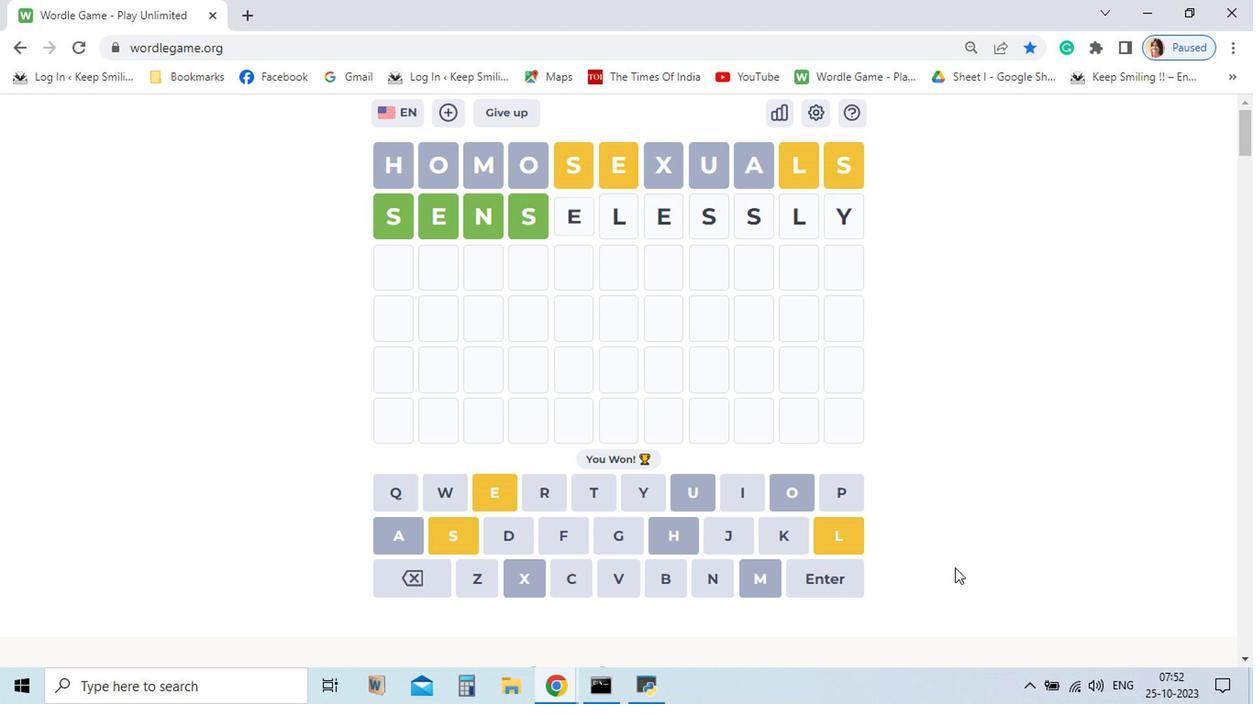 
Action: Mouse pressed left at (749, 584)
Screenshot: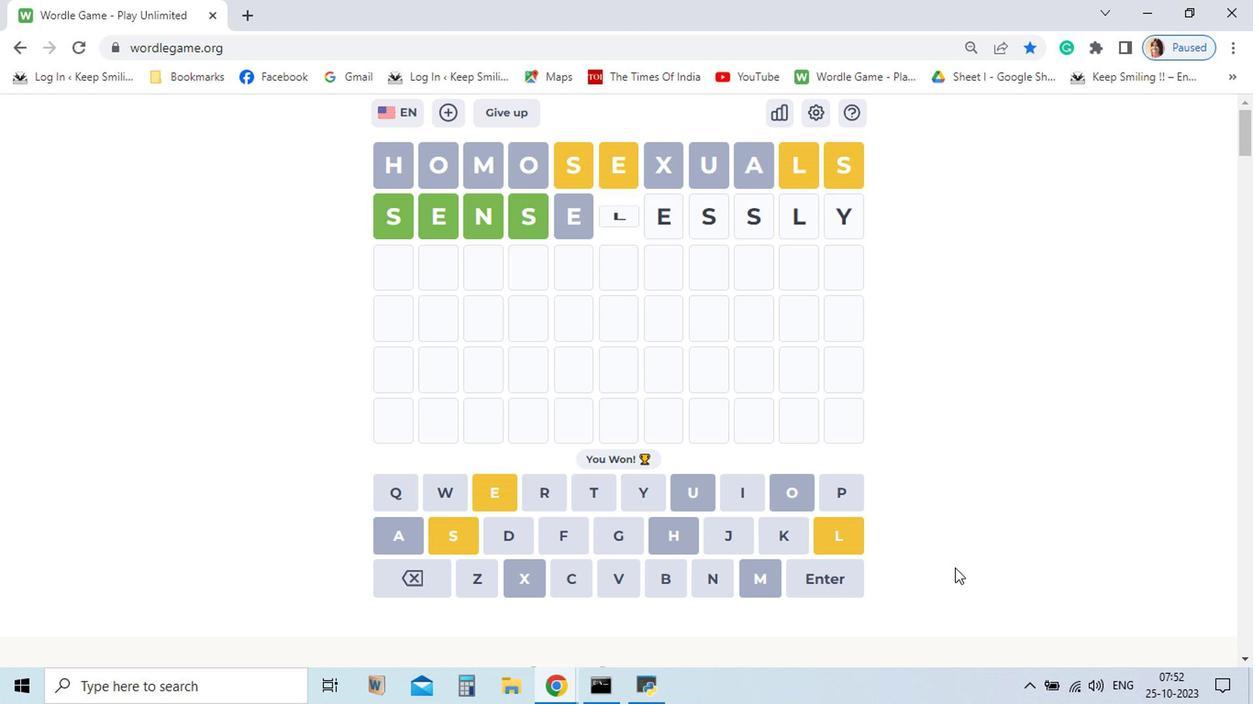 
Action: Mouse moved to (484, 548)
Screenshot: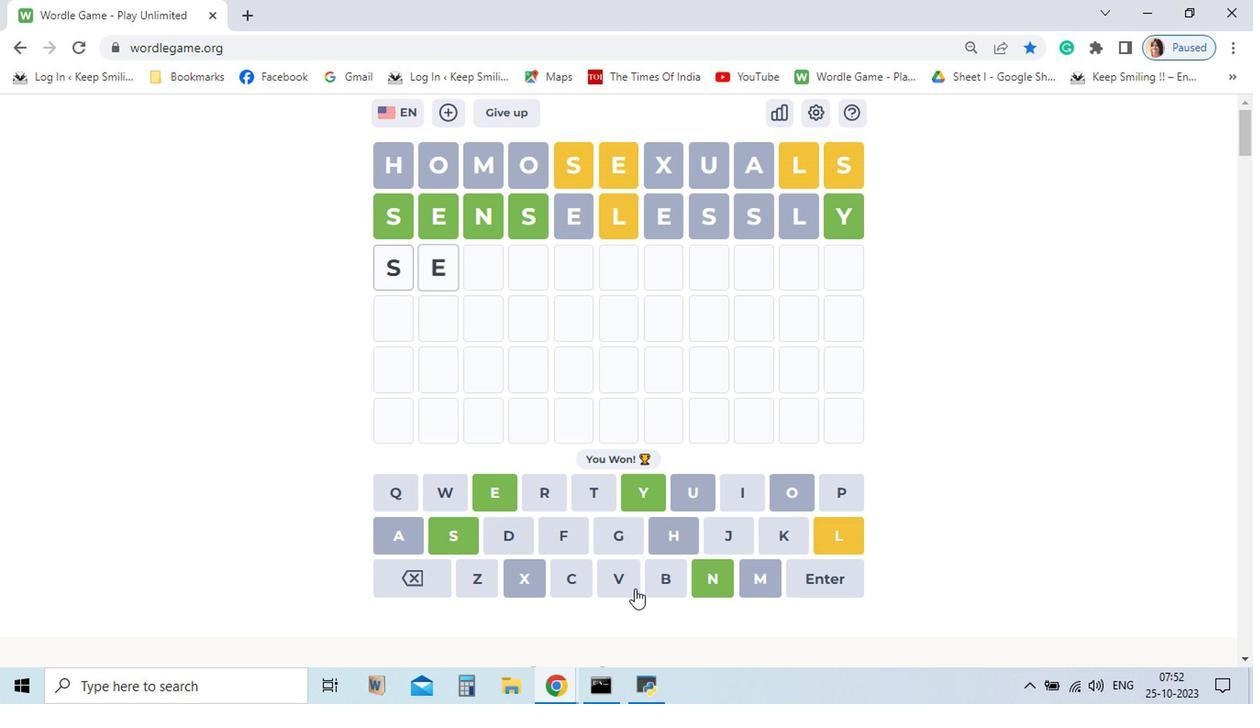 
Action: Mouse pressed left at (484, 548)
Screenshot: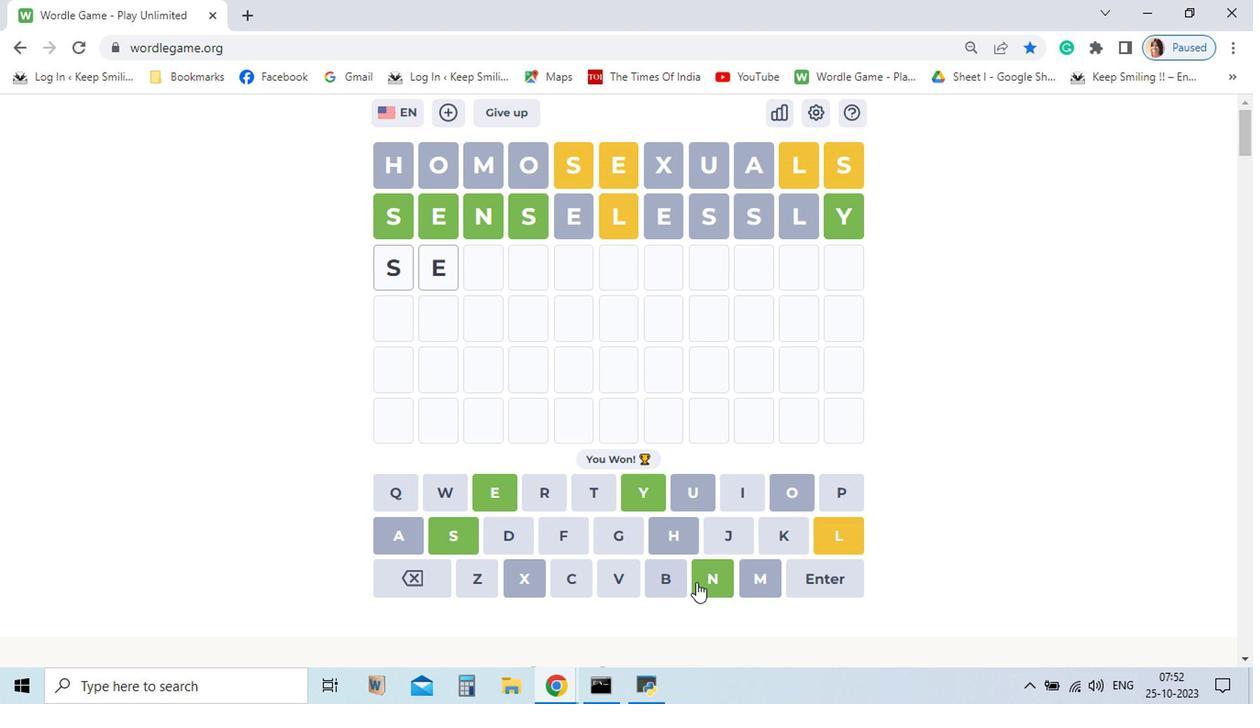 
Action: Mouse moved to (514, 516)
Screenshot: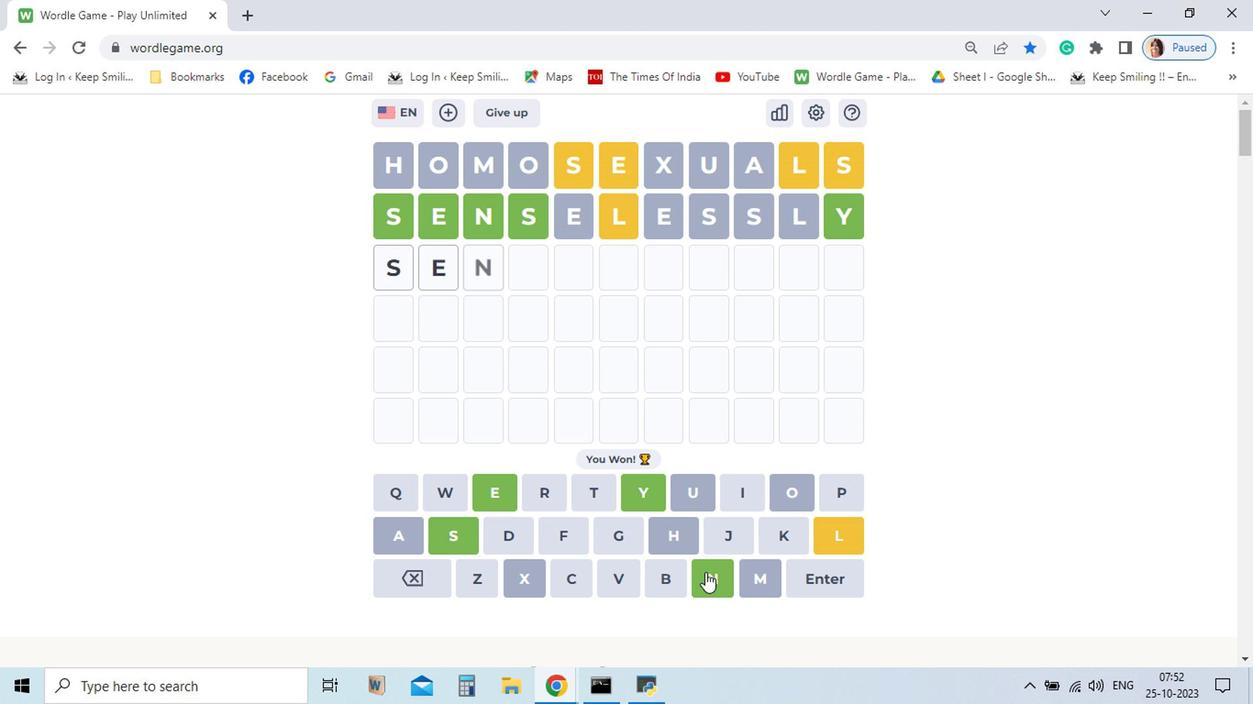 
Action: Mouse pressed left at (514, 516)
Screenshot: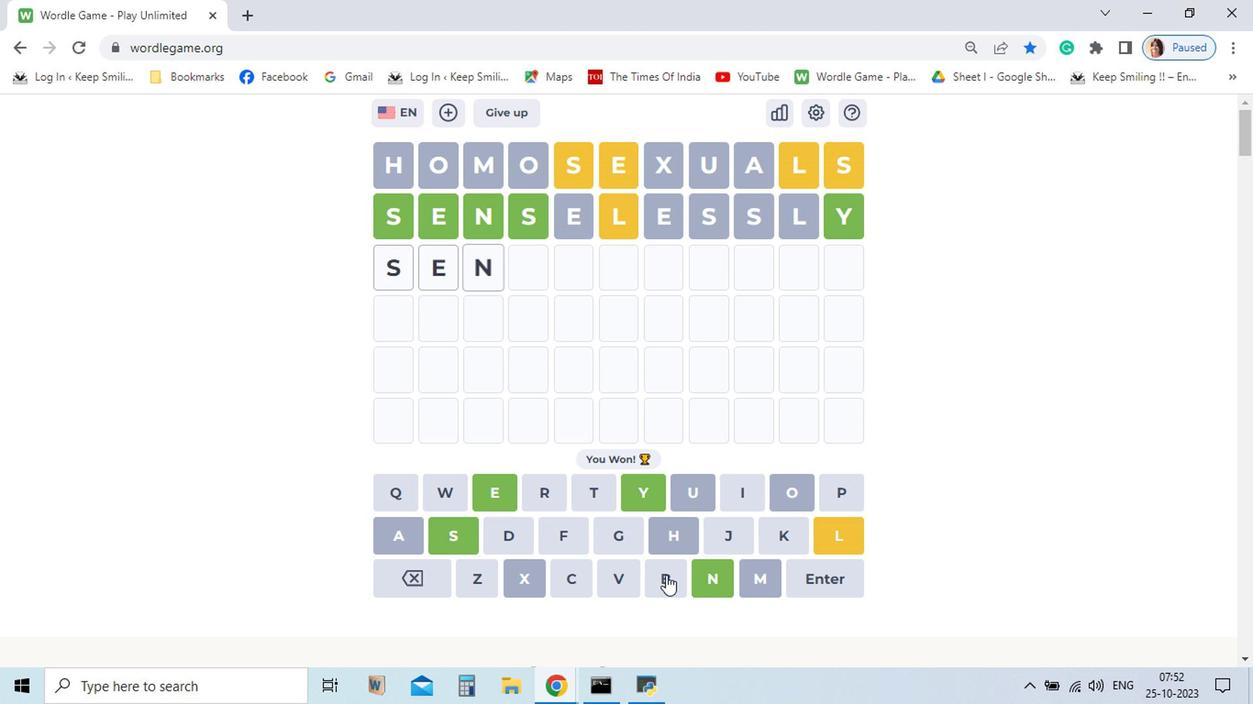 
Action: Mouse moved to (670, 575)
Screenshot: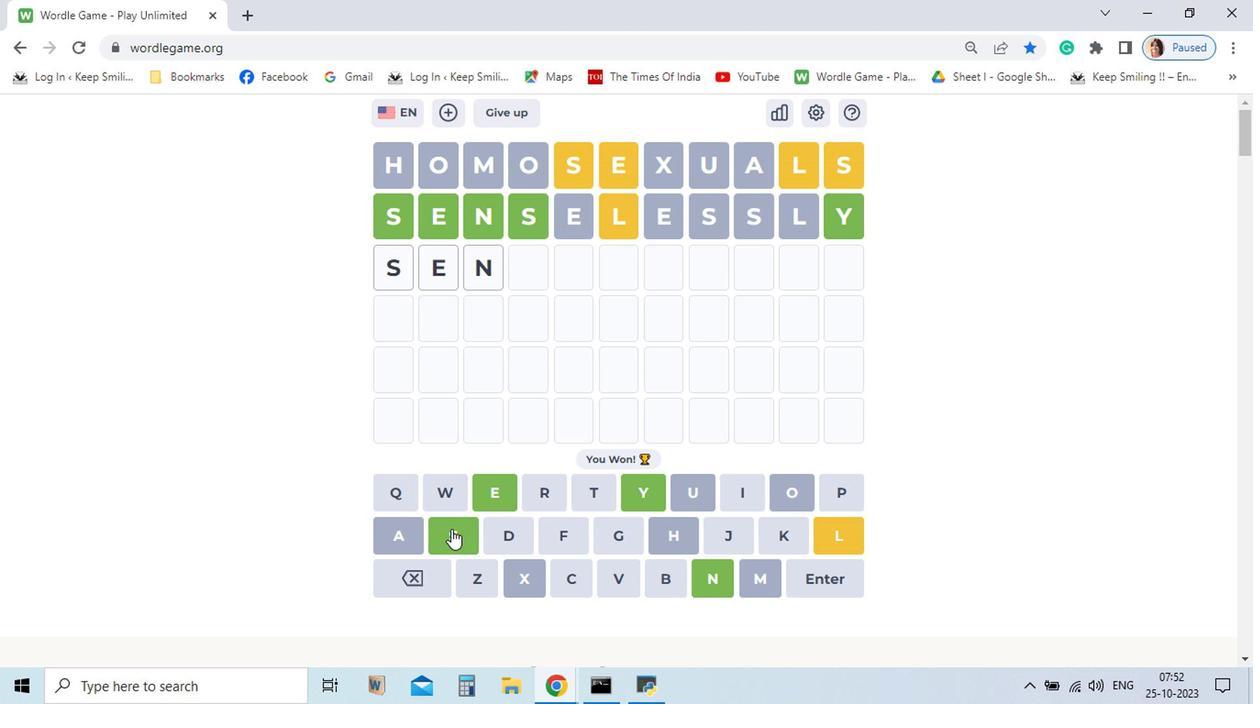 
Action: Mouse pressed left at (670, 575)
Screenshot: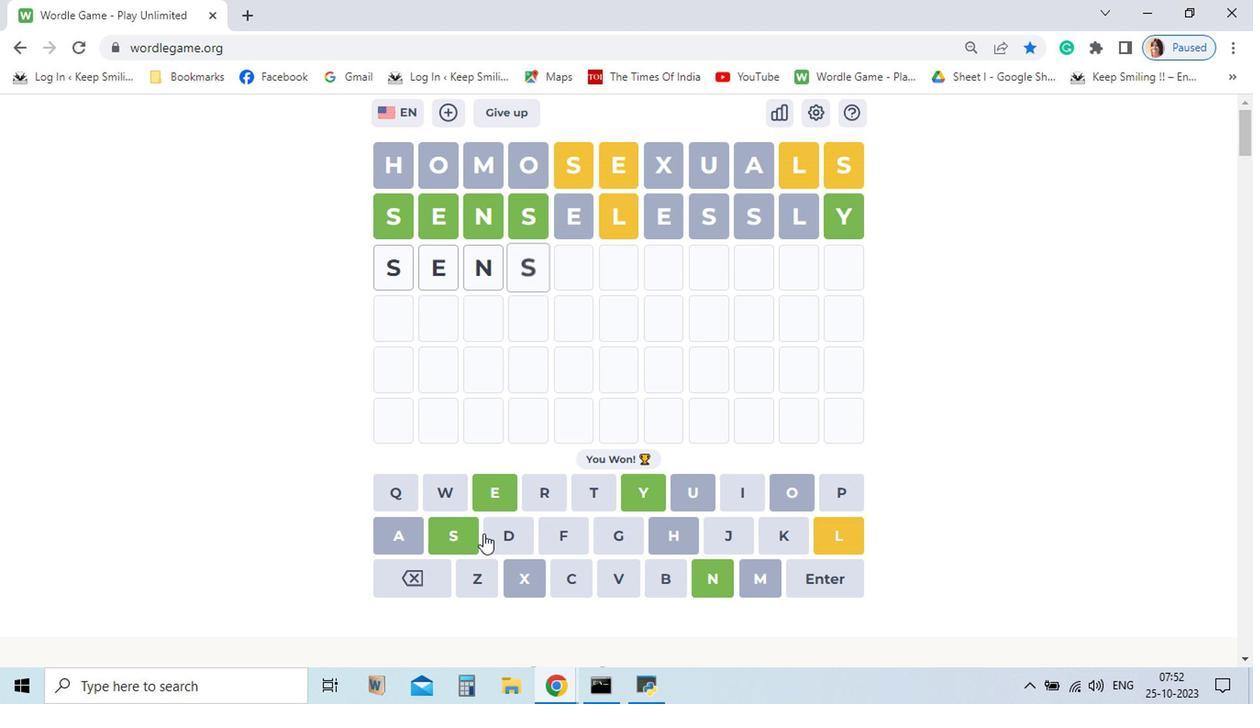 
Action: Mouse moved to (489, 544)
Screenshot: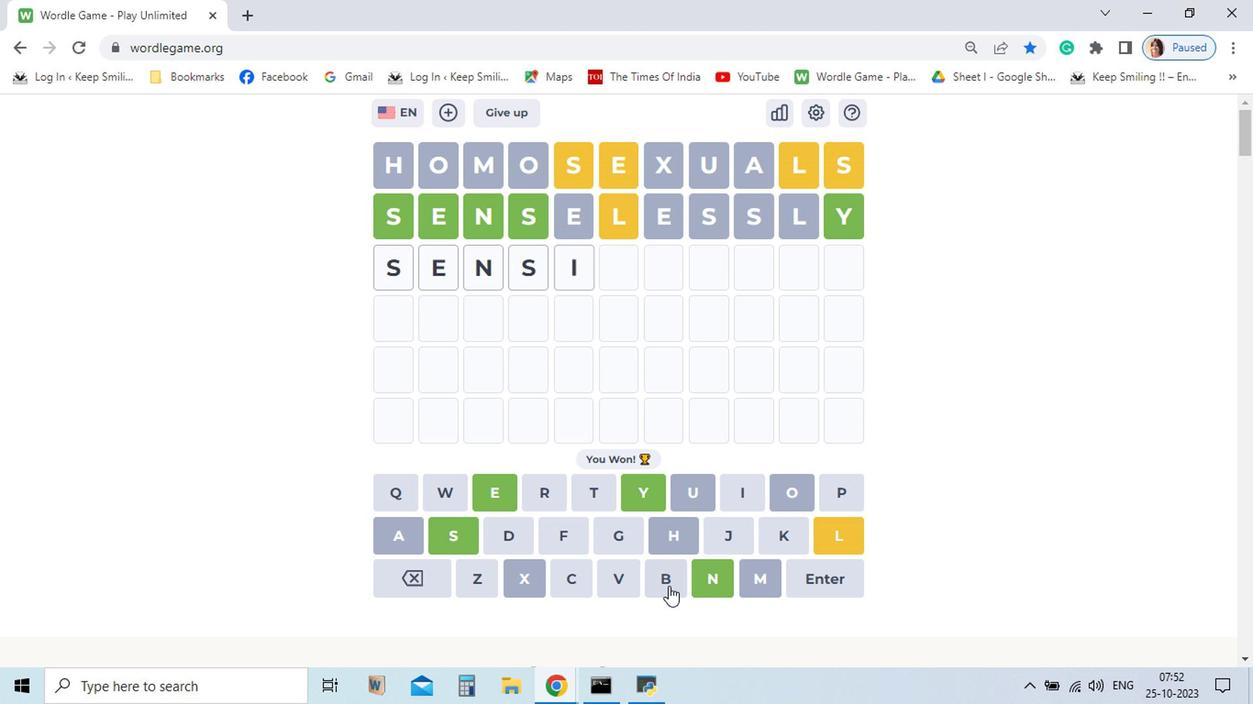 
Action: Mouse pressed left at (489, 544)
Screenshot: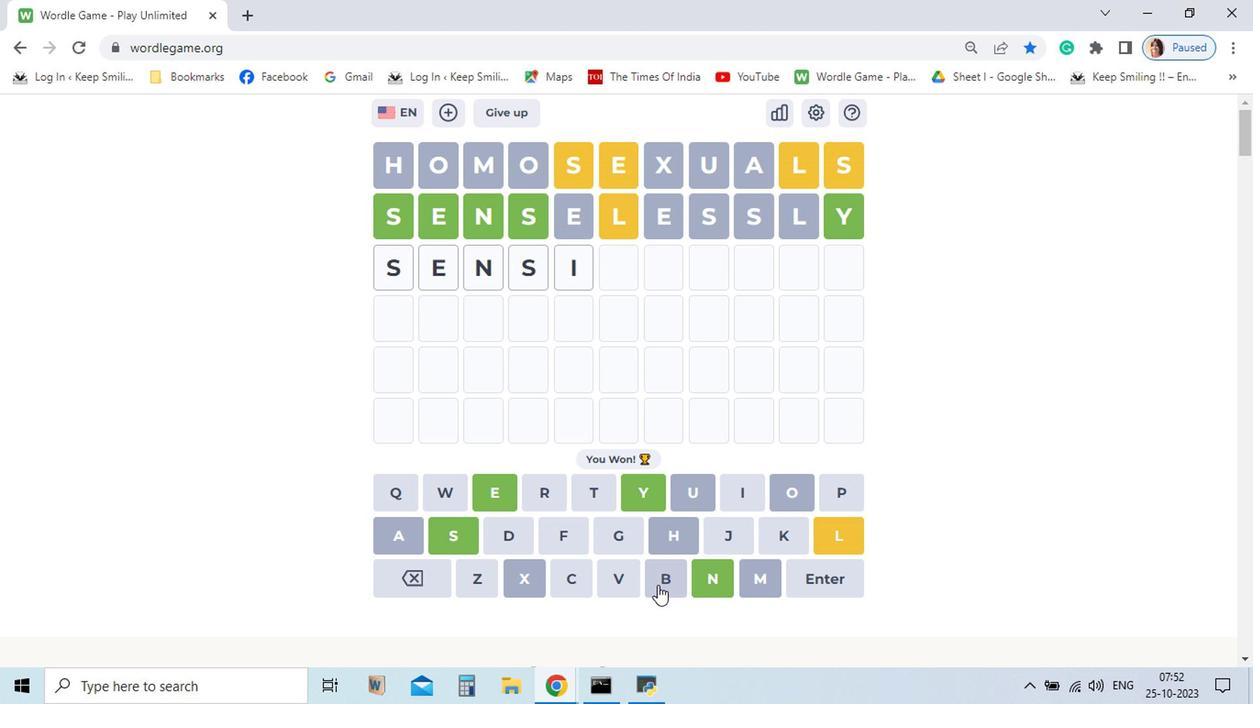 
Action: Mouse moved to (696, 517)
Screenshot: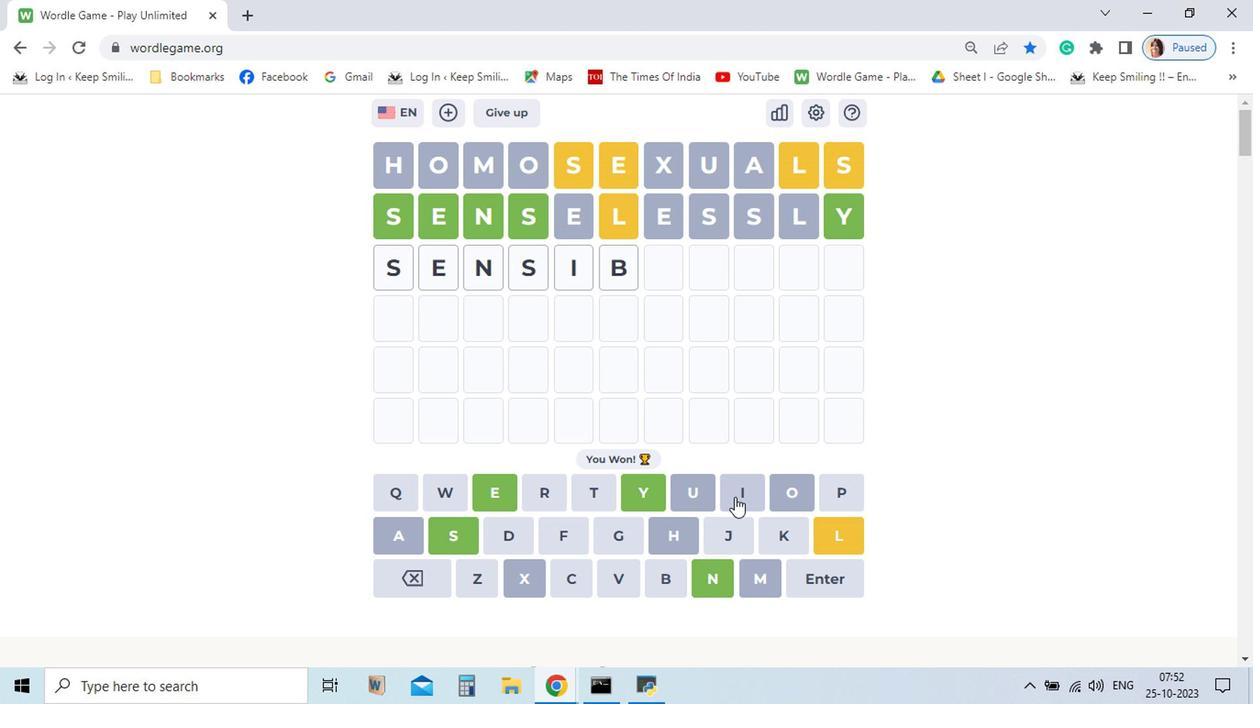 
Action: Mouse pressed left at (696, 517)
Screenshot: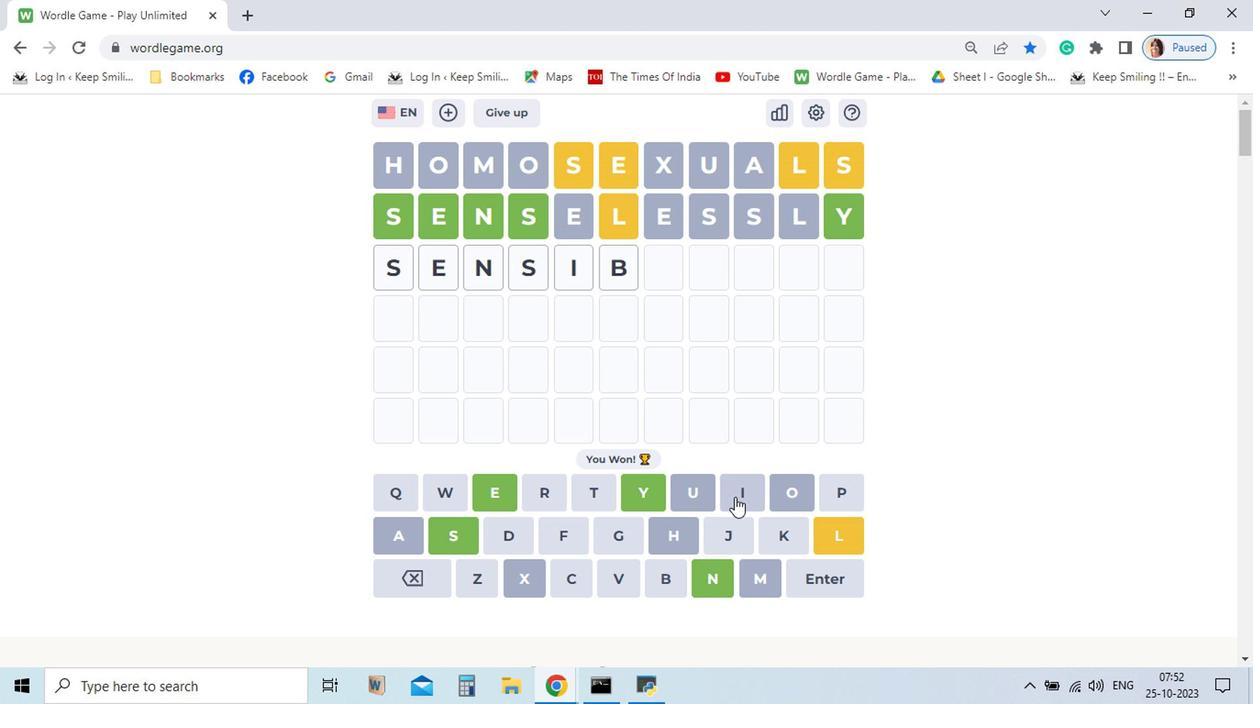 
Action: Mouse moved to (635, 581)
Screenshot: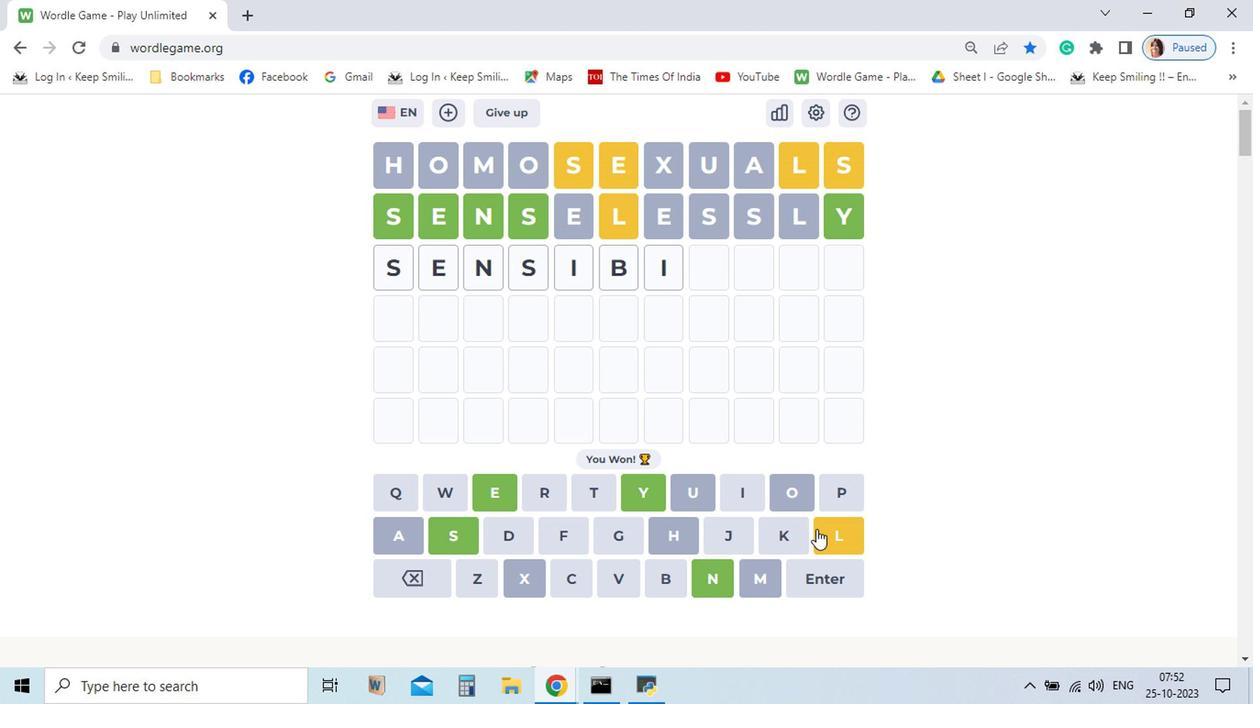 
Action: Mouse pressed left at (635, 581)
Screenshot: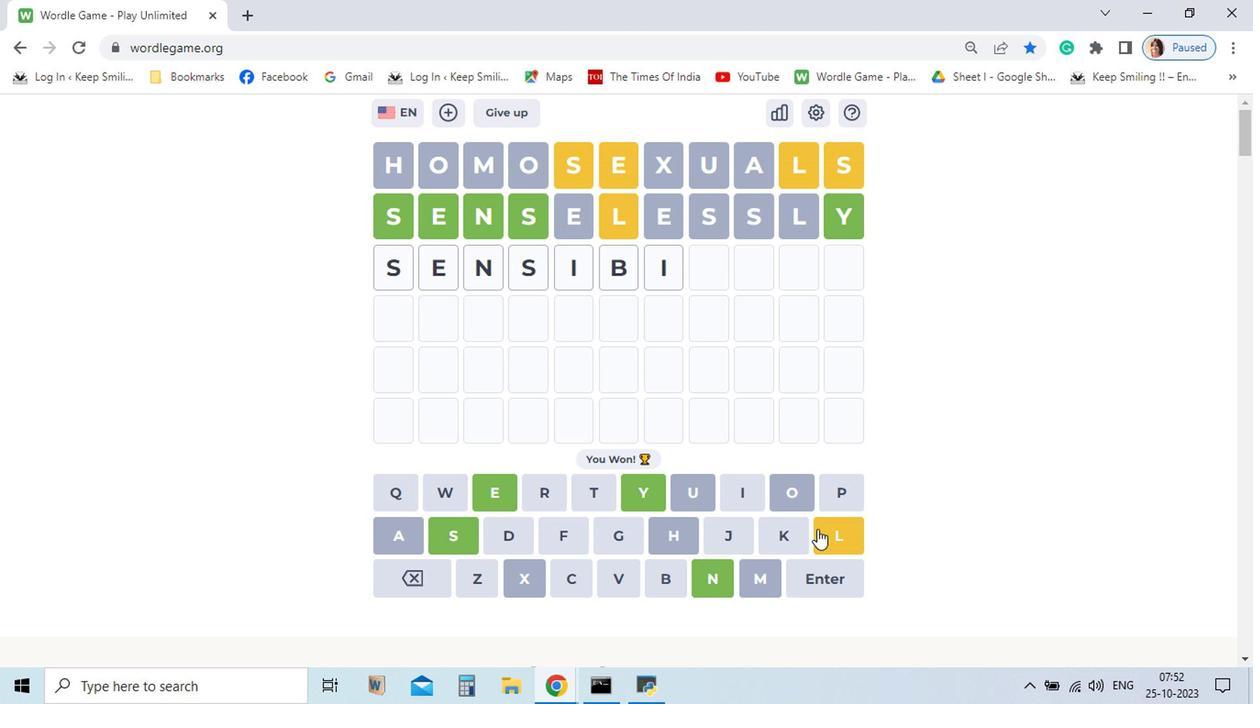 
Action: Mouse moved to (691, 522)
Screenshot: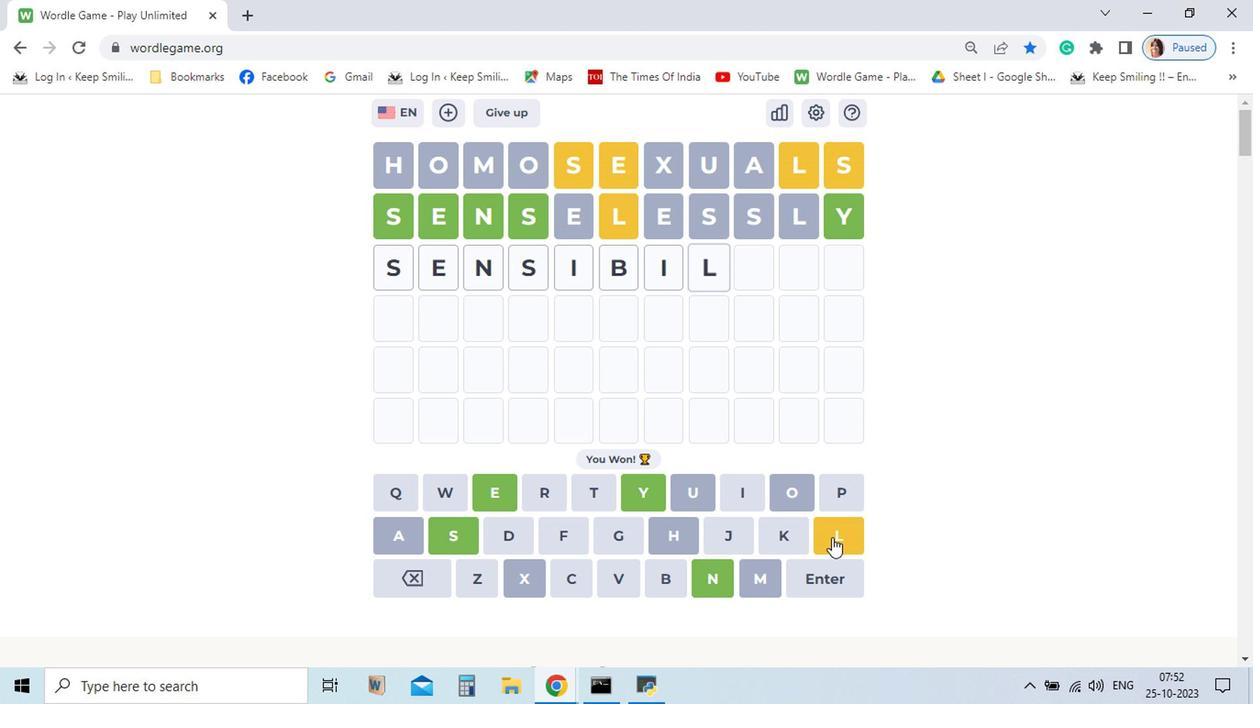 
Action: Mouse pressed left at (691, 522)
Screenshot: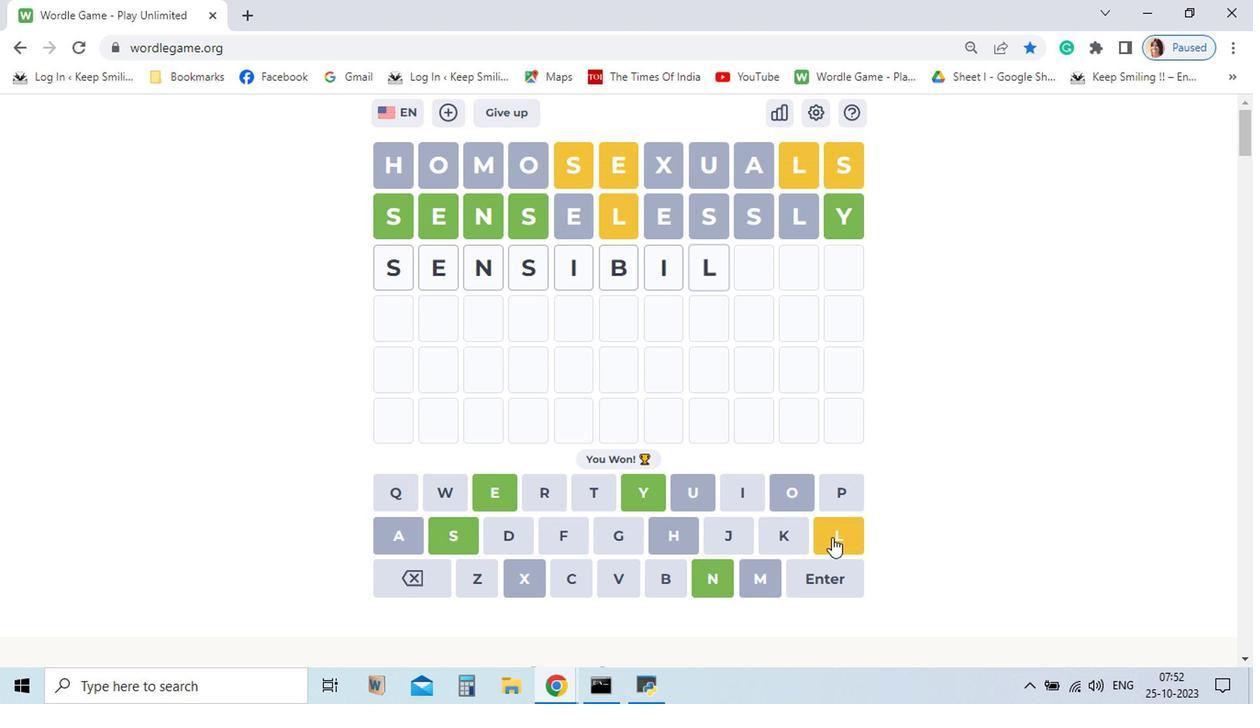
Action: Mouse moved to (760, 550)
Screenshot: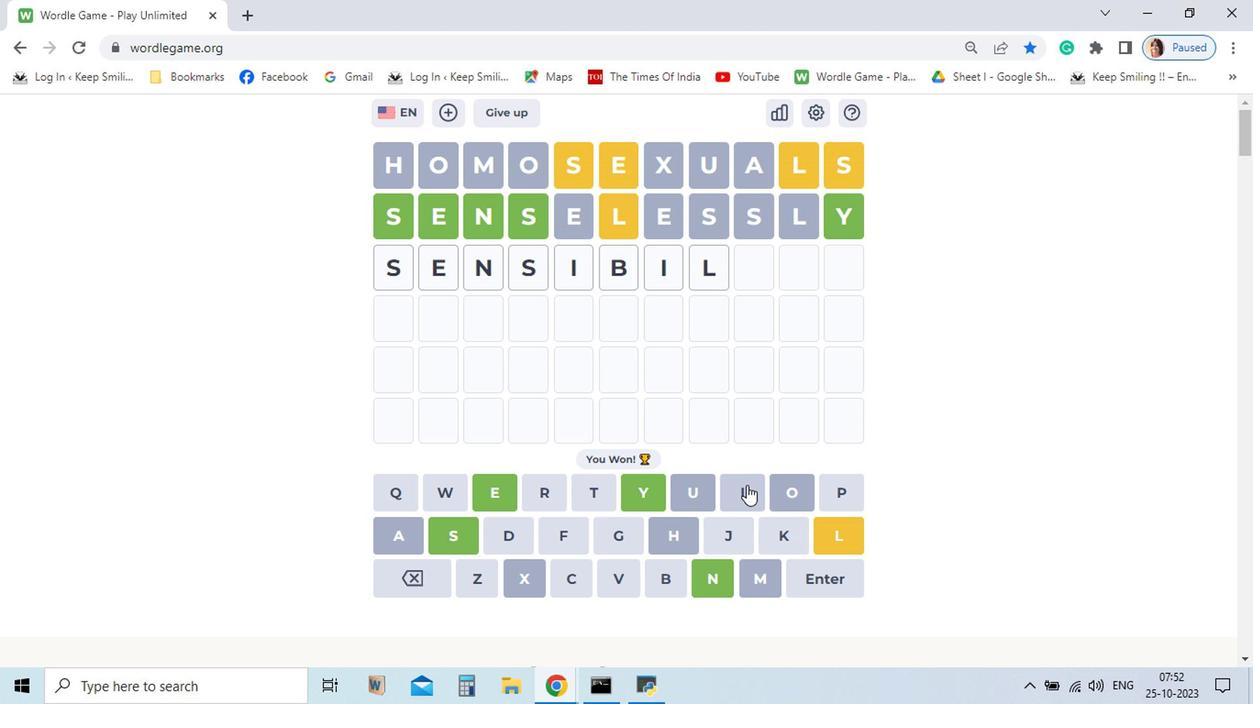 
Action: Mouse pressed left at (760, 550)
Screenshot: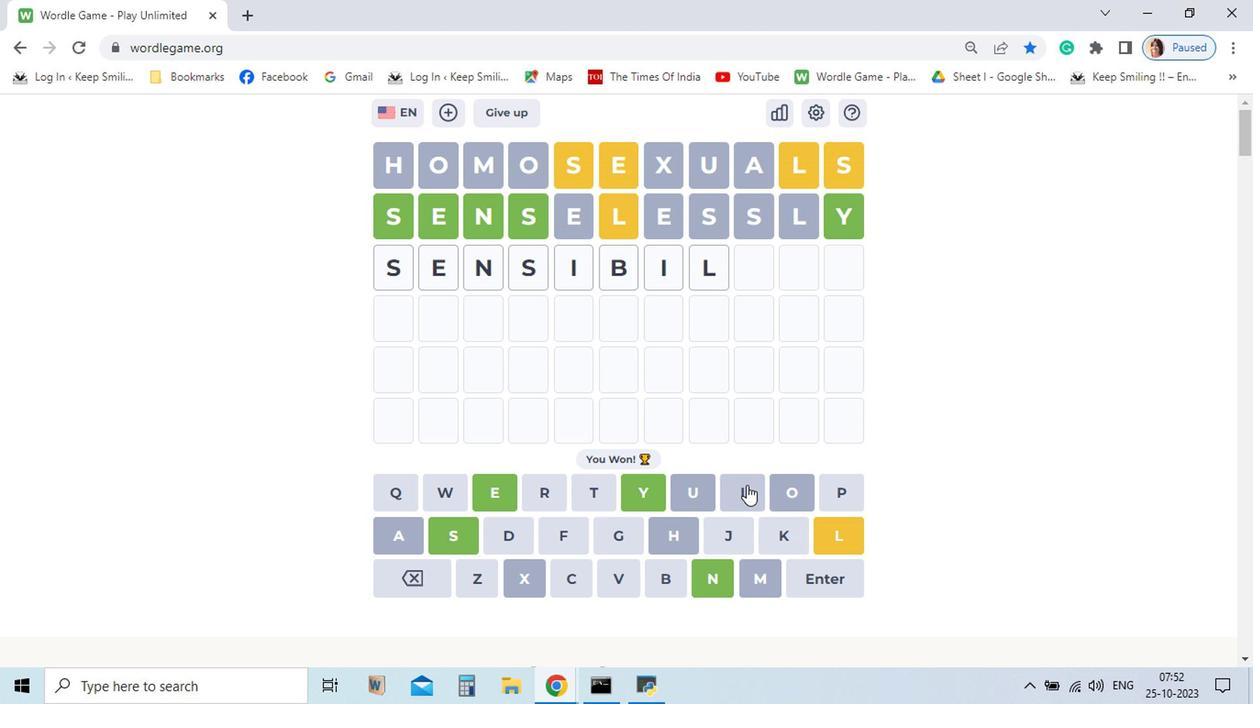 
Action: Mouse moved to (699, 513)
Screenshot: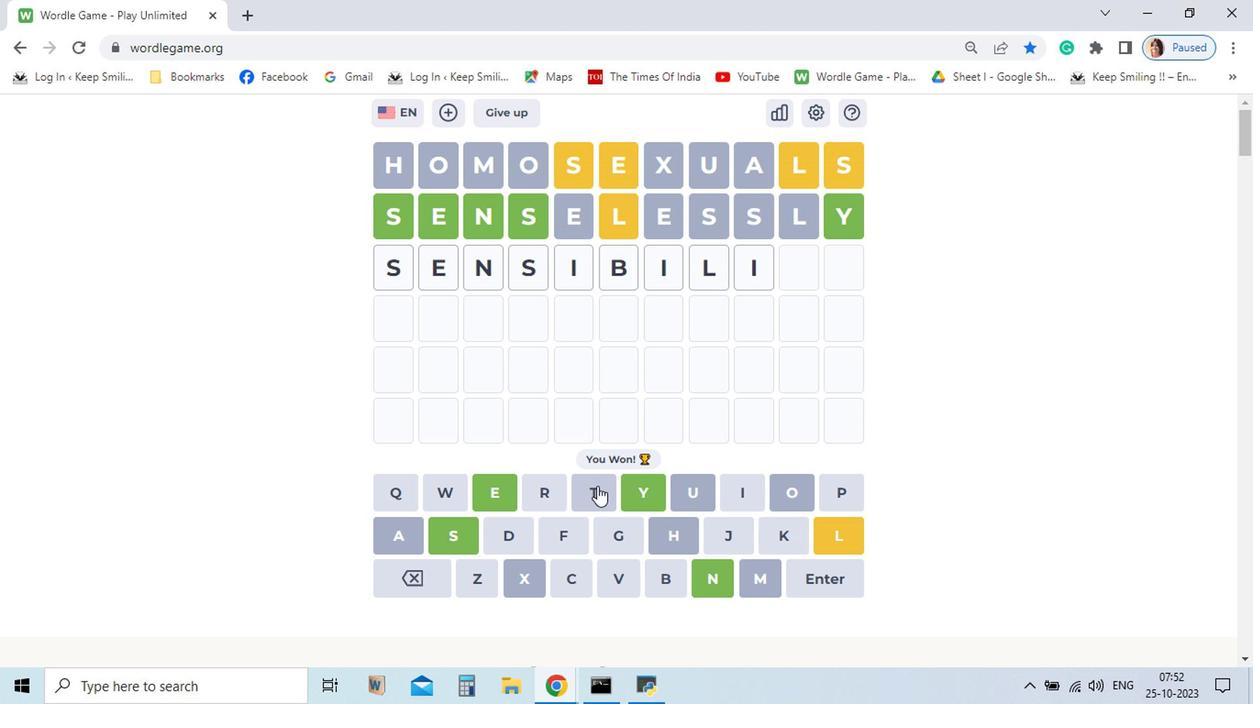 
Action: Mouse pressed left at (699, 513)
Screenshot: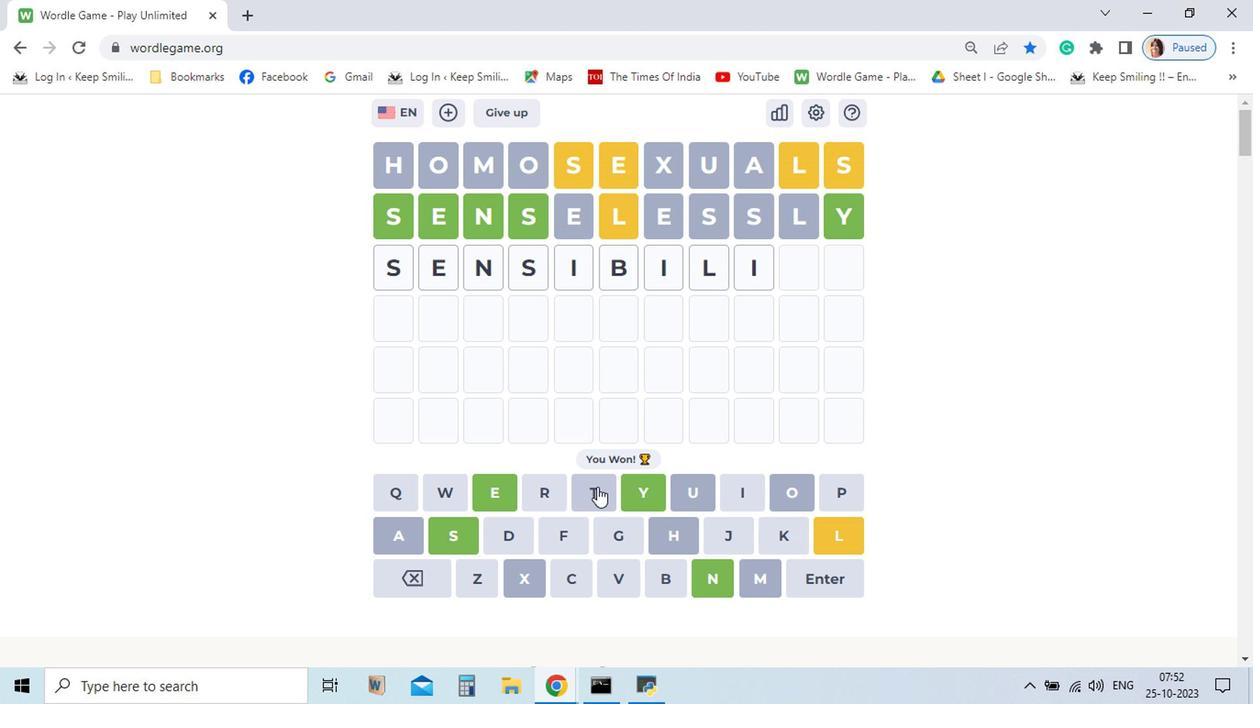 
Action: Mouse moved to (593, 514)
Screenshot: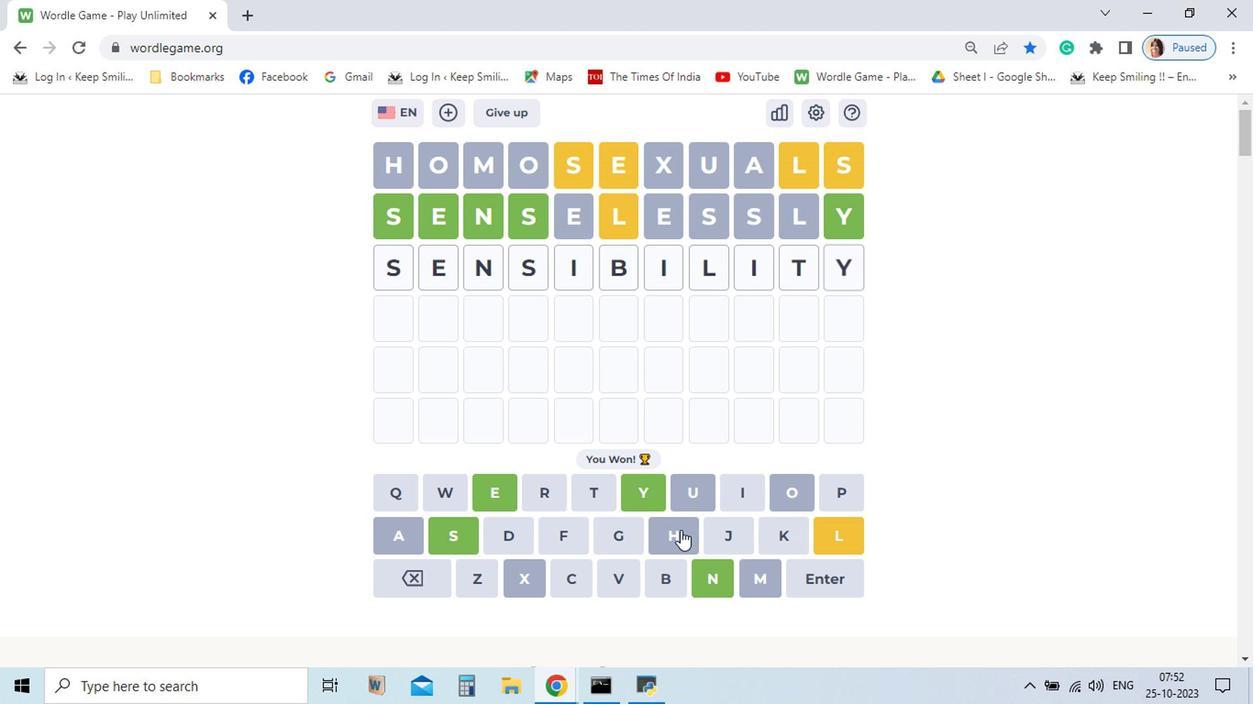 
Action: Mouse pressed left at (593, 514)
Screenshot: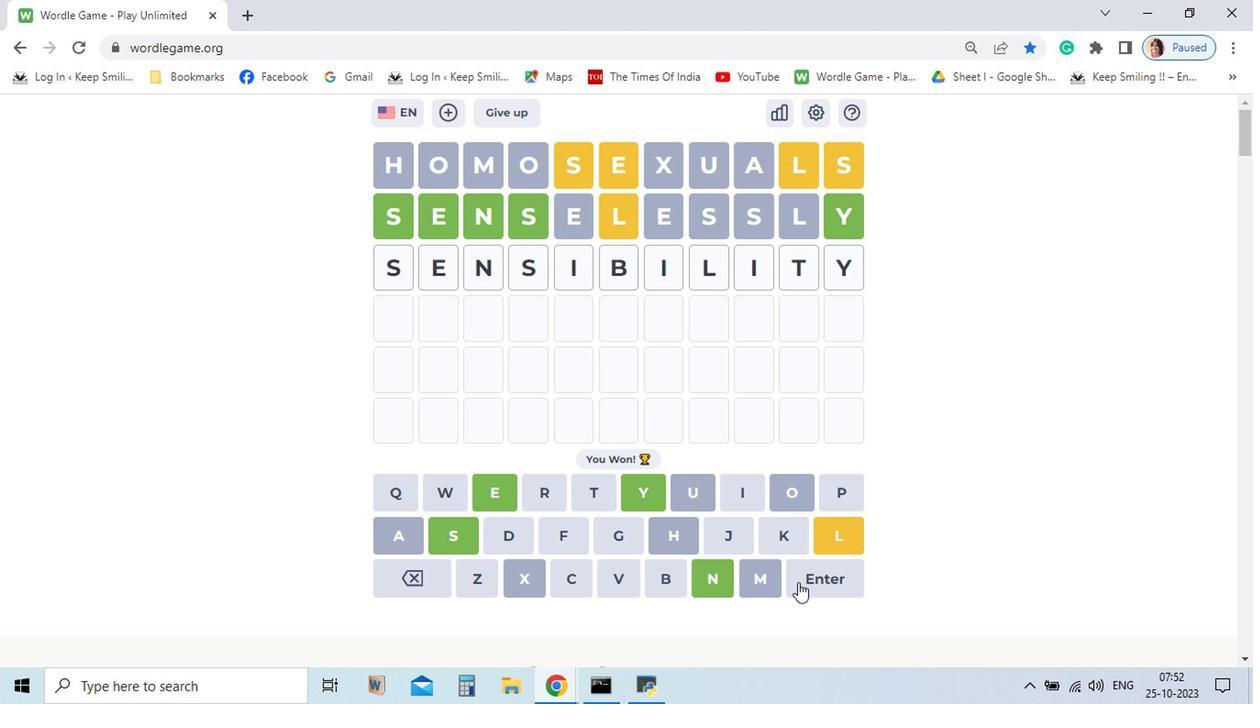 
Action: Mouse moved to (616, 519)
Screenshot: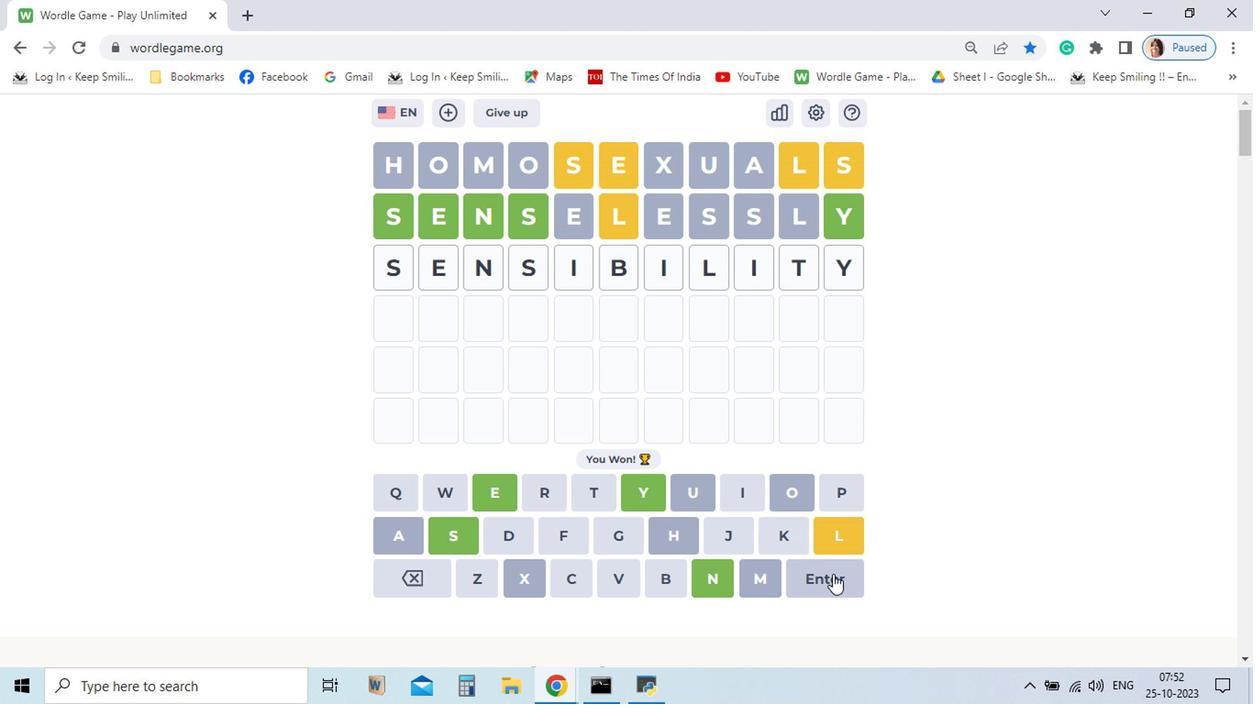 
Action: Mouse pressed left at (616, 519)
Screenshot: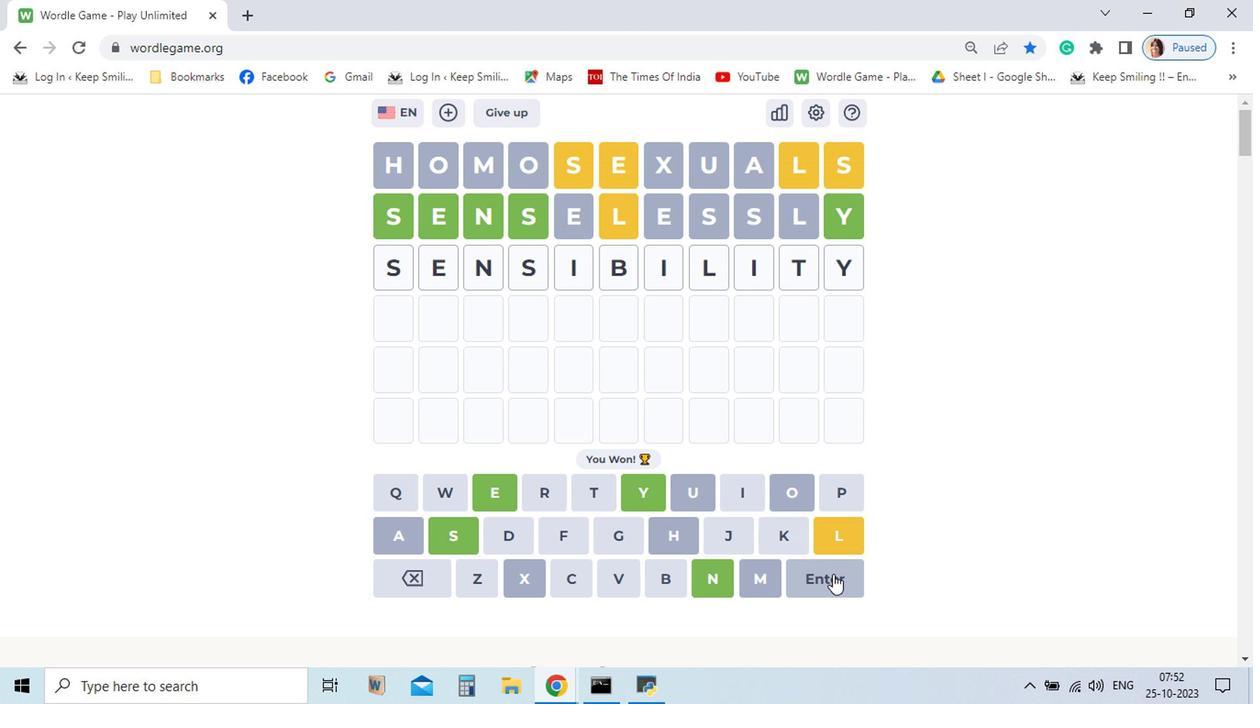 
Action: Mouse moved to (760, 576)
Screenshot: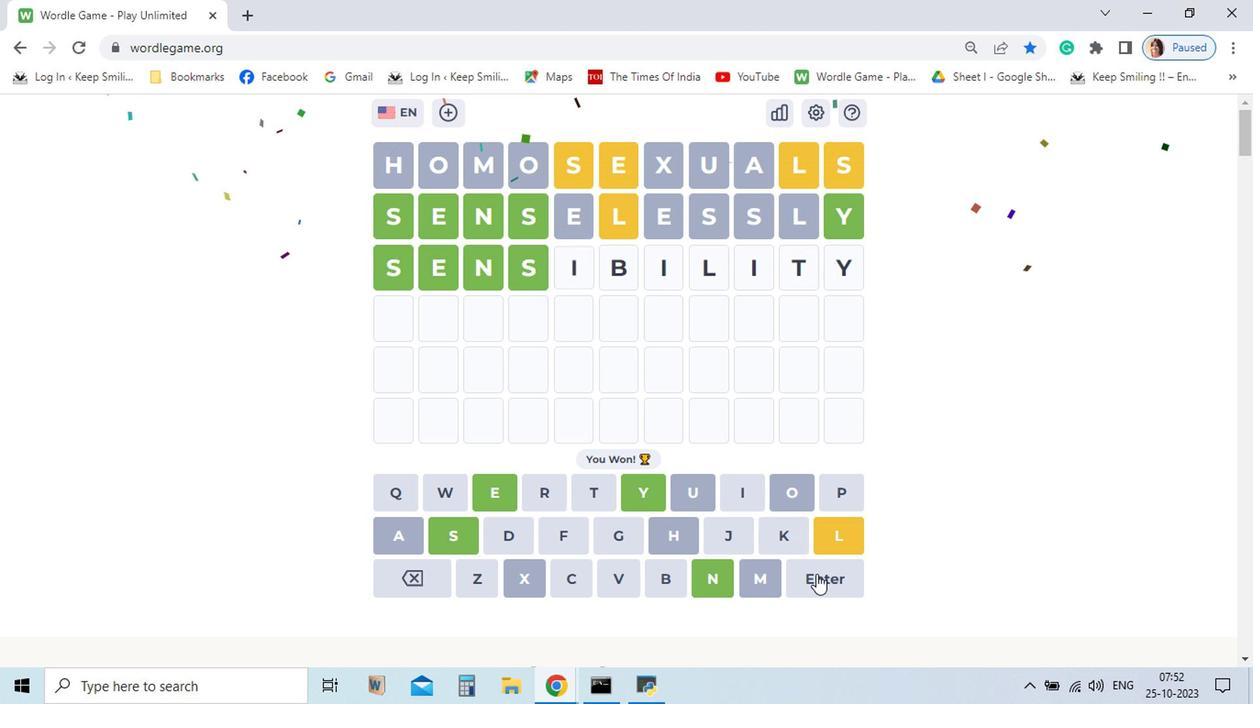 
Action: Mouse pressed left at (760, 576)
Screenshot: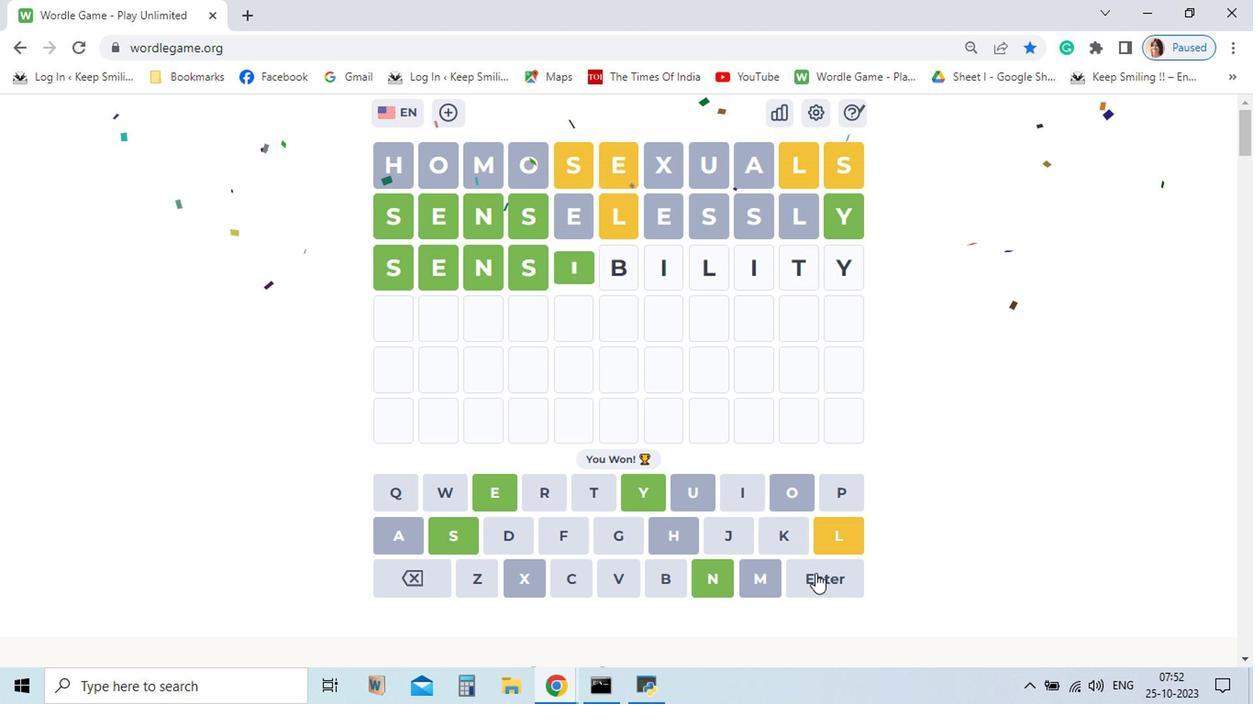 
Action: Mouse moved to (700, 333)
Screenshot: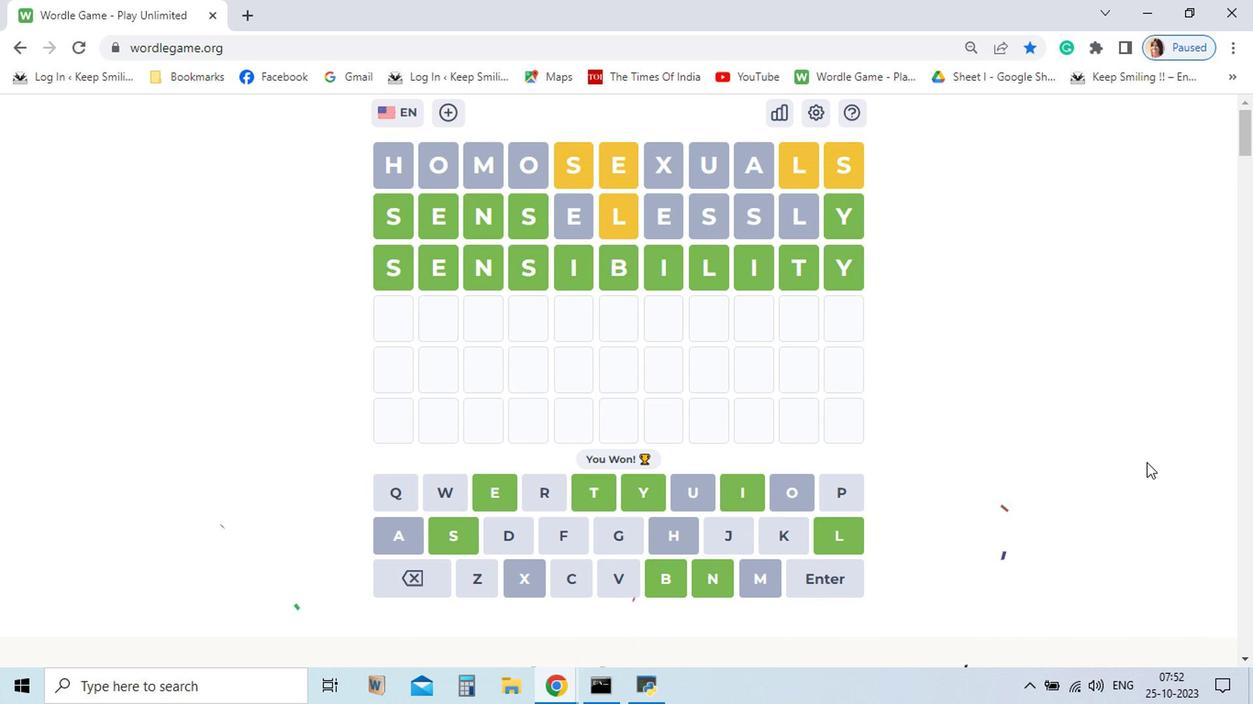 
Action: Mouse pressed left at (700, 333)
Screenshot: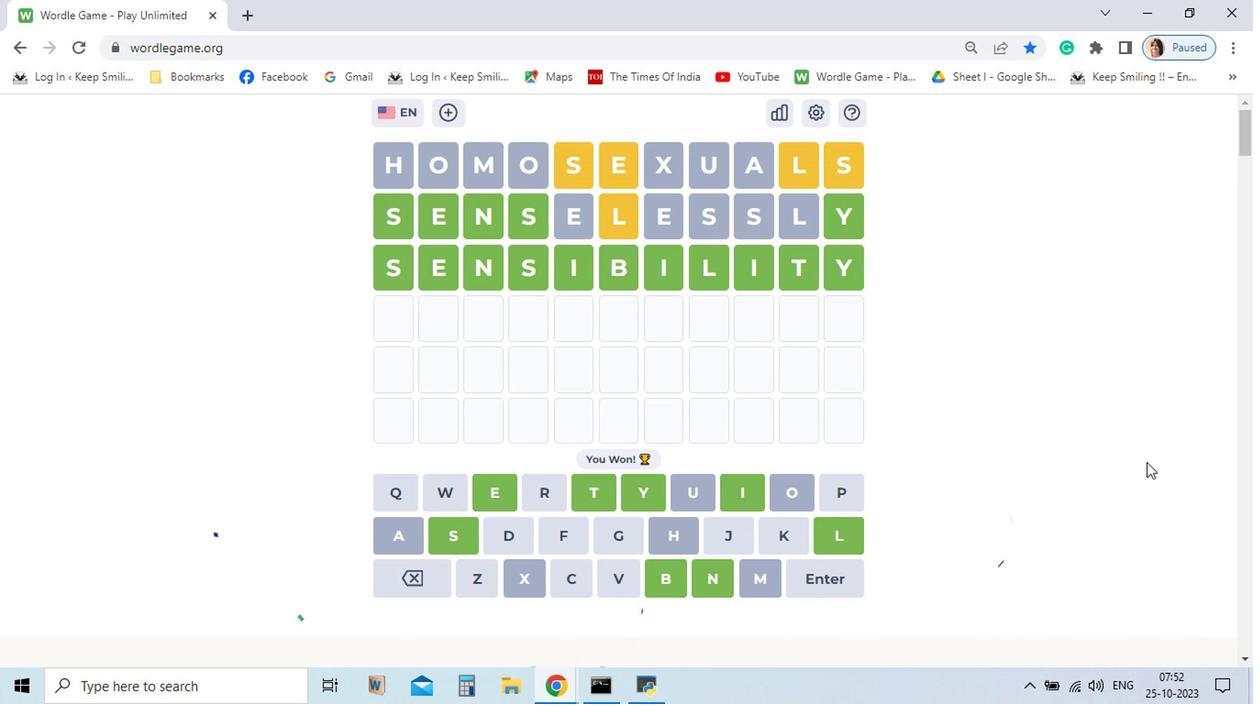 
Action: Mouse moved to (984, 497)
Screenshot: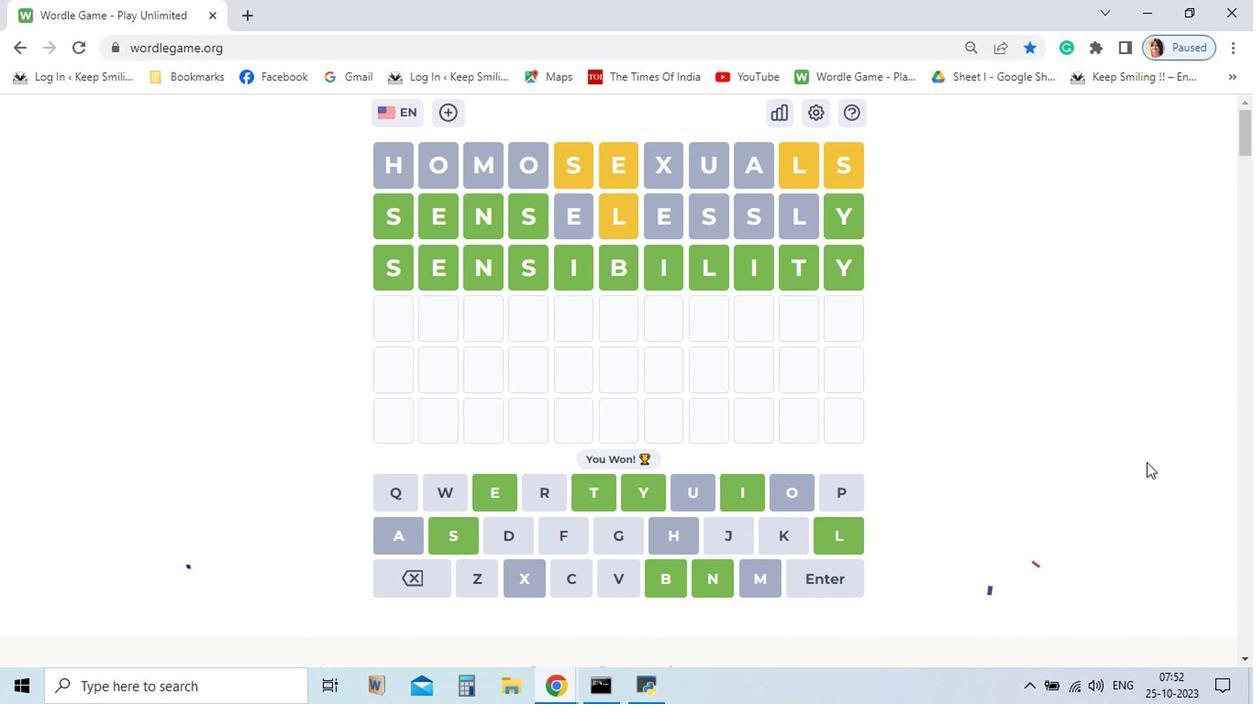 
